 Task: Add a pair of black jeans, a denim jacket, and trail running shoes to your Amazon shopping cart.
Action: Mouse moved to (338, 228)
Screenshot: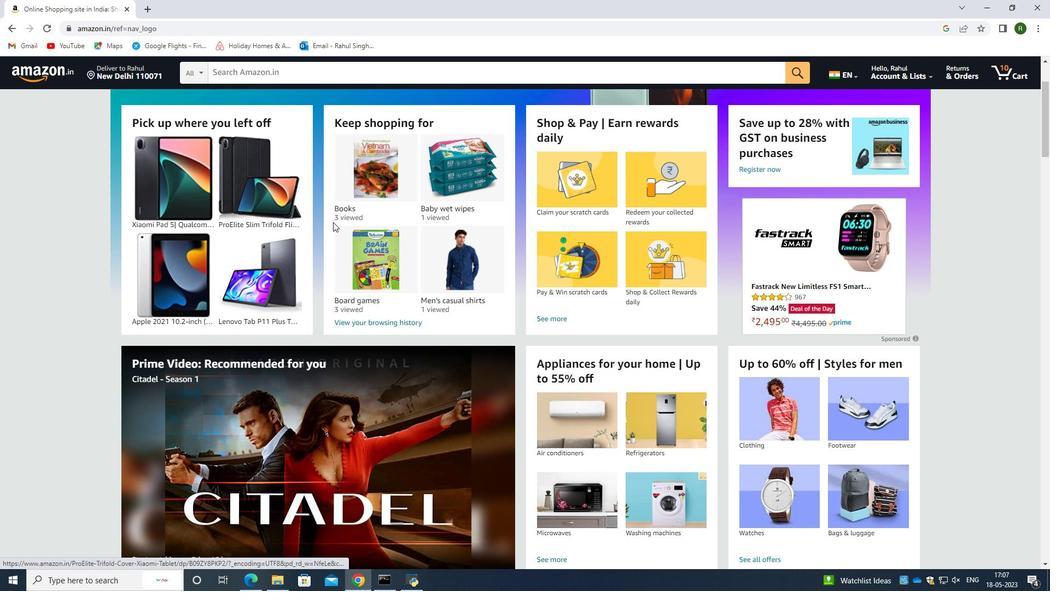 
Action: Mouse scrolled (338, 229) with delta (0, 0)
Screenshot: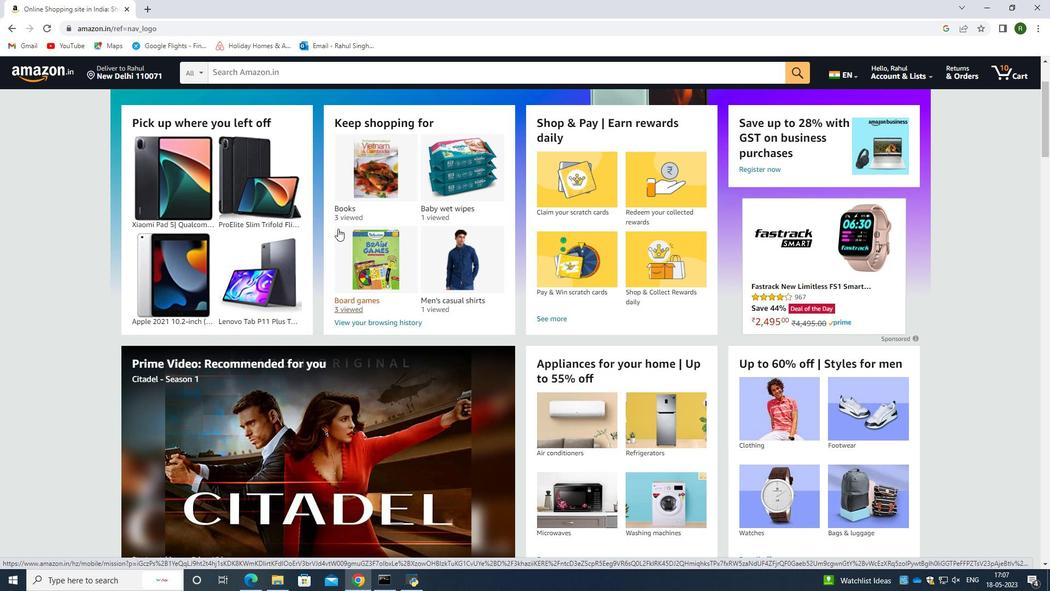 
Action: Mouse scrolled (338, 229) with delta (0, 0)
Screenshot: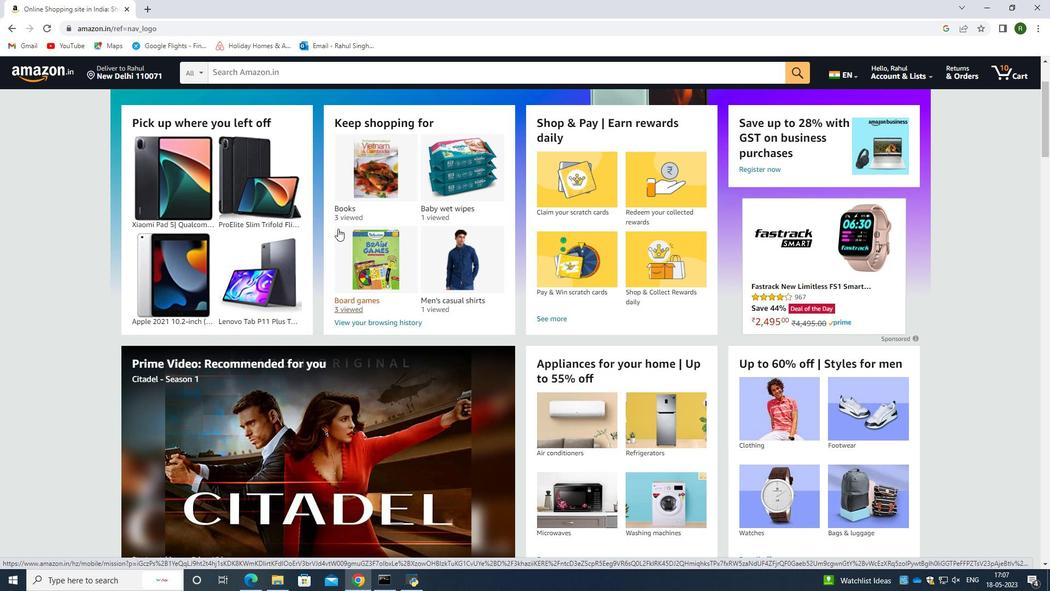 
Action: Mouse scrolled (338, 229) with delta (0, 0)
Screenshot: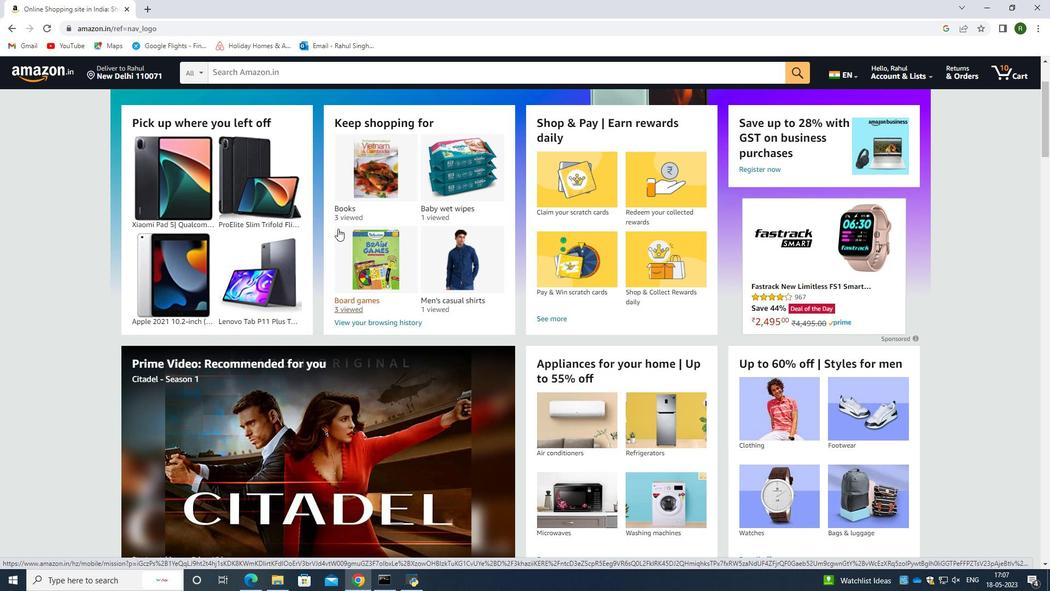 
Action: Mouse moved to (291, 67)
Screenshot: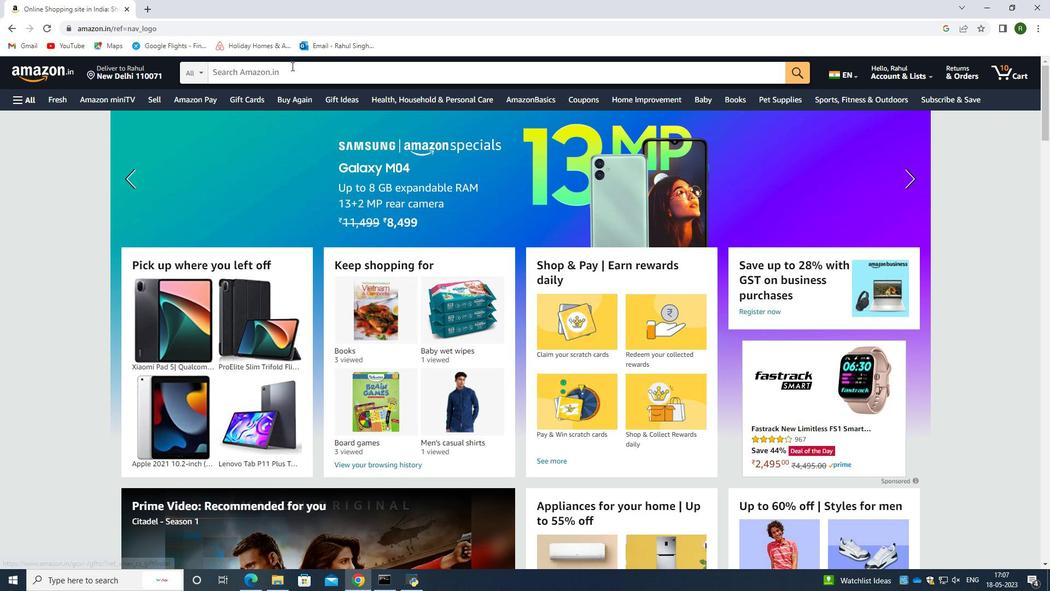 
Action: Mouse pressed left at (291, 67)
Screenshot: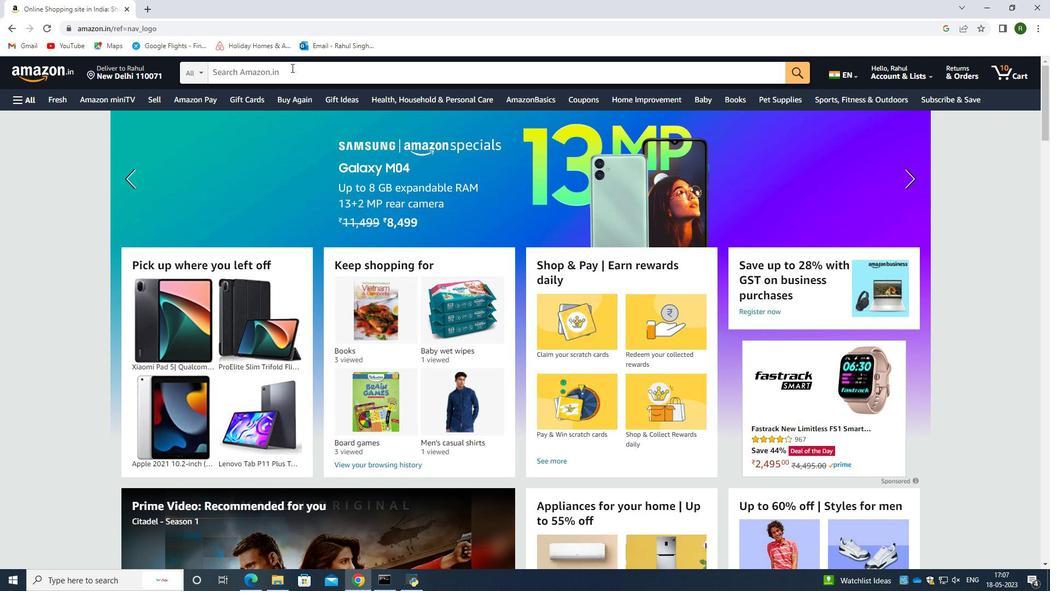 
Action: Key pressed fashion<Key.enter>
Screenshot: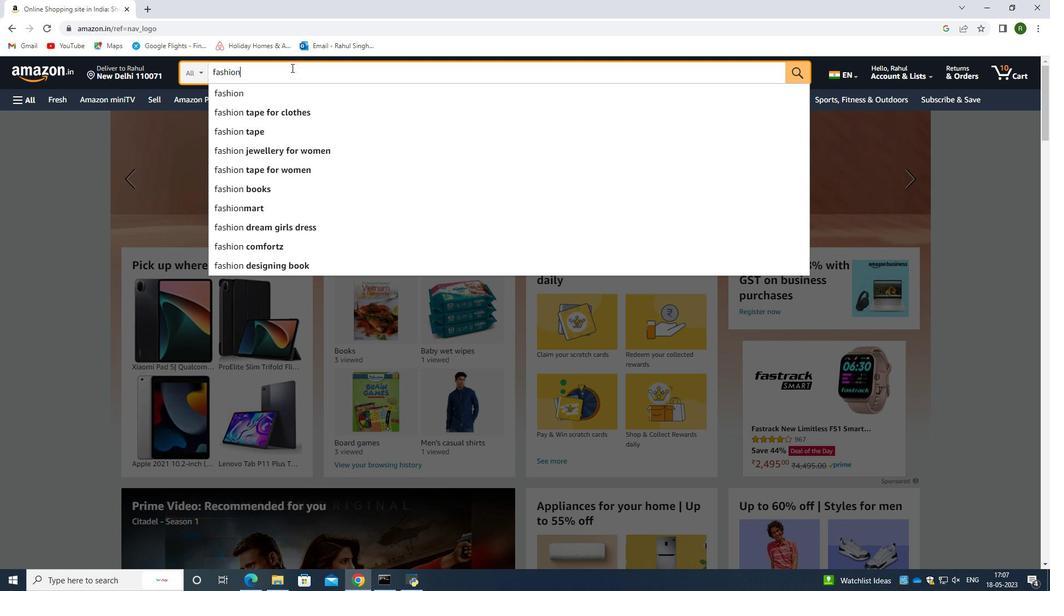 
Action: Mouse moved to (420, 324)
Screenshot: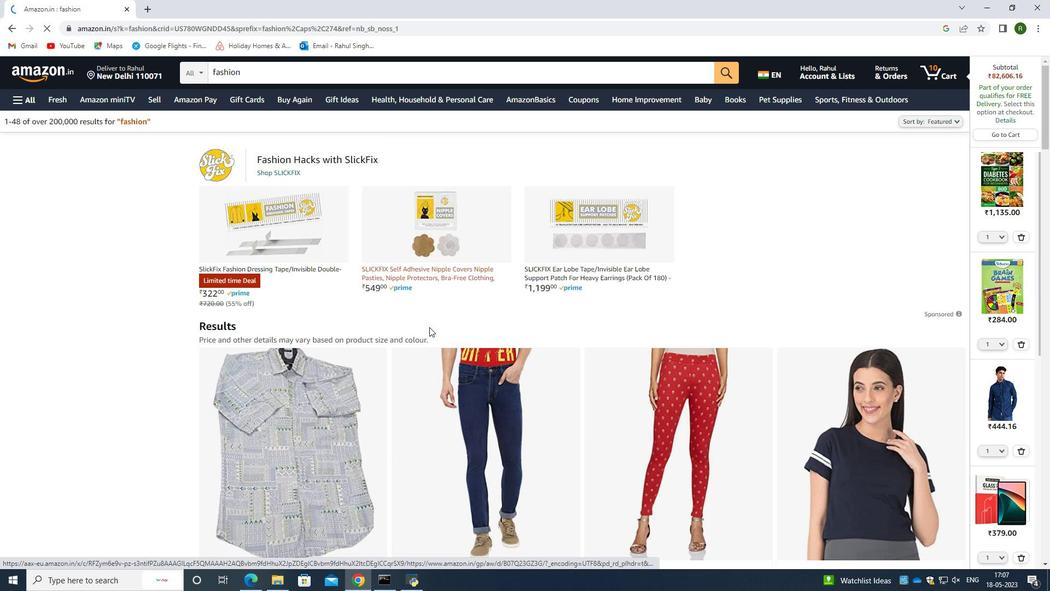 
Action: Mouse scrolled (420, 323) with delta (0, 0)
Screenshot: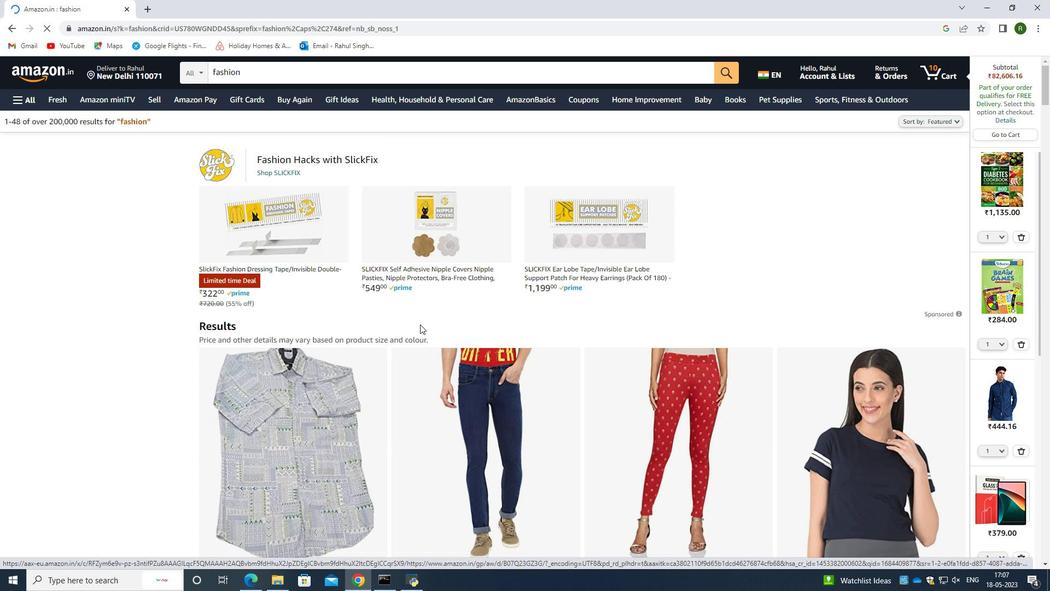 
Action: Mouse scrolled (420, 323) with delta (0, 0)
Screenshot: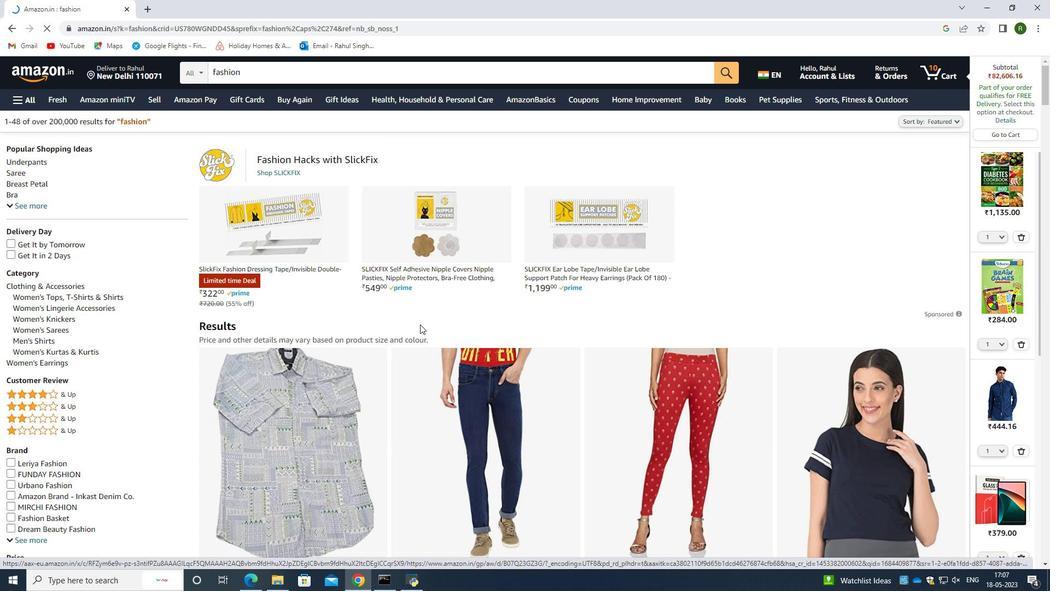 
Action: Mouse scrolled (420, 323) with delta (0, 0)
Screenshot: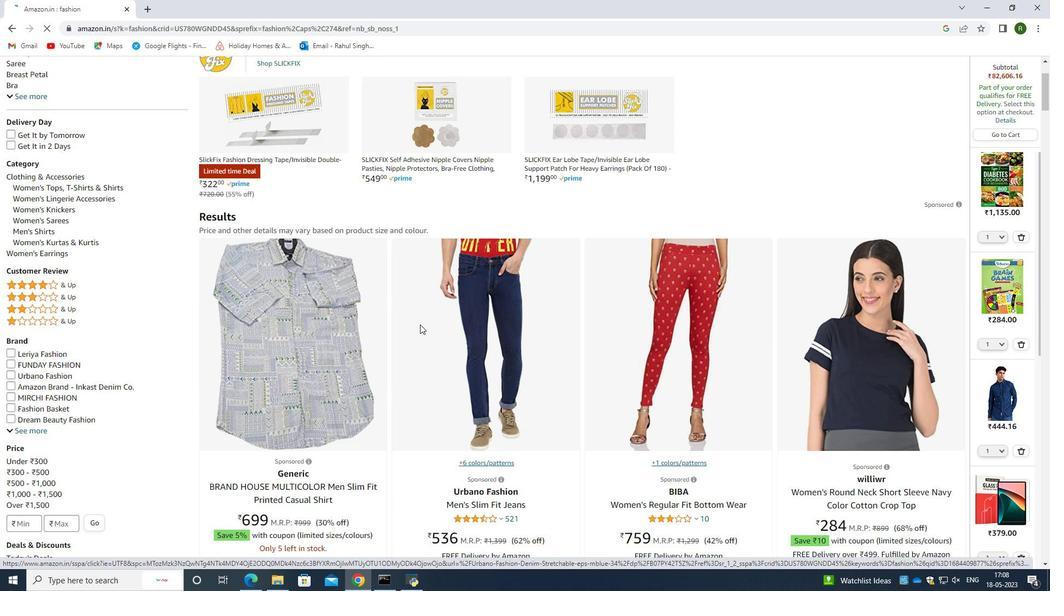 
Action: Mouse scrolled (420, 323) with delta (0, 0)
Screenshot: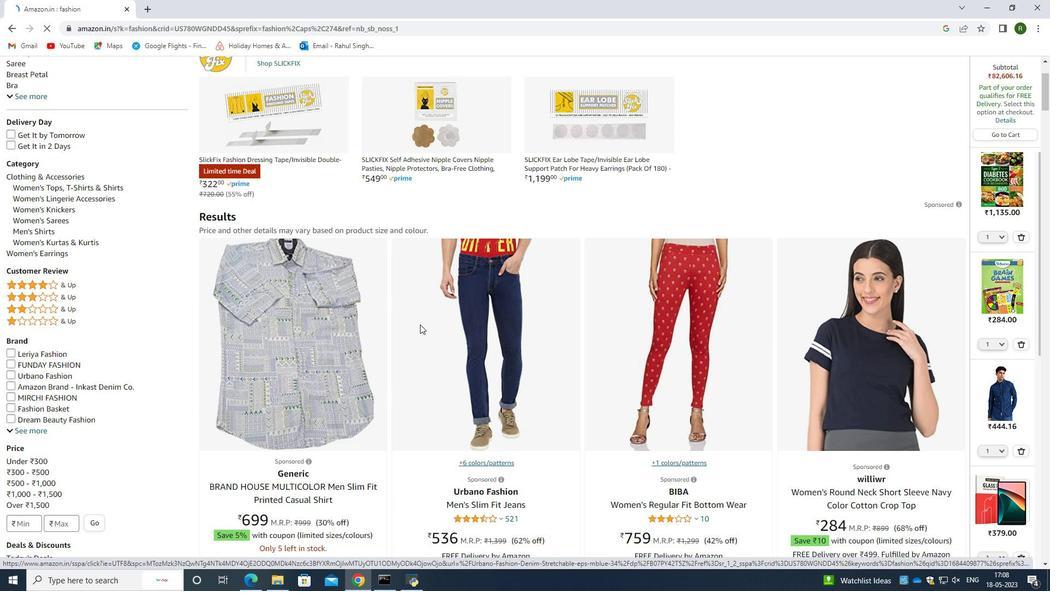 
Action: Mouse scrolled (420, 323) with delta (0, 0)
Screenshot: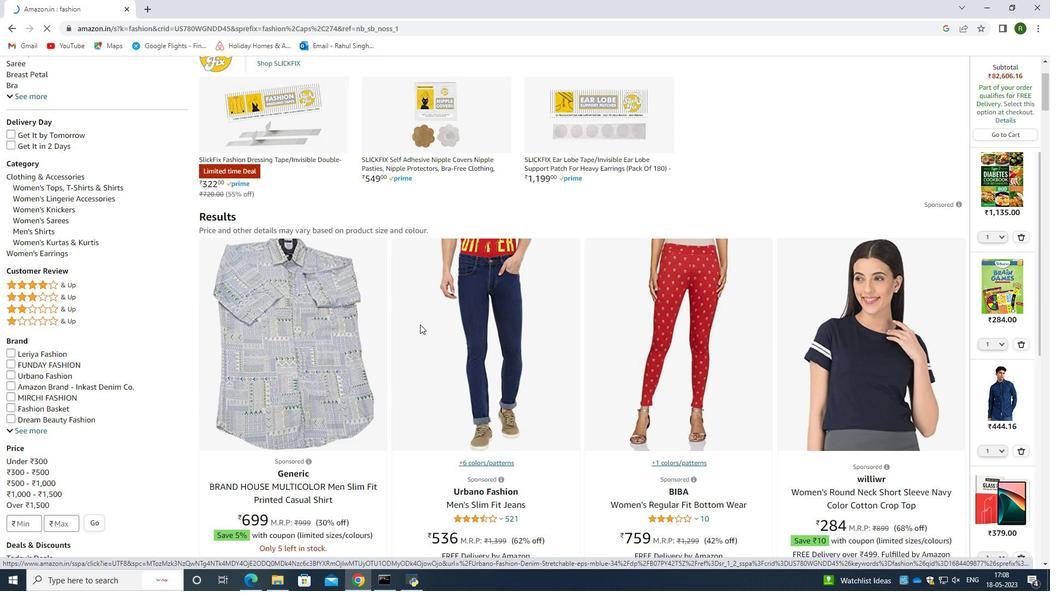 
Action: Mouse moved to (420, 324)
Screenshot: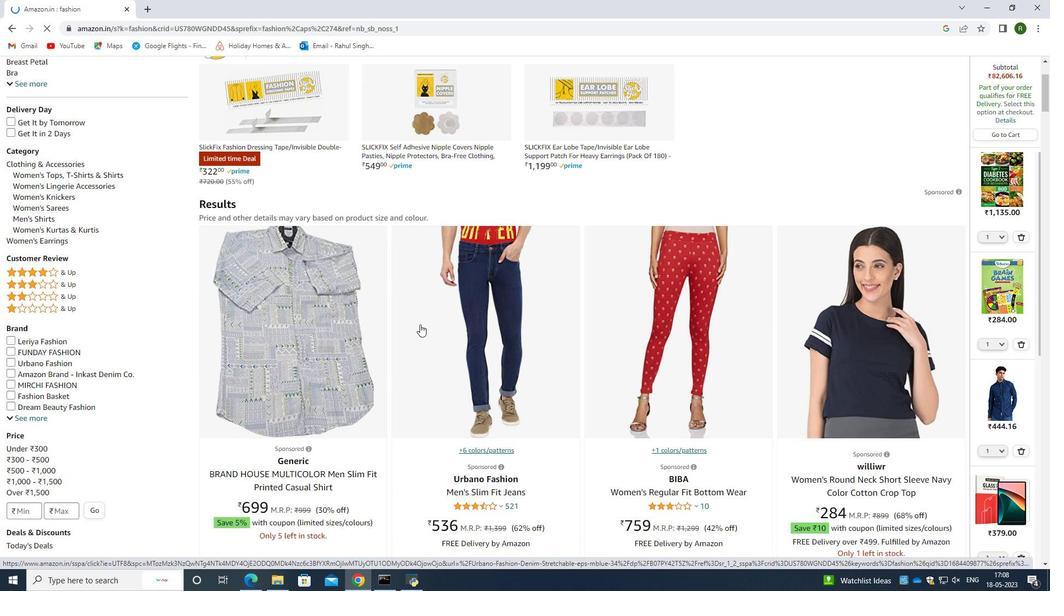 
Action: Mouse scrolled (420, 325) with delta (0, 0)
Screenshot: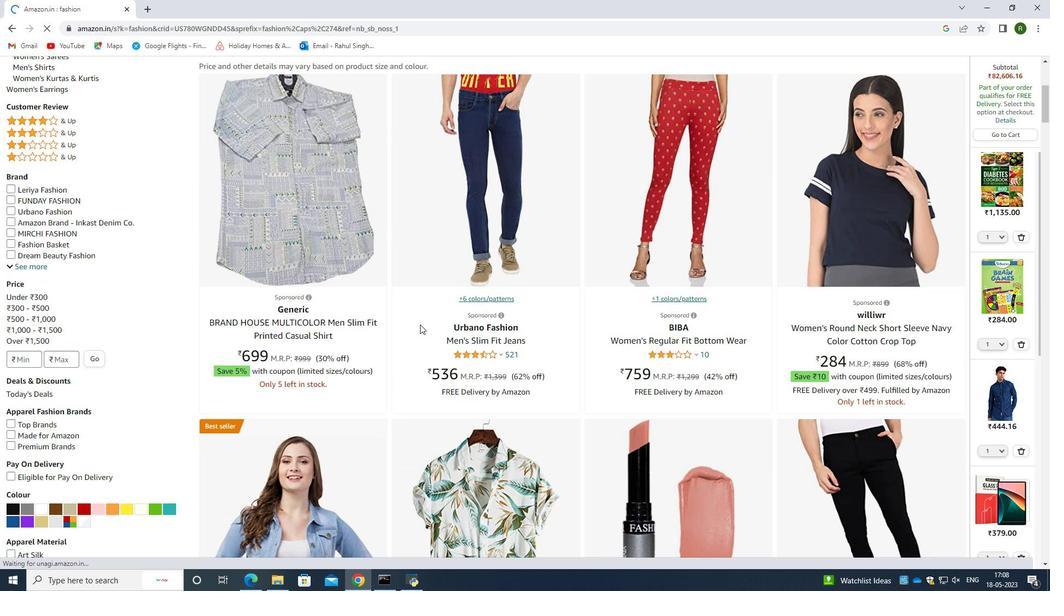 
Action: Mouse scrolled (420, 325) with delta (0, 0)
Screenshot: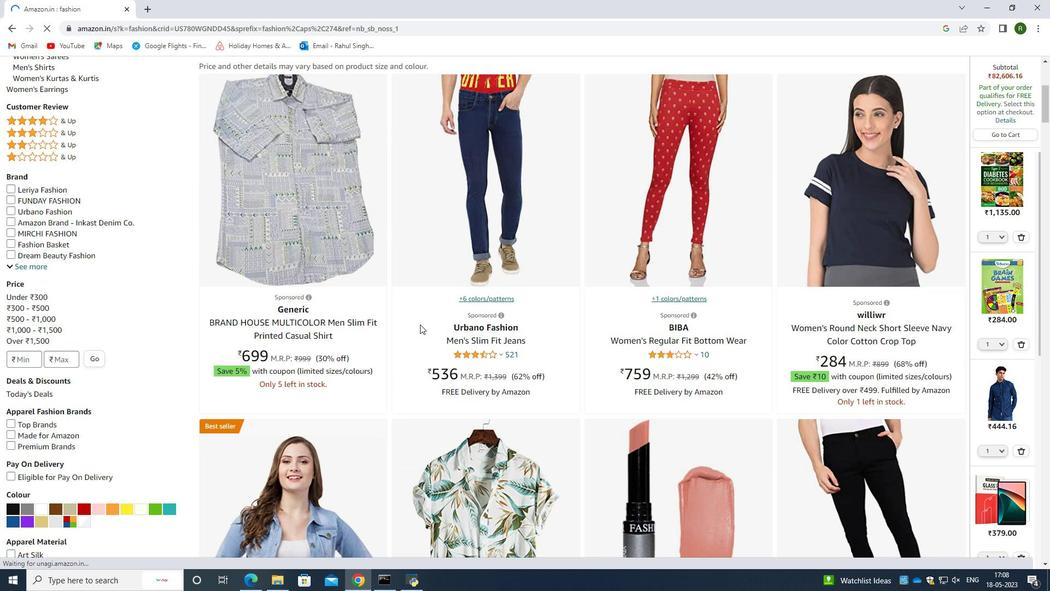 
Action: Mouse scrolled (420, 325) with delta (0, 0)
Screenshot: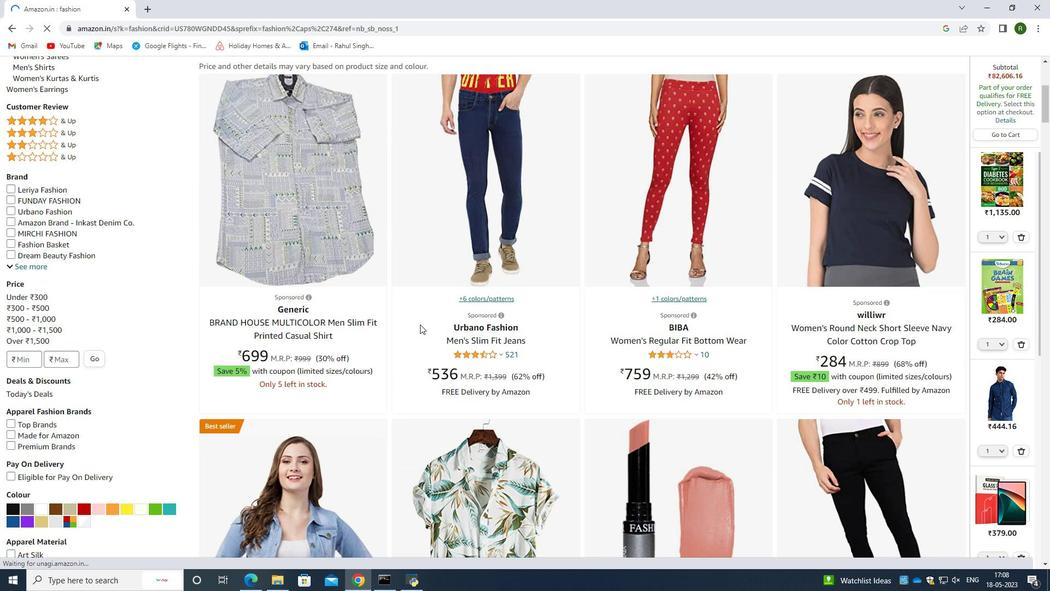 
Action: Mouse scrolled (420, 325) with delta (0, 0)
Screenshot: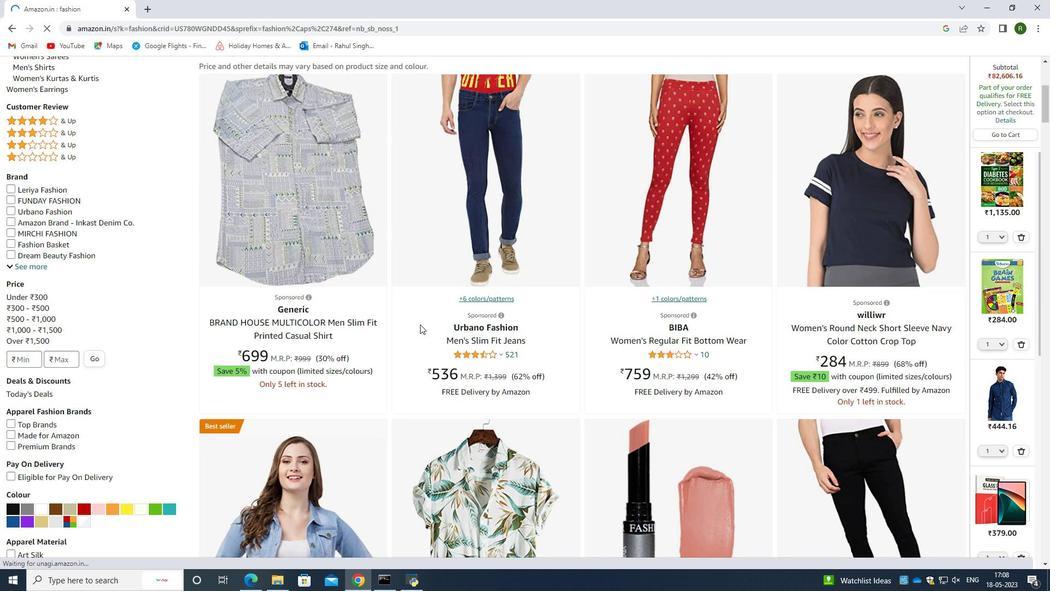 
Action: Mouse moved to (420, 323)
Screenshot: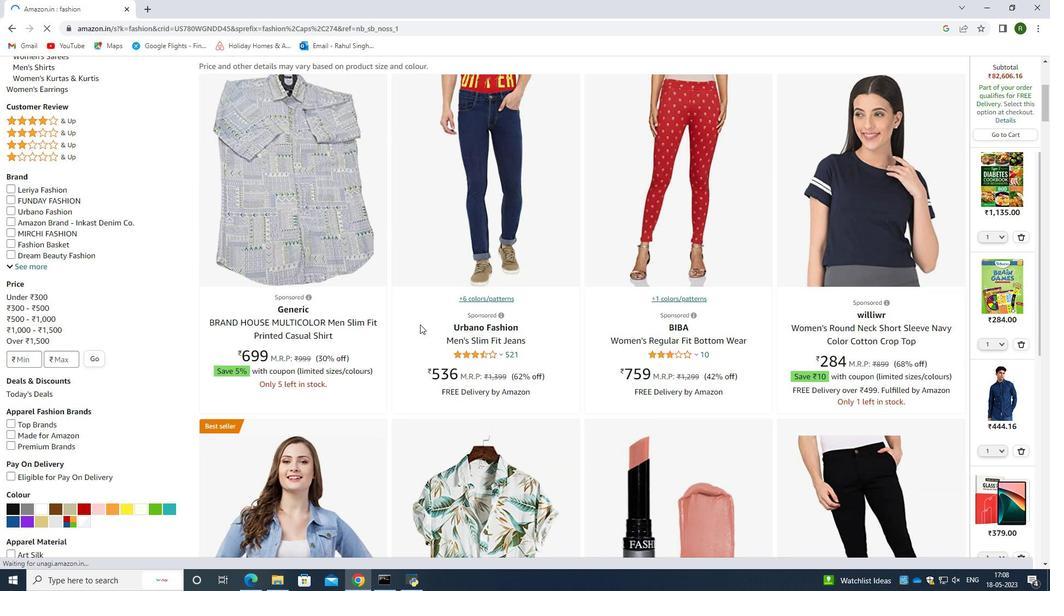 
Action: Mouse scrolled (420, 324) with delta (0, 0)
Screenshot: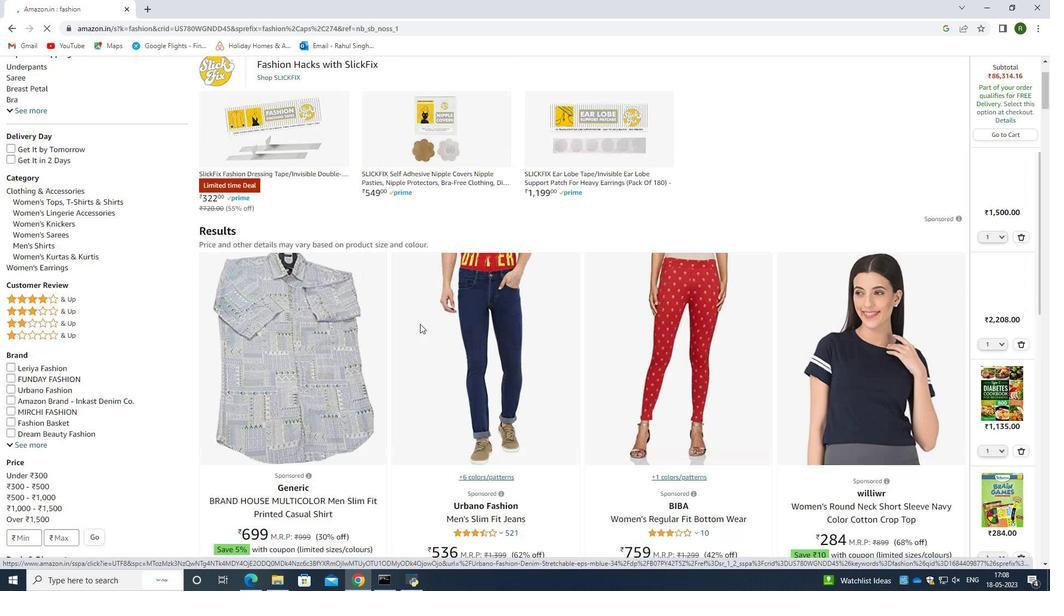 
Action: Mouse scrolled (420, 324) with delta (0, 0)
Screenshot: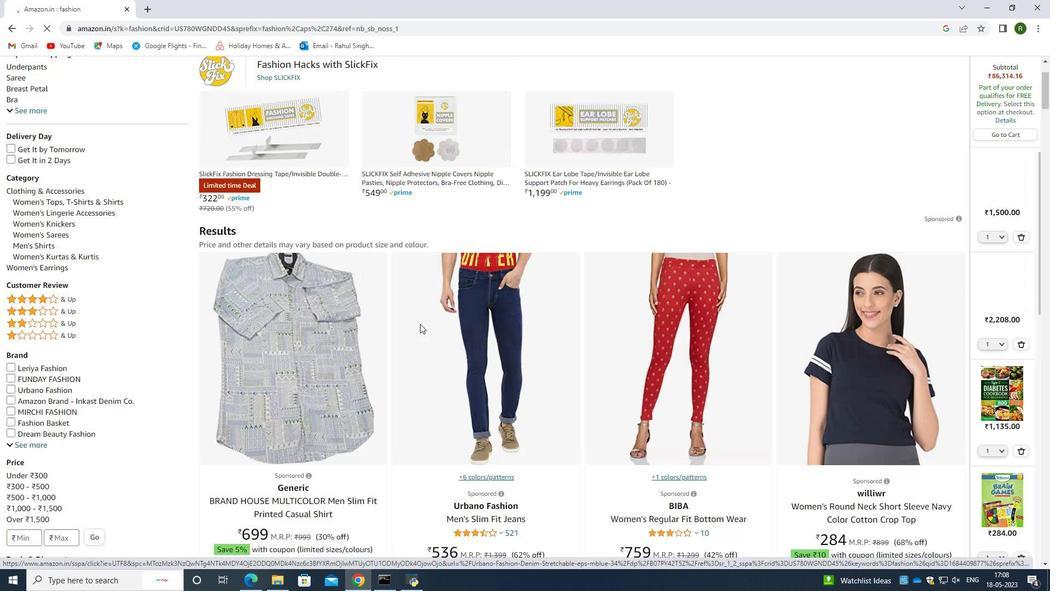 
Action: Mouse scrolled (420, 324) with delta (0, 0)
Screenshot: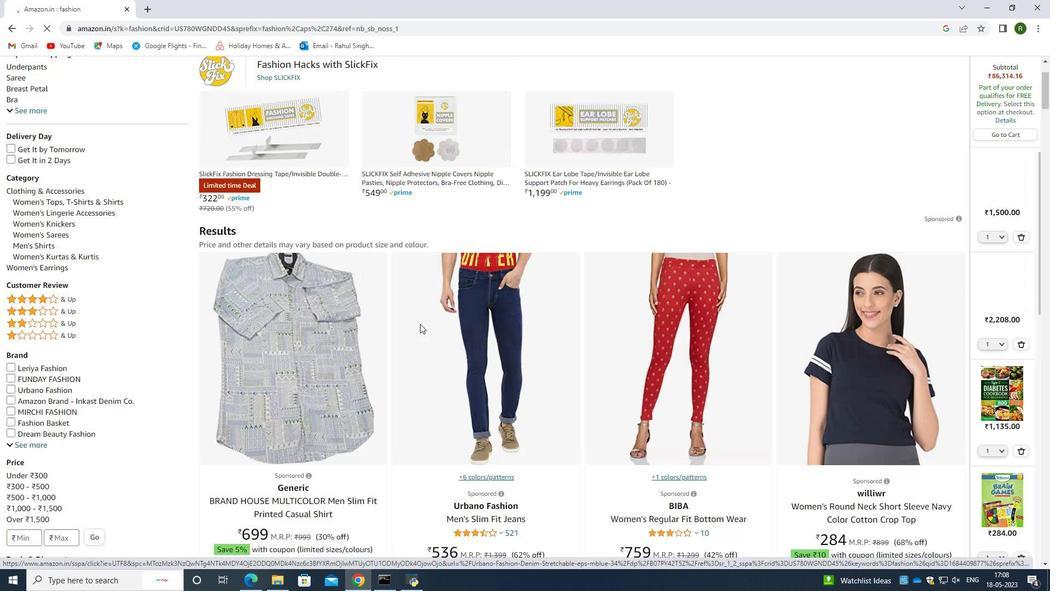 
Action: Mouse scrolled (420, 324) with delta (0, 0)
Screenshot: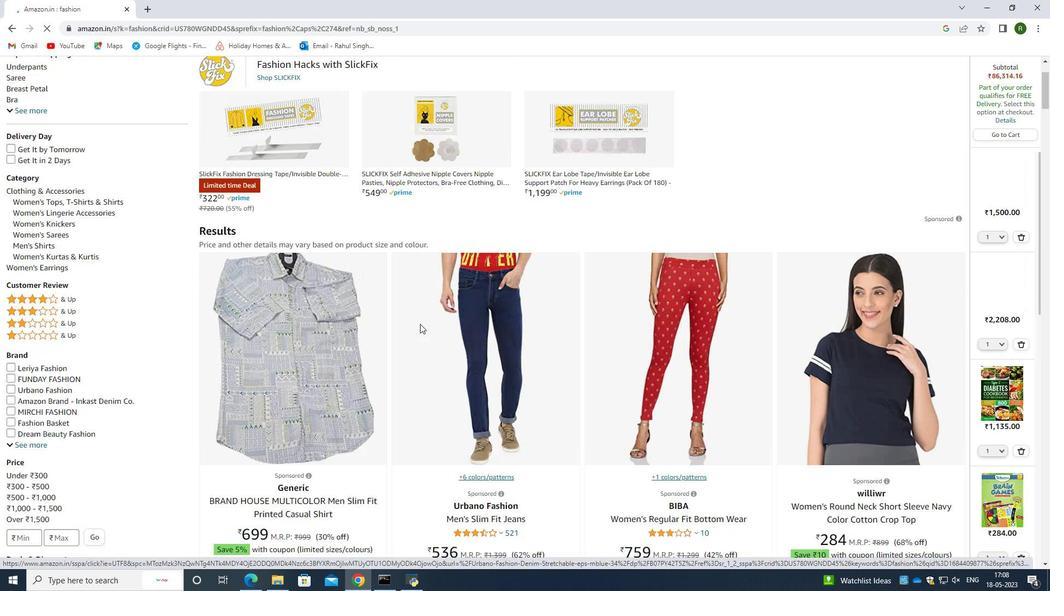 
Action: Mouse moved to (265, 74)
Screenshot: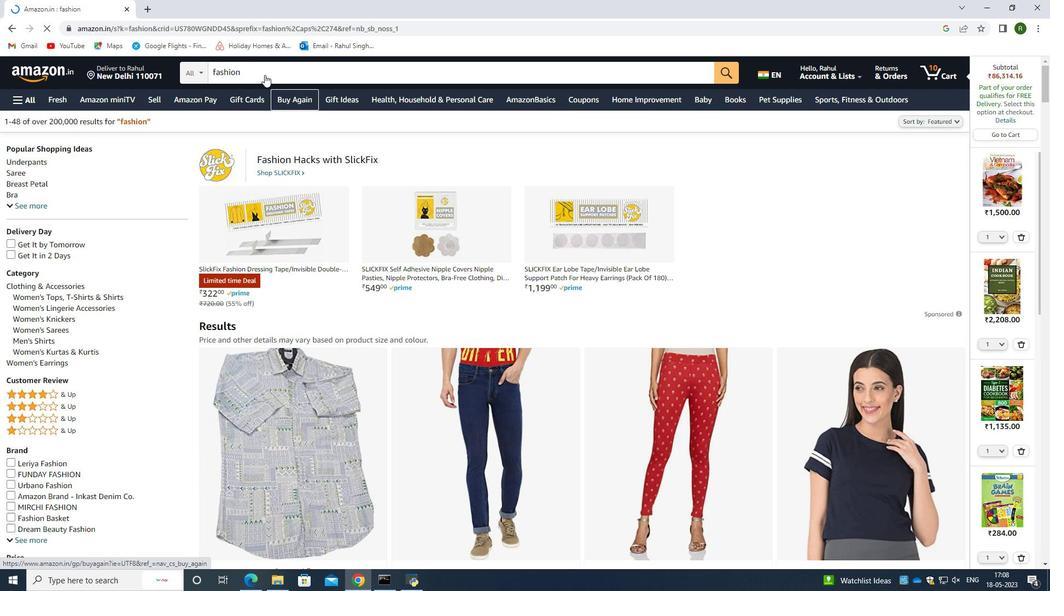 
Action: Mouse pressed left at (265, 74)
Screenshot: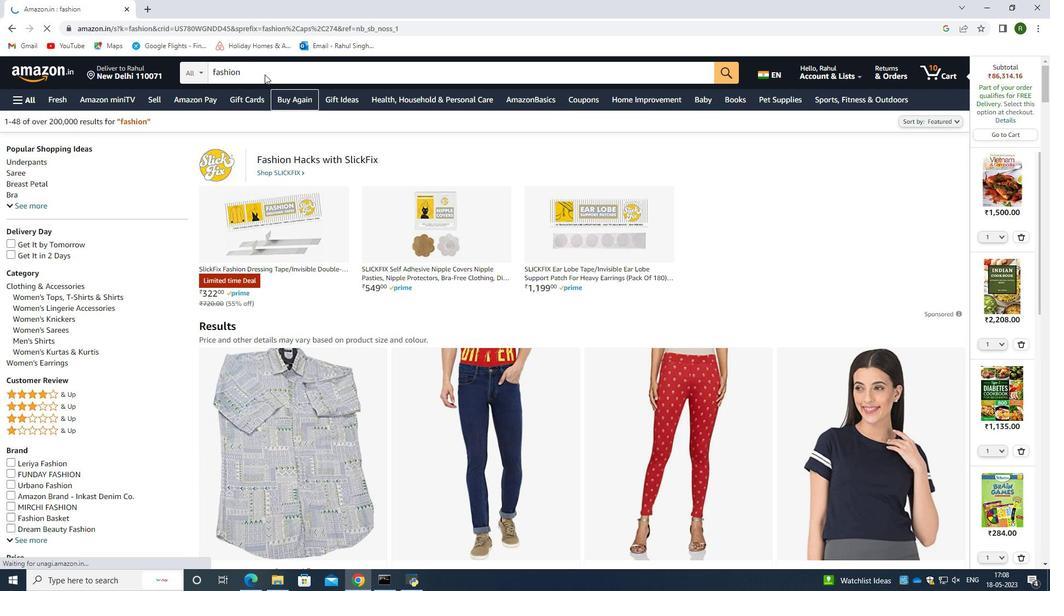 
Action: Mouse moved to (138, 152)
Screenshot: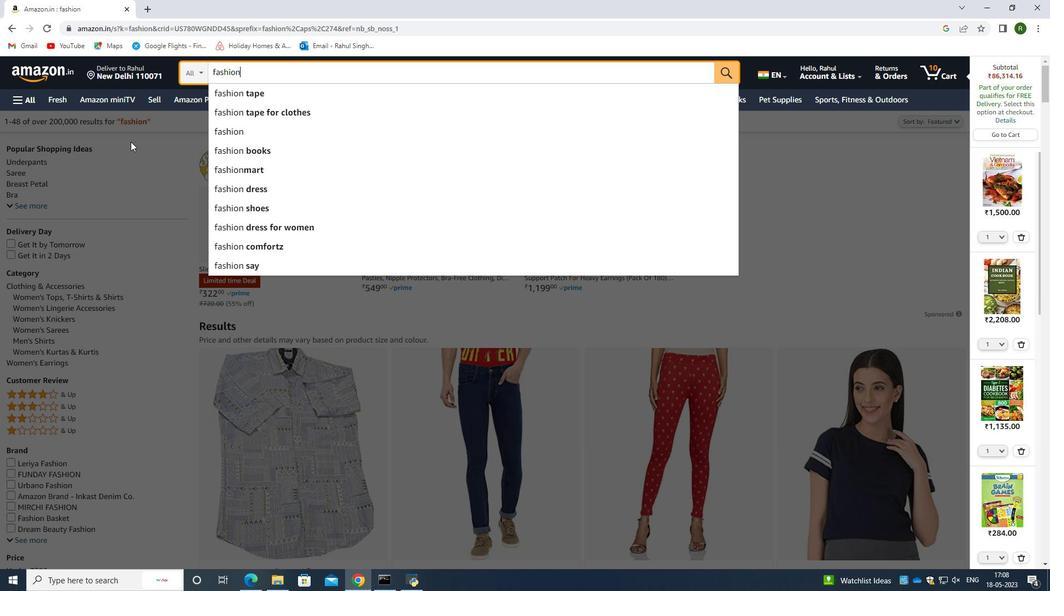 
Action: Mouse pressed left at (138, 152)
Screenshot: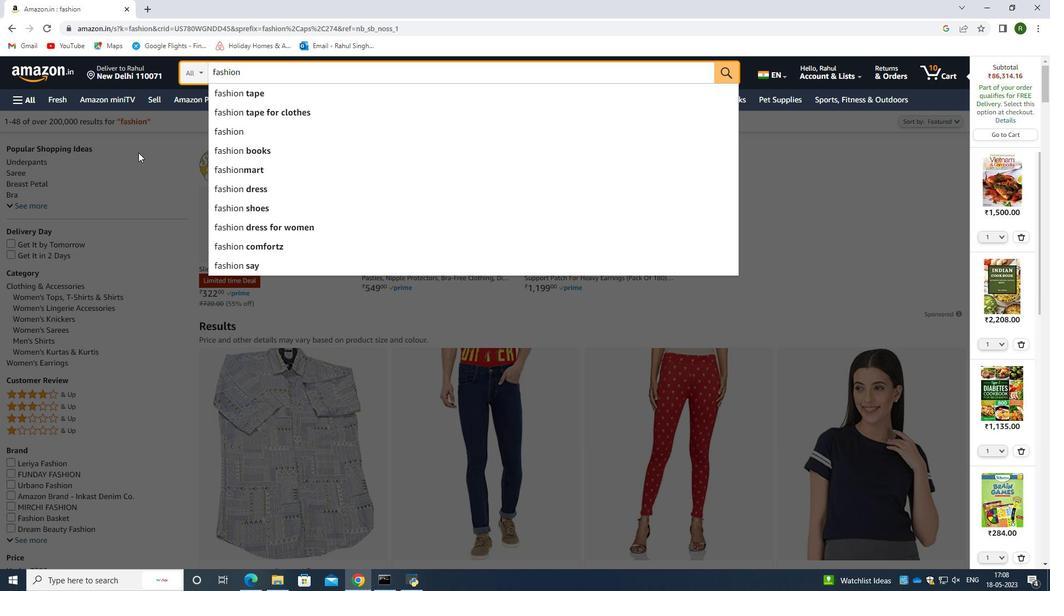 
Action: Mouse moved to (94, 203)
Screenshot: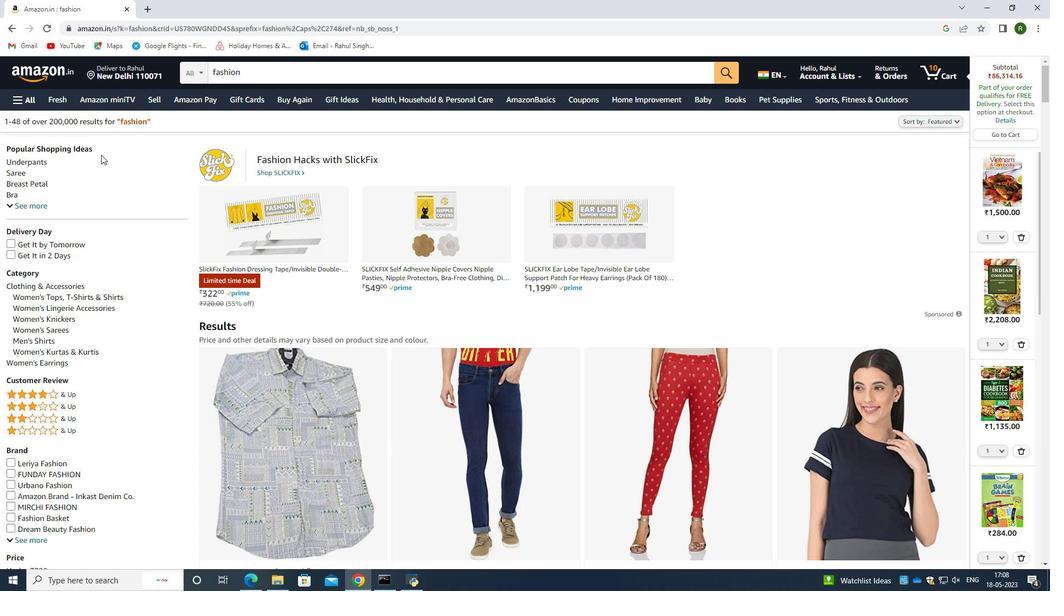 
Action: Mouse scrolled (94, 203) with delta (0, 0)
Screenshot: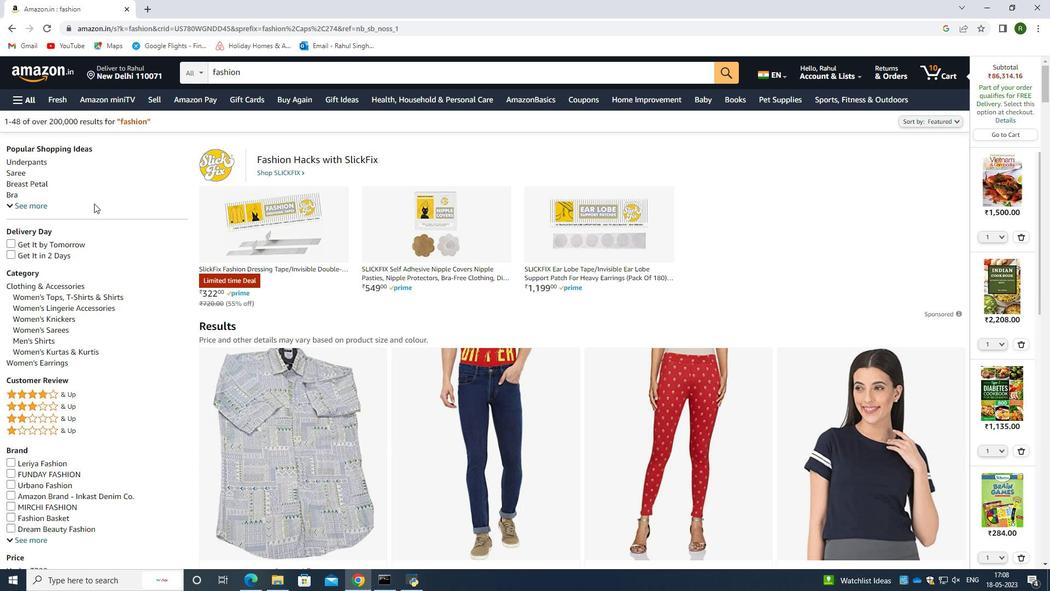 
Action: Mouse scrolled (94, 203) with delta (0, 0)
Screenshot: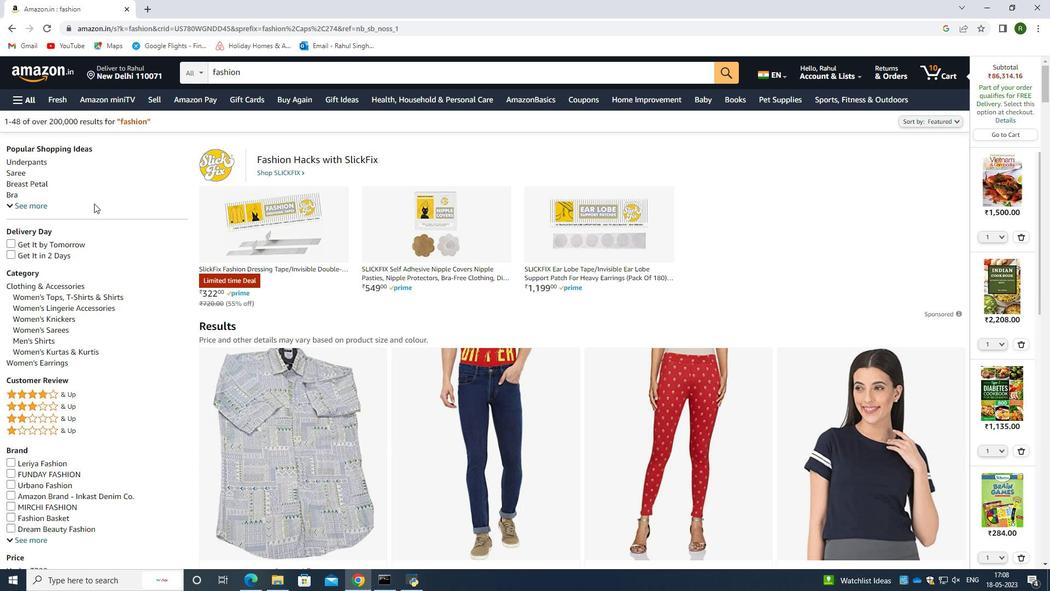 
Action: Mouse moved to (24, 165)
Screenshot: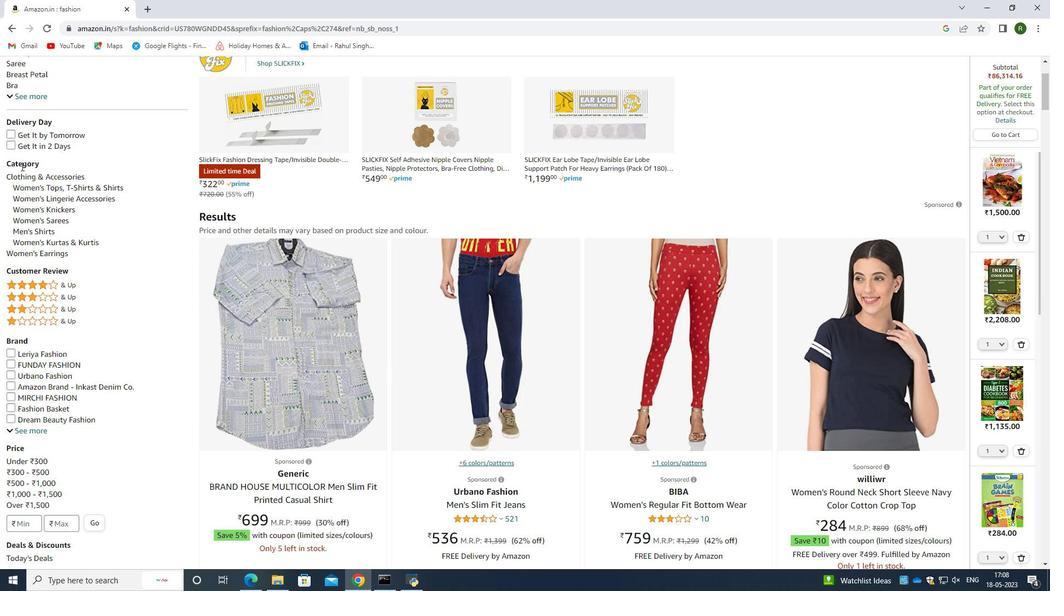 
Action: Mouse pressed left at (24, 165)
Screenshot: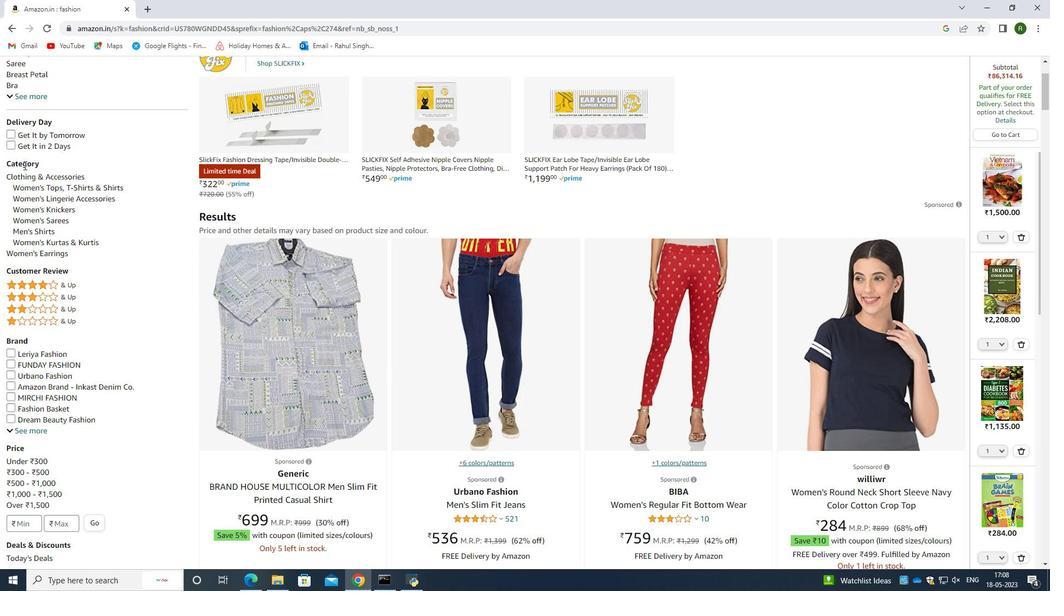 
Action: Mouse moved to (106, 236)
Screenshot: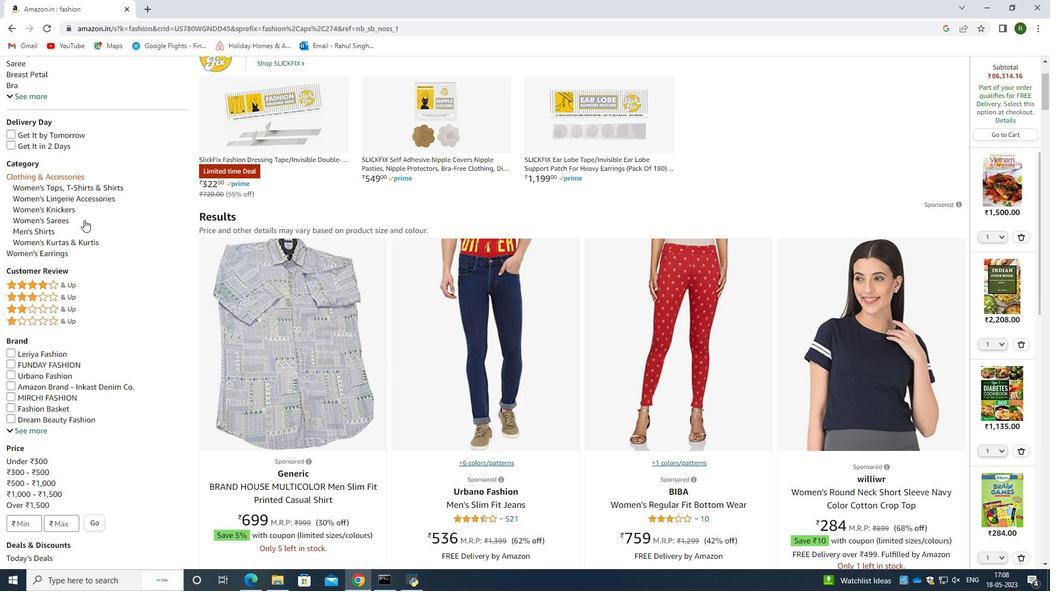 
Action: Mouse scrolled (106, 236) with delta (0, 0)
Screenshot: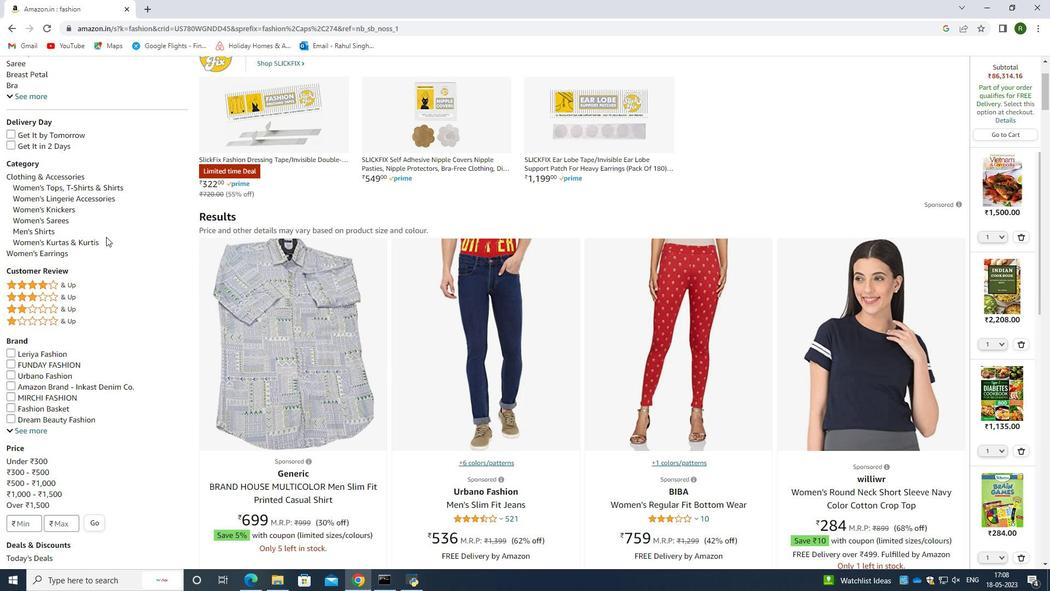 
Action: Mouse moved to (113, 305)
Screenshot: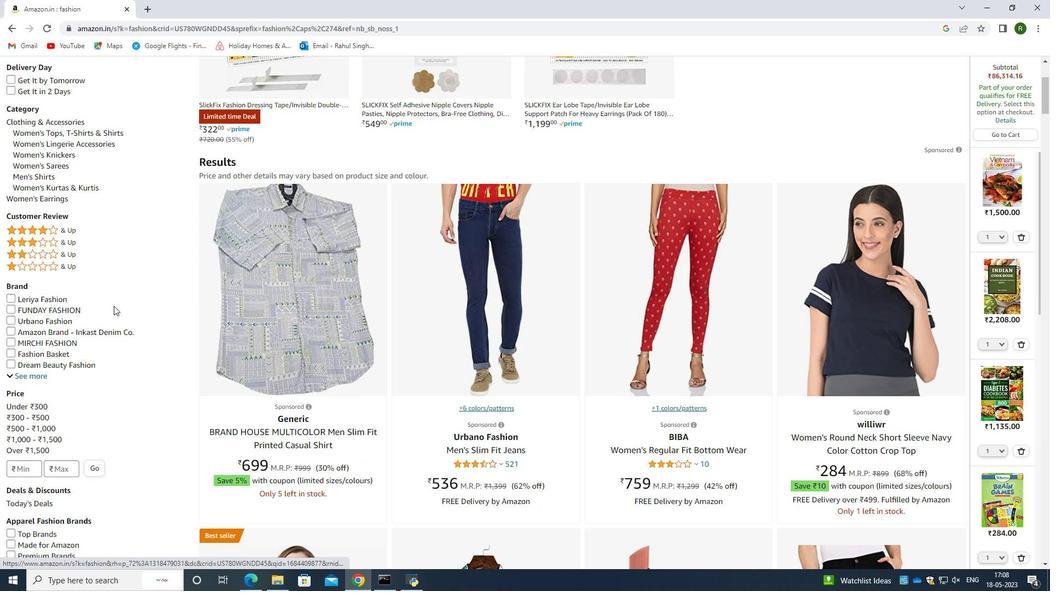 
Action: Mouse scrolled (113, 305) with delta (0, 0)
Screenshot: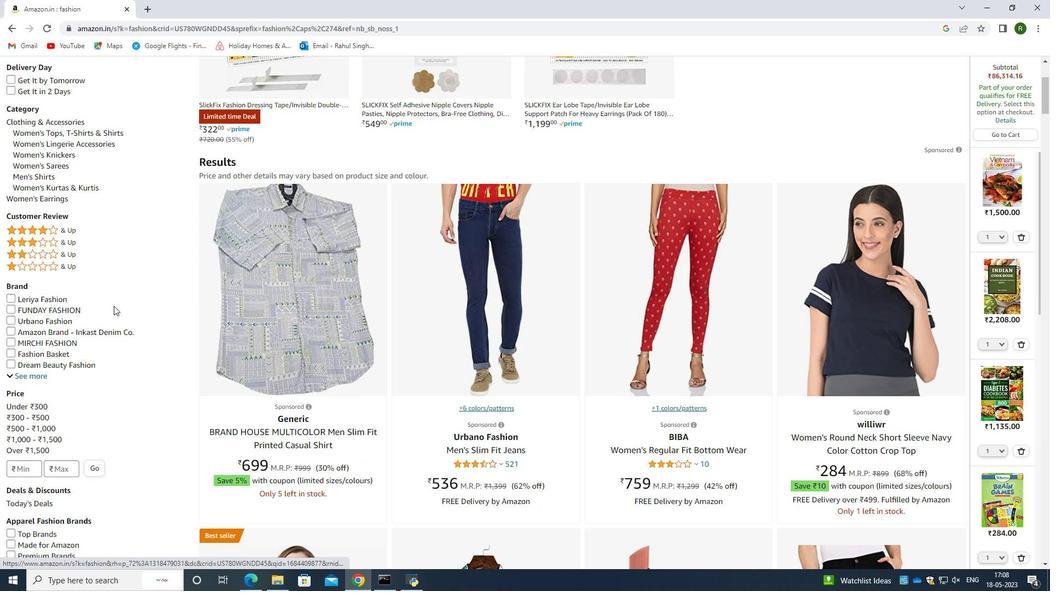 
Action: Mouse moved to (113, 305)
Screenshot: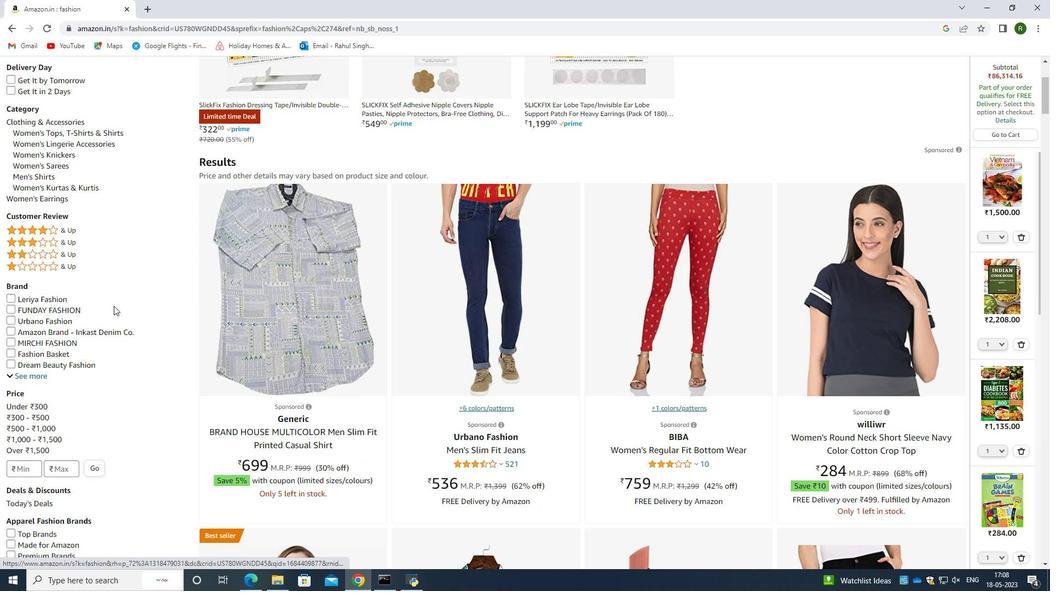 
Action: Mouse scrolled (113, 305) with delta (0, 0)
Screenshot: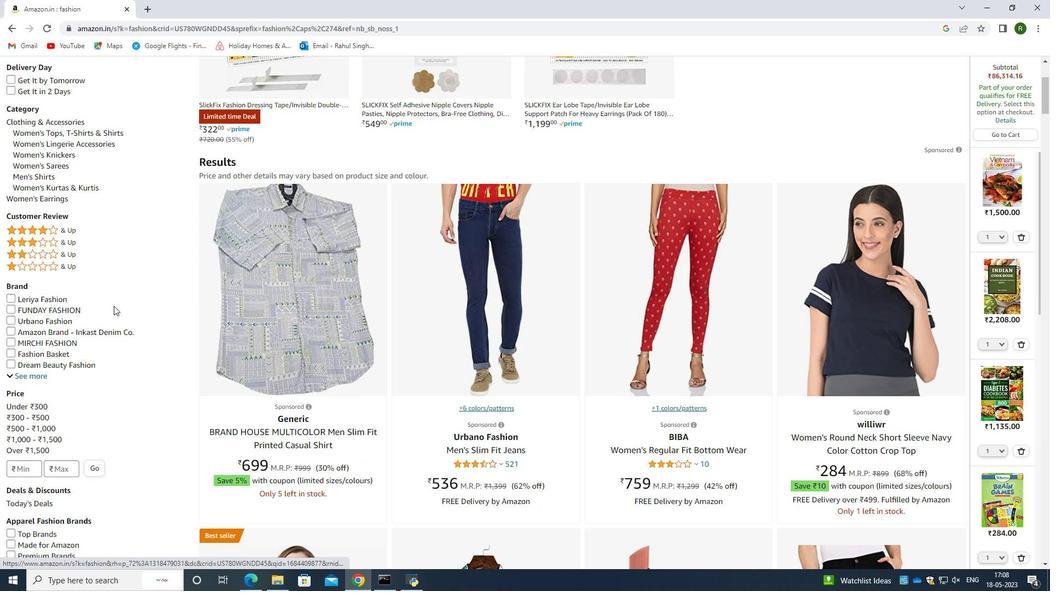 
Action: Mouse moved to (117, 303)
Screenshot: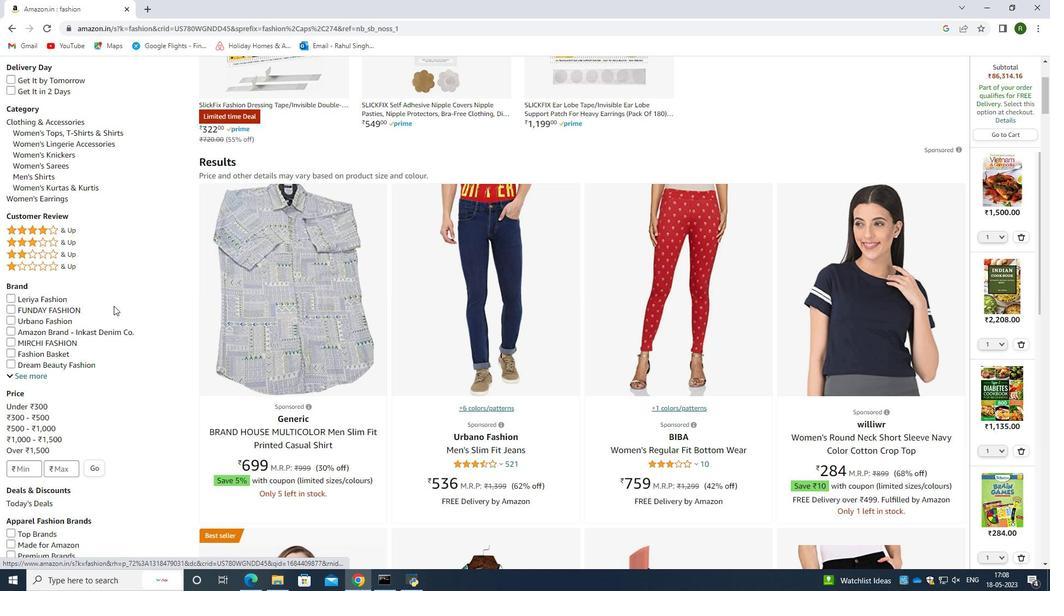 
Action: Mouse scrolled (117, 303) with delta (0, 0)
Screenshot: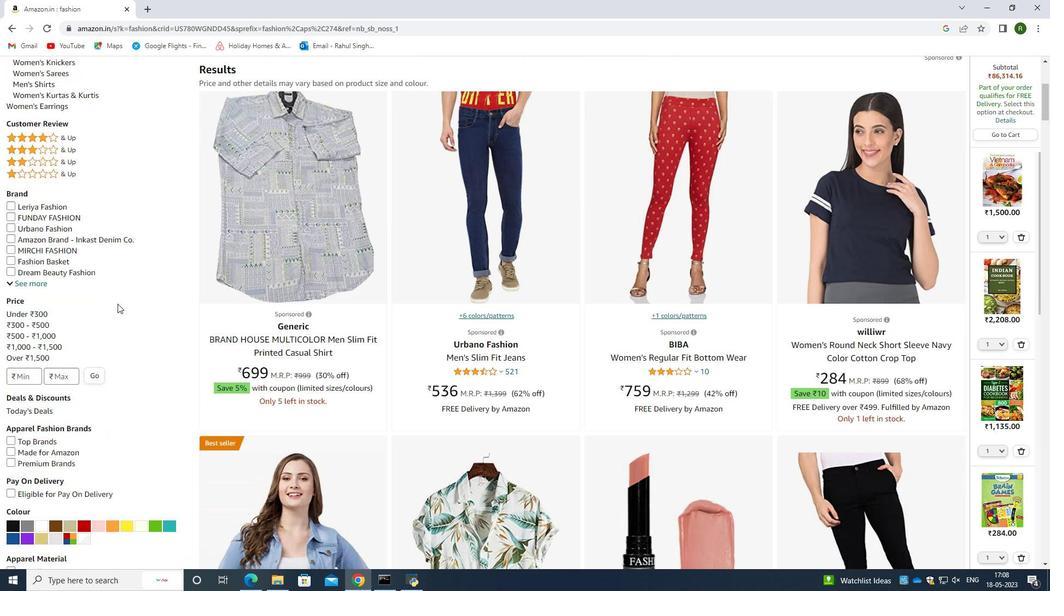 
Action: Mouse moved to (15, 367)
Screenshot: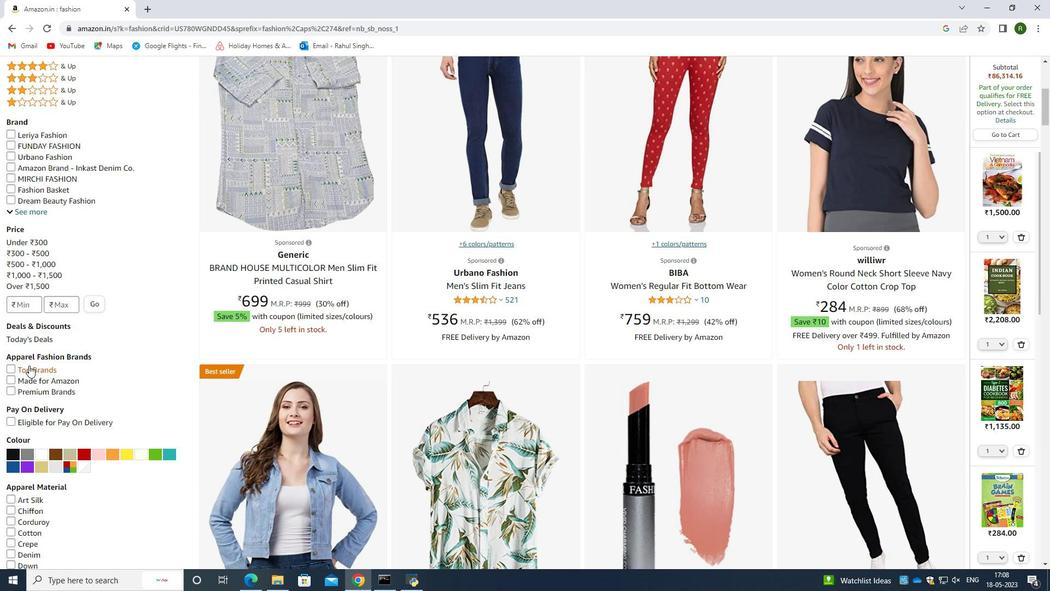 
Action: Mouse pressed left at (15, 367)
Screenshot: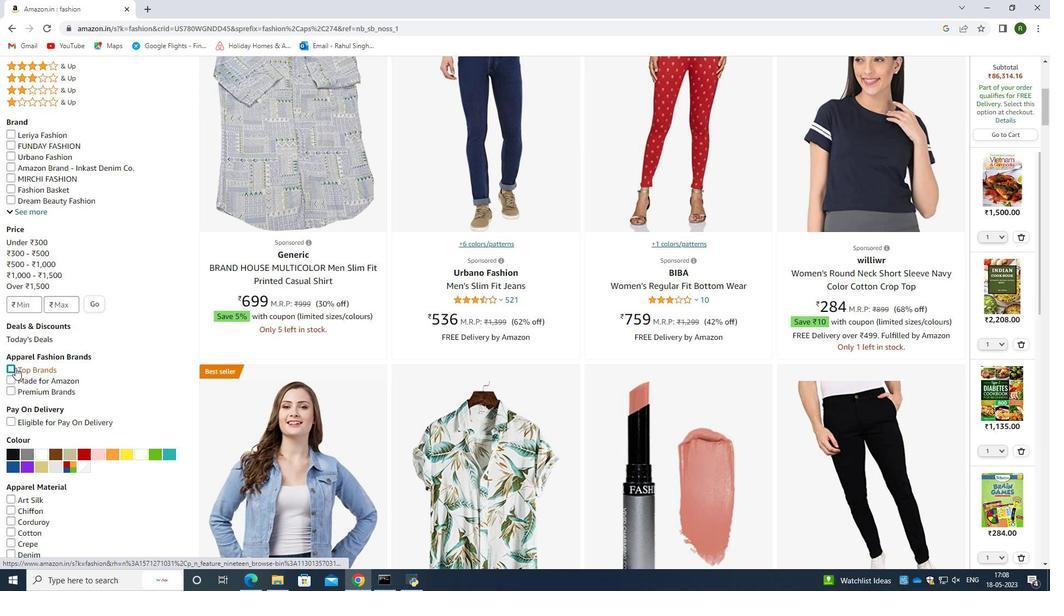 
Action: Mouse moved to (120, 239)
Screenshot: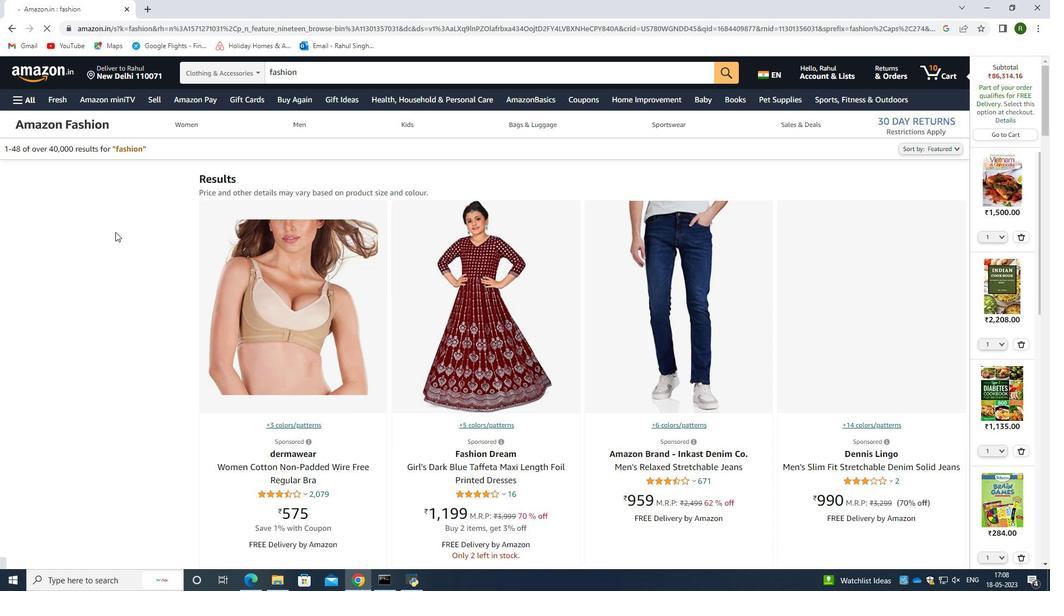 
Action: Mouse scrolled (120, 239) with delta (0, 0)
Screenshot: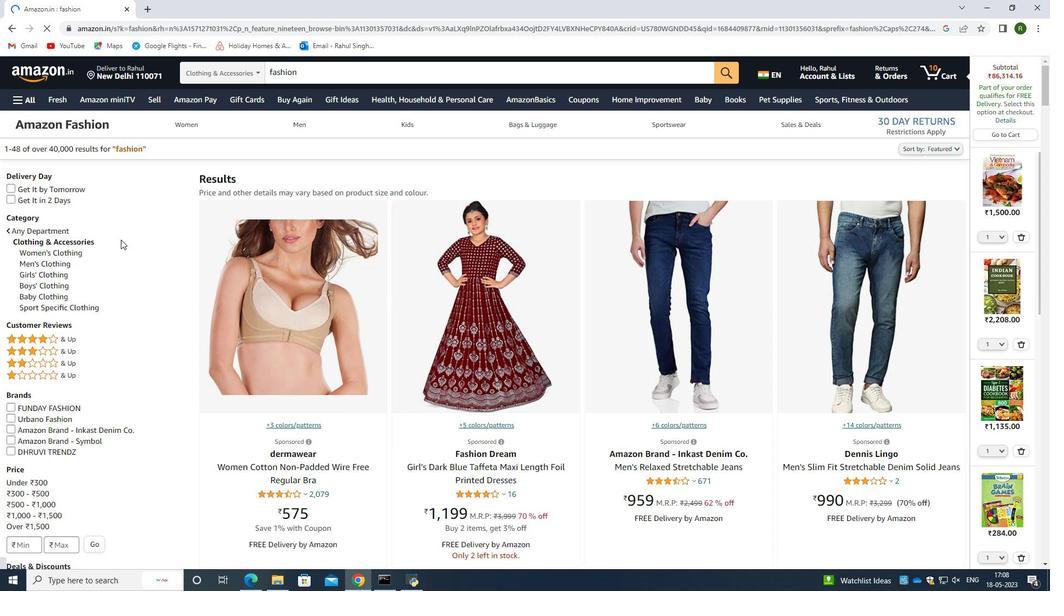 
Action: Mouse moved to (121, 239)
Screenshot: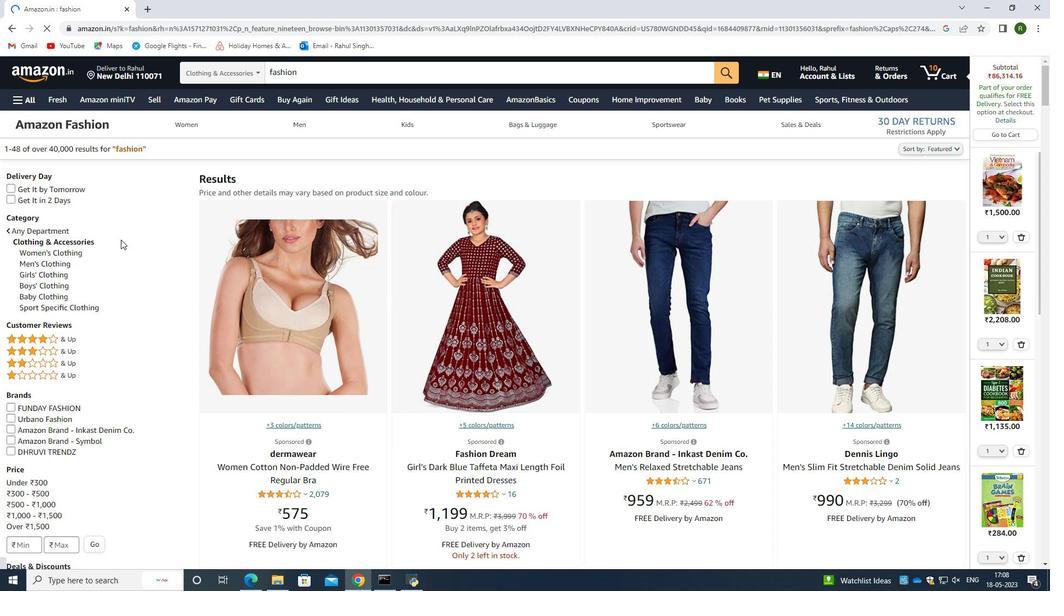 
Action: Mouse scrolled (121, 239) with delta (0, 0)
Screenshot: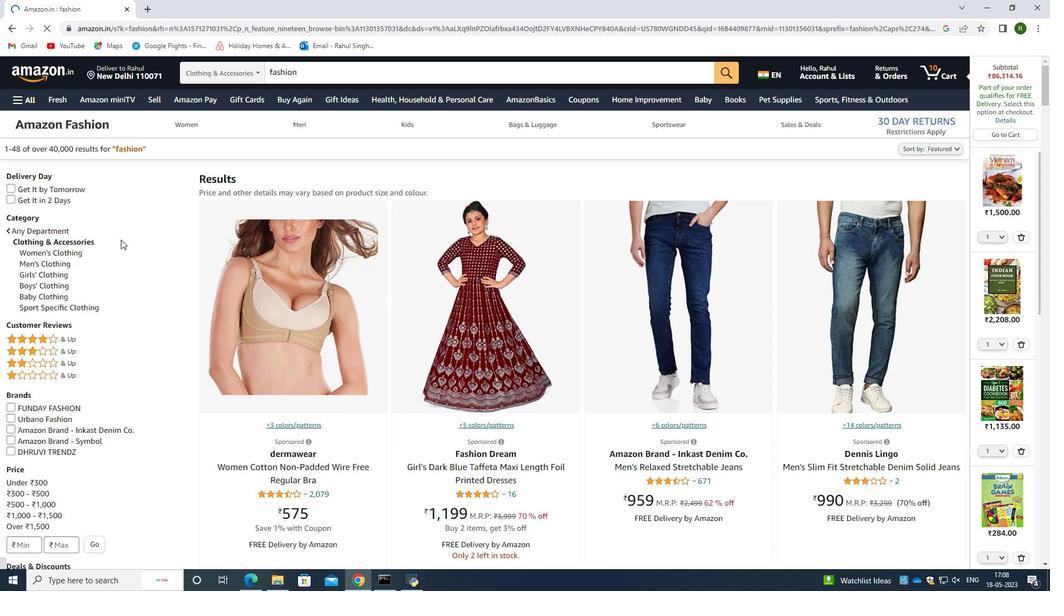 
Action: Mouse moved to (123, 239)
Screenshot: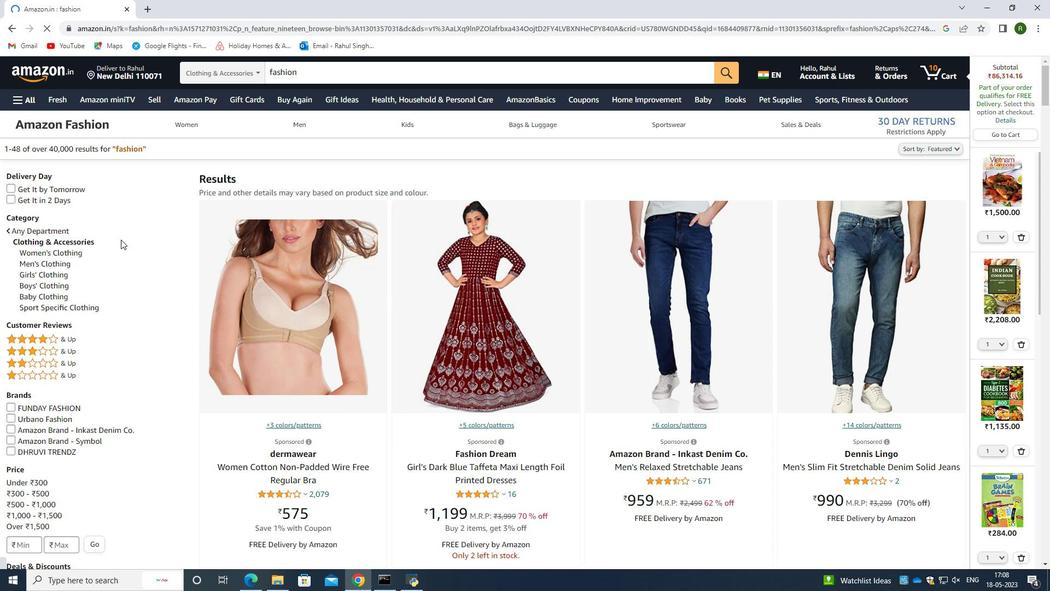 
Action: Mouse scrolled (123, 239) with delta (0, 0)
Screenshot: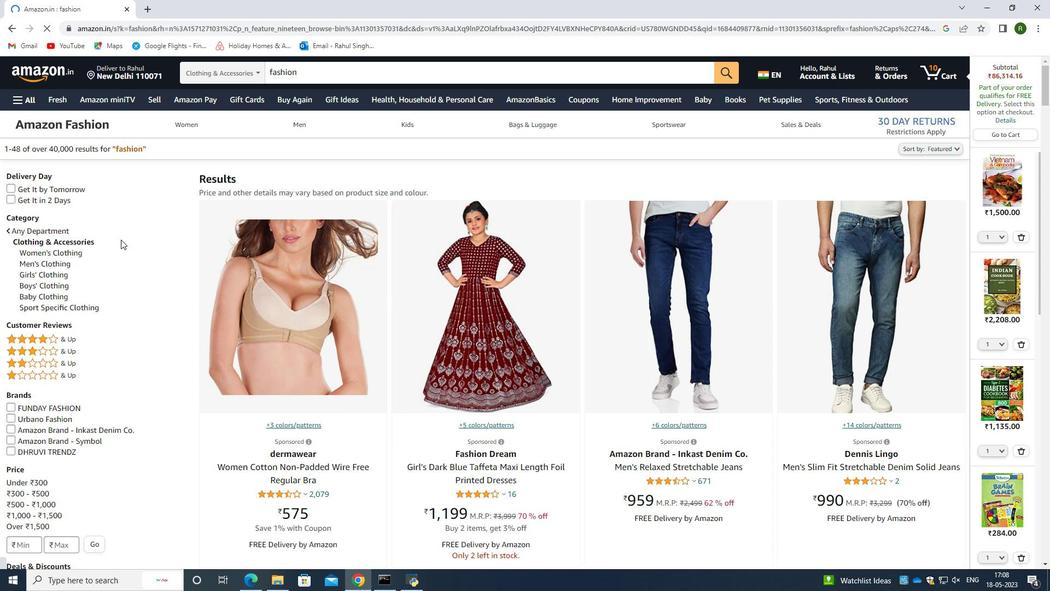 
Action: Mouse moved to (136, 239)
Screenshot: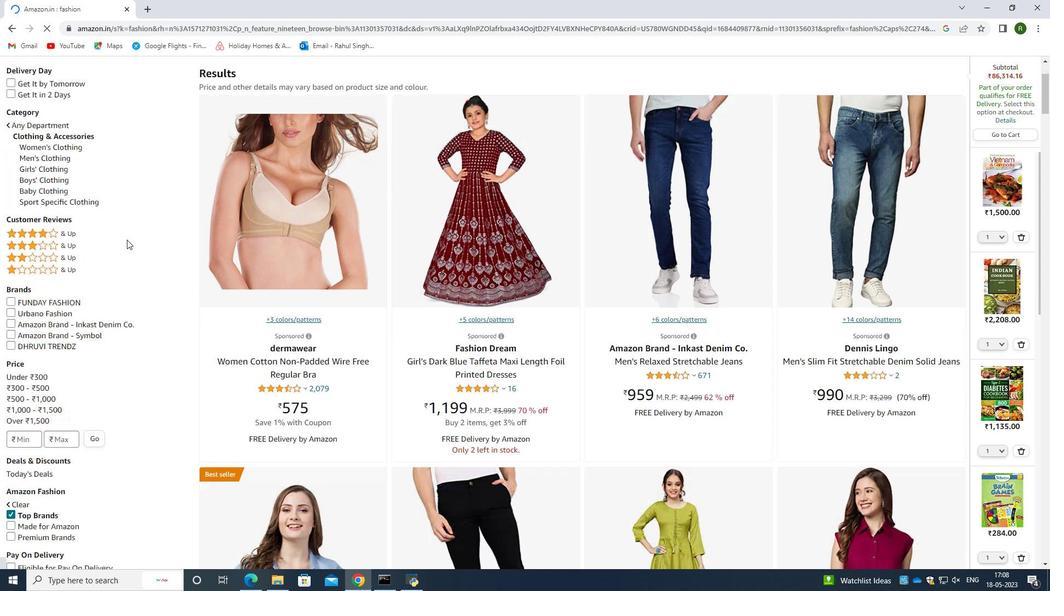 
Action: Mouse scrolled (136, 239) with delta (0, 0)
Screenshot: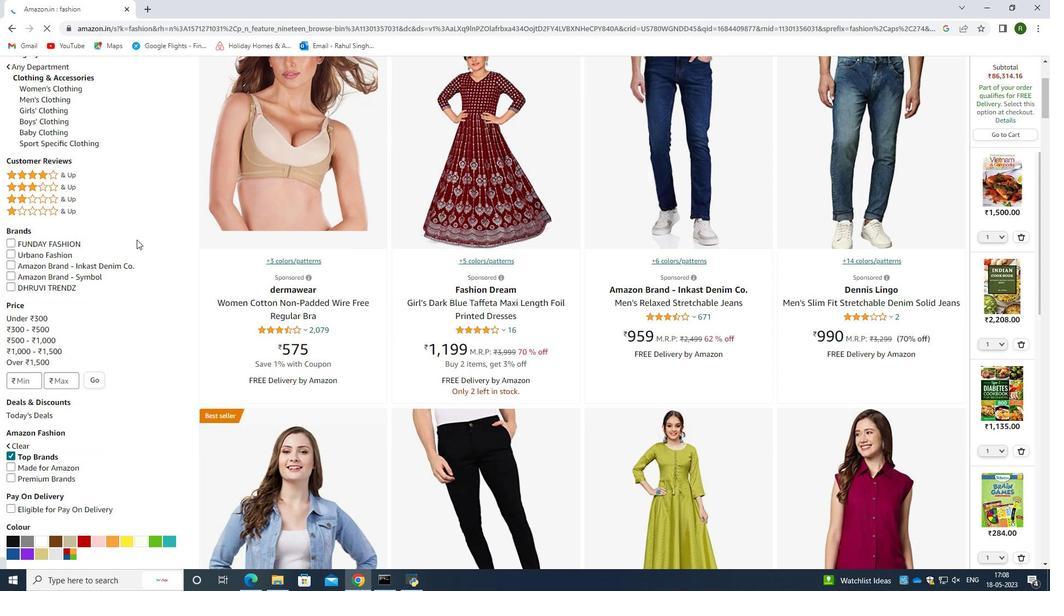
Action: Mouse scrolled (136, 239) with delta (0, 0)
Screenshot: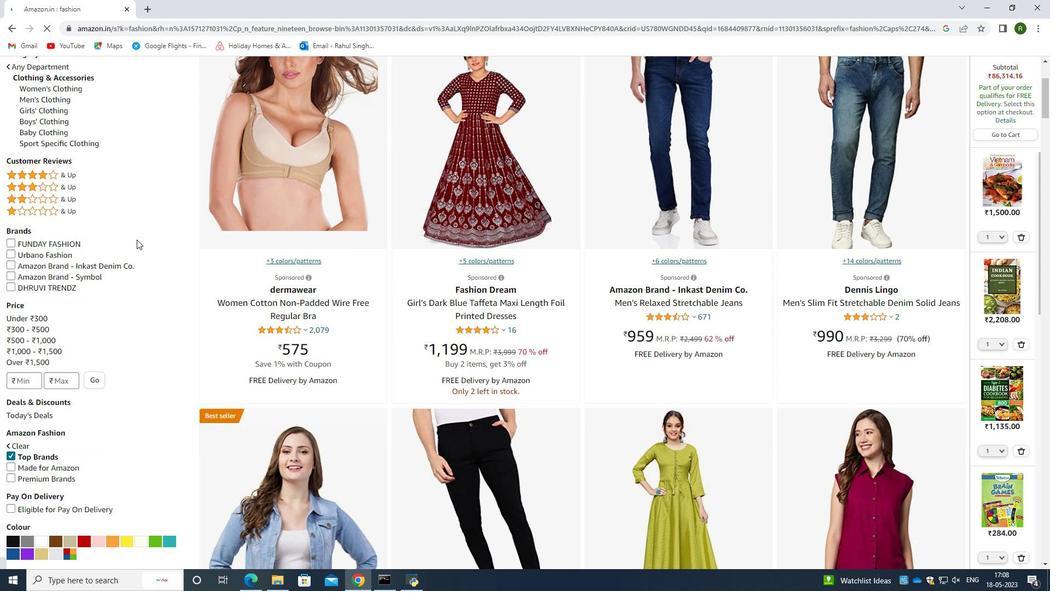 
Action: Mouse scrolled (136, 239) with delta (0, 0)
Screenshot: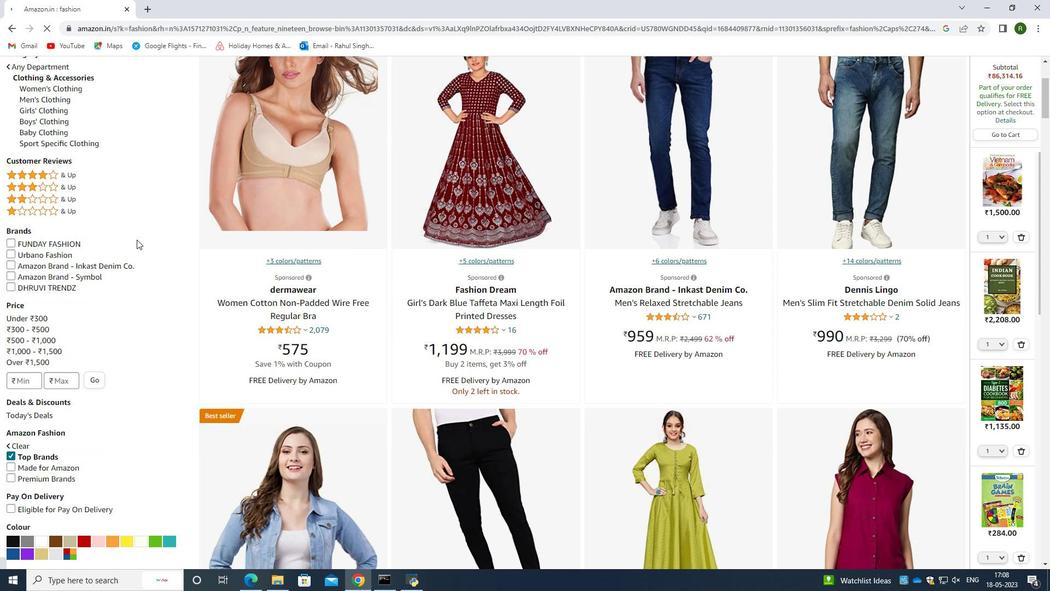 
Action: Mouse moved to (137, 239)
Screenshot: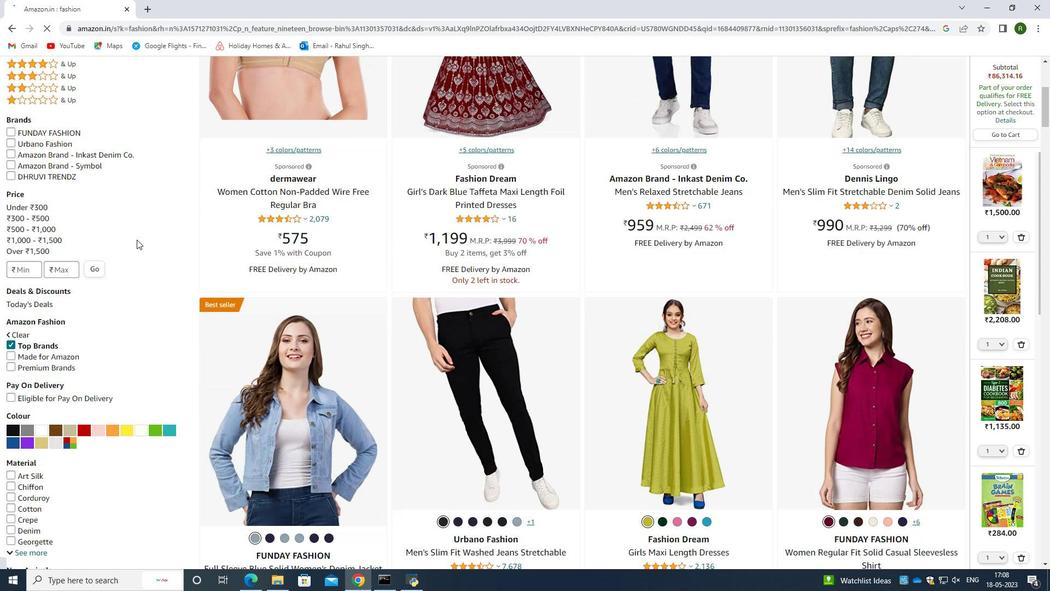 
Action: Mouse scrolled (137, 240) with delta (0, 0)
Screenshot: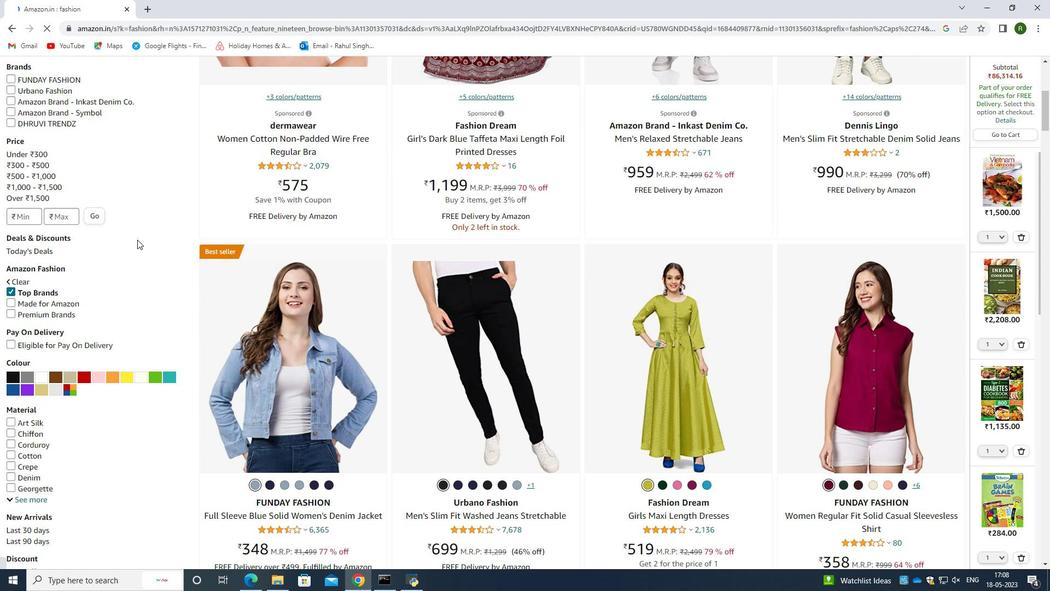 
Action: Mouse scrolled (137, 240) with delta (0, 0)
Screenshot: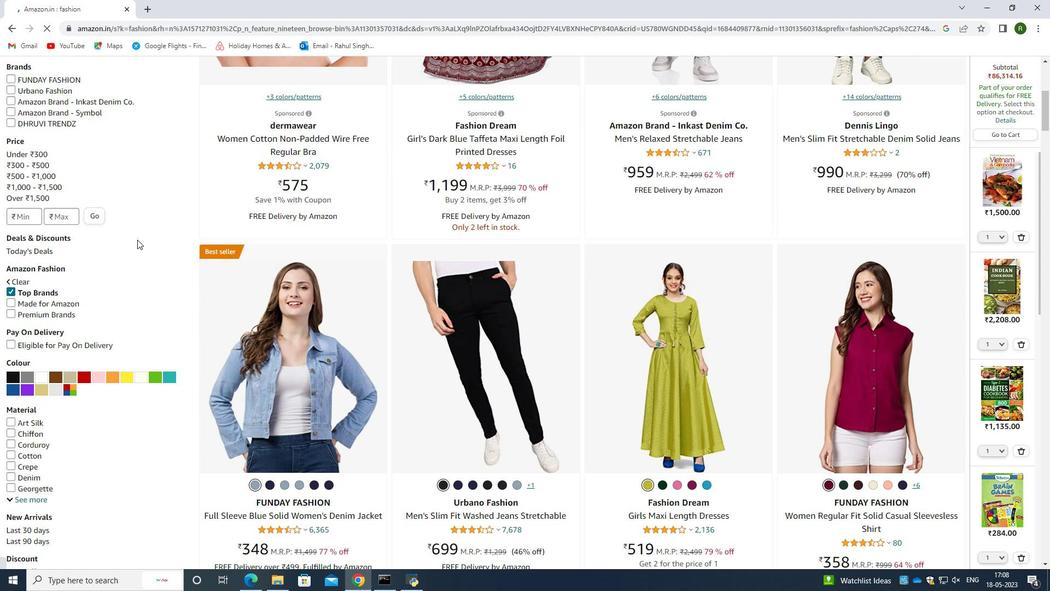 
Action: Mouse scrolled (137, 240) with delta (0, 0)
Screenshot: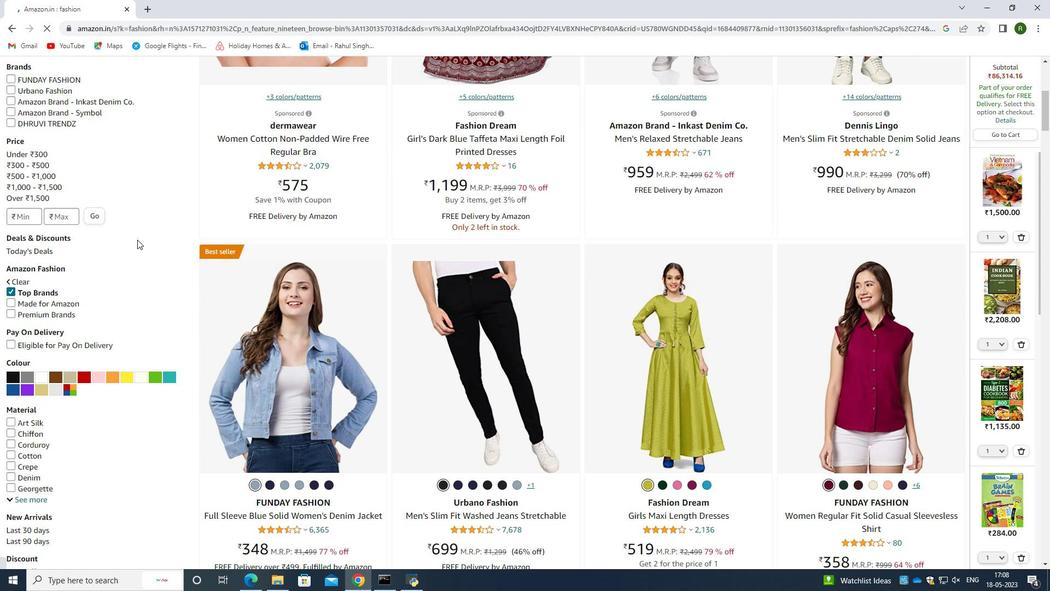 
Action: Mouse scrolled (137, 240) with delta (0, 0)
Screenshot: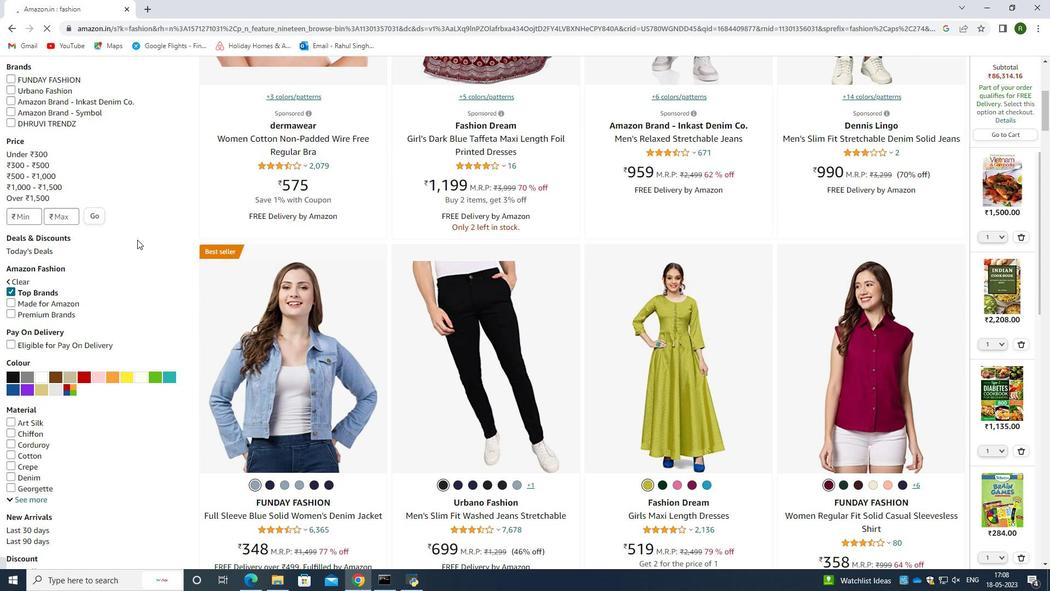 
Action: Mouse moved to (267, 107)
Screenshot: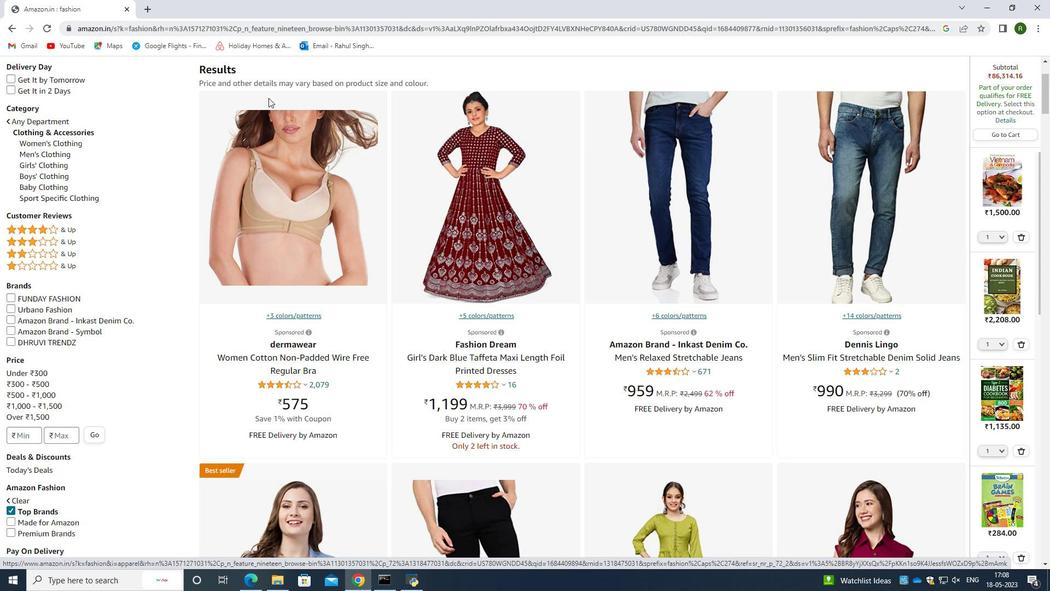 
Action: Mouse scrolled (267, 107) with delta (0, 0)
Screenshot: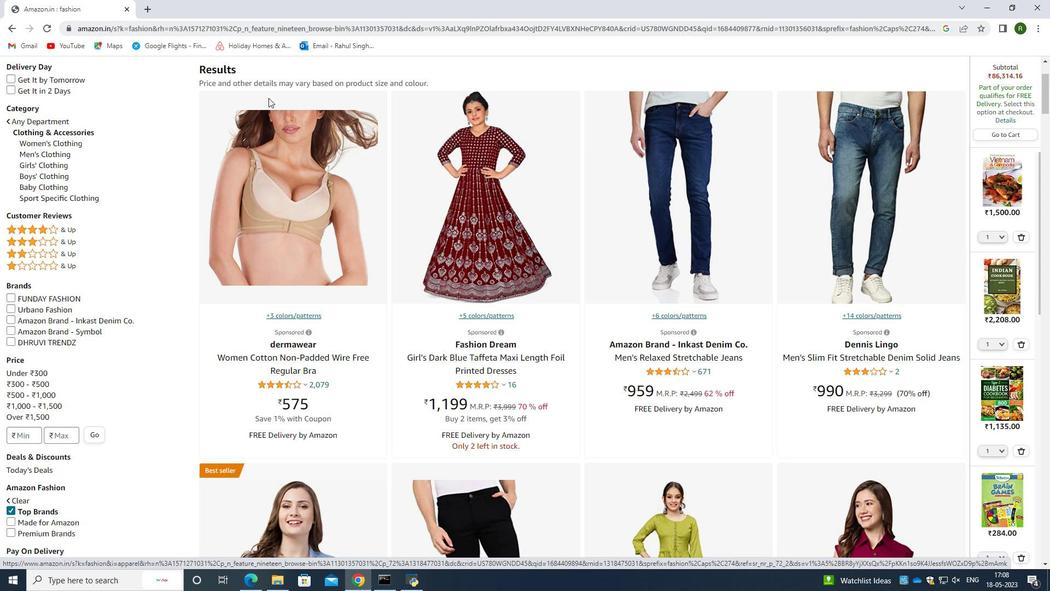 
Action: Mouse moved to (266, 107)
Screenshot: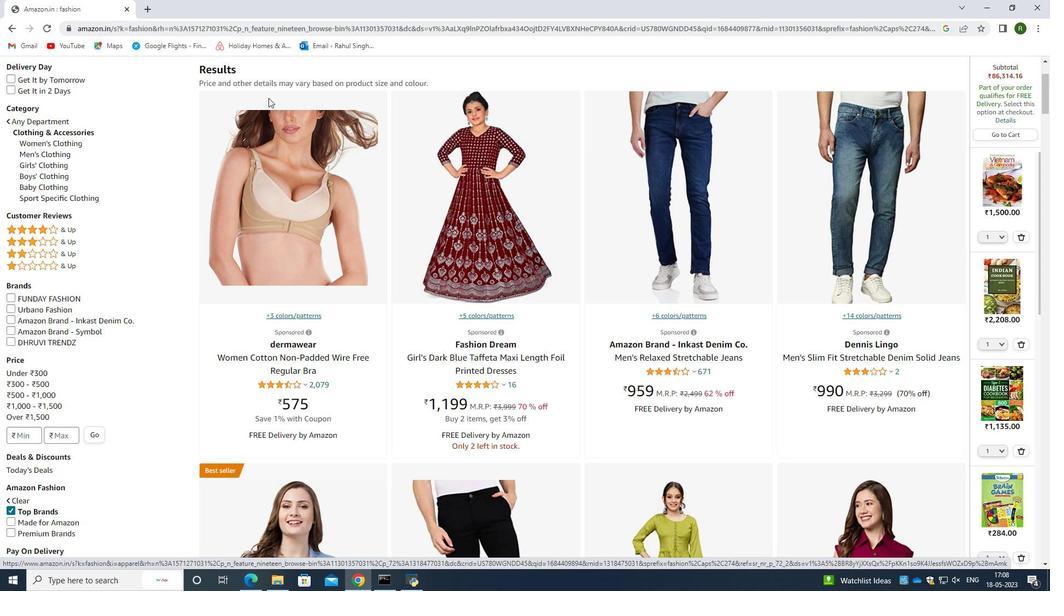 
Action: Mouse scrolled (266, 108) with delta (0, 0)
Screenshot: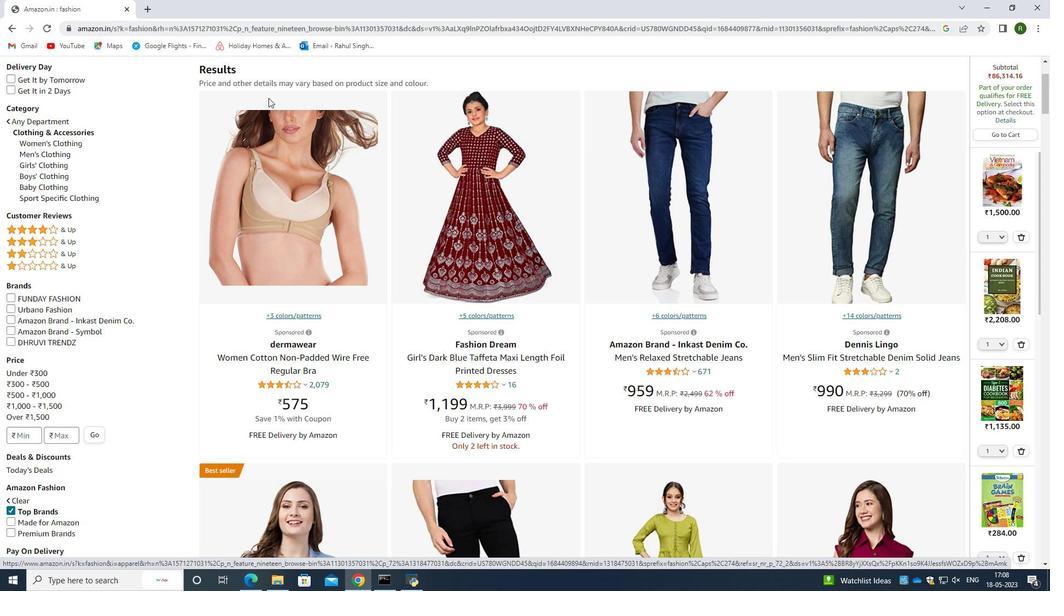 
Action: Mouse scrolled (266, 108) with delta (0, 0)
Screenshot: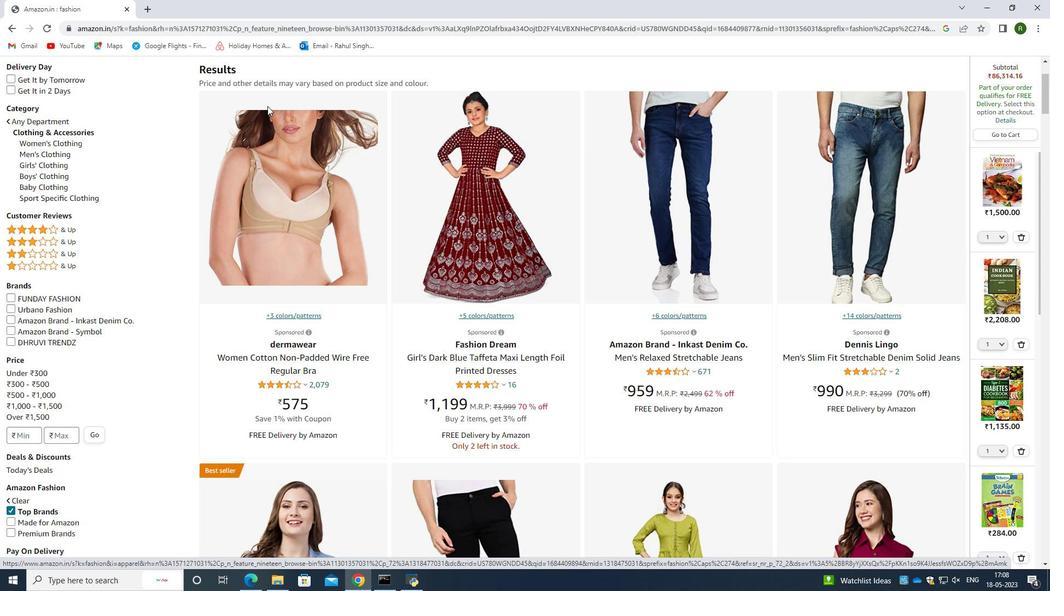 
Action: Mouse scrolled (266, 108) with delta (0, 0)
Screenshot: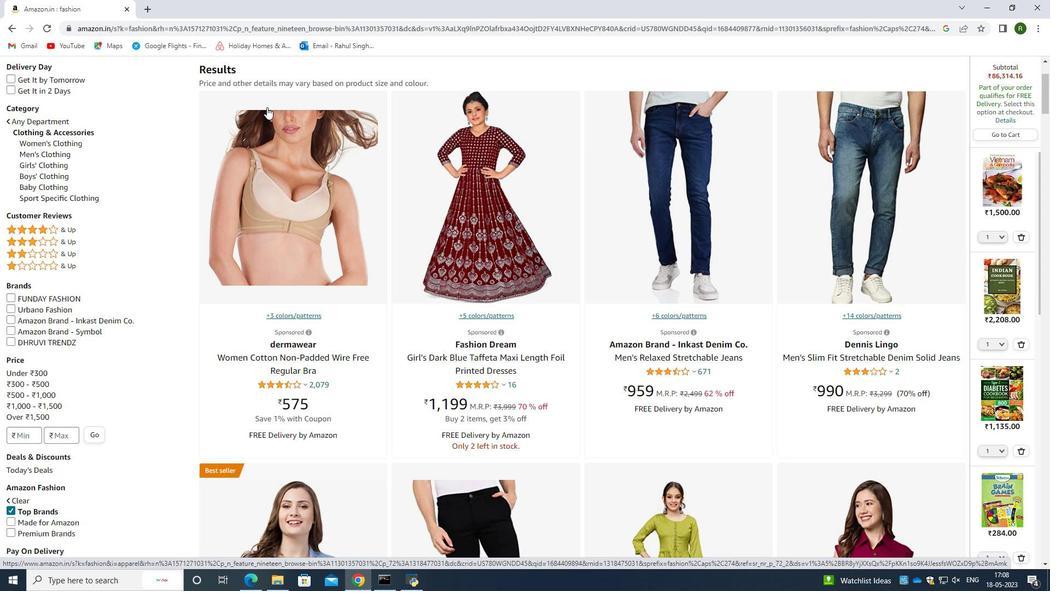 
Action: Mouse moved to (212, 72)
Screenshot: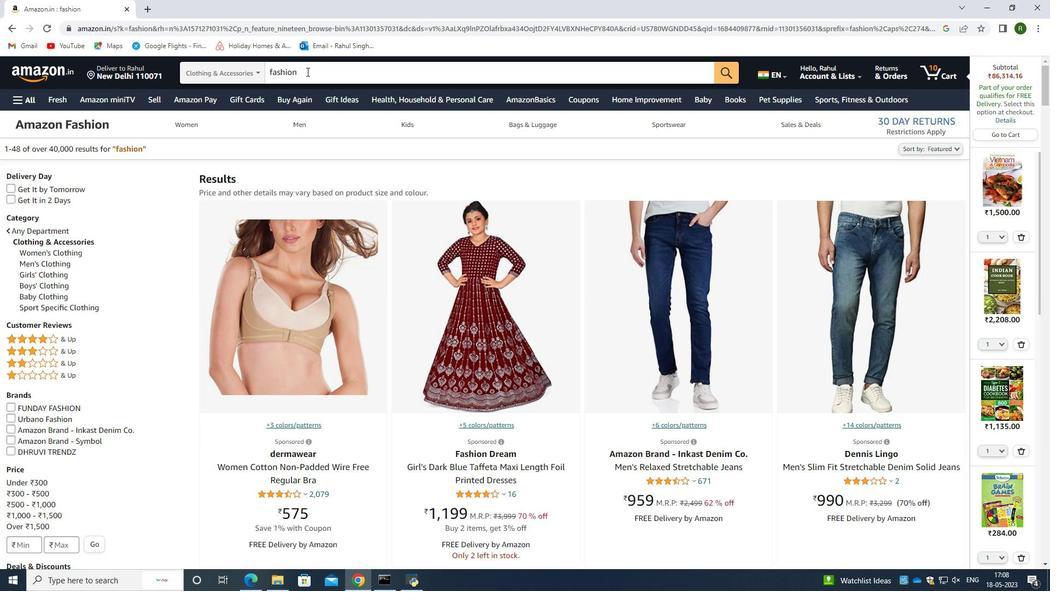 
Action: Mouse pressed left at (212, 72)
Screenshot: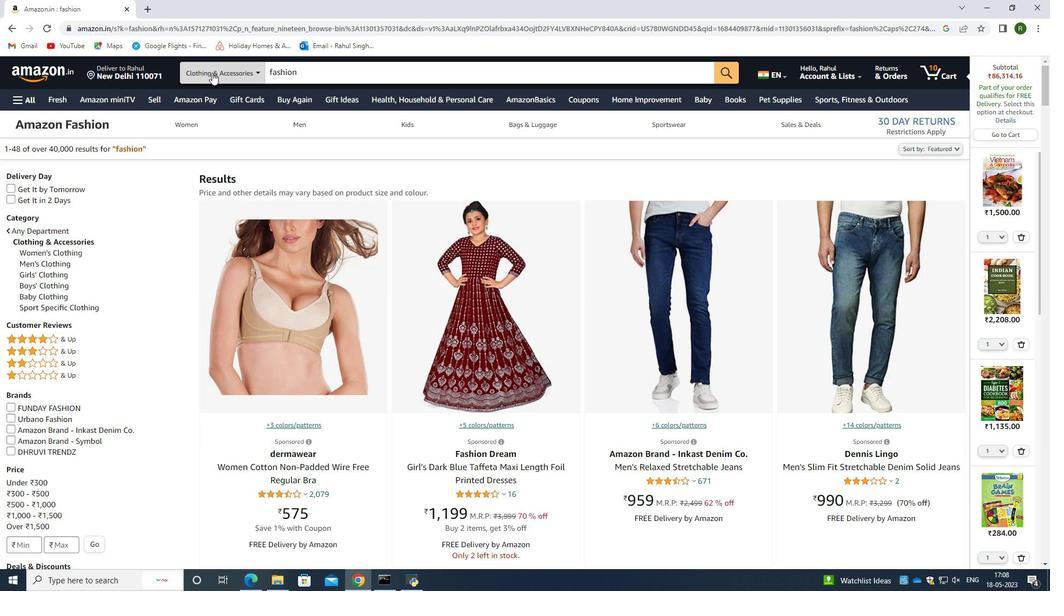 
Action: Mouse moved to (209, 215)
Screenshot: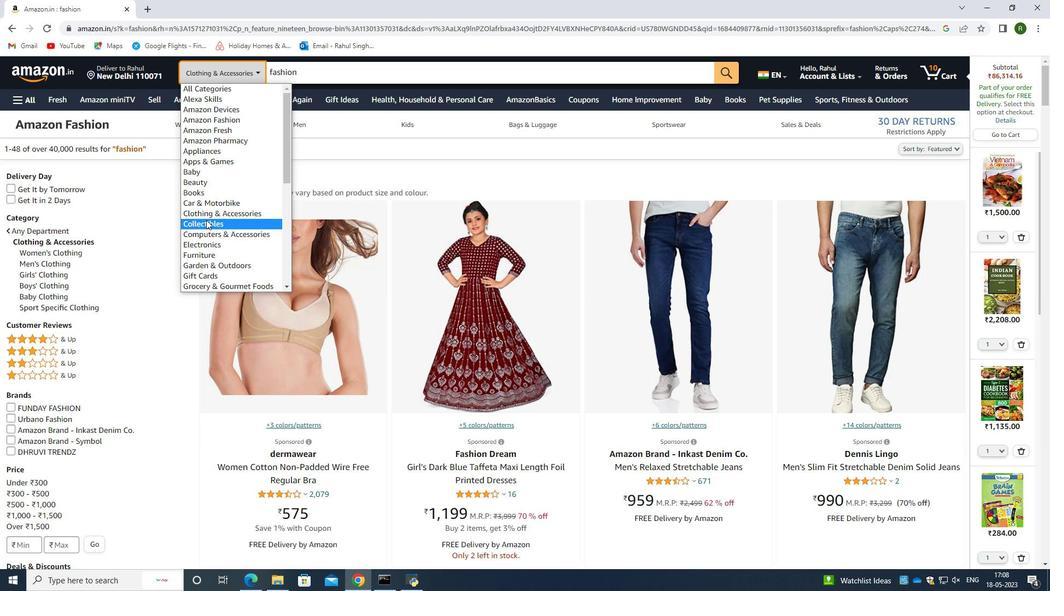 
Action: Mouse pressed left at (209, 215)
Screenshot: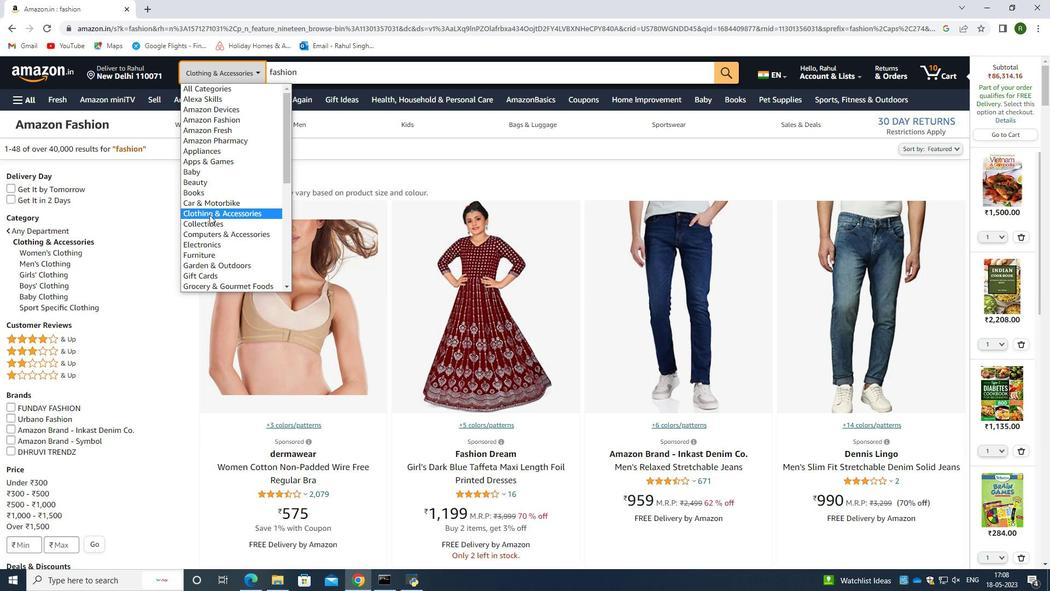 
Action: Mouse moved to (332, 72)
Screenshot: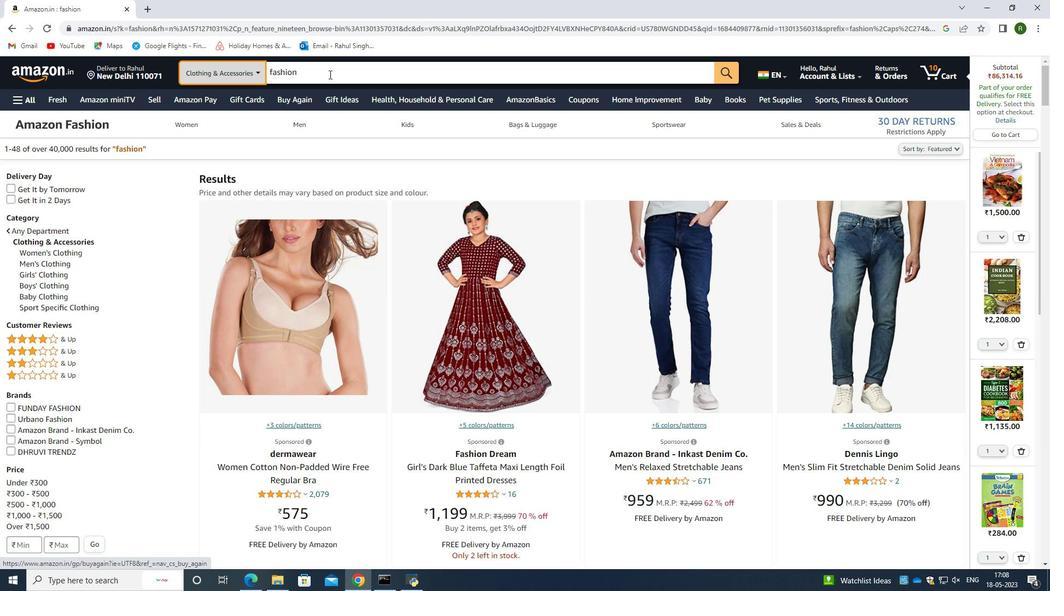 
Action: Mouse pressed left at (332, 72)
Screenshot: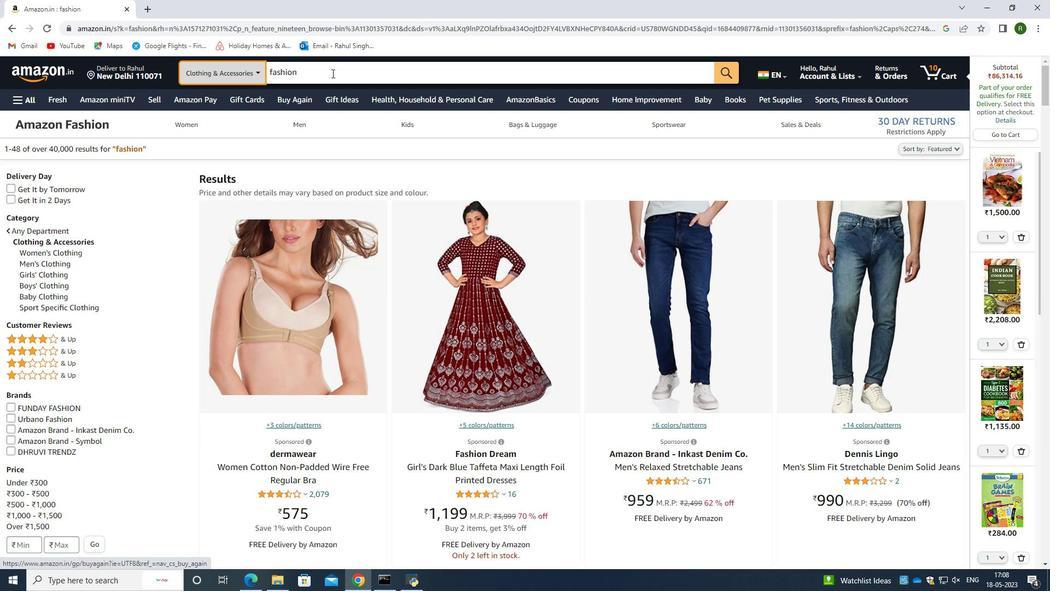 
Action: Key pressed <Key.space>men<Key.enter>
Screenshot: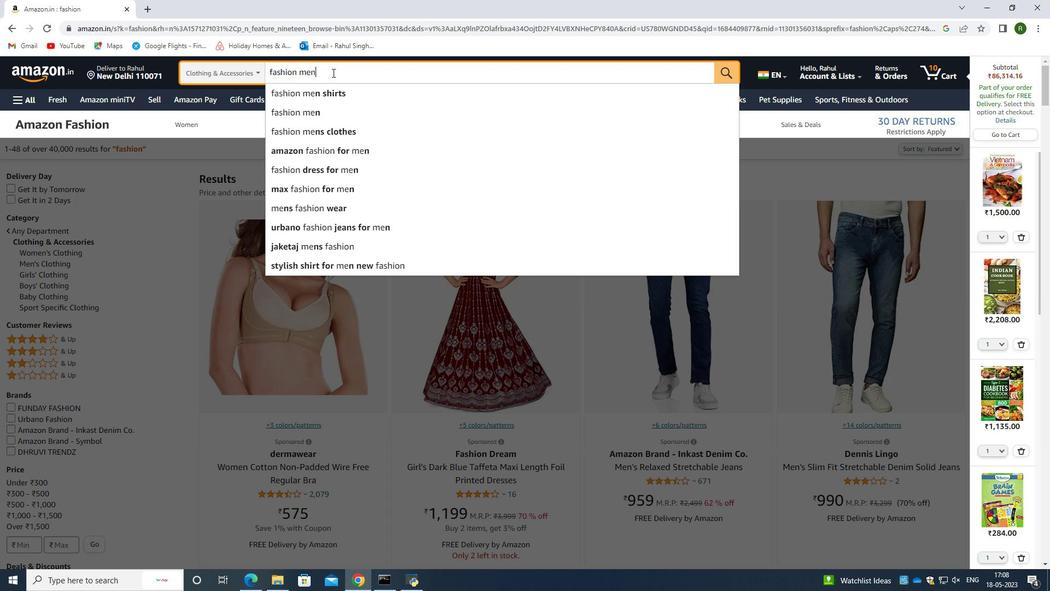 
Action: Mouse moved to (300, 188)
Screenshot: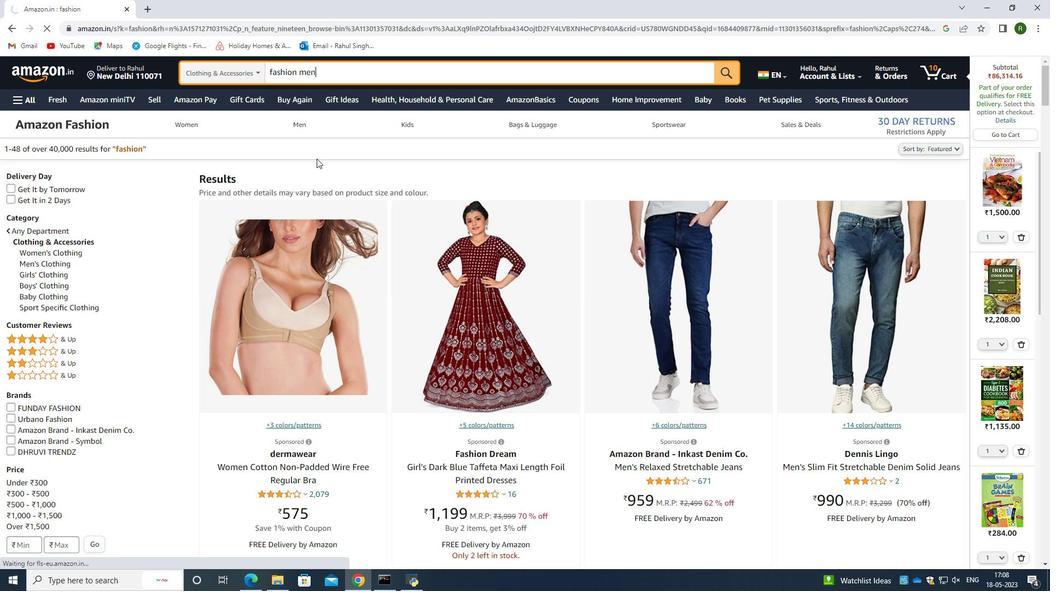 
Action: Mouse scrolled (300, 188) with delta (0, 0)
Screenshot: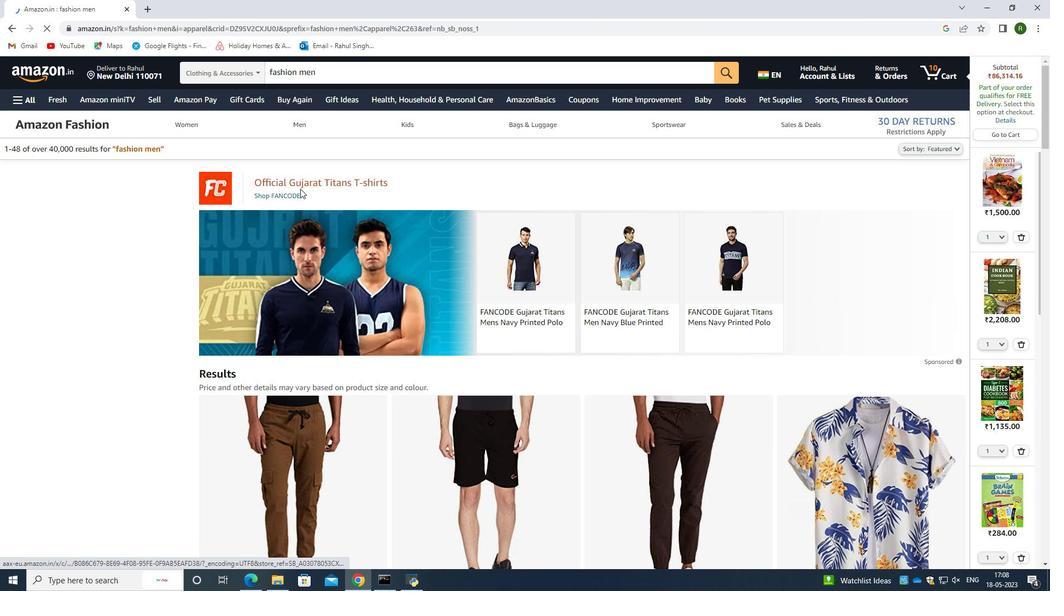 
Action: Mouse moved to (298, 190)
Screenshot: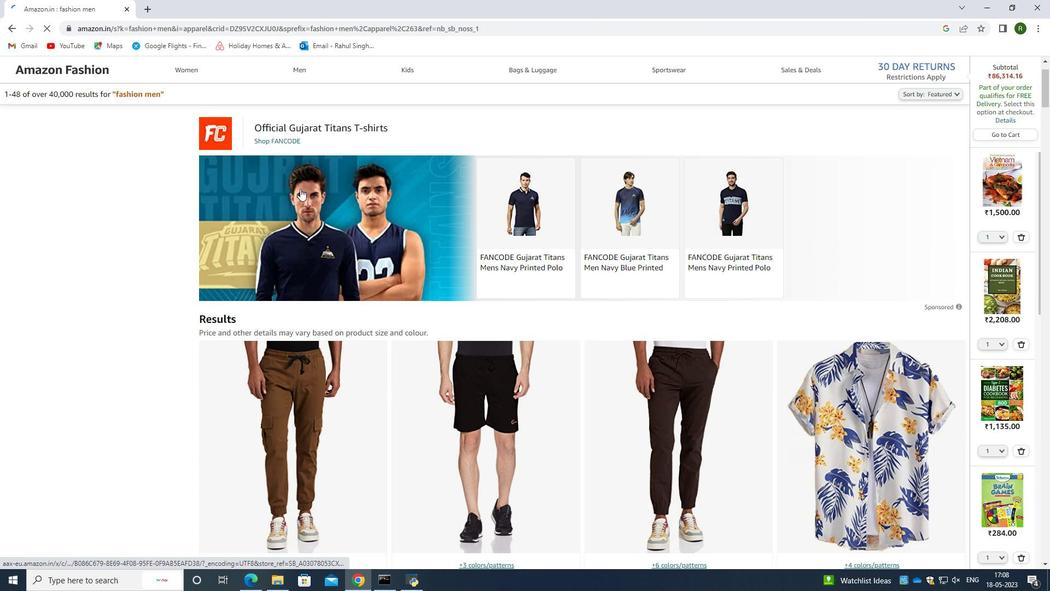 
Action: Mouse scrolled (298, 189) with delta (0, 0)
Screenshot: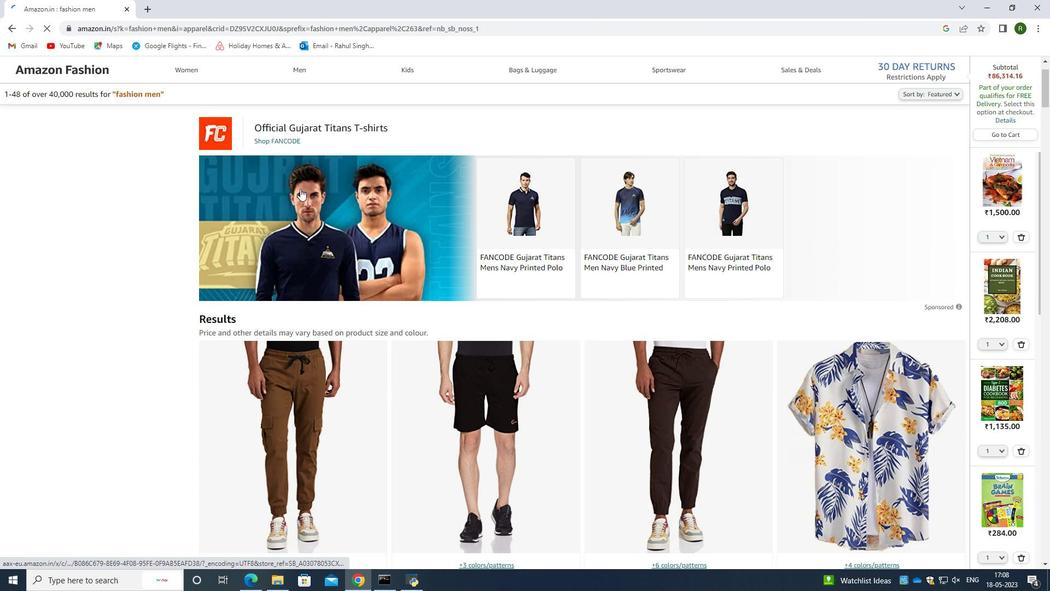
Action: Mouse moved to (319, 223)
Screenshot: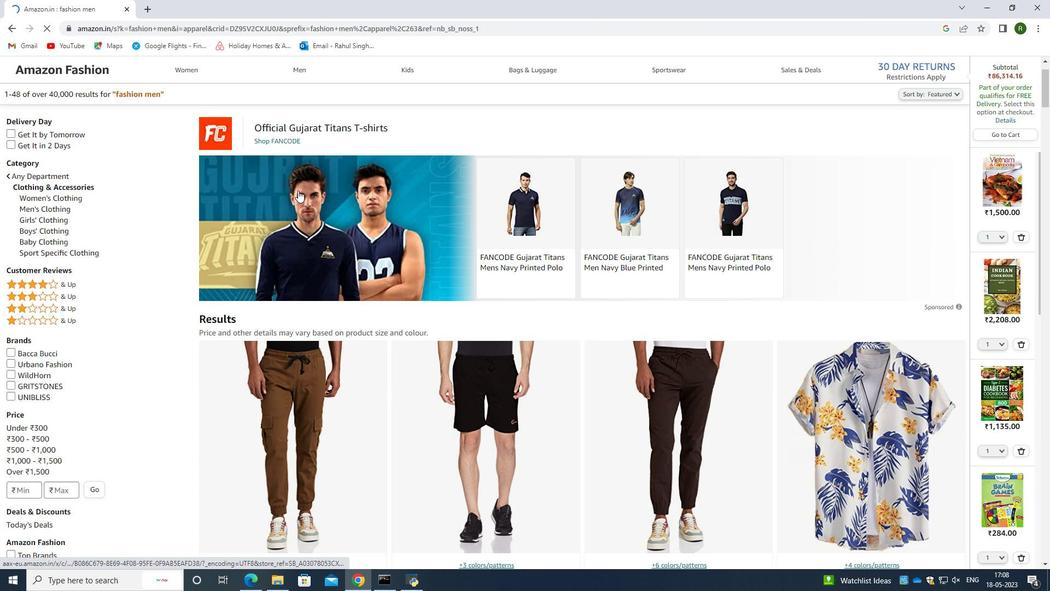 
Action: Mouse scrolled (308, 205) with delta (0, 0)
Screenshot: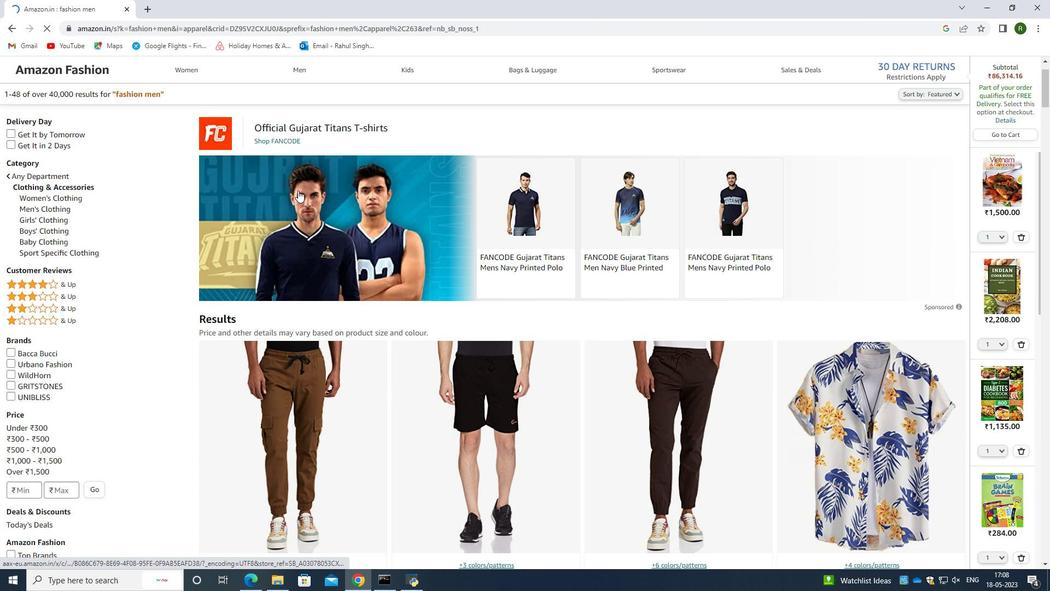 
Action: Mouse scrolled (319, 222) with delta (0, 0)
Screenshot: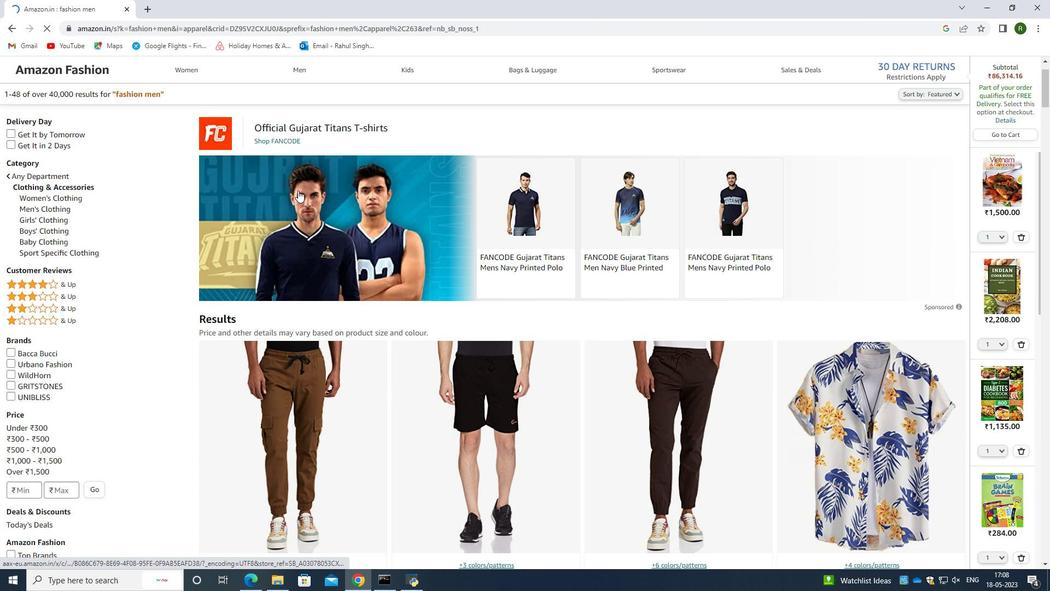 
Action: Mouse moved to (330, 223)
Screenshot: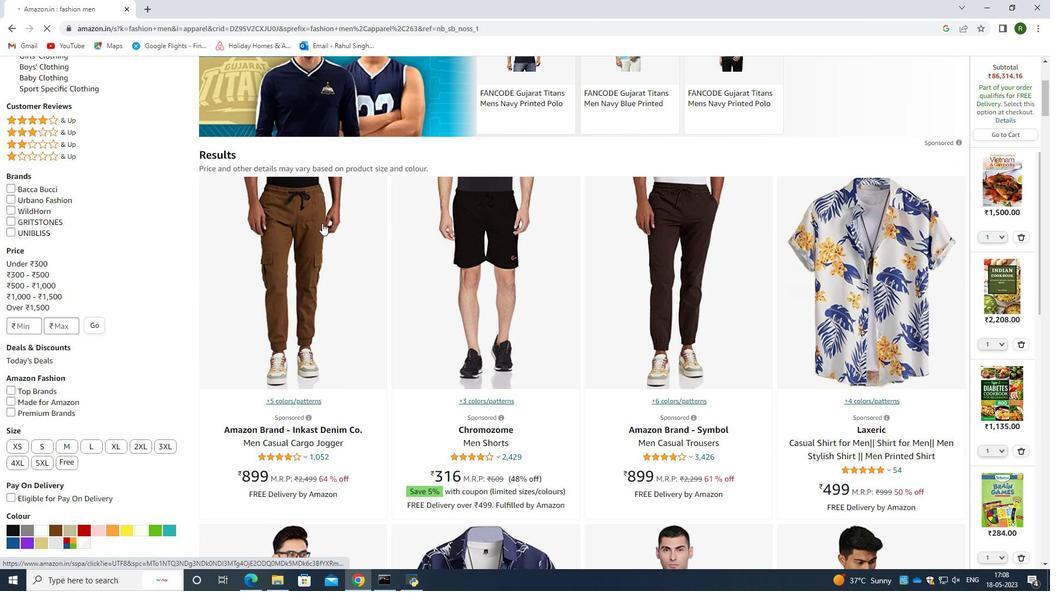 
Action: Mouse scrolled (330, 222) with delta (0, 0)
Screenshot: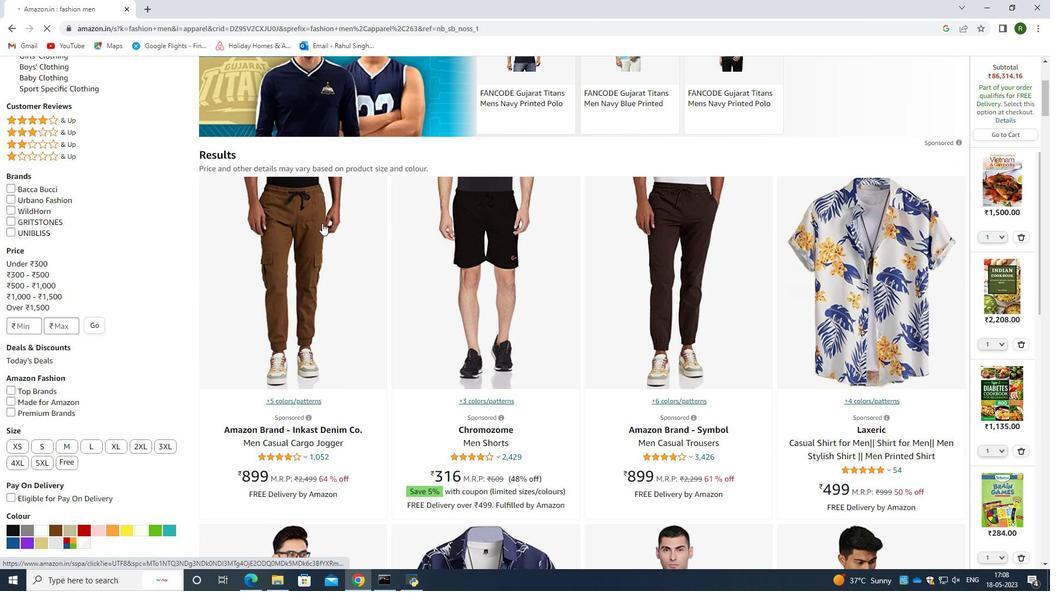 
Action: Mouse scrolled (330, 222) with delta (0, 0)
Screenshot: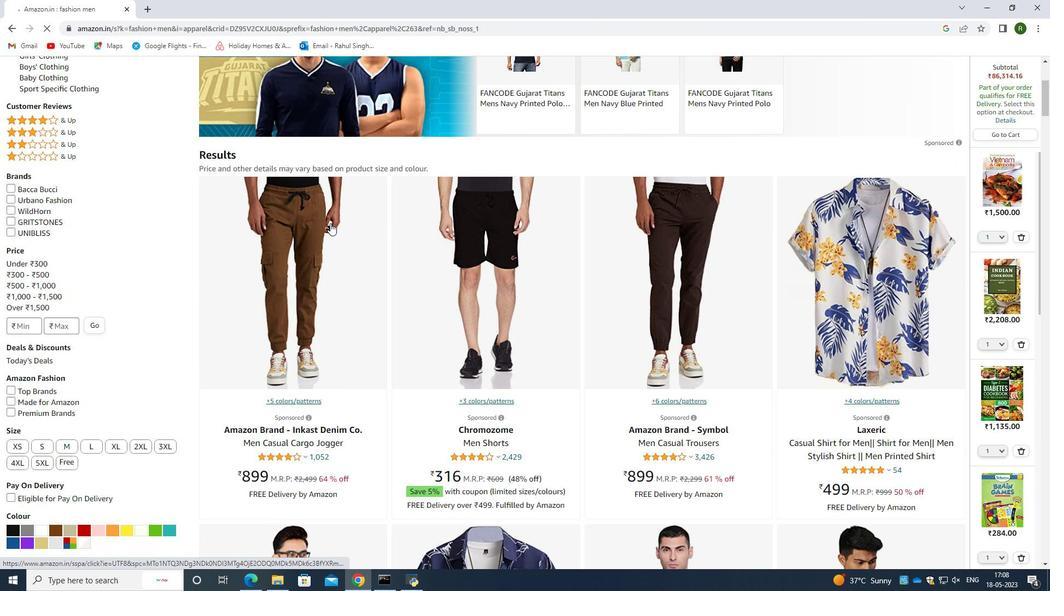 
Action: Mouse scrolled (330, 222) with delta (0, 0)
Screenshot: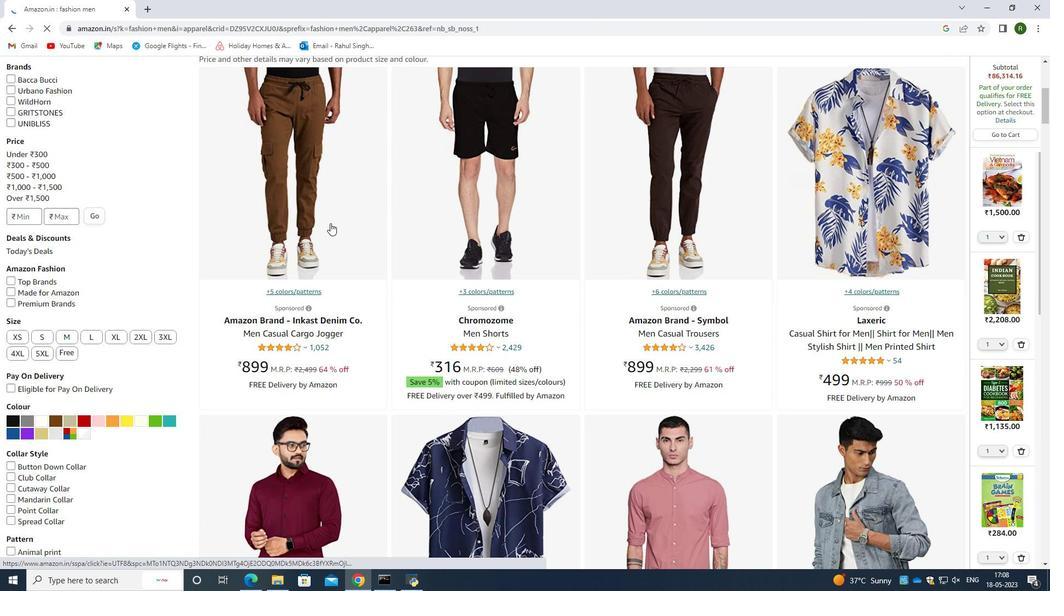 
Action: Mouse moved to (336, 220)
Screenshot: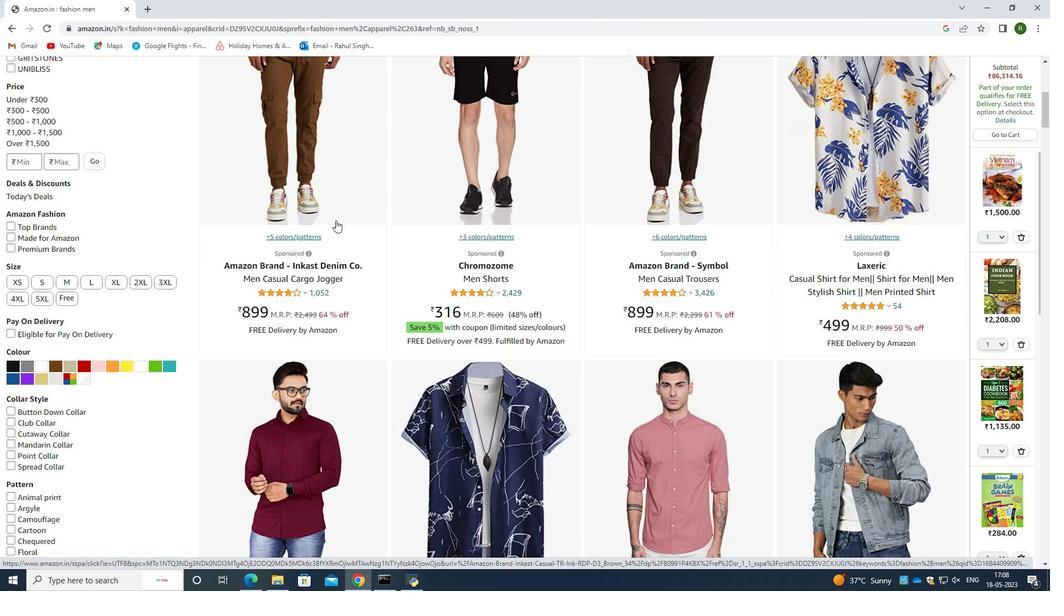 
Action: Mouse scrolled (336, 220) with delta (0, 0)
Screenshot: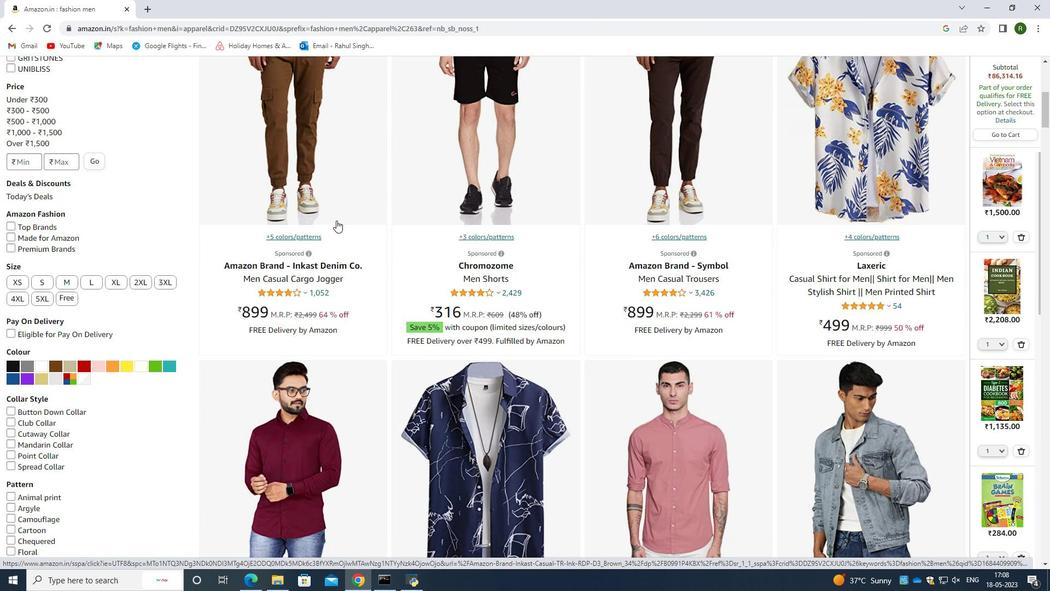 
Action: Mouse scrolled (336, 220) with delta (0, 0)
Screenshot: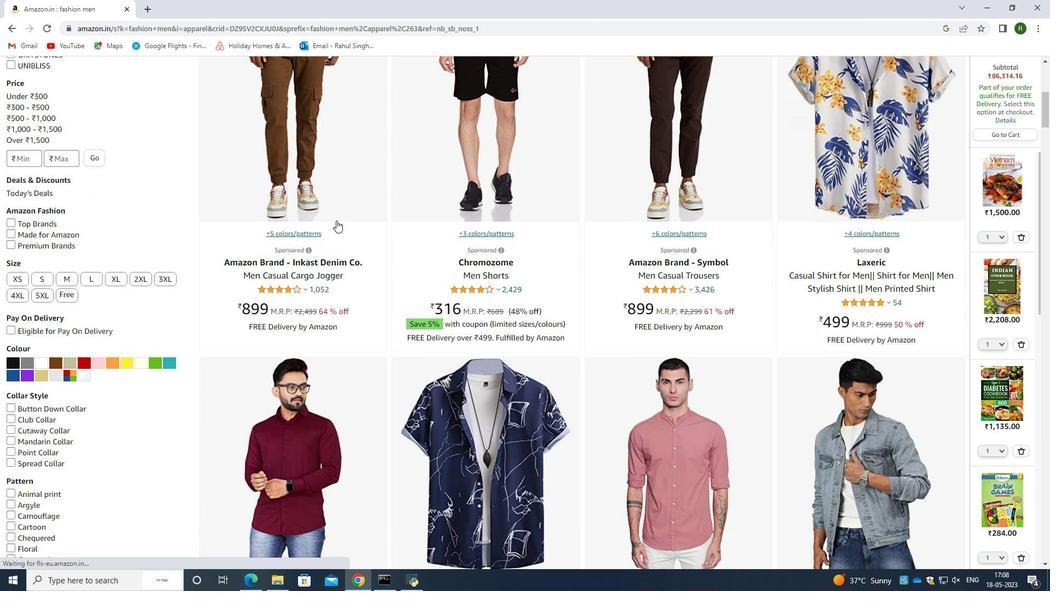 
Action: Mouse moved to (337, 220)
Screenshot: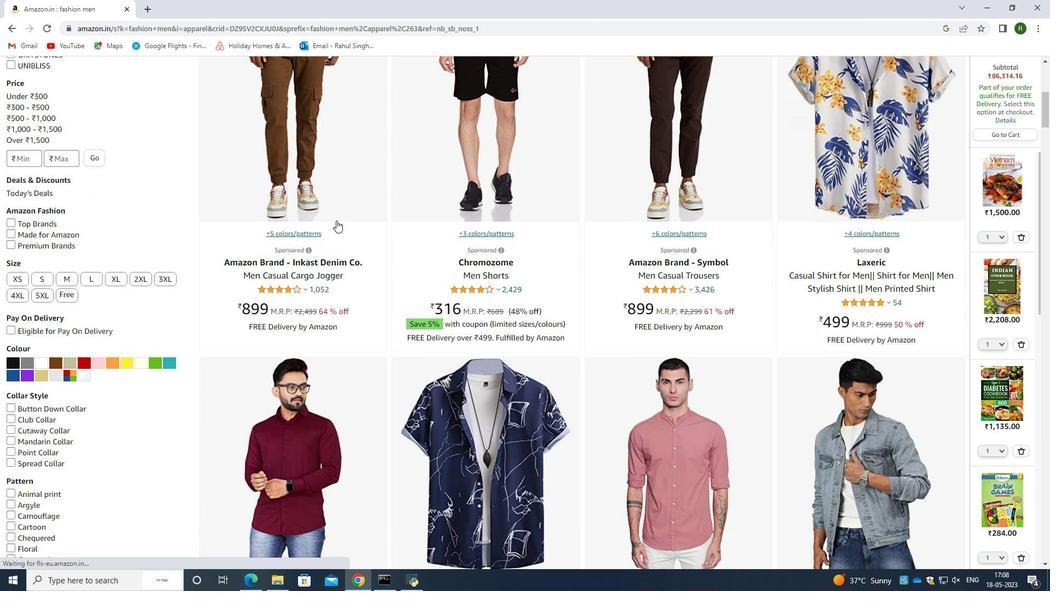 
Action: Mouse scrolled (337, 219) with delta (0, 0)
Screenshot: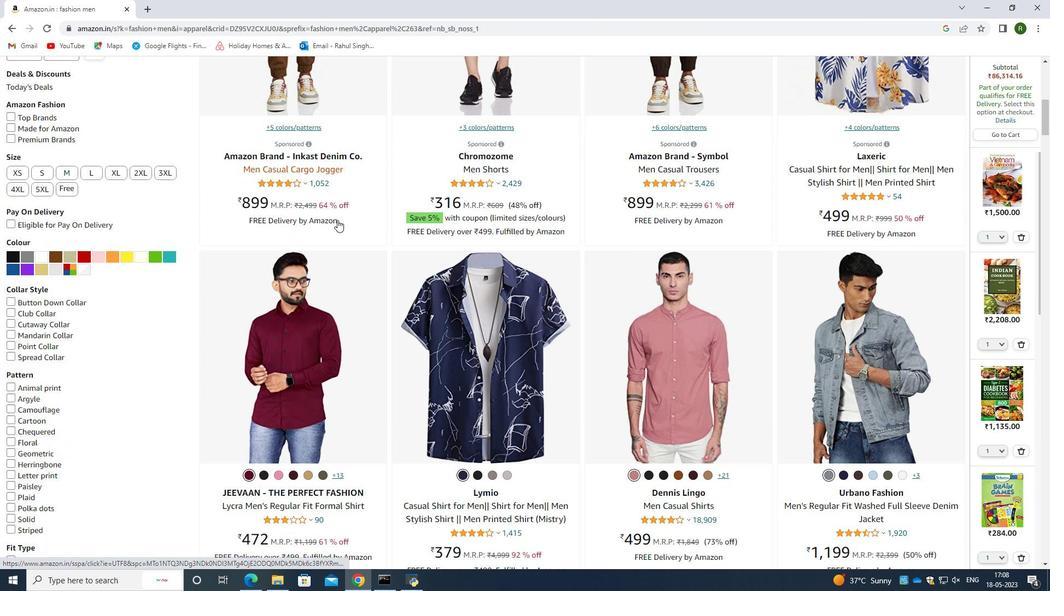 
Action: Mouse moved to (459, 245)
Screenshot: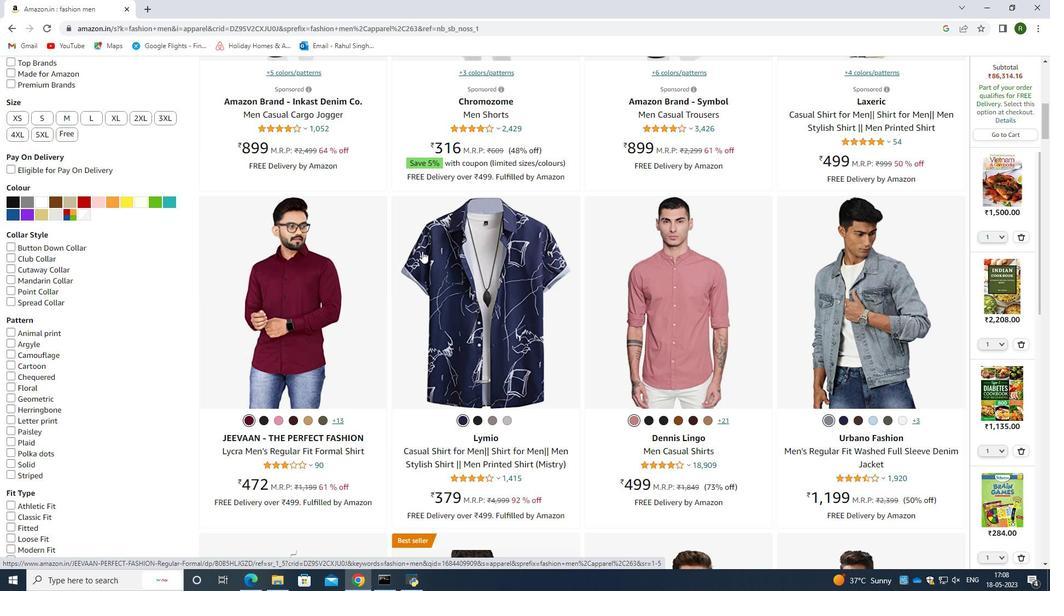 
Action: Mouse scrolled (459, 244) with delta (0, 0)
Screenshot: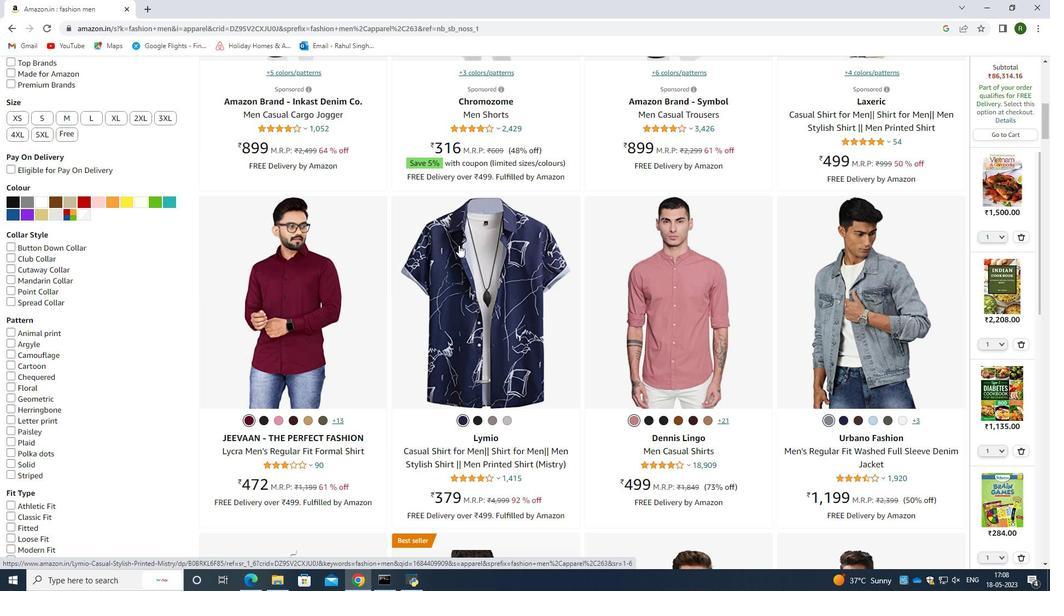 
Action: Mouse moved to (809, 236)
Screenshot: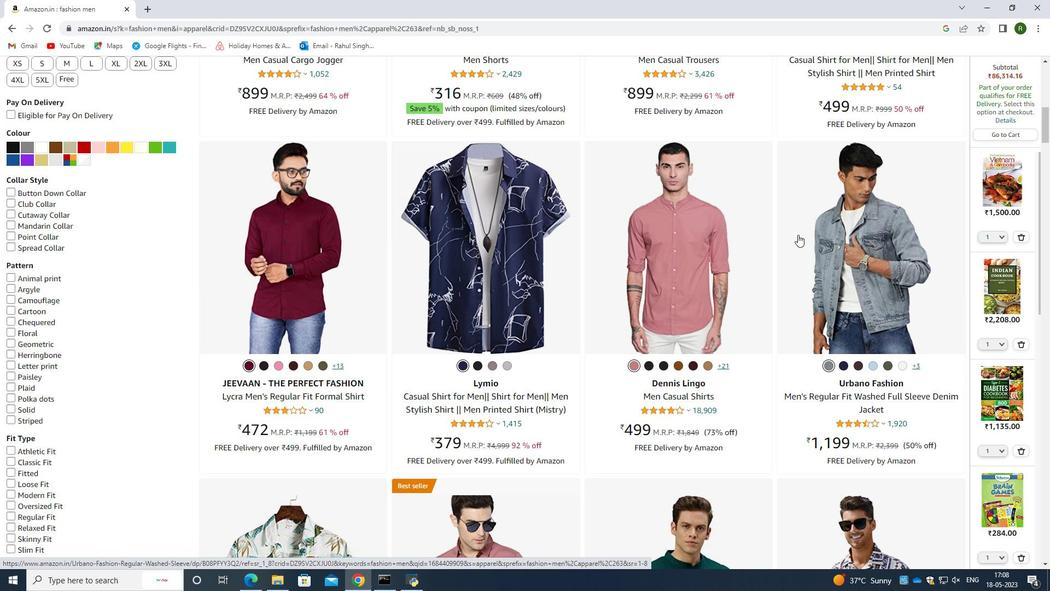 
Action: Mouse pressed left at (809, 236)
Screenshot: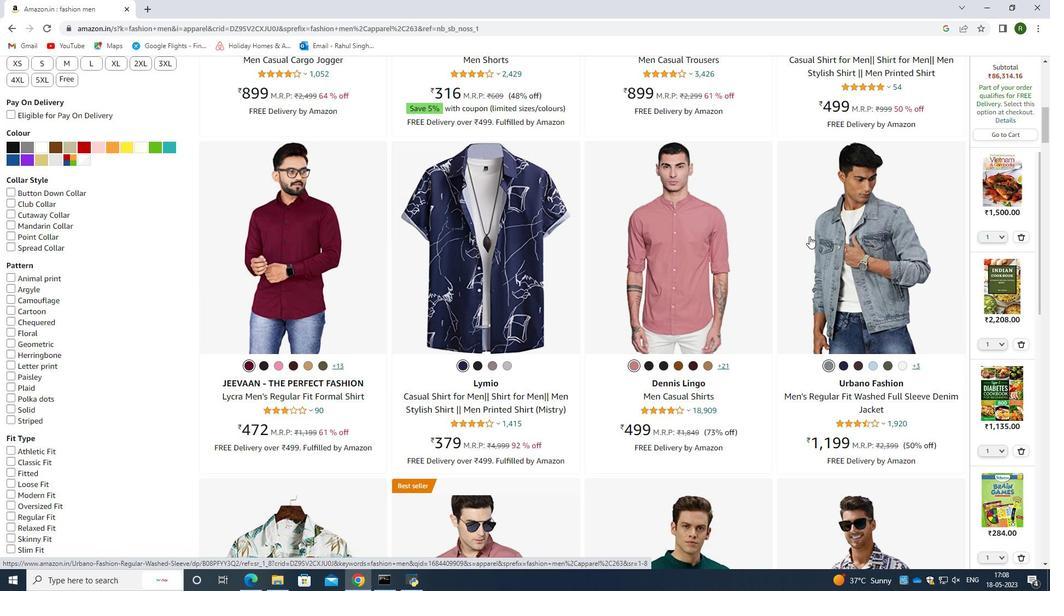 
Action: Mouse moved to (257, 362)
Screenshot: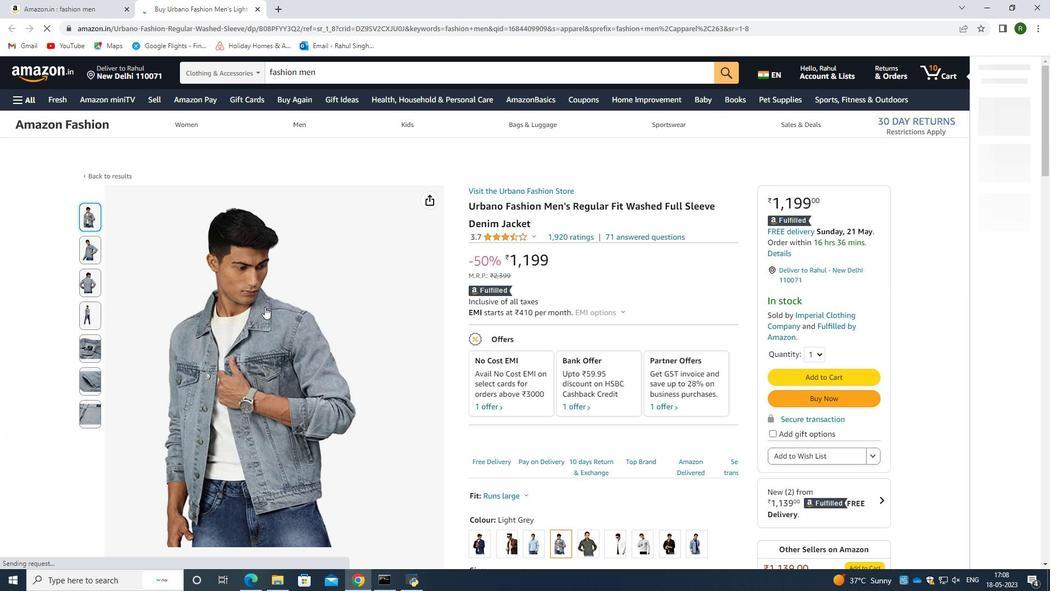 
Action: Mouse scrolled (257, 362) with delta (0, 0)
Screenshot: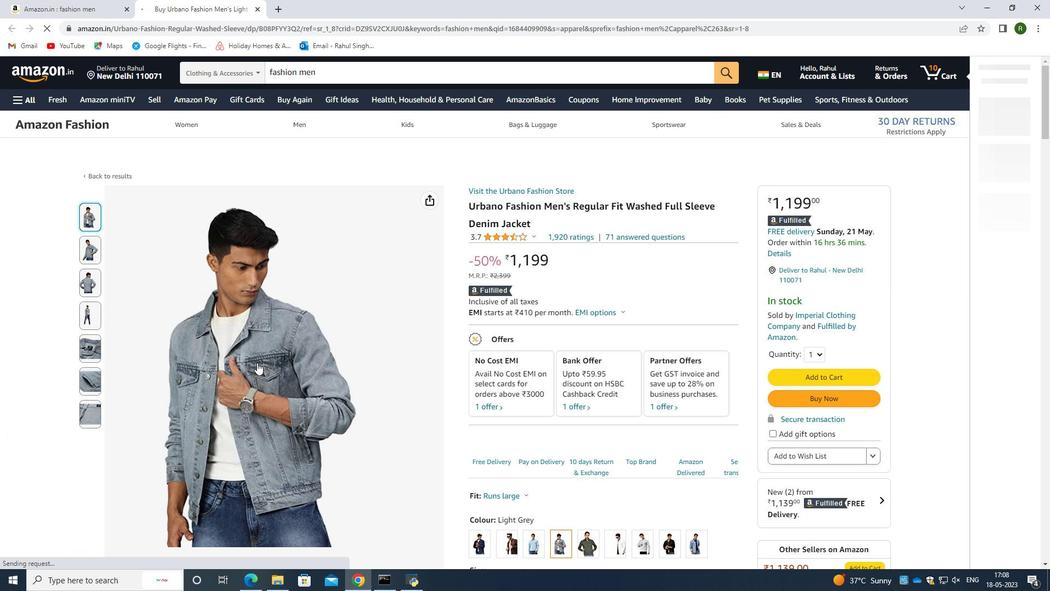 
Action: Mouse moved to (818, 321)
Screenshot: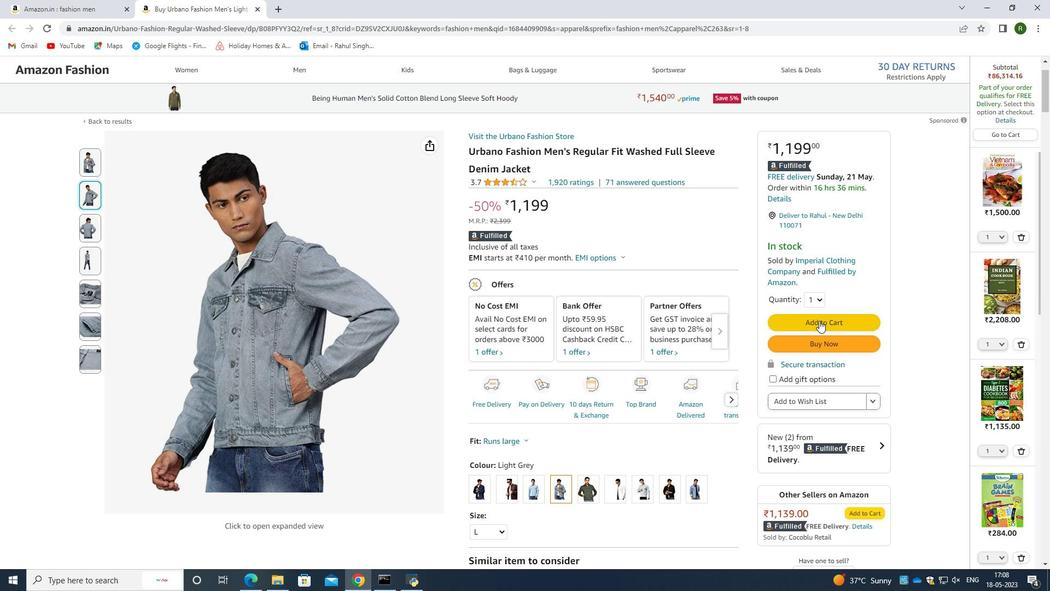 
Action: Mouse pressed left at (818, 321)
Screenshot: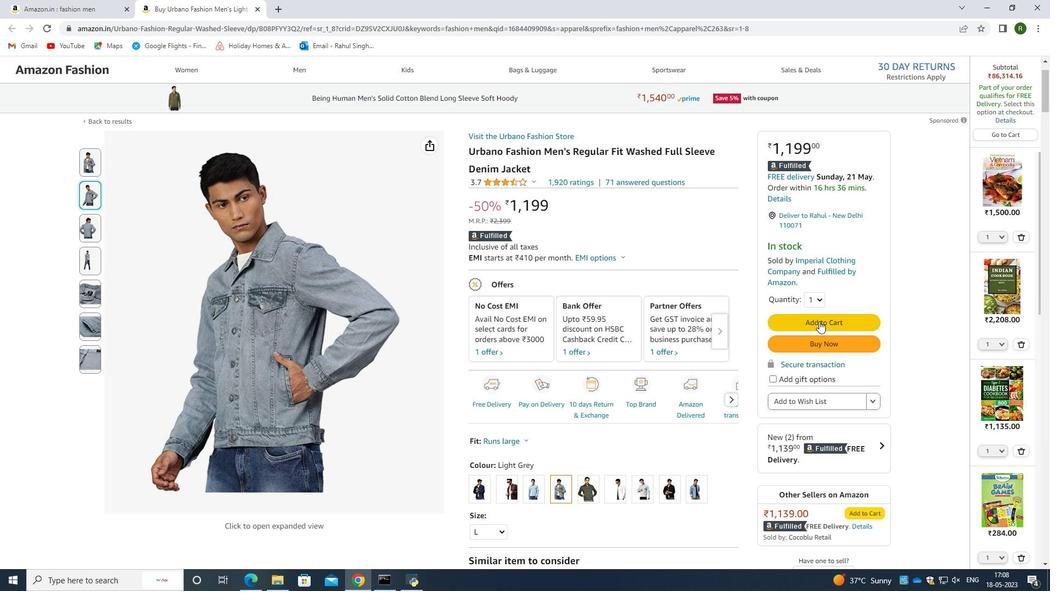 
Action: Mouse moved to (63, 4)
Screenshot: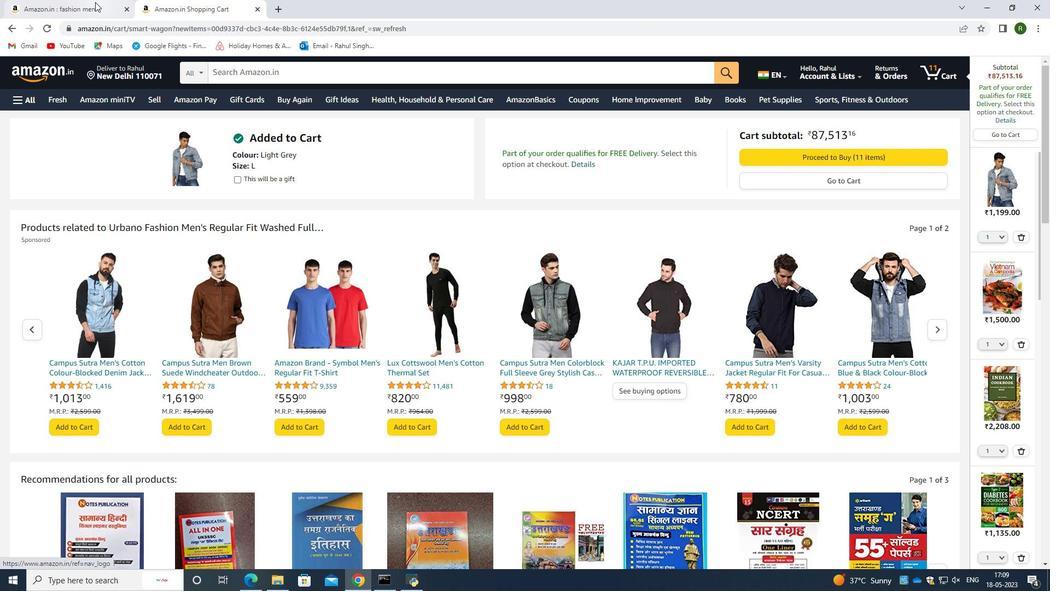 
Action: Mouse pressed left at (63, 4)
Screenshot: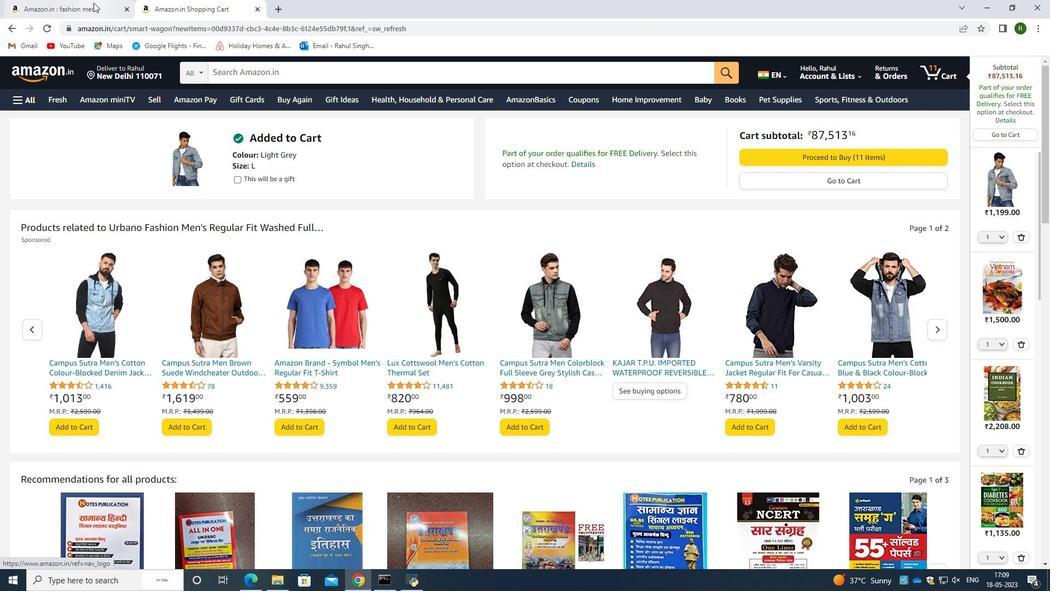 
Action: Mouse moved to (459, 337)
Screenshot: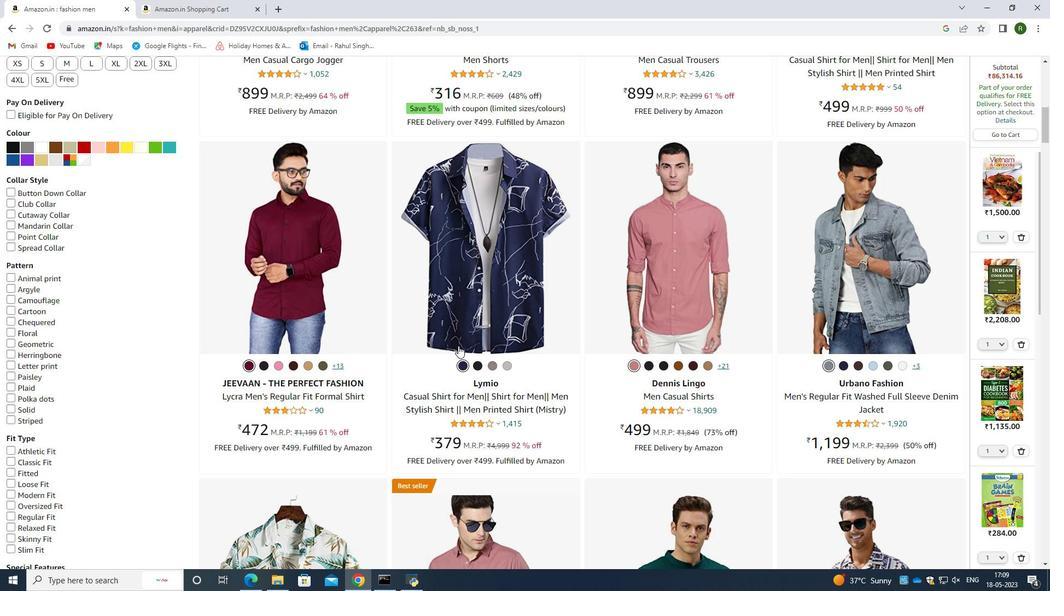 
Action: Mouse scrolled (459, 337) with delta (0, 0)
Screenshot: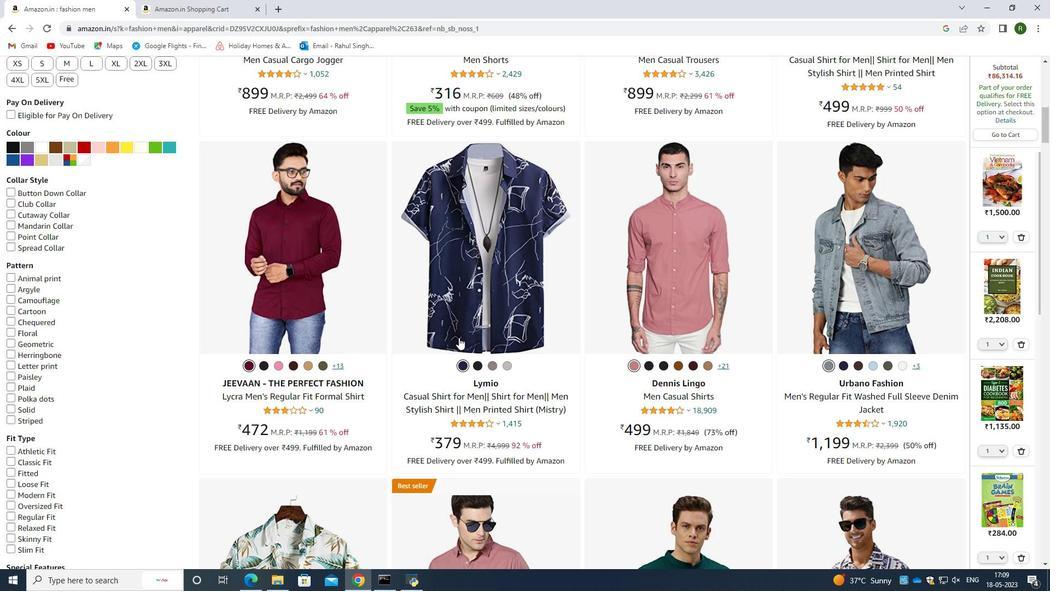 
Action: Mouse scrolled (459, 337) with delta (0, 0)
Screenshot: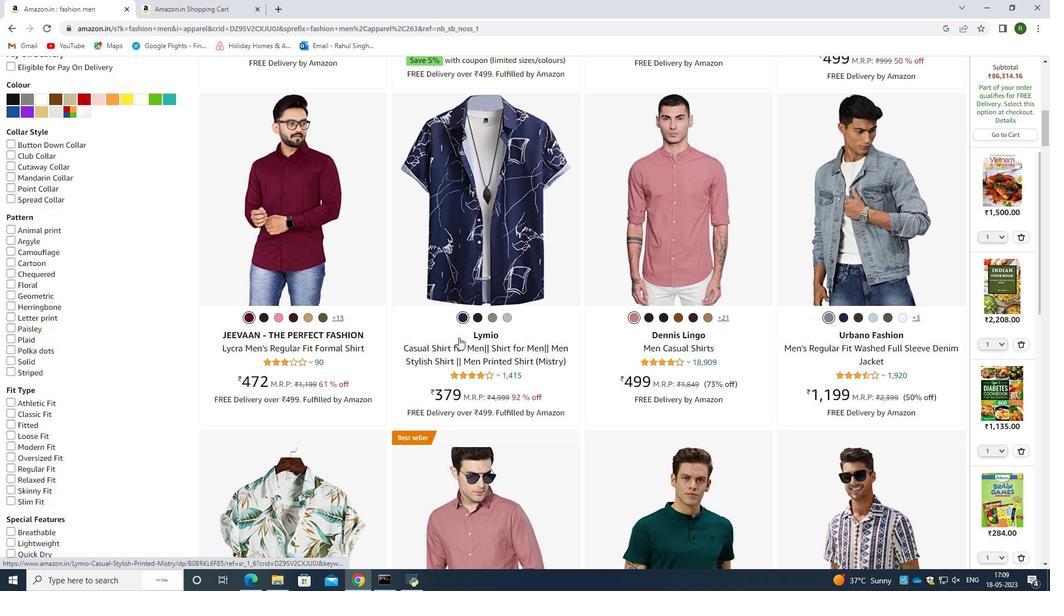 
Action: Mouse scrolled (459, 337) with delta (0, 0)
Screenshot: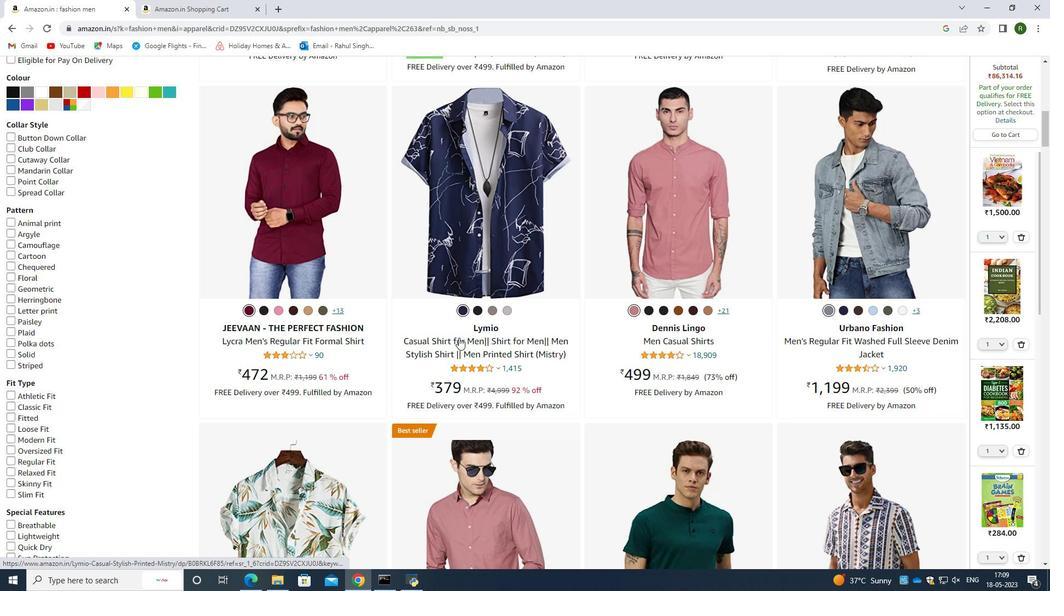 
Action: Mouse scrolled (459, 337) with delta (0, 0)
Screenshot: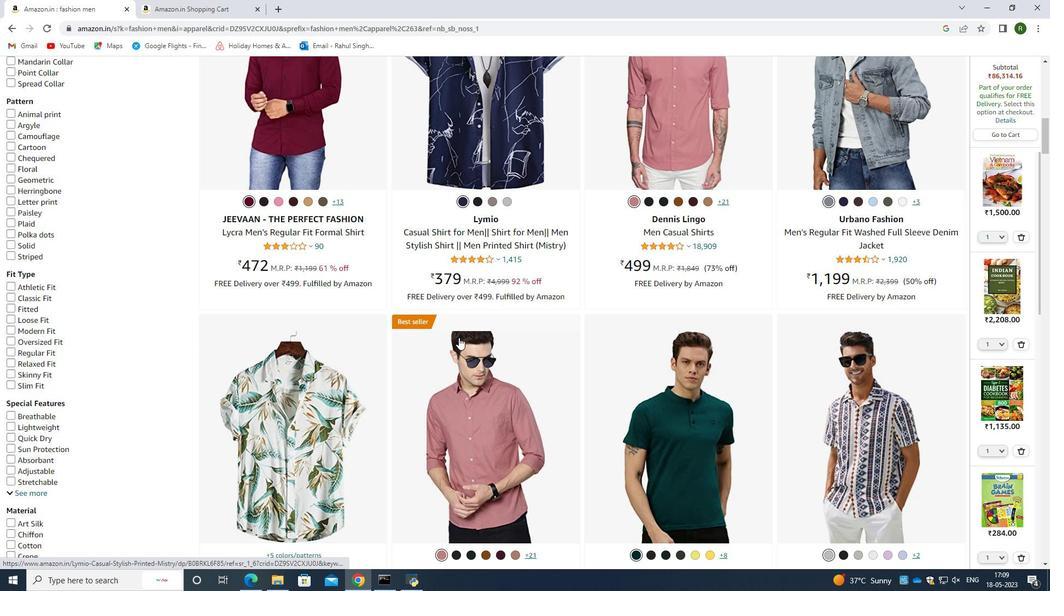 
Action: Mouse scrolled (459, 337) with delta (0, 0)
Screenshot: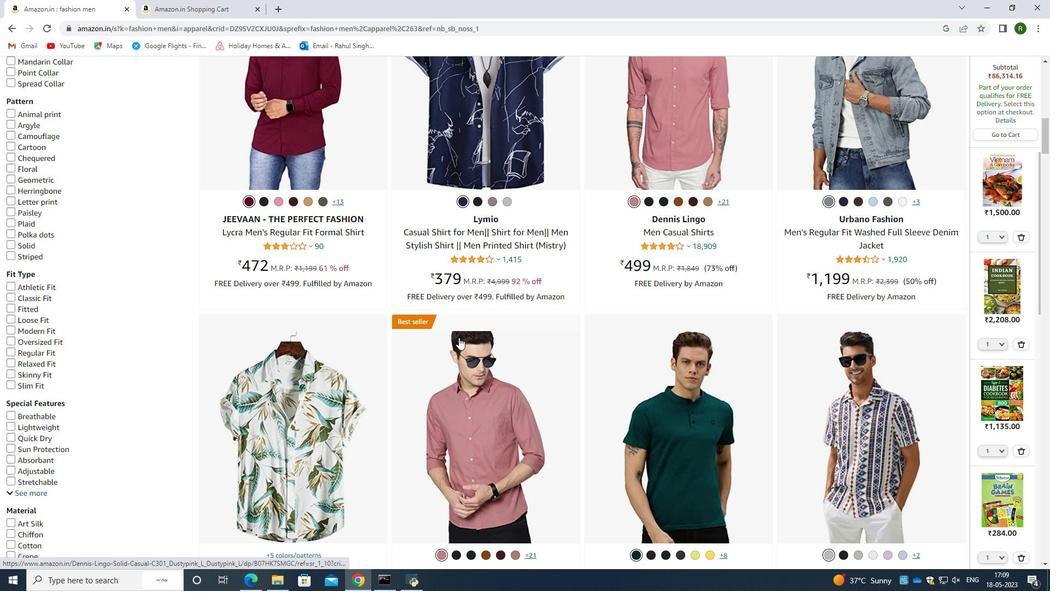 
Action: Mouse scrolled (459, 337) with delta (0, 0)
Screenshot: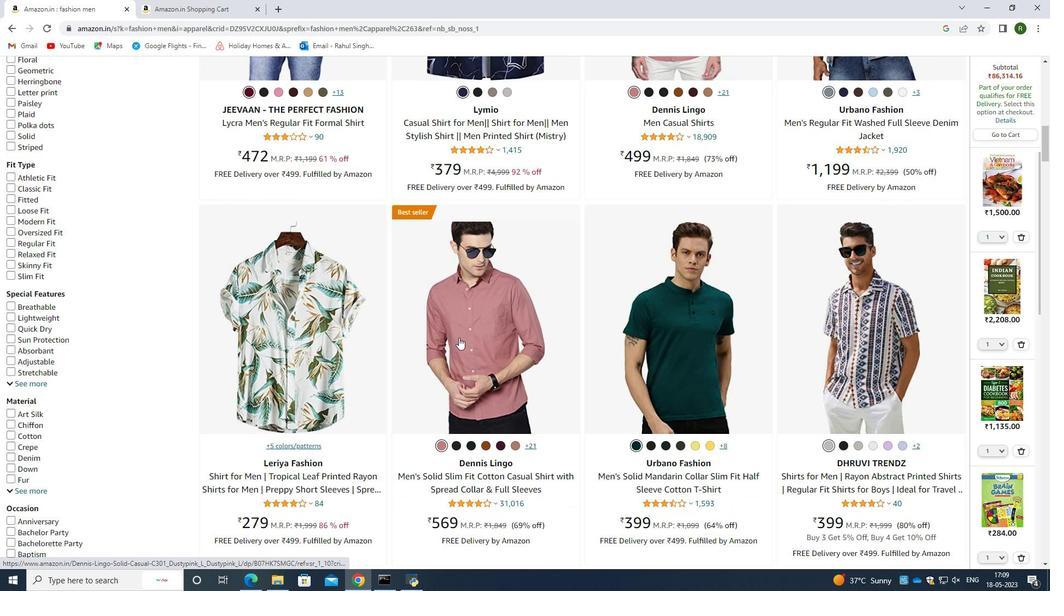 
Action: Mouse scrolled (459, 337) with delta (0, 0)
Screenshot: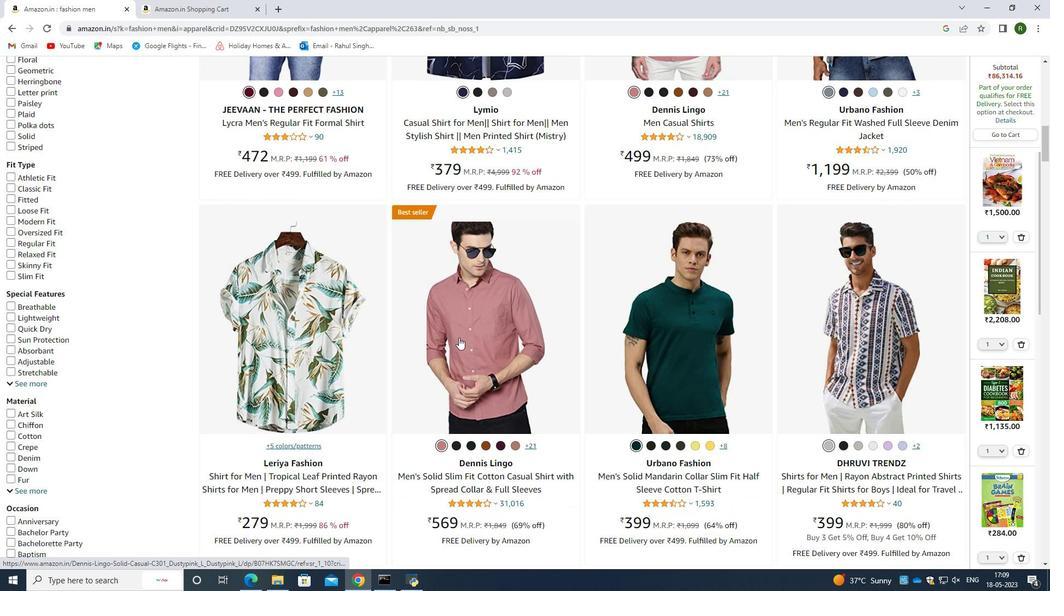 
Action: Mouse scrolled (459, 337) with delta (0, 0)
Screenshot: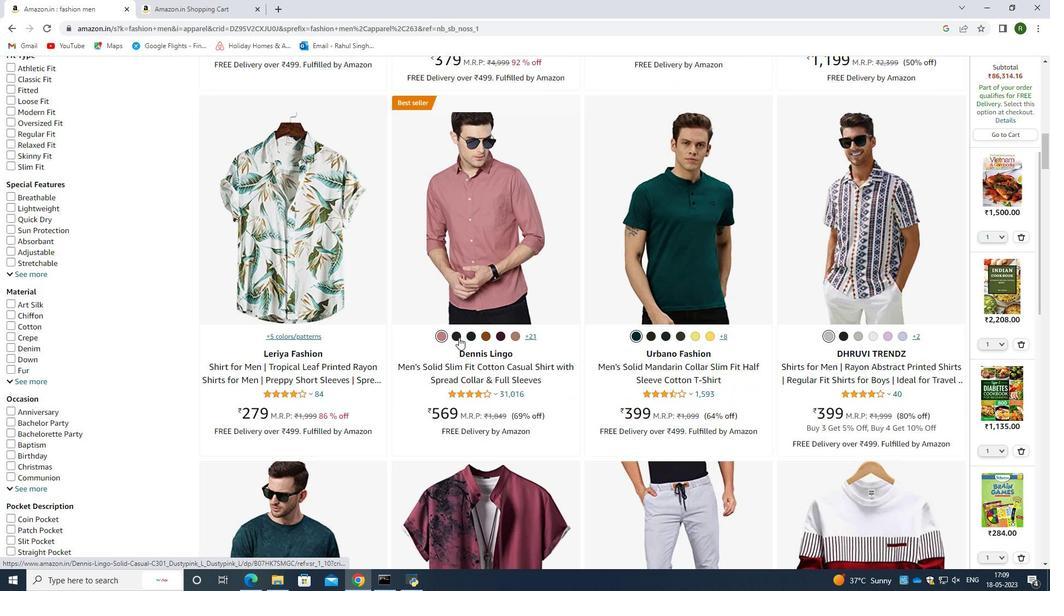 
Action: Mouse scrolled (459, 337) with delta (0, 0)
Screenshot: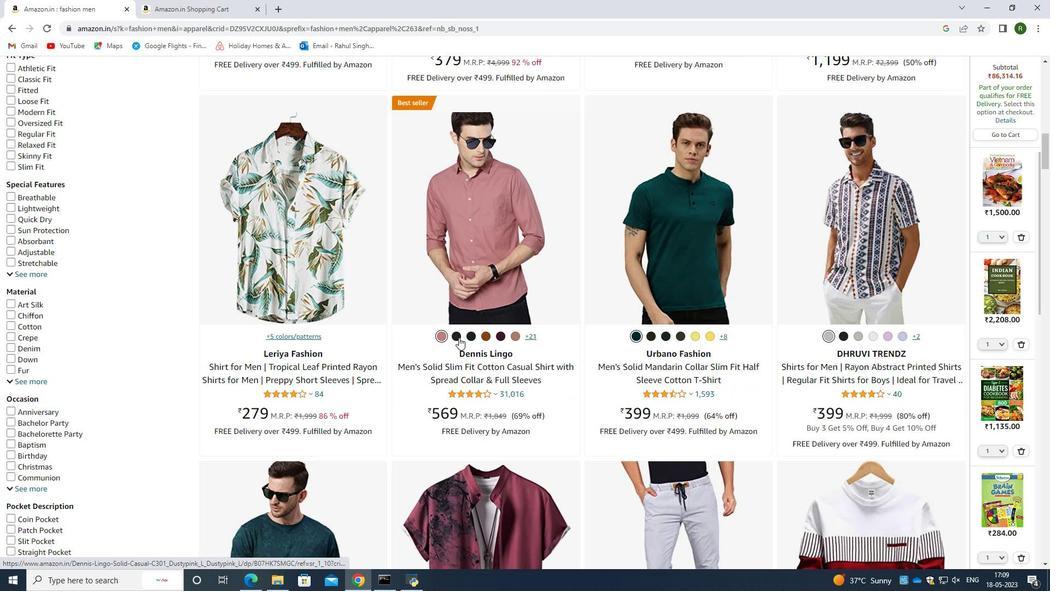 
Action: Mouse scrolled (459, 337) with delta (0, 0)
Screenshot: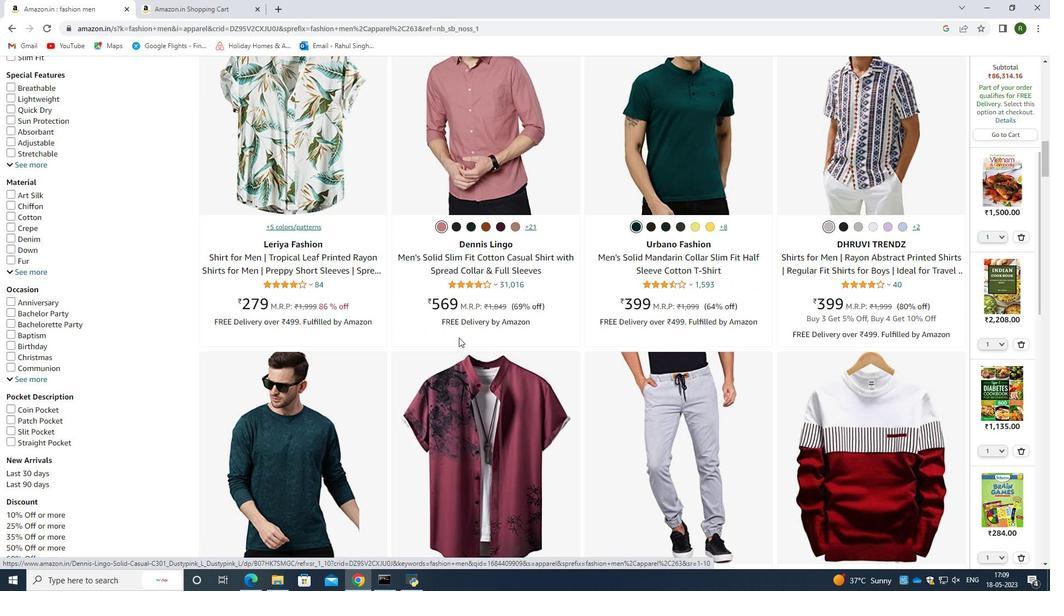 
Action: Mouse scrolled (459, 337) with delta (0, 0)
Screenshot: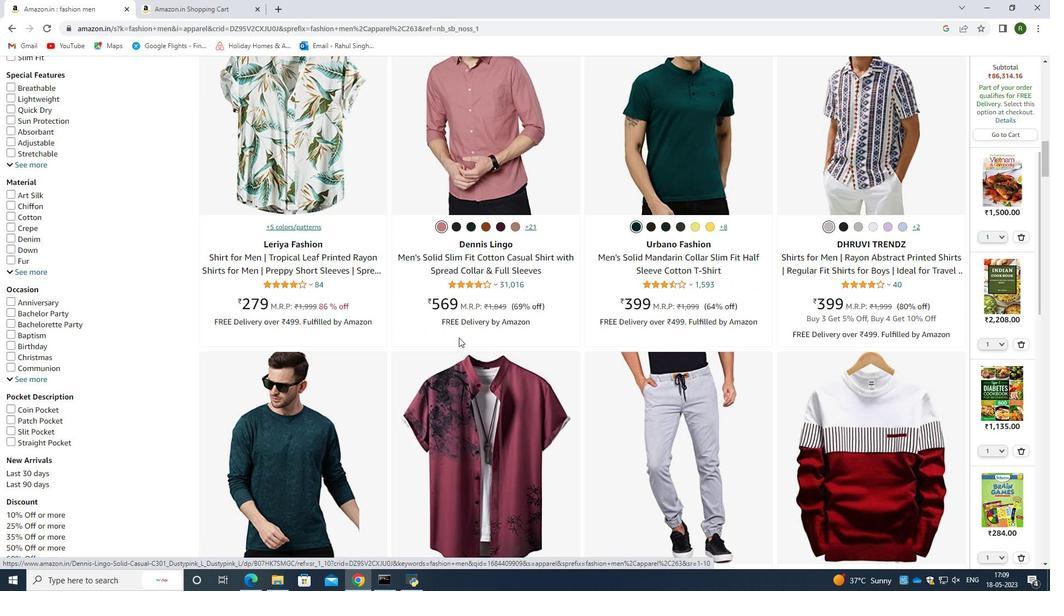 
Action: Mouse scrolled (459, 337) with delta (0, 0)
Screenshot: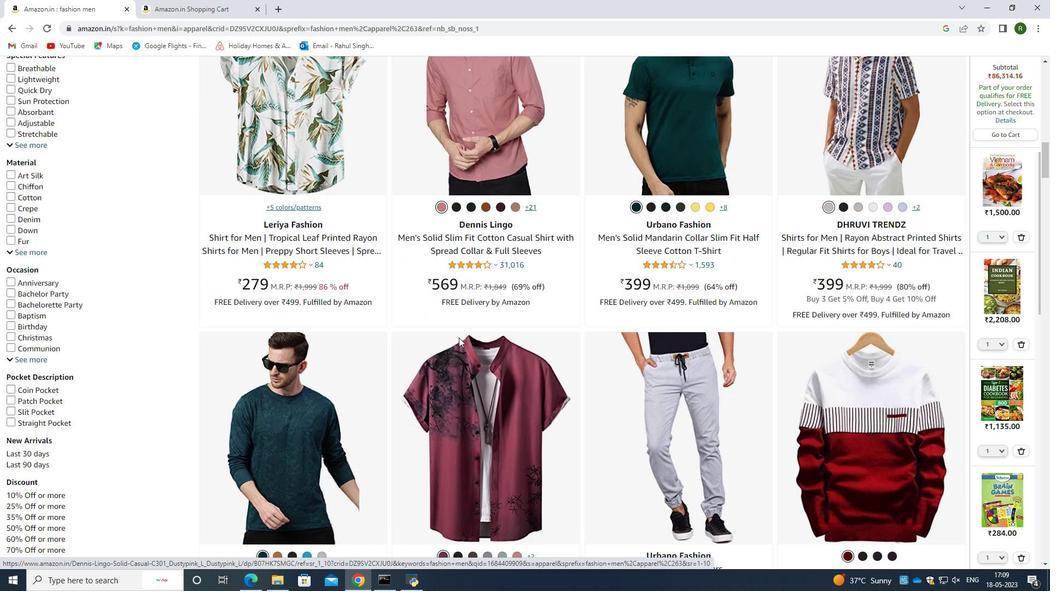 
Action: Mouse scrolled (459, 337) with delta (0, 0)
Screenshot: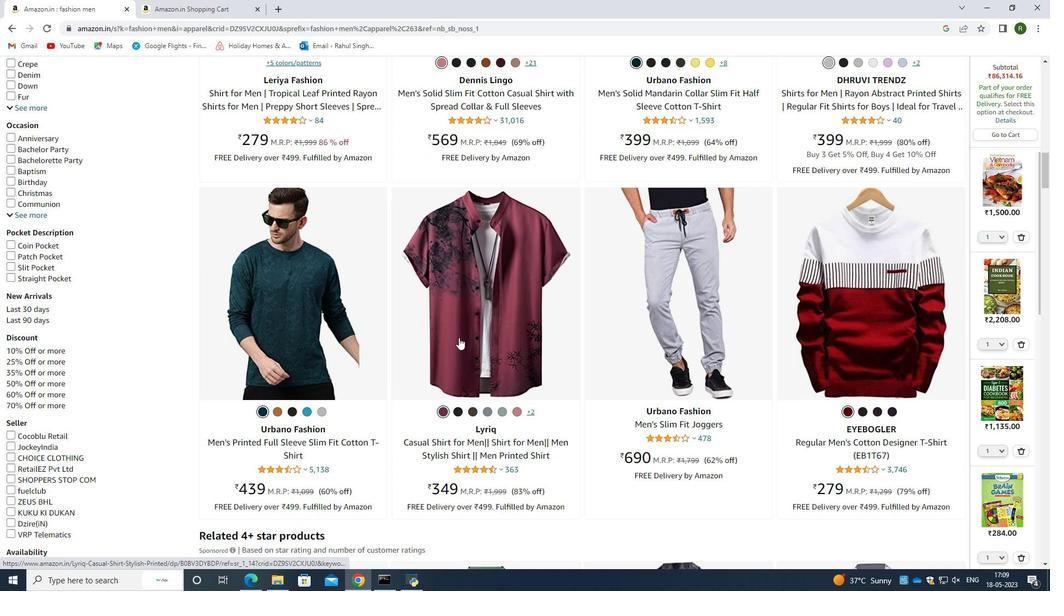 
Action: Mouse scrolled (459, 337) with delta (0, 0)
Screenshot: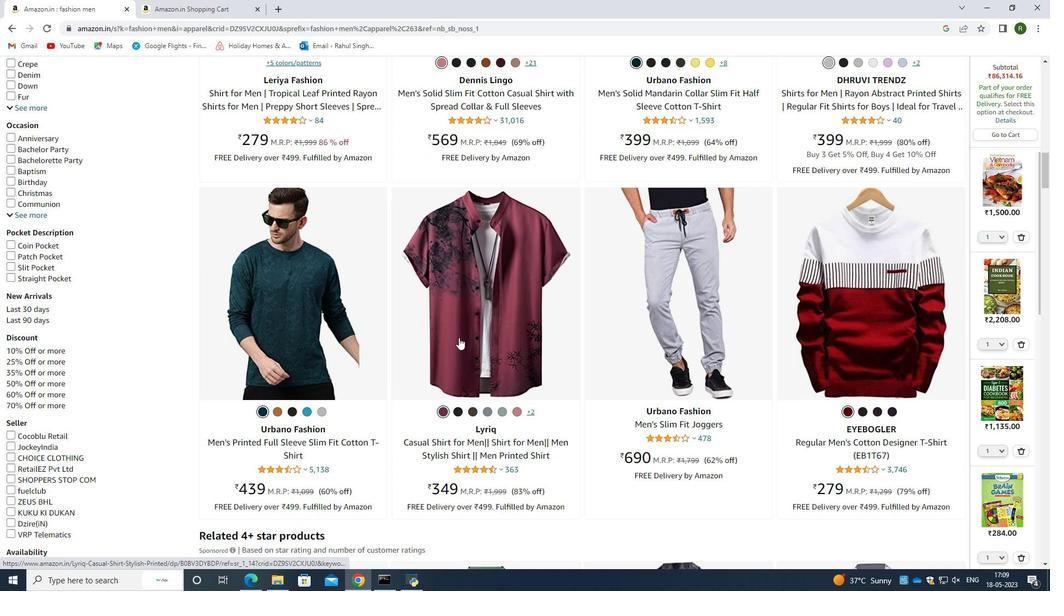 
Action: Mouse scrolled (459, 337) with delta (0, 0)
Screenshot: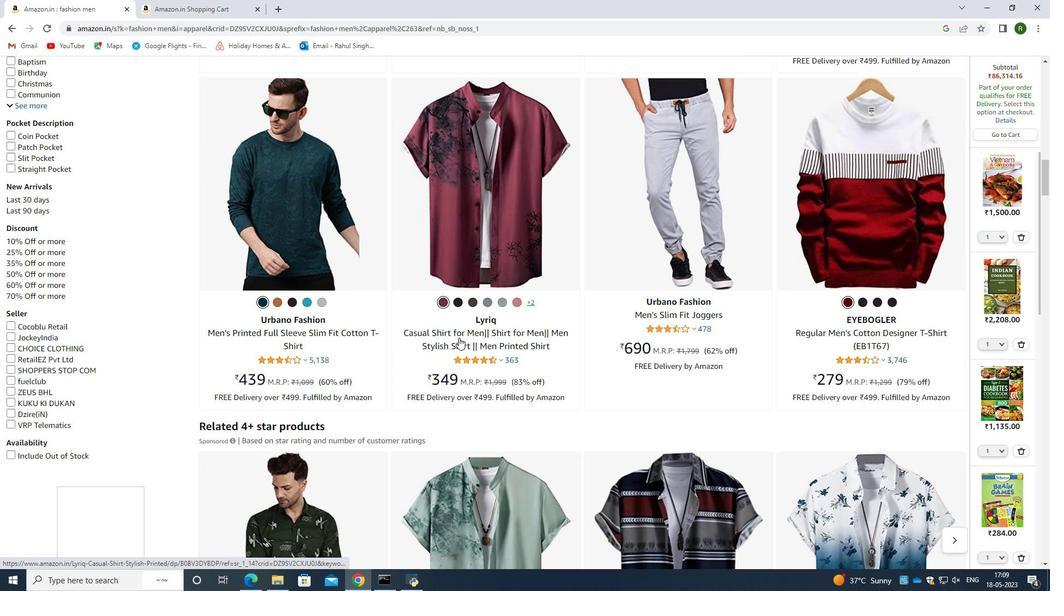 
Action: Mouse scrolled (459, 337) with delta (0, 0)
Screenshot: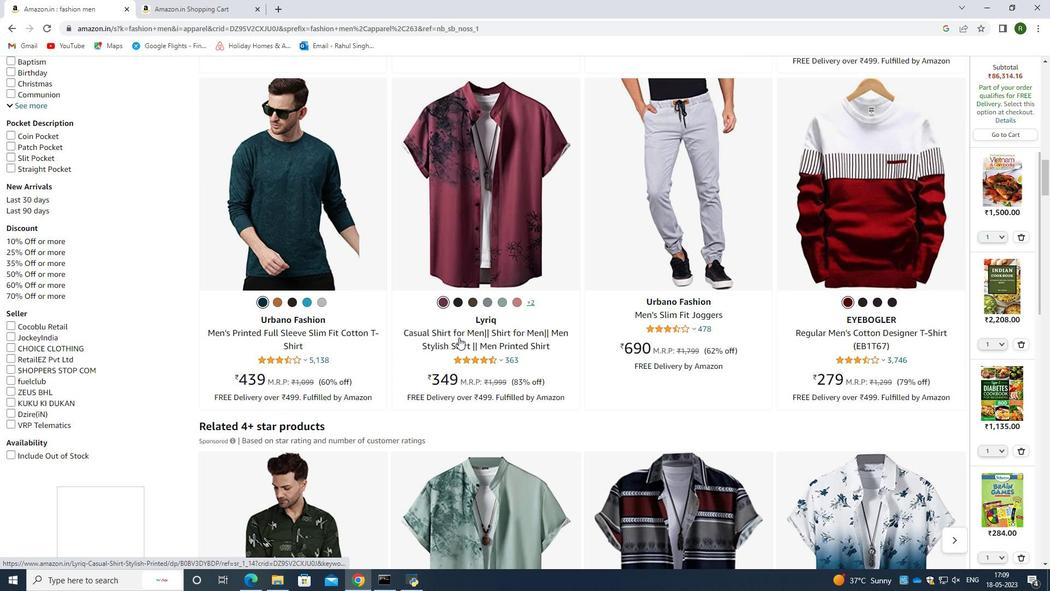 
Action: Mouse scrolled (459, 337) with delta (0, 0)
Screenshot: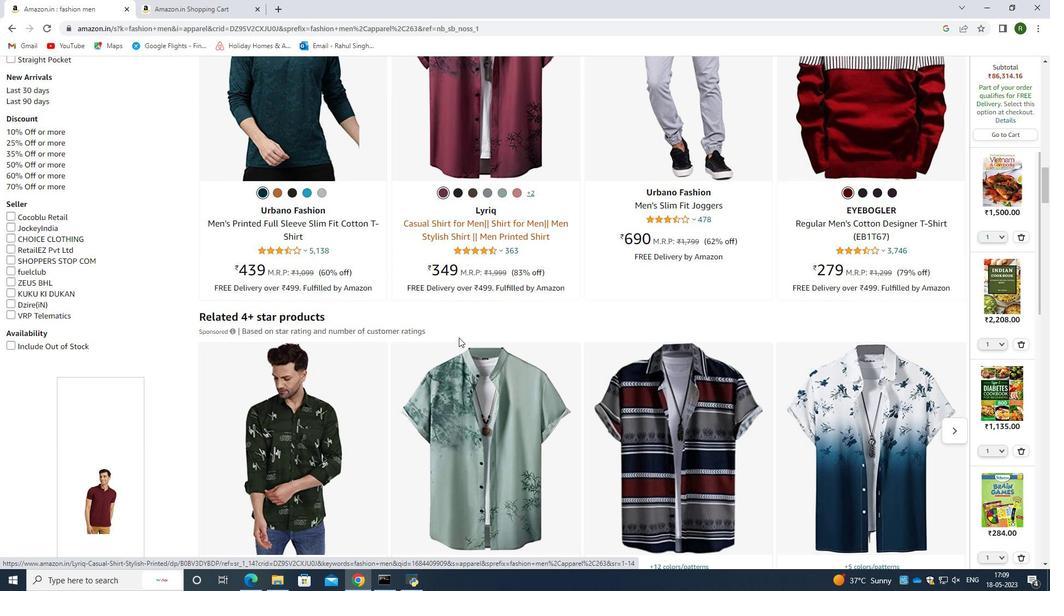 
Action: Mouse moved to (588, 360)
Screenshot: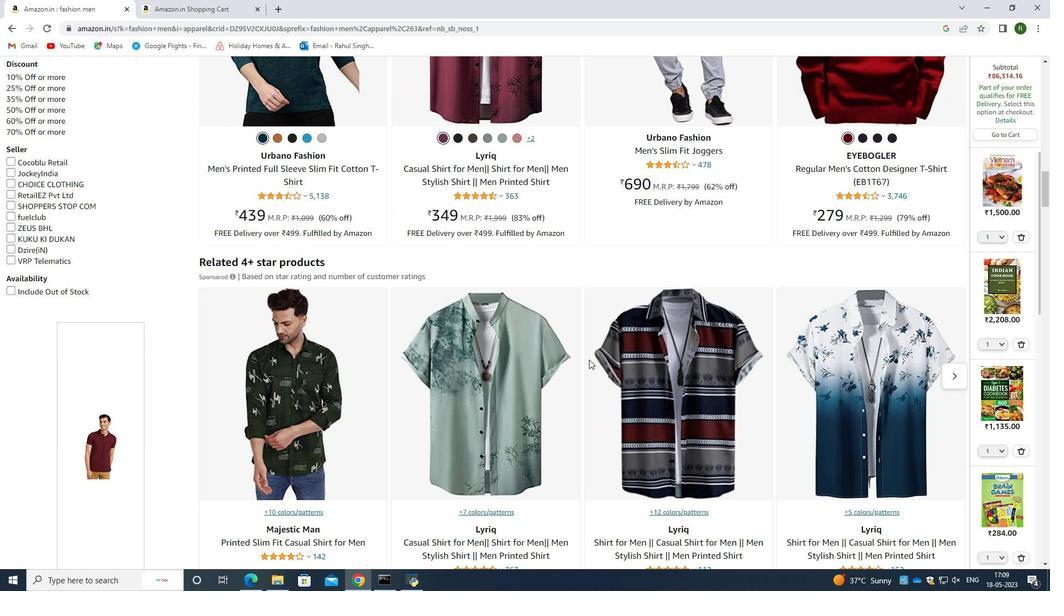 
Action: Mouse scrolled (588, 359) with delta (0, 0)
Screenshot: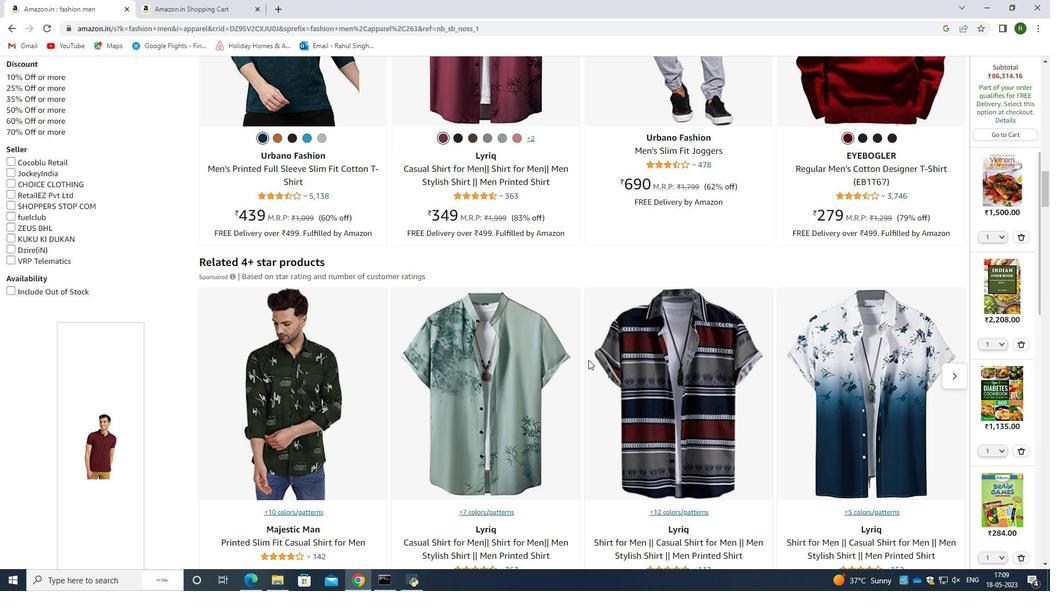 
Action: Mouse moved to (588, 360)
Screenshot: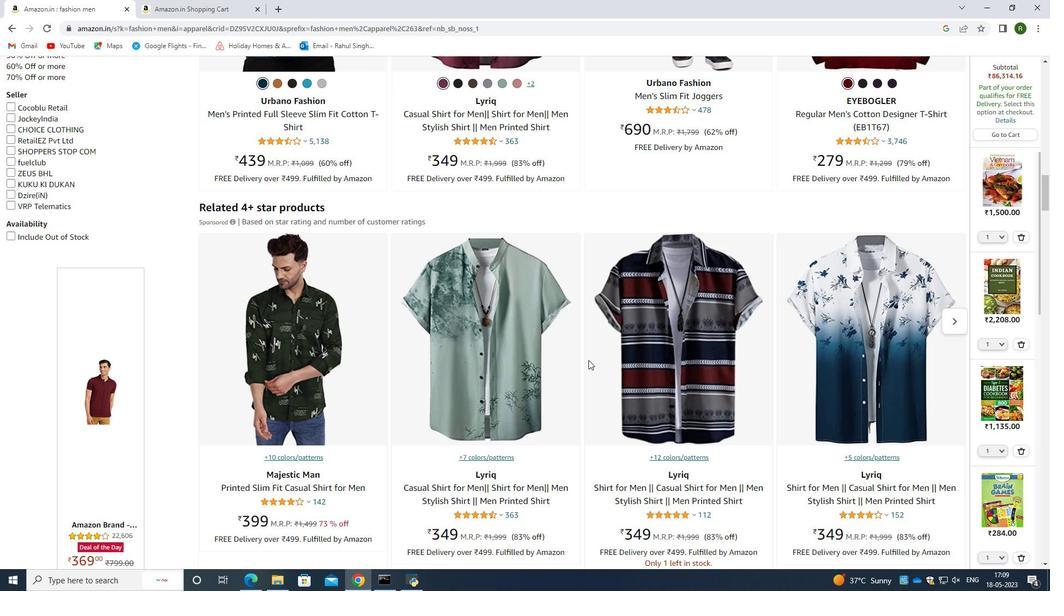 
Action: Mouse scrolled (588, 359) with delta (0, 0)
Screenshot: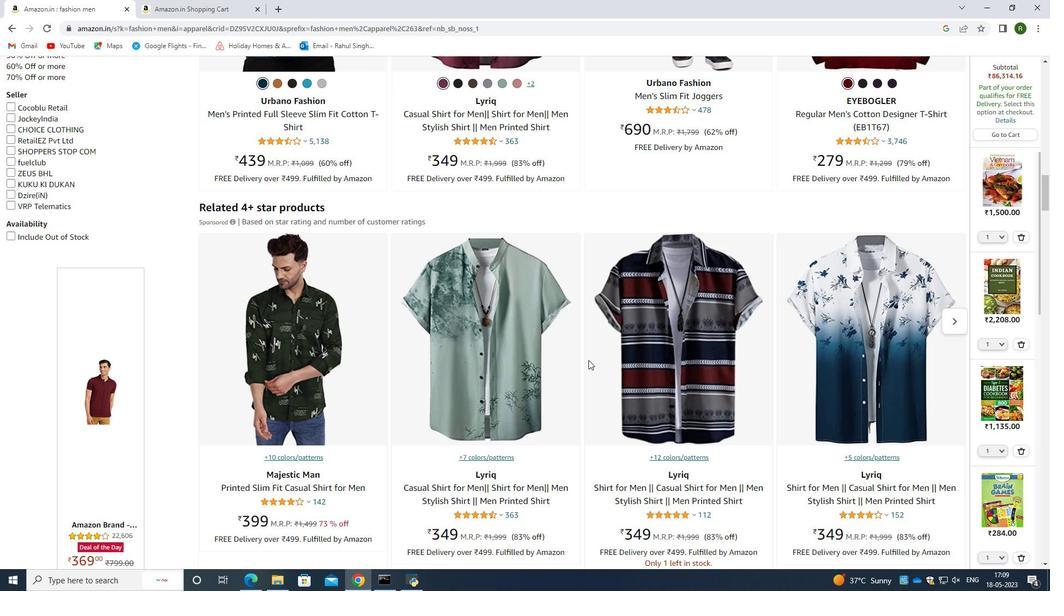 
Action: Mouse scrolled (588, 359) with delta (0, 0)
Screenshot: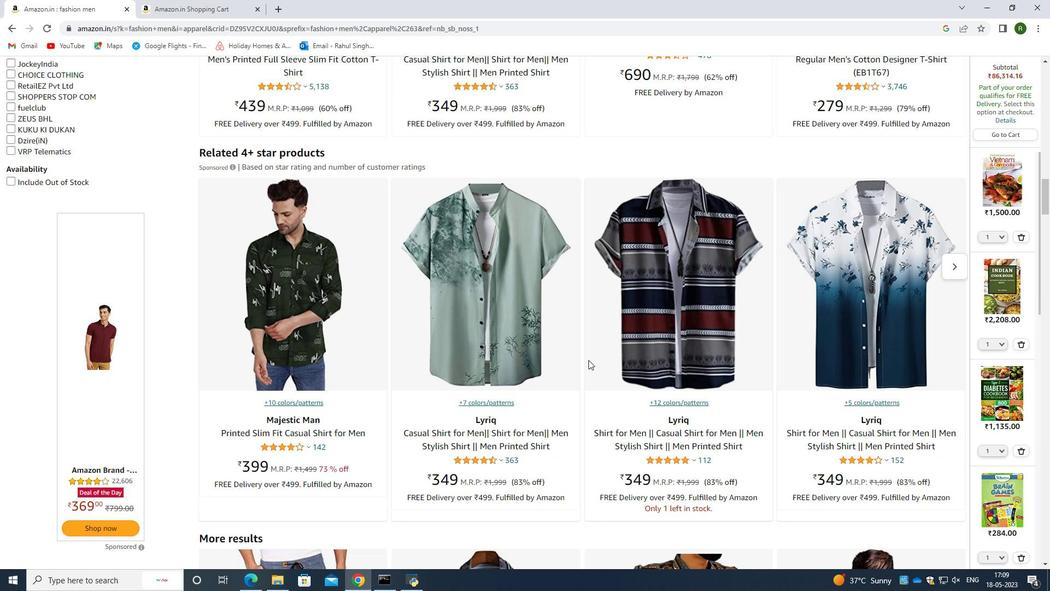 
Action: Mouse scrolled (588, 359) with delta (0, 0)
Screenshot: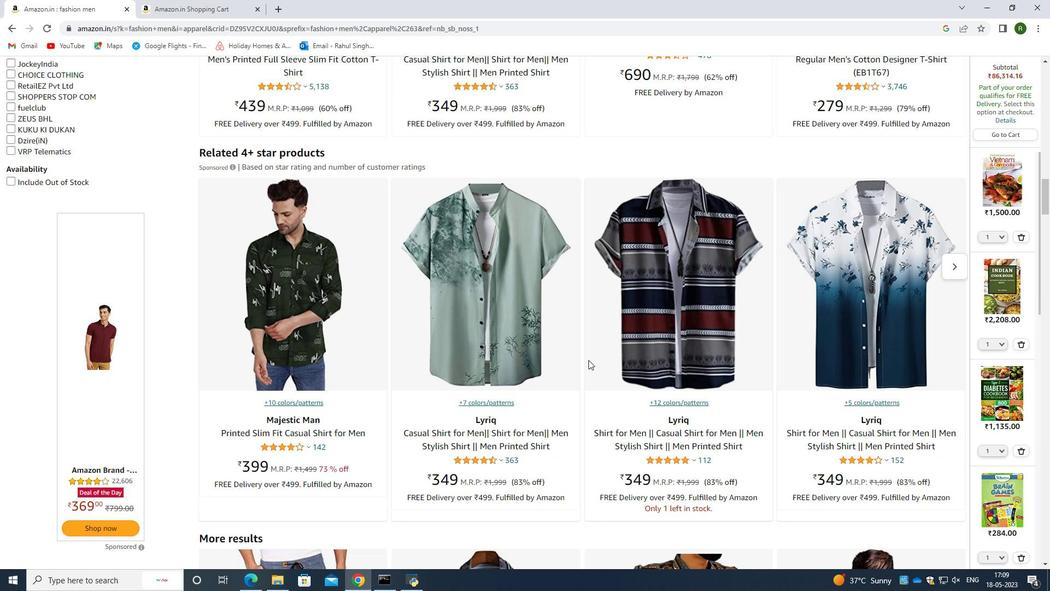 
Action: Mouse scrolled (588, 359) with delta (0, 0)
Screenshot: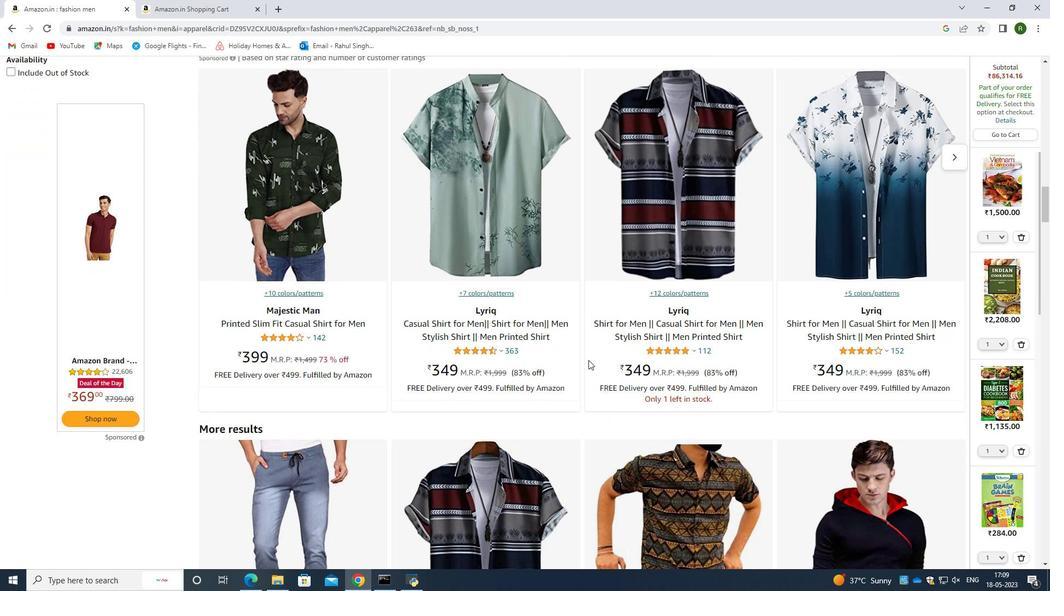 
Action: Mouse scrolled (588, 359) with delta (0, 0)
Screenshot: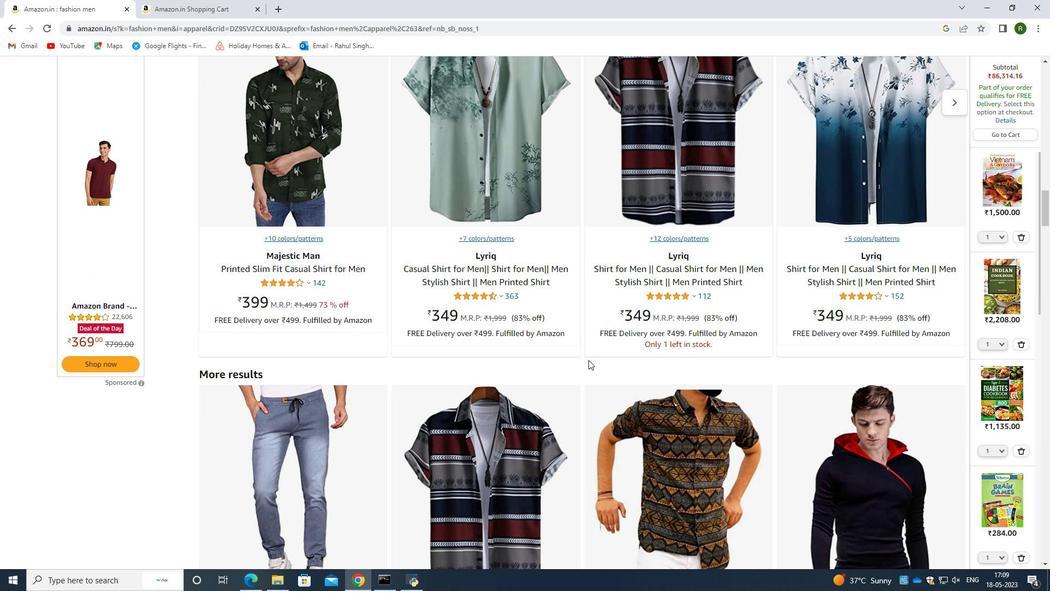 
Action: Mouse scrolled (588, 359) with delta (0, 0)
Screenshot: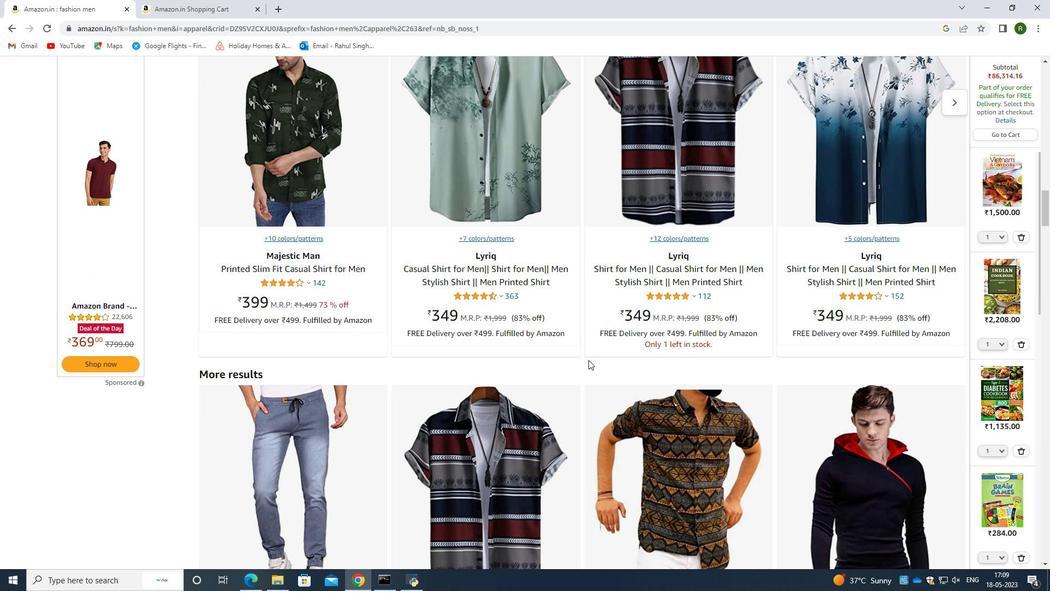 
Action: Mouse scrolled (588, 359) with delta (0, 0)
Screenshot: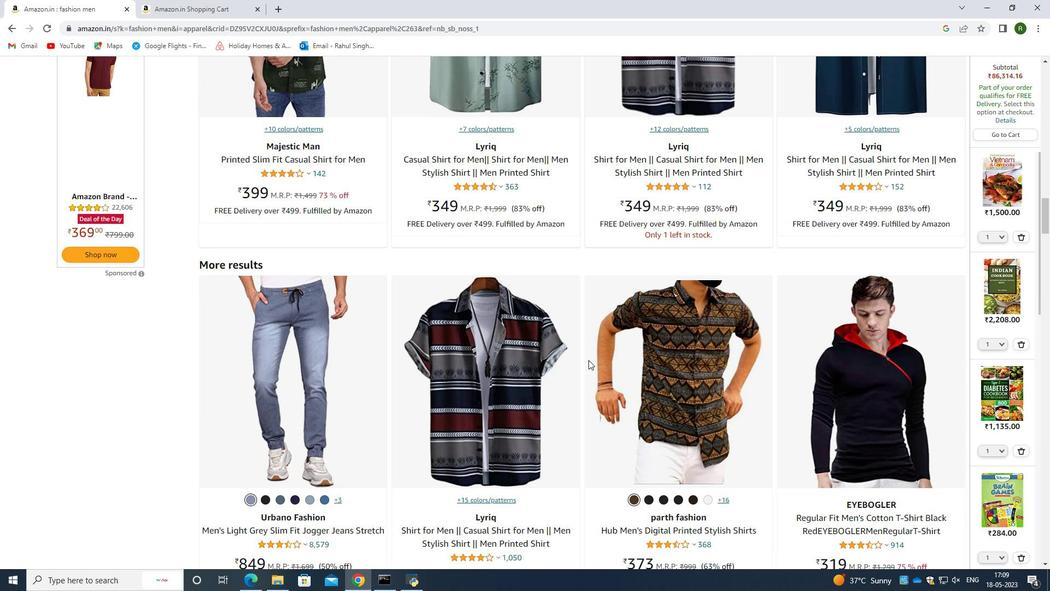 
Action: Mouse scrolled (588, 359) with delta (0, 0)
Screenshot: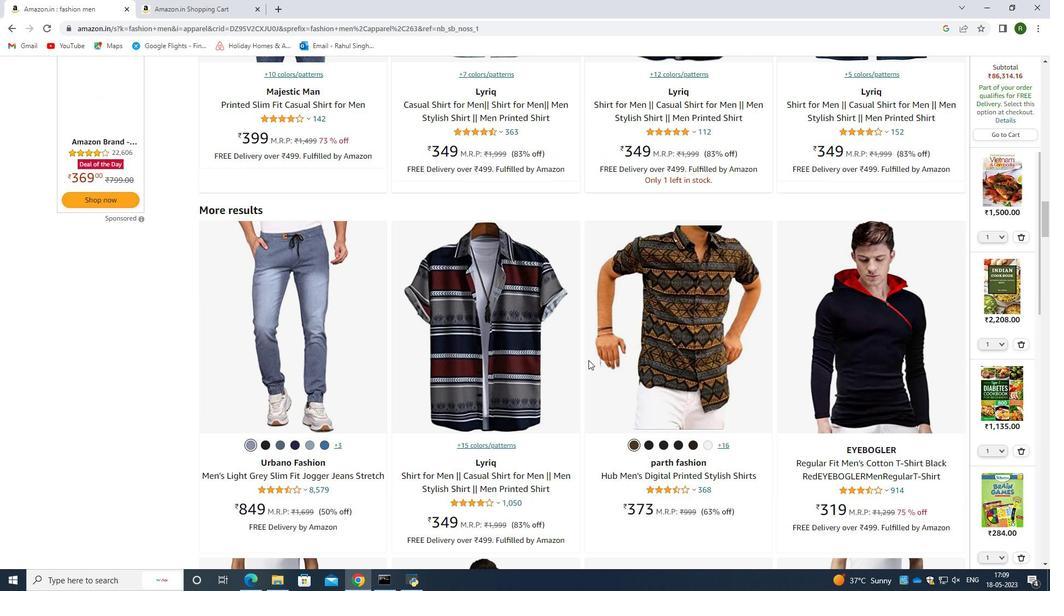 
Action: Mouse moved to (604, 359)
Screenshot: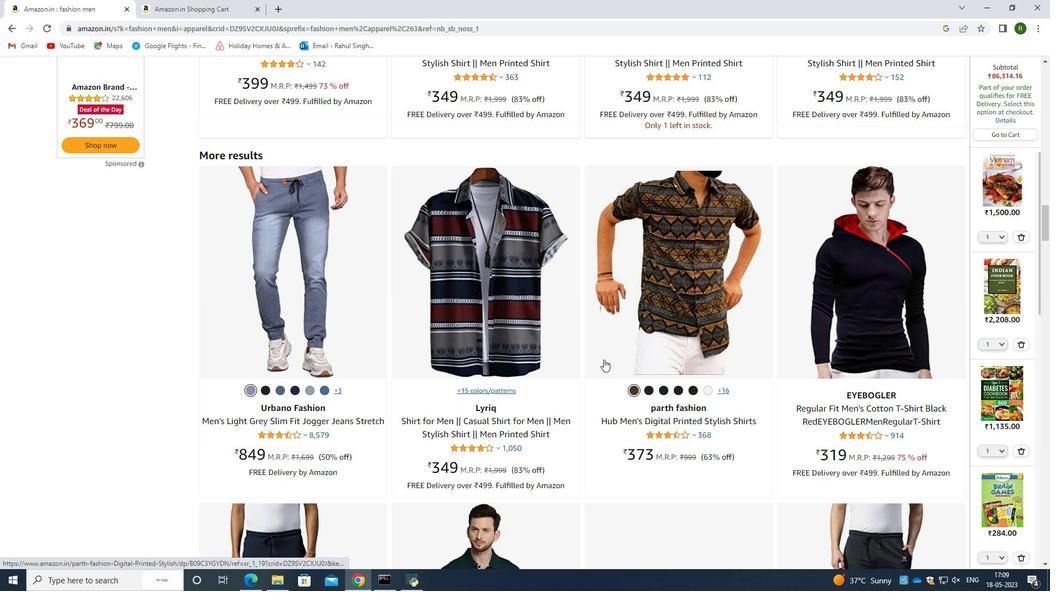 
Action: Mouse scrolled (604, 358) with delta (0, 0)
Screenshot: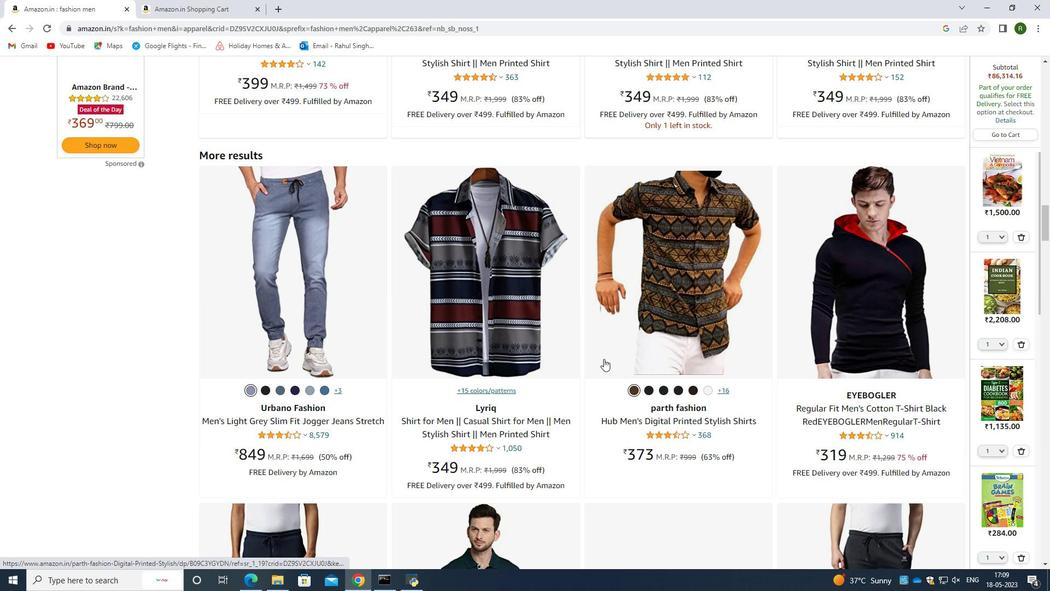 
Action: Mouse scrolled (604, 358) with delta (0, 0)
Screenshot: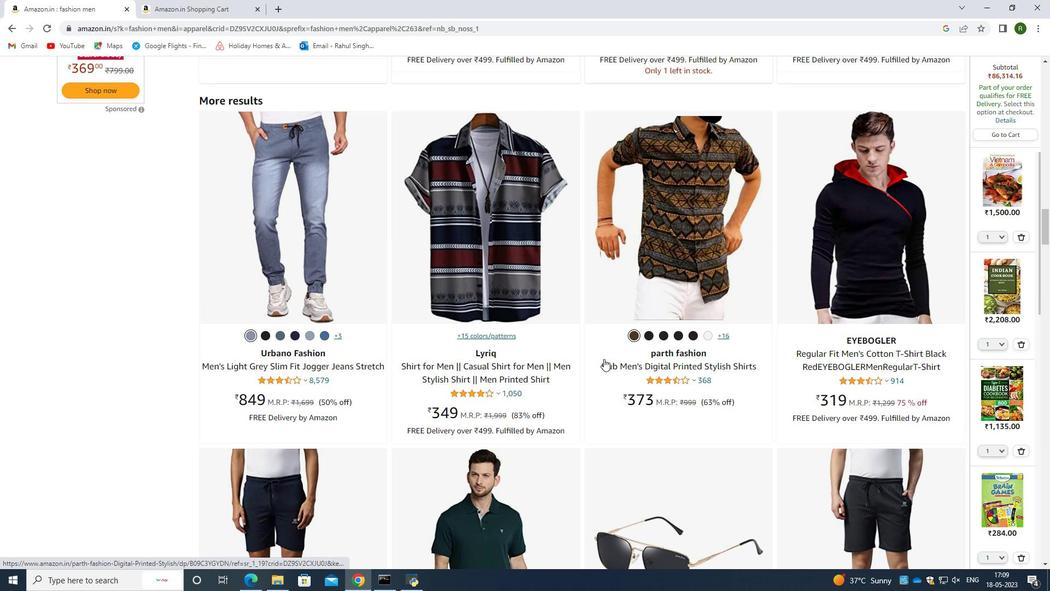 
Action: Mouse scrolled (604, 358) with delta (0, 0)
Screenshot: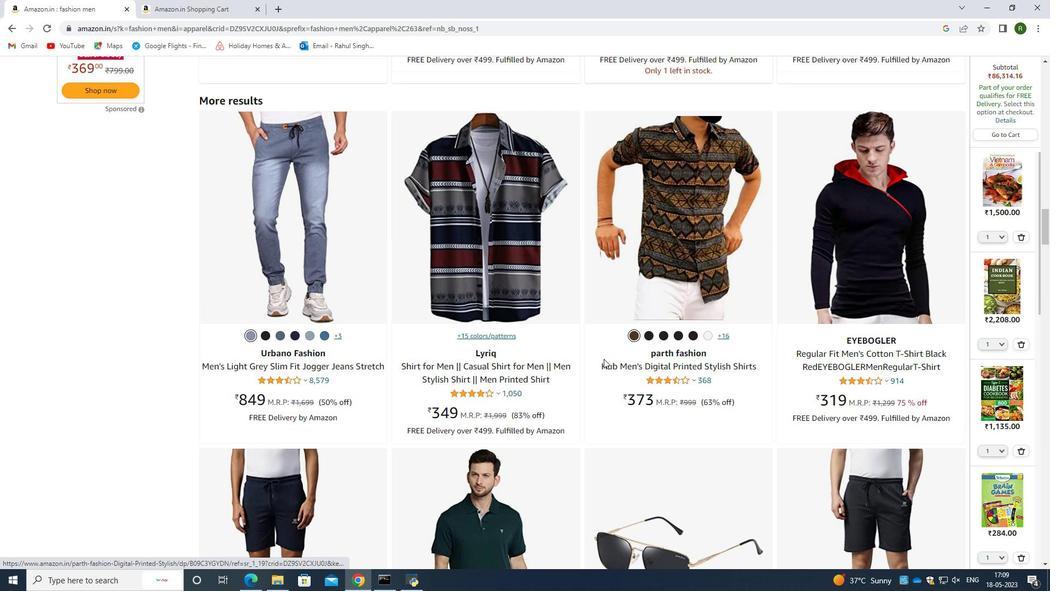 
Action: Mouse scrolled (604, 358) with delta (0, 0)
Screenshot: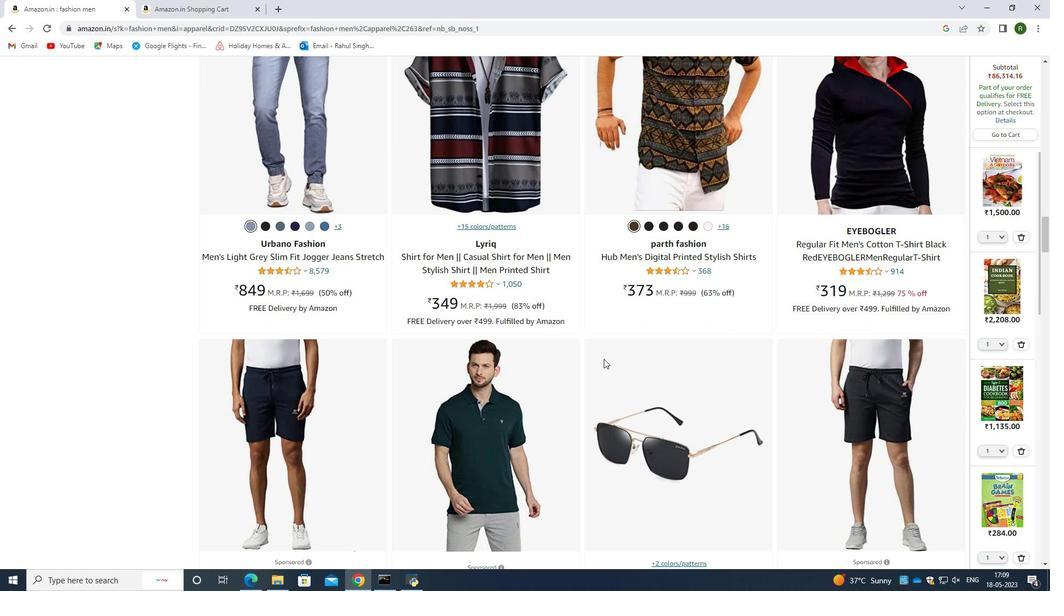 
Action: Mouse moved to (592, 360)
Screenshot: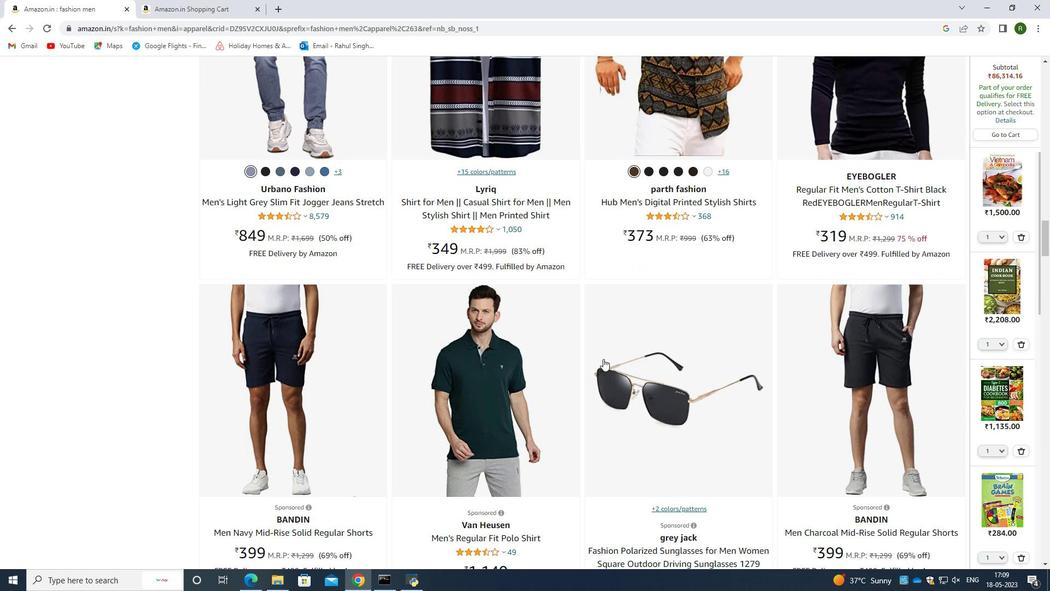 
Action: Mouse scrolled (592, 359) with delta (0, 0)
Screenshot: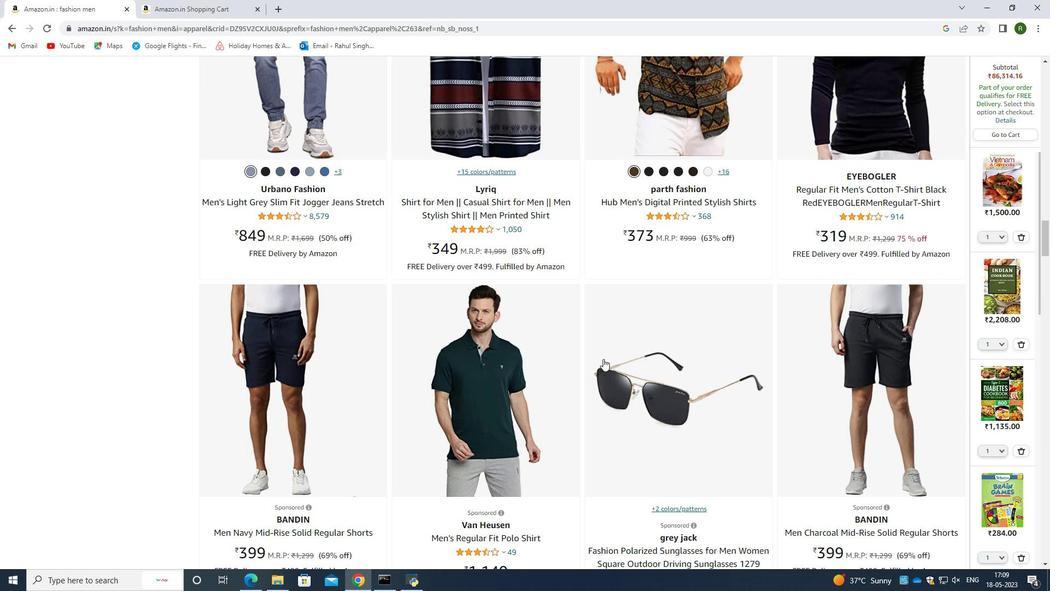 
Action: Mouse moved to (569, 326)
Screenshot: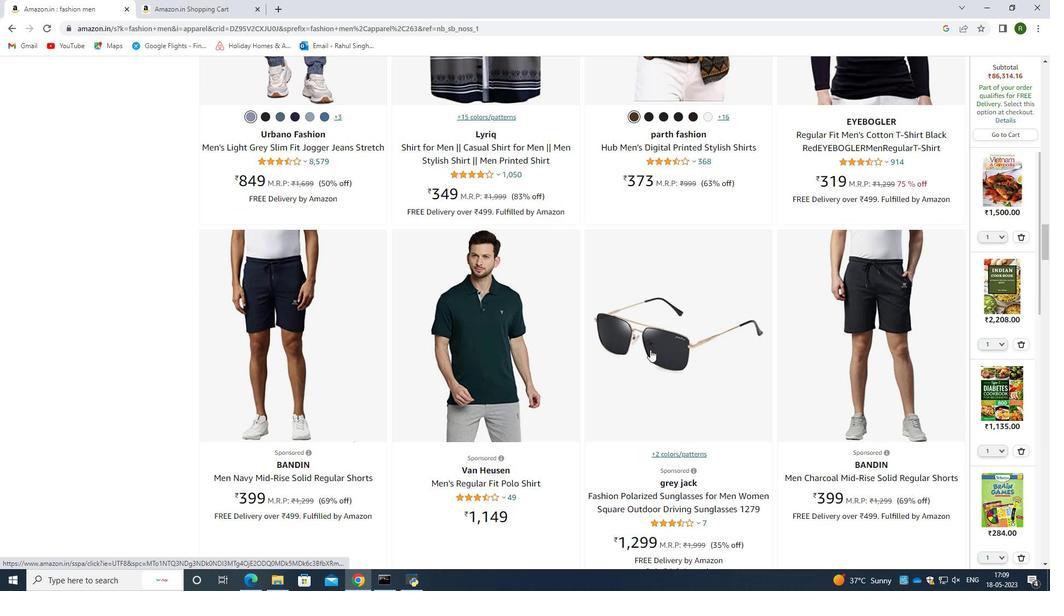 
Action: Mouse scrolled (569, 327) with delta (0, 0)
Screenshot: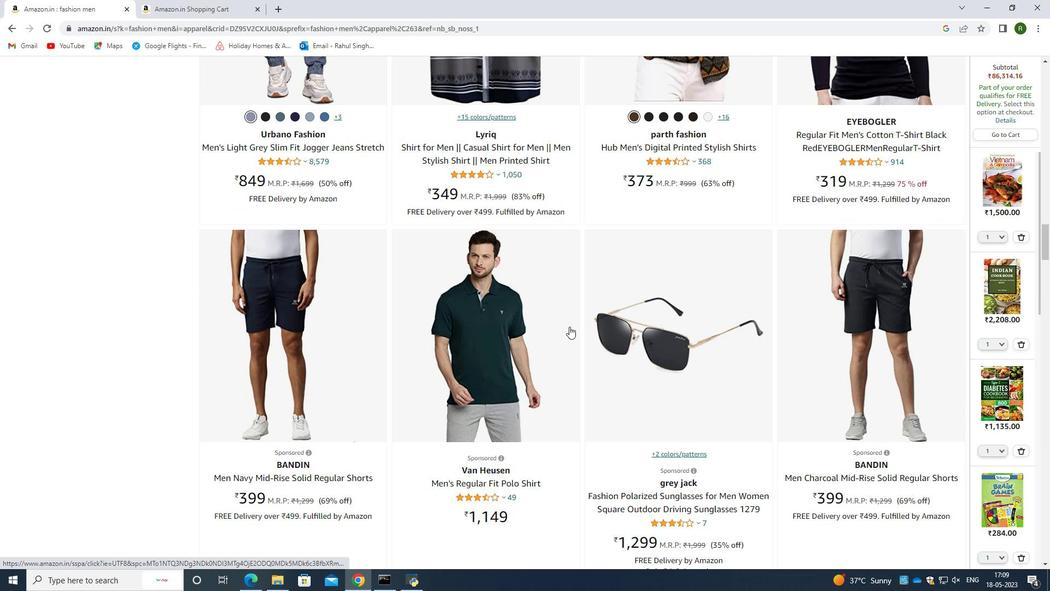 
Action: Mouse scrolled (569, 327) with delta (0, 0)
Screenshot: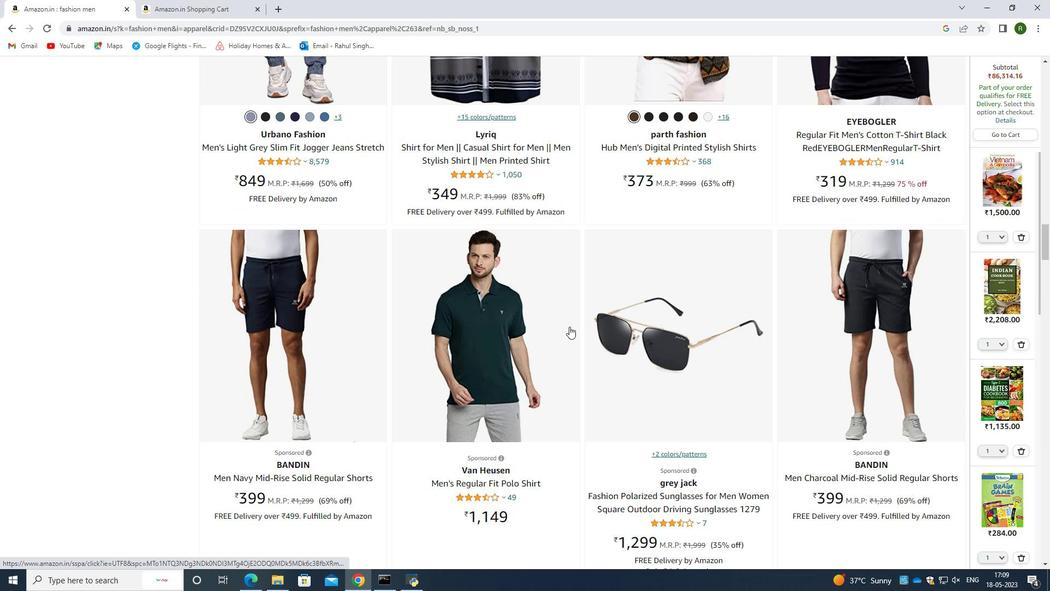 
Action: Mouse scrolled (569, 326) with delta (0, 0)
Screenshot: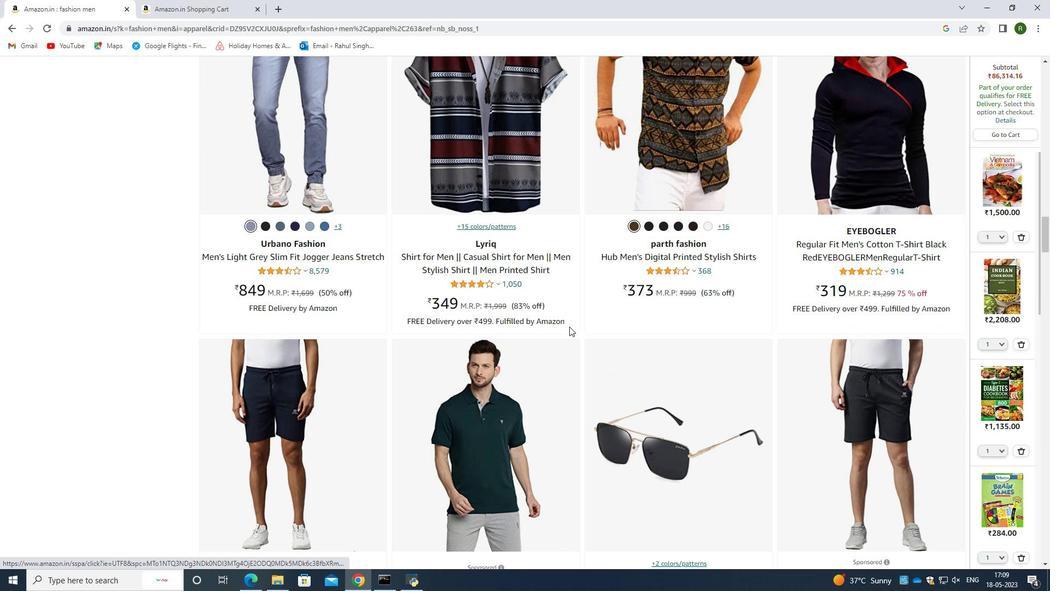 
Action: Mouse scrolled (569, 326) with delta (0, 0)
Screenshot: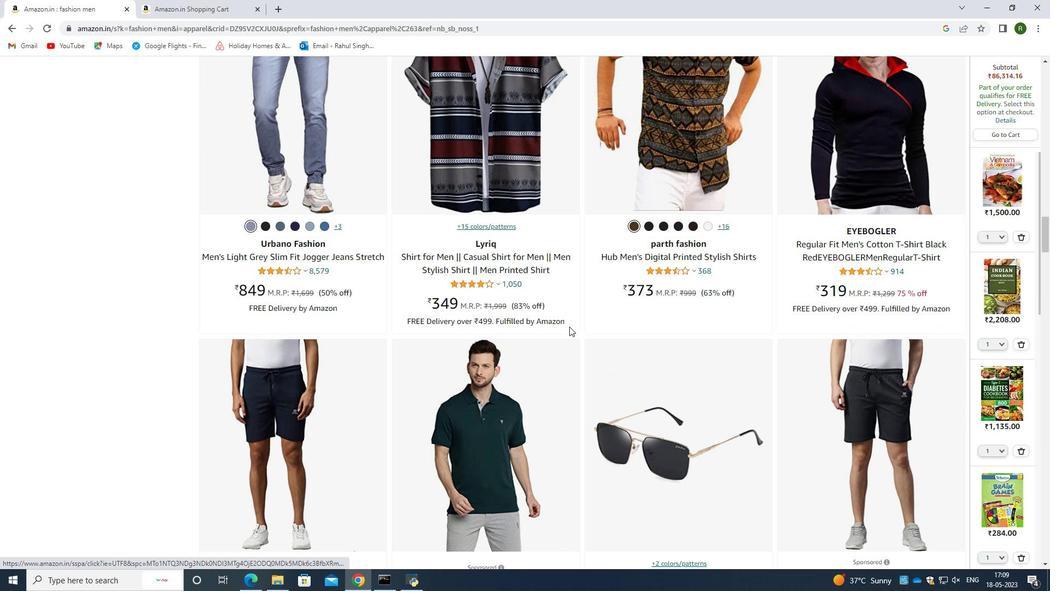 
Action: Mouse scrolled (569, 326) with delta (0, 0)
Screenshot: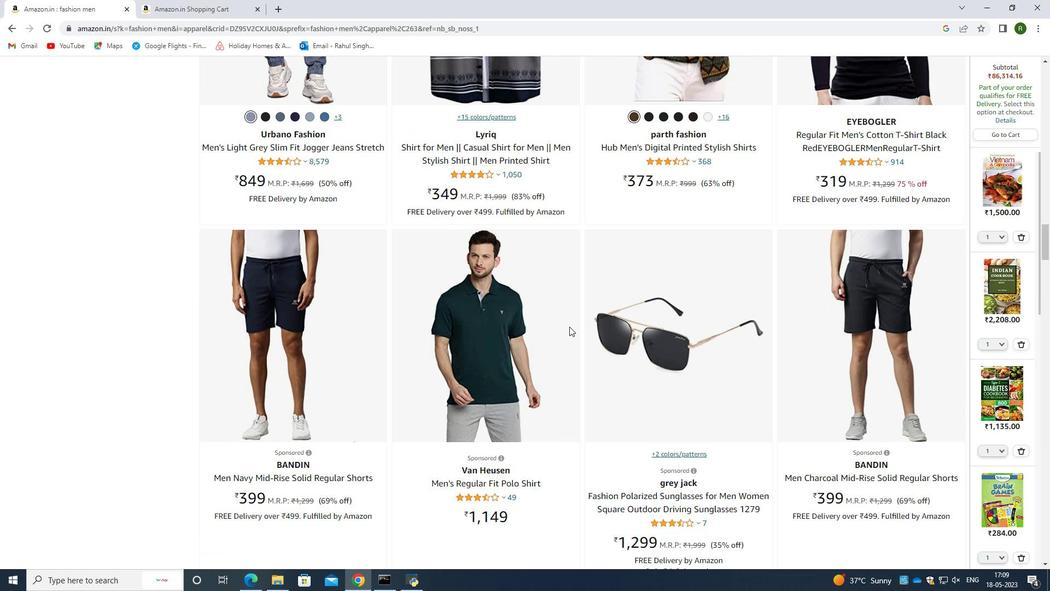 
Action: Mouse scrolled (569, 326) with delta (0, 0)
Screenshot: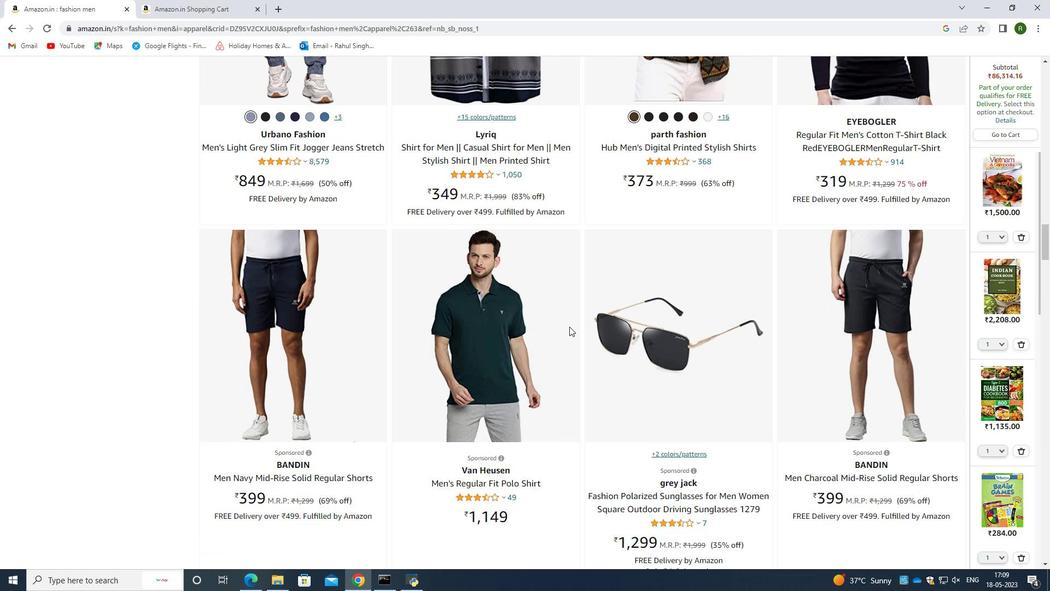 
Action: Mouse moved to (569, 326)
Screenshot: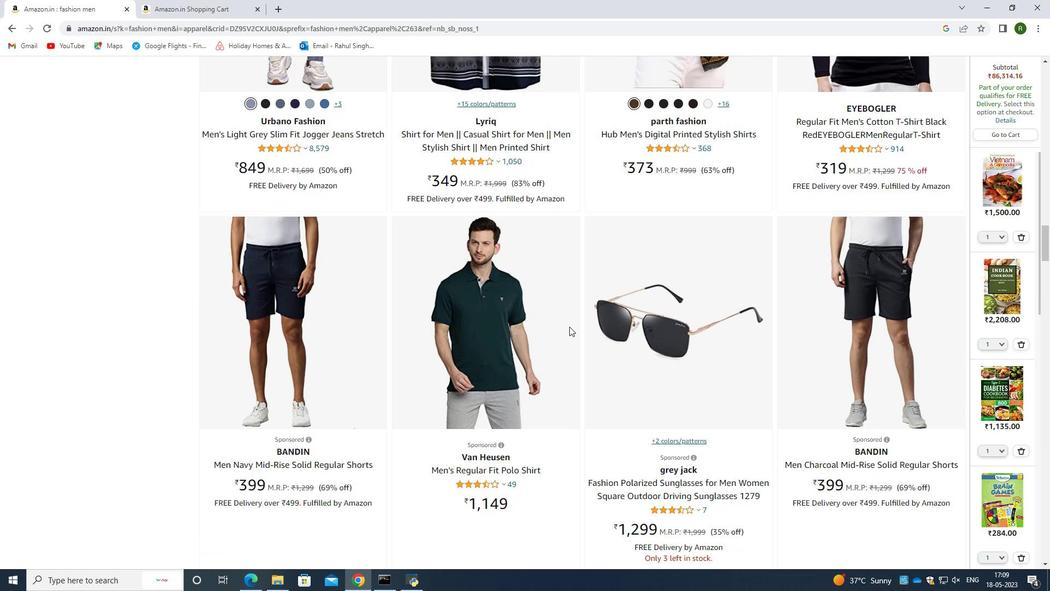 
Action: Mouse scrolled (569, 326) with delta (0, 0)
Screenshot: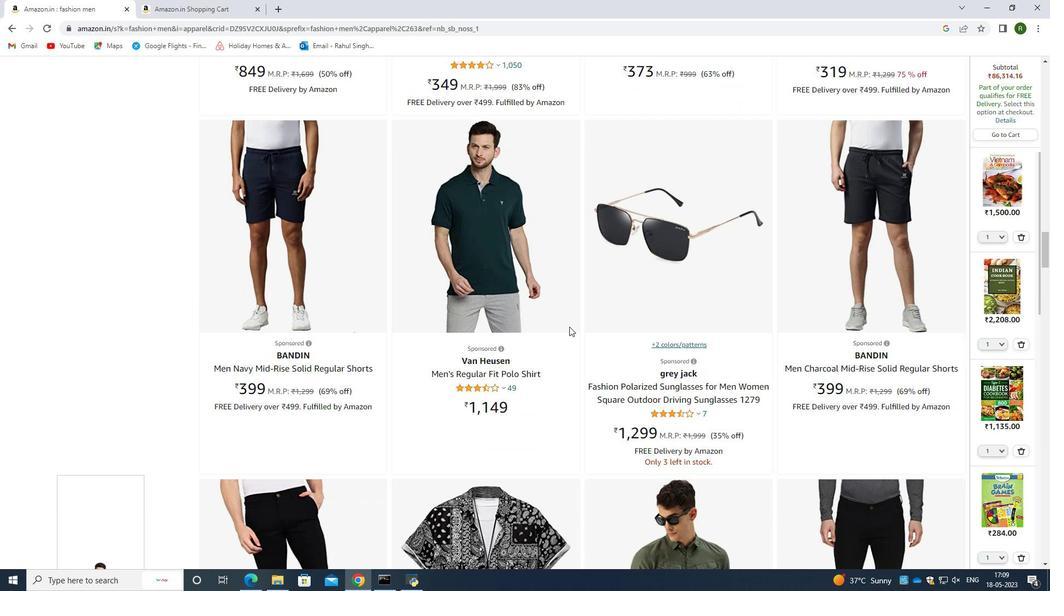 
Action: Mouse scrolled (569, 326) with delta (0, 0)
Screenshot: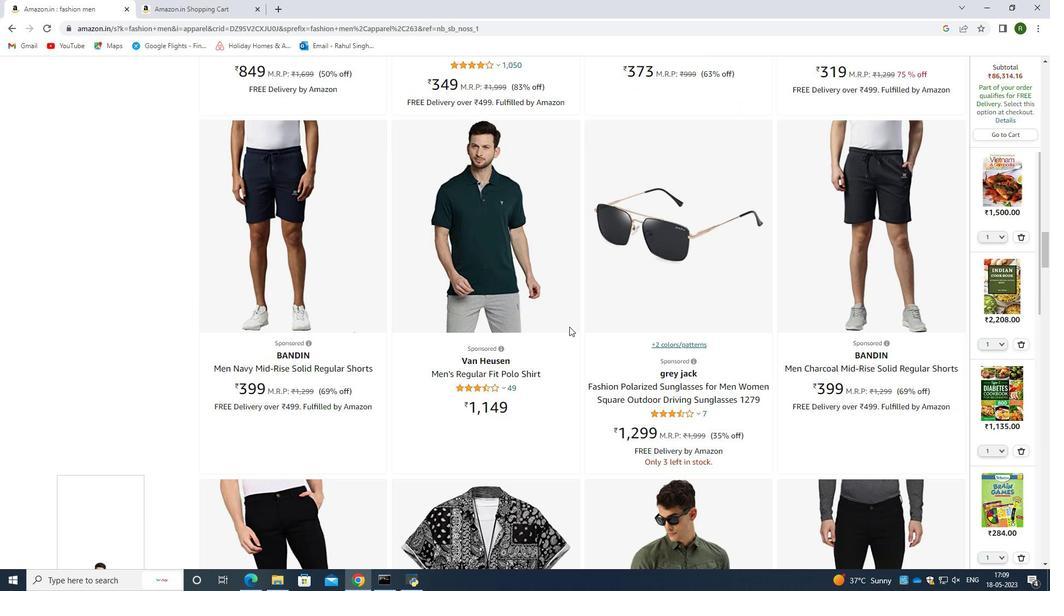 
Action: Mouse scrolled (569, 326) with delta (0, 0)
Screenshot: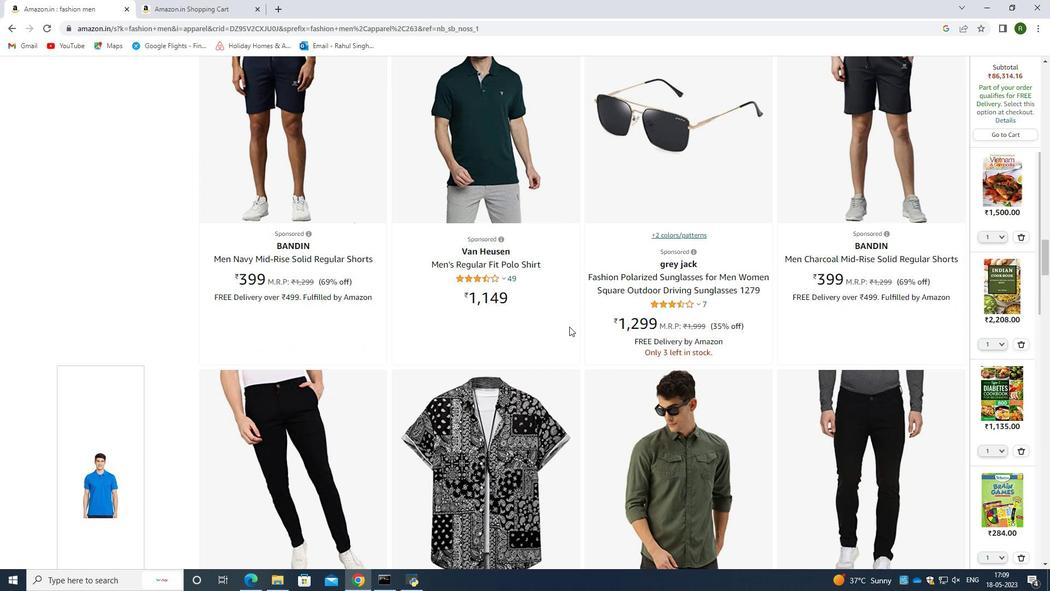 
Action: Mouse scrolled (569, 326) with delta (0, 0)
Screenshot: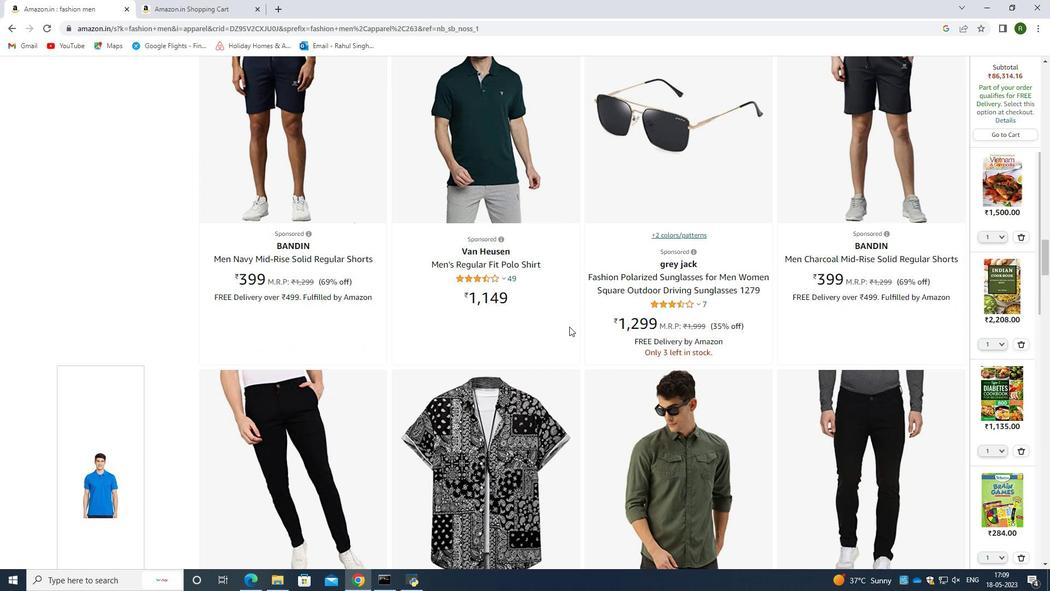 
Action: Mouse moved to (292, 353)
Screenshot: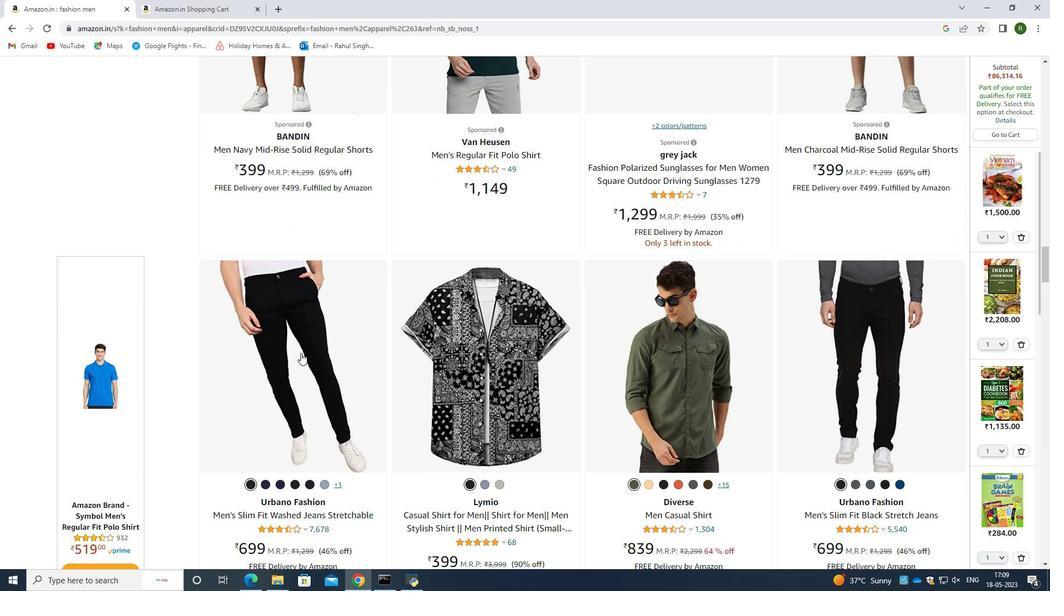 
Action: Mouse pressed left at (292, 353)
Screenshot: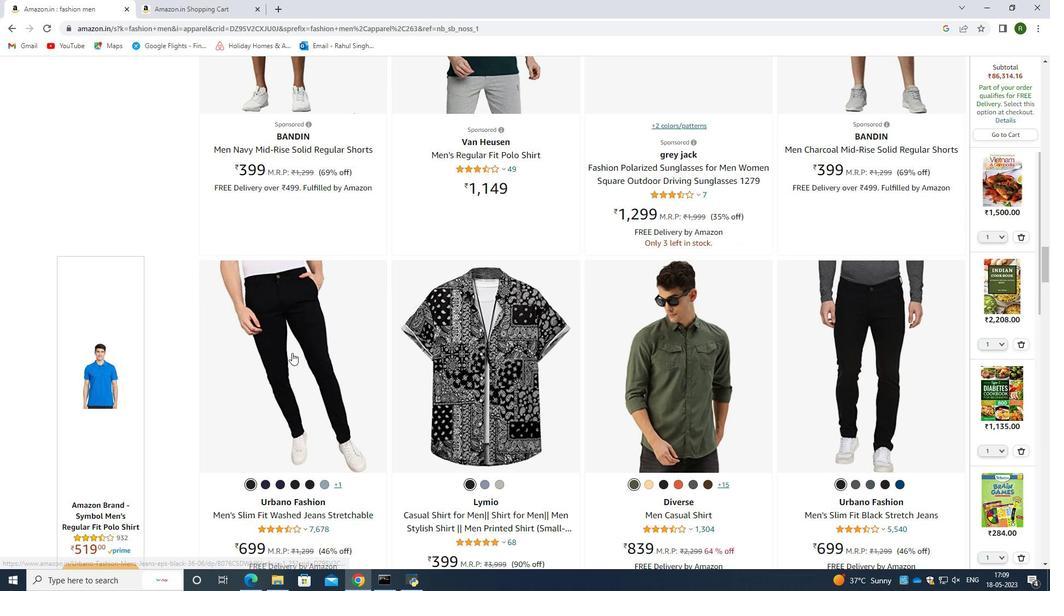
Action: Mouse moved to (88, 409)
Screenshot: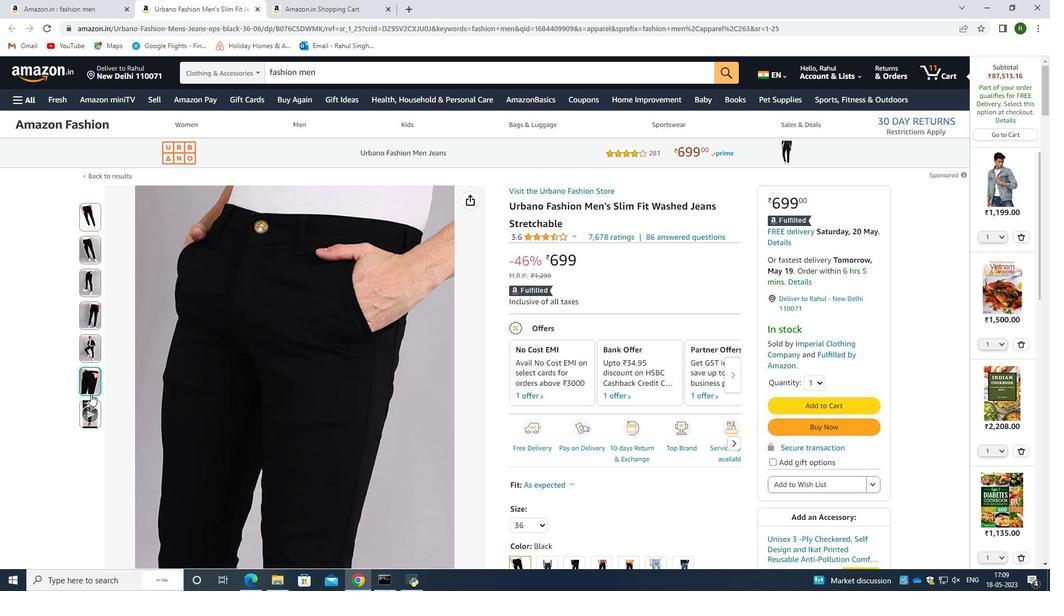
Action: Mouse pressed left at (88, 409)
Screenshot: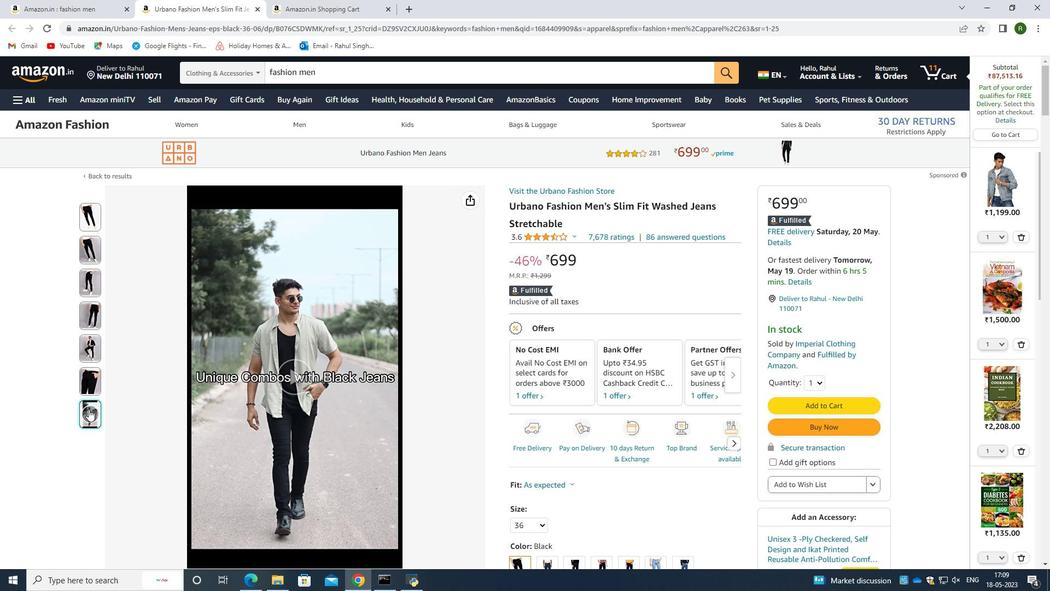 
Action: Mouse moved to (303, 374)
Screenshot: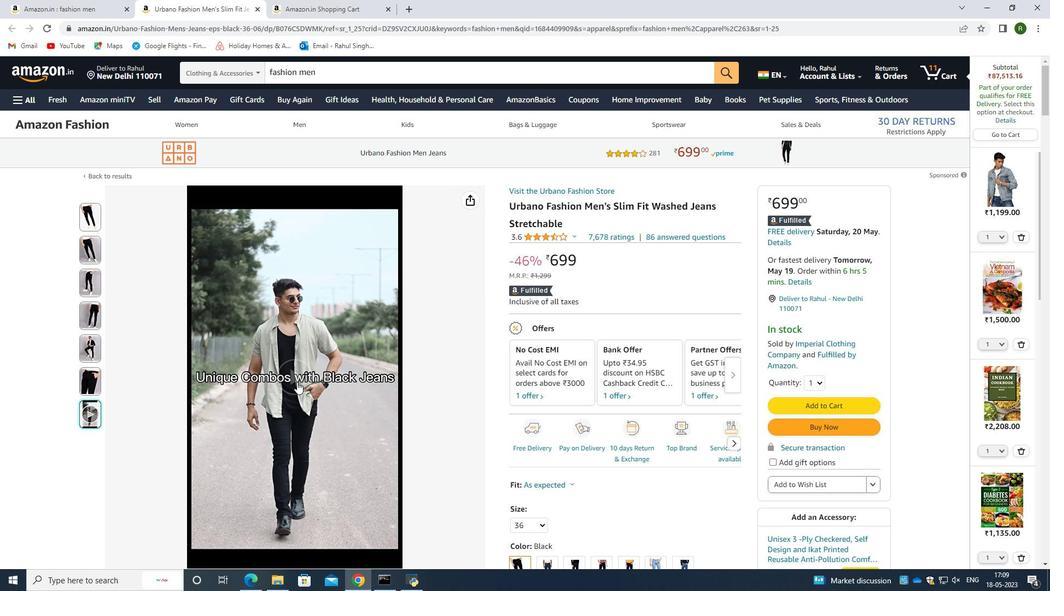 
Action: Mouse pressed left at (303, 374)
Screenshot: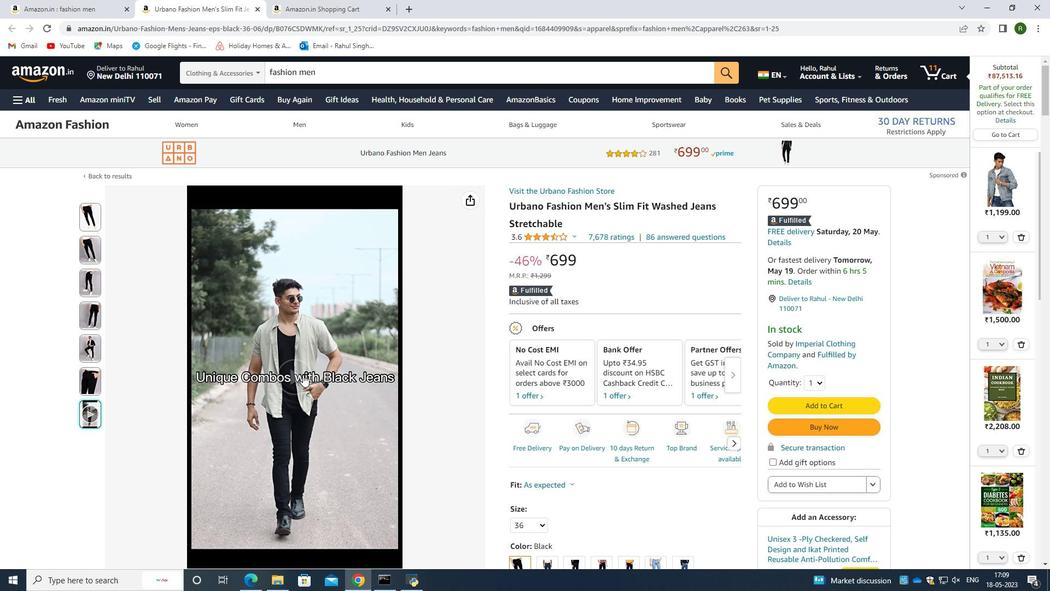 
Action: Mouse moved to (390, 357)
Screenshot: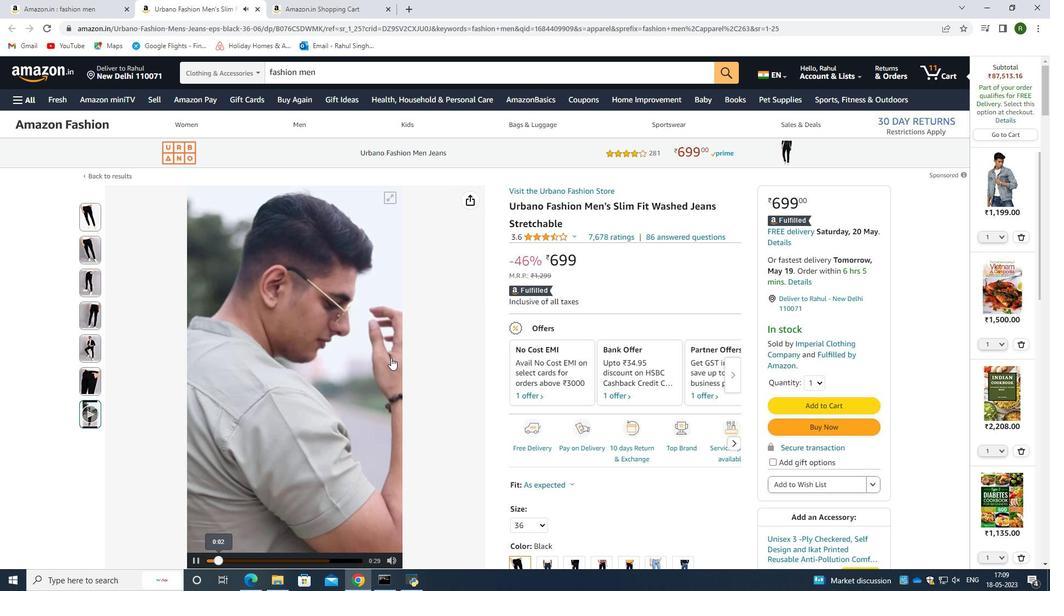 
Action: Mouse scrolled (390, 357) with delta (0, 0)
Screenshot: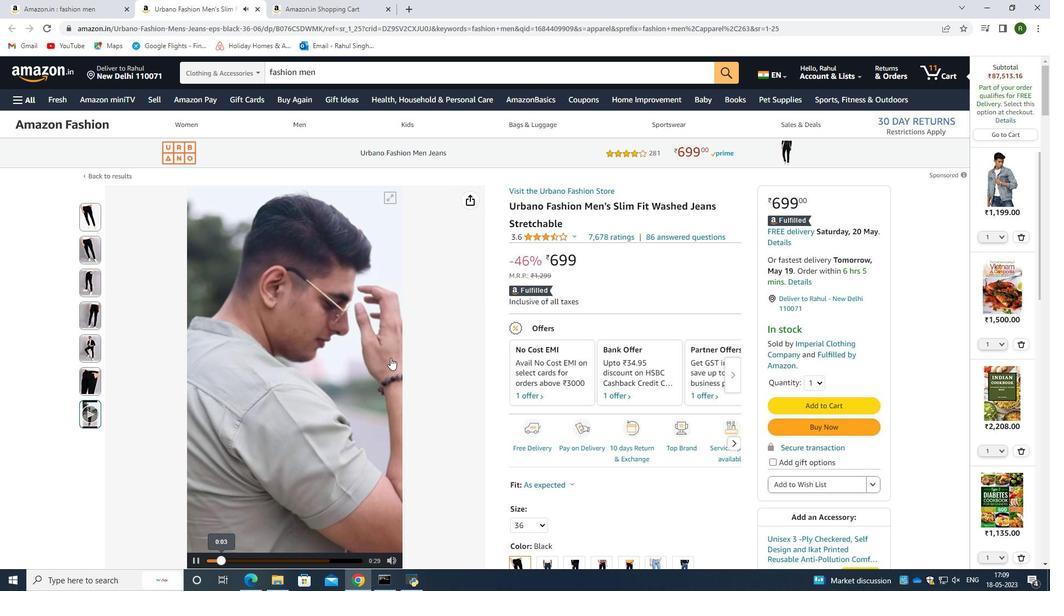 
Action: Mouse scrolled (390, 358) with delta (0, 0)
Screenshot: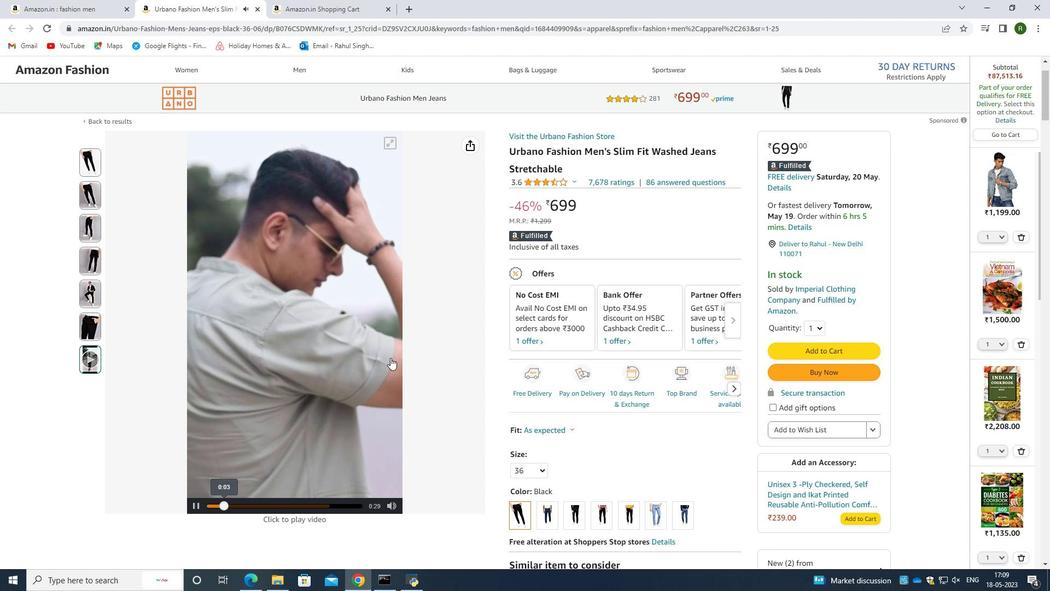
Action: Mouse moved to (390, 357)
Screenshot: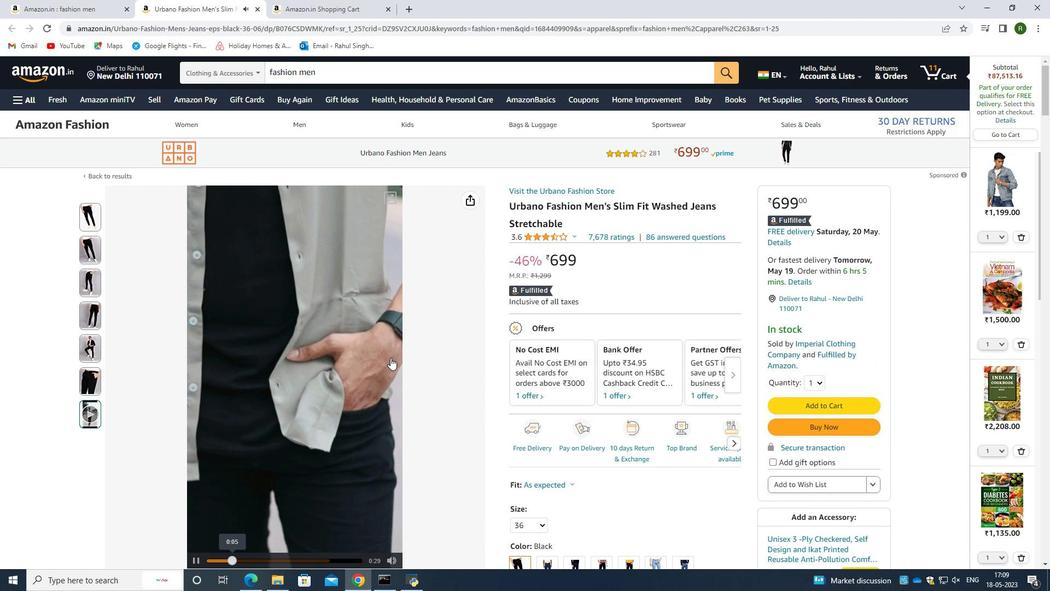 
Action: Mouse scrolled (390, 357) with delta (0, 0)
Screenshot: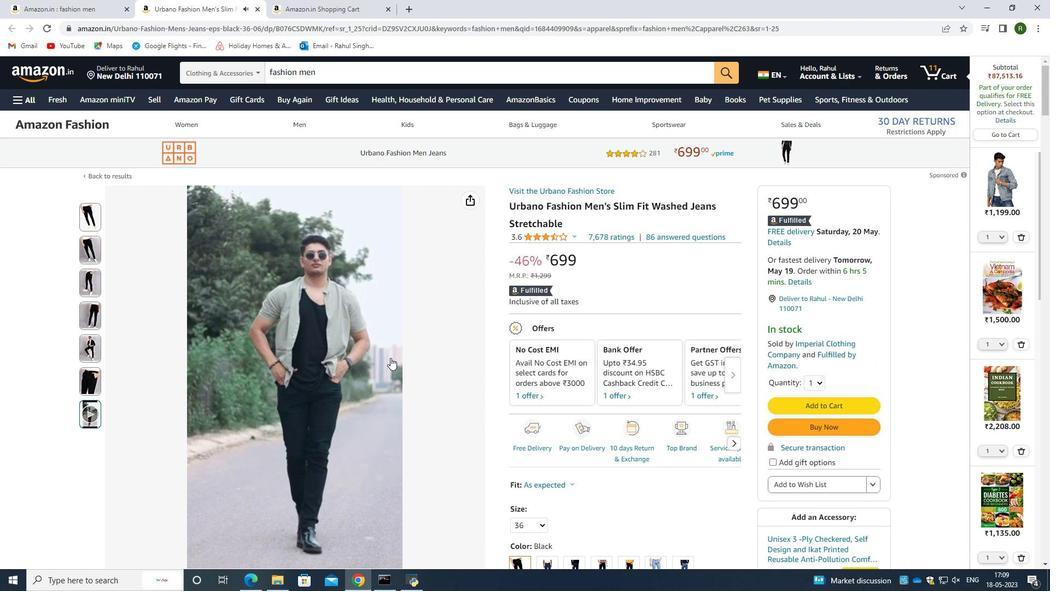 
Action: Mouse scrolled (390, 357) with delta (0, 0)
Screenshot: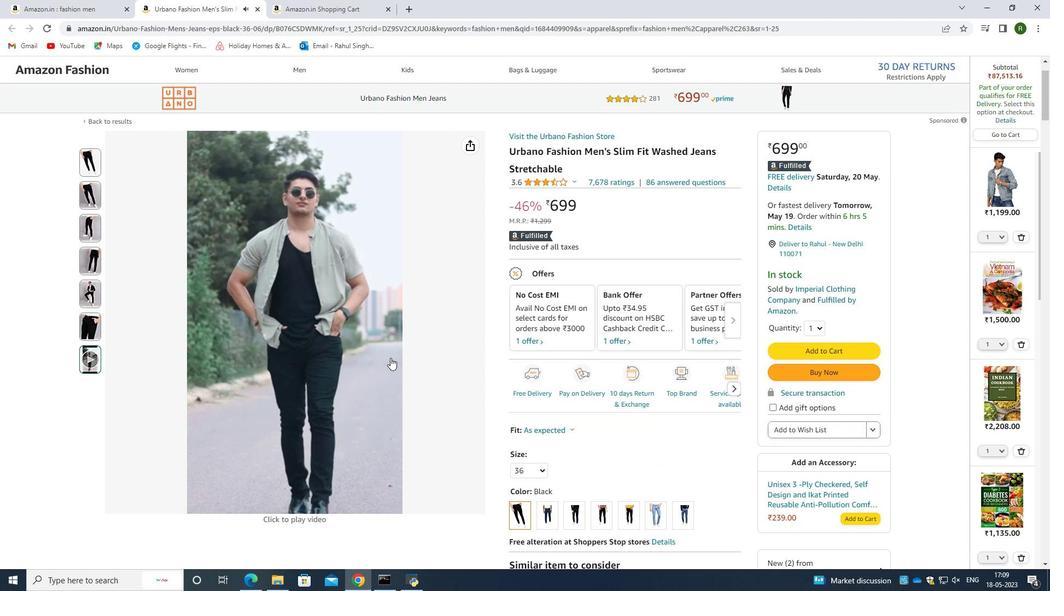 
Action: Mouse scrolled (390, 358) with delta (0, 0)
Screenshot: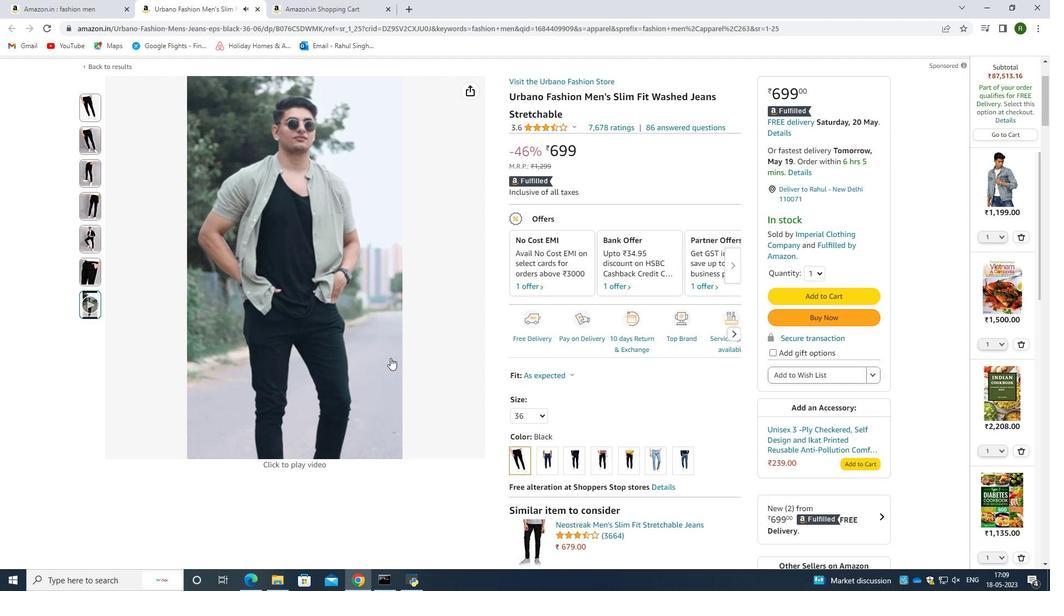 
Action: Mouse scrolled (390, 358) with delta (0, 0)
Screenshot: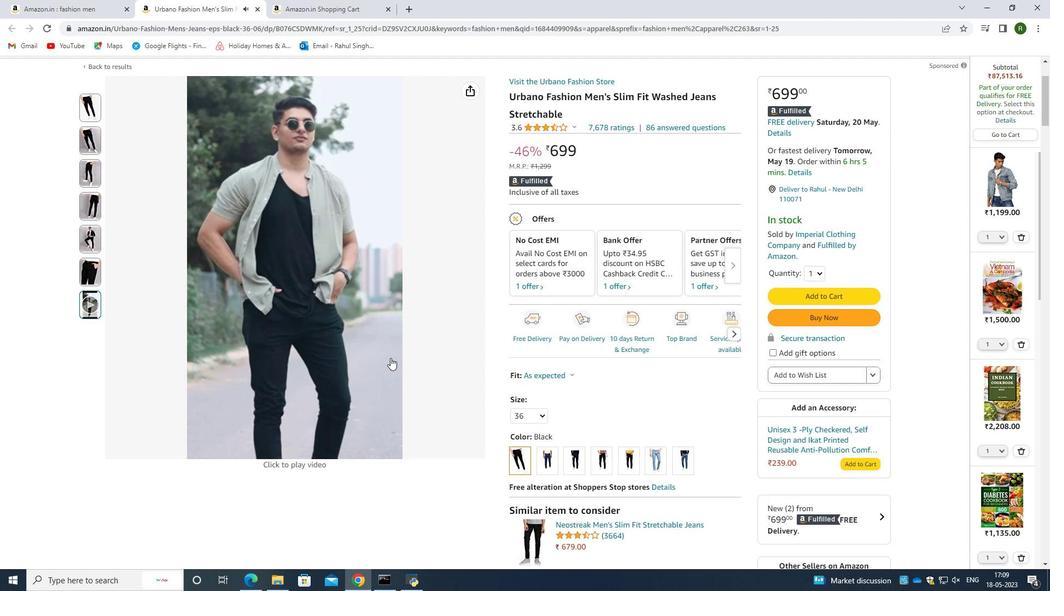 
Action: Mouse moved to (408, 350)
Screenshot: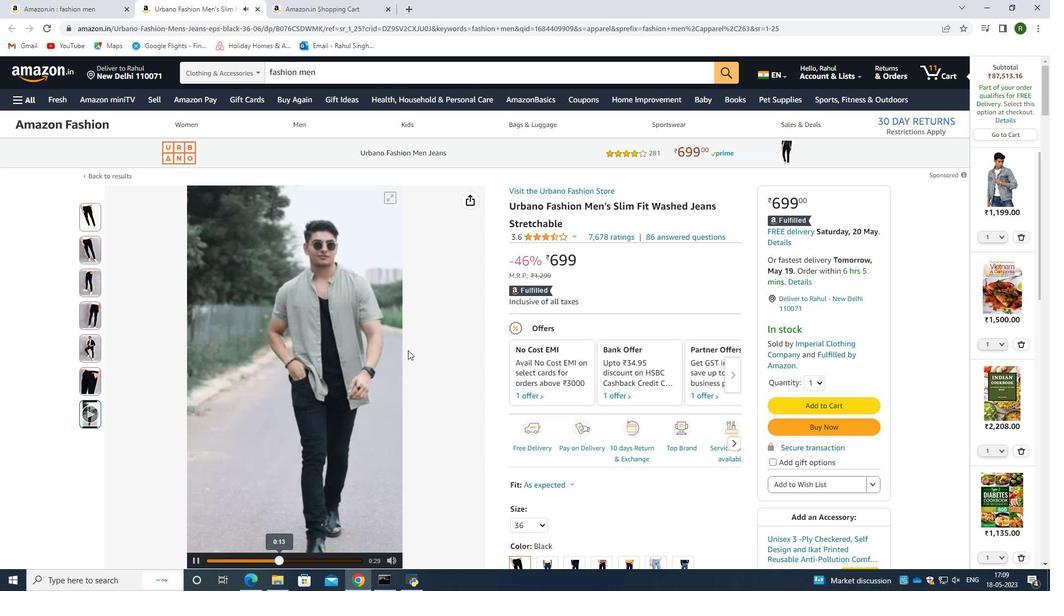 
Action: Mouse scrolled (408, 349) with delta (0, 0)
Screenshot: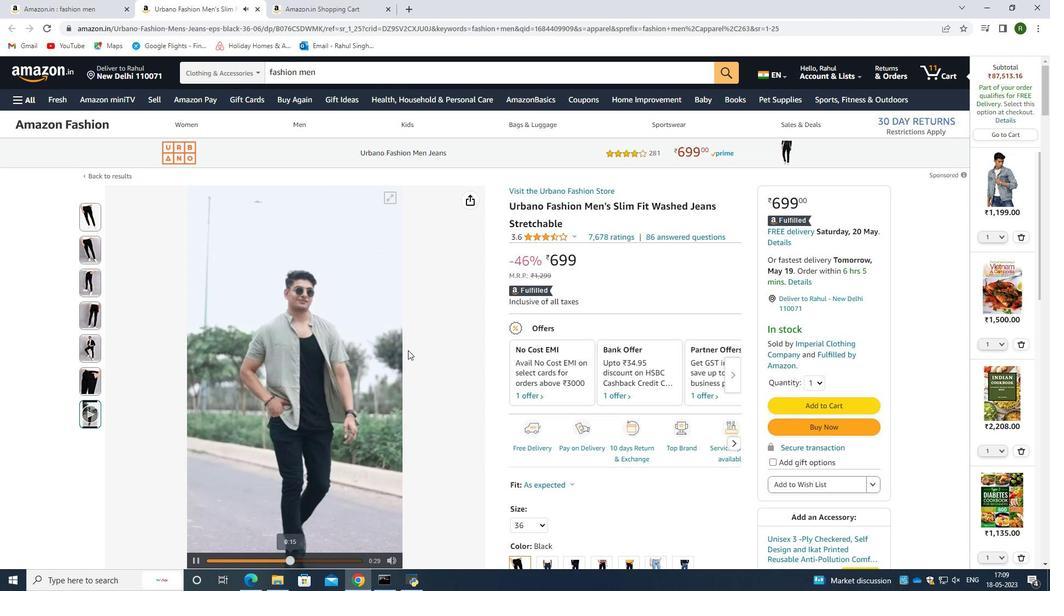 
Action: Mouse scrolled (408, 350) with delta (0, 0)
Screenshot: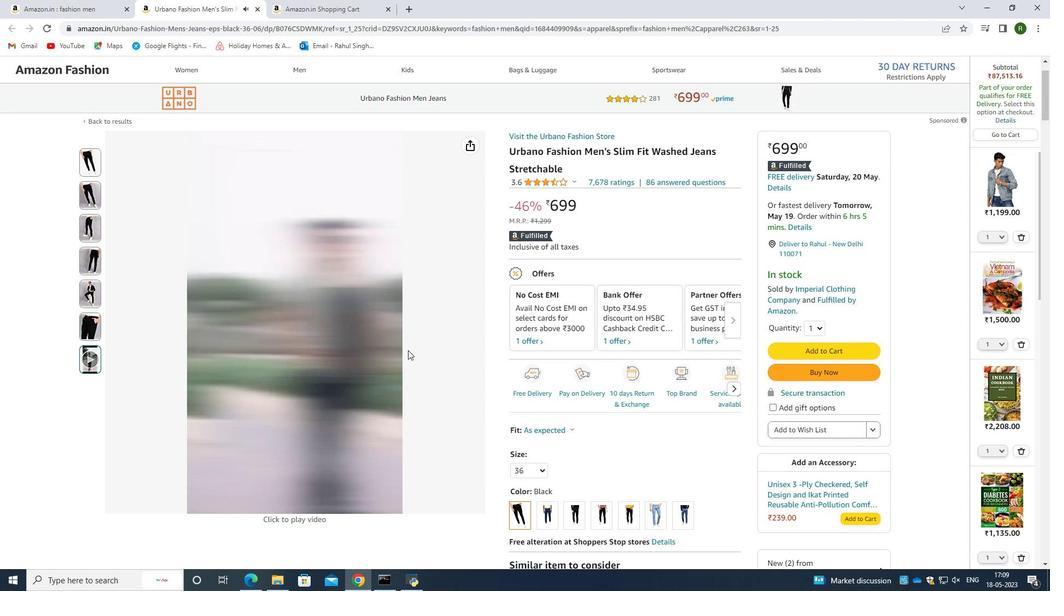 
Action: Mouse scrolled (408, 349) with delta (0, 0)
Screenshot: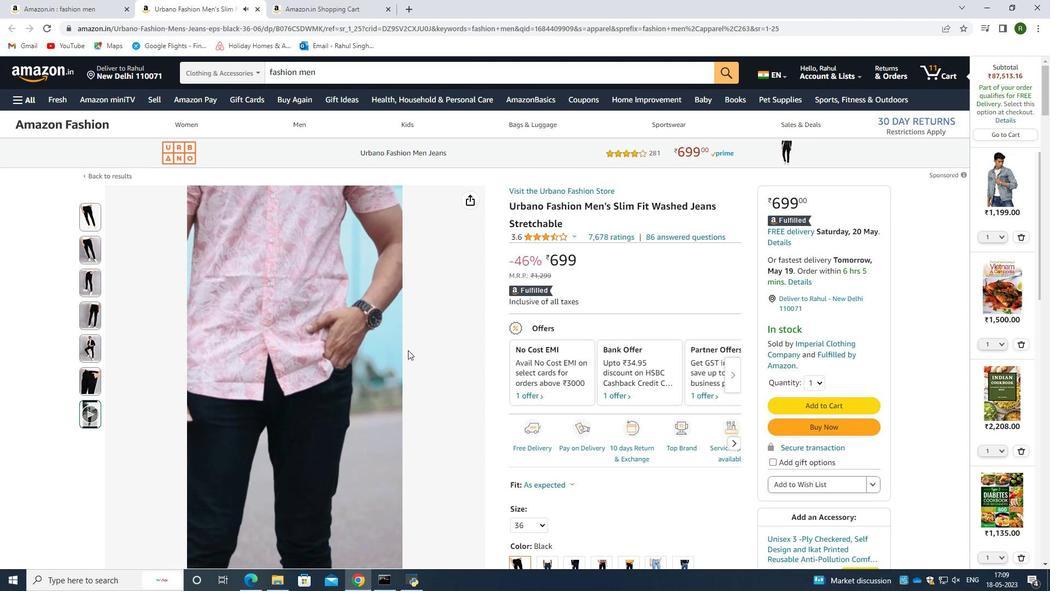 
Action: Mouse scrolled (408, 349) with delta (0, 0)
Screenshot: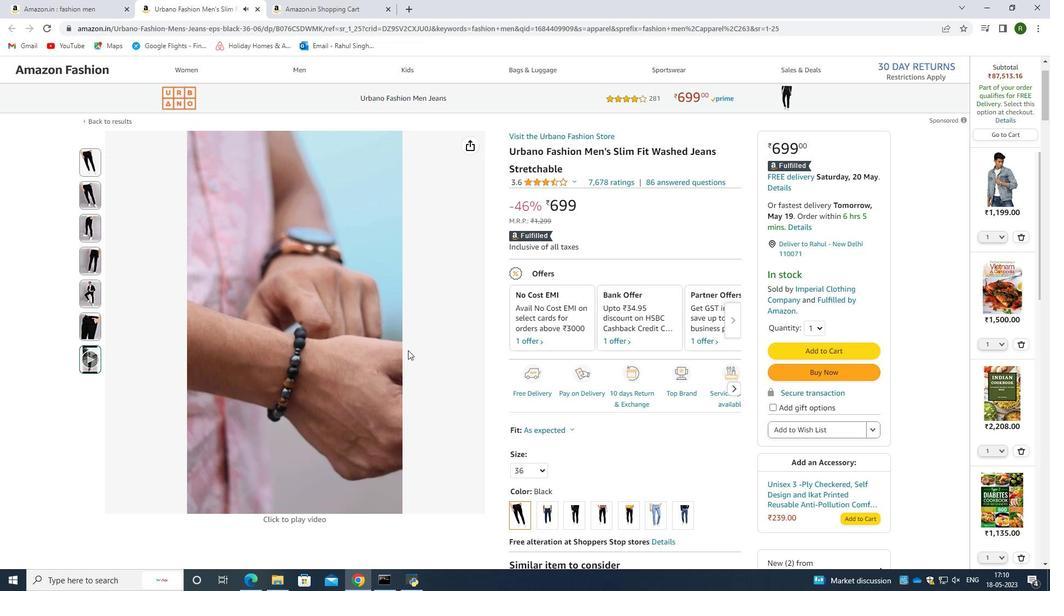 
Action: Mouse scrolled (408, 349) with delta (0, 0)
Screenshot: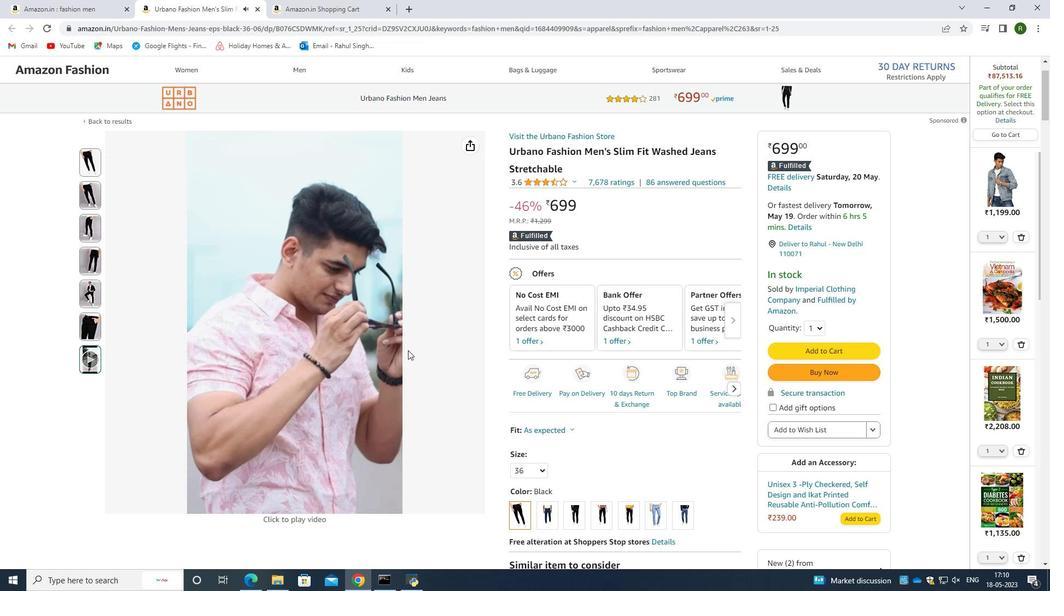 
Action: Mouse scrolled (408, 350) with delta (0, 0)
Screenshot: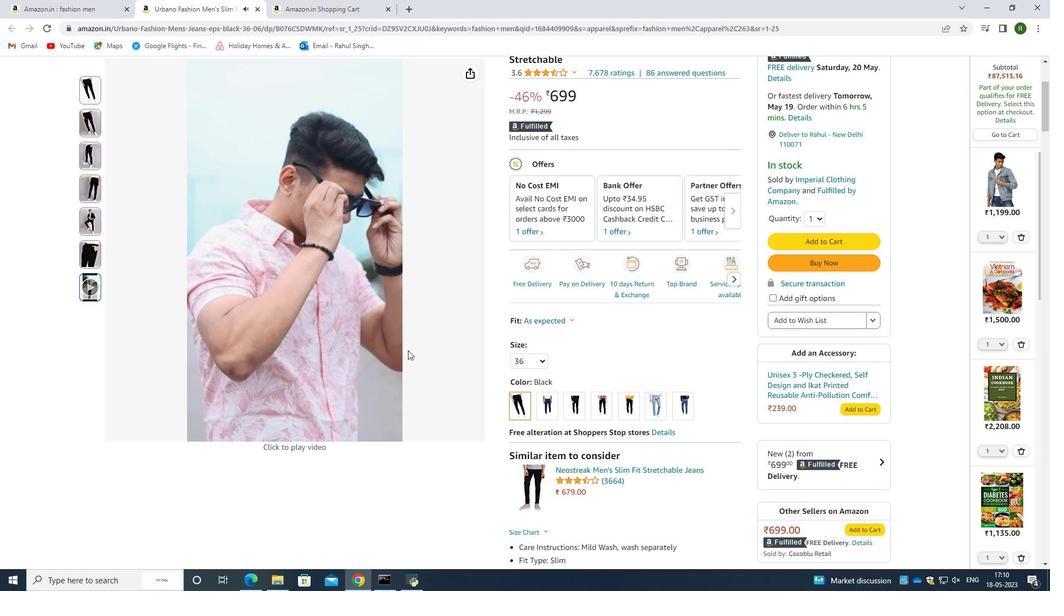 
Action: Mouse moved to (411, 349)
Screenshot: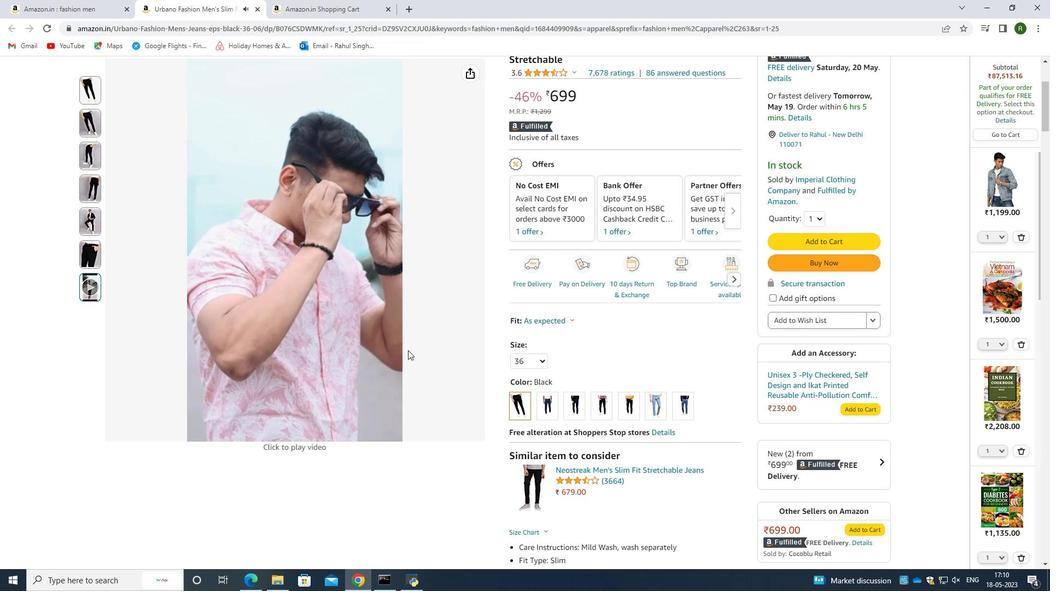 
Action: Mouse scrolled (408, 350) with delta (0, 0)
Screenshot: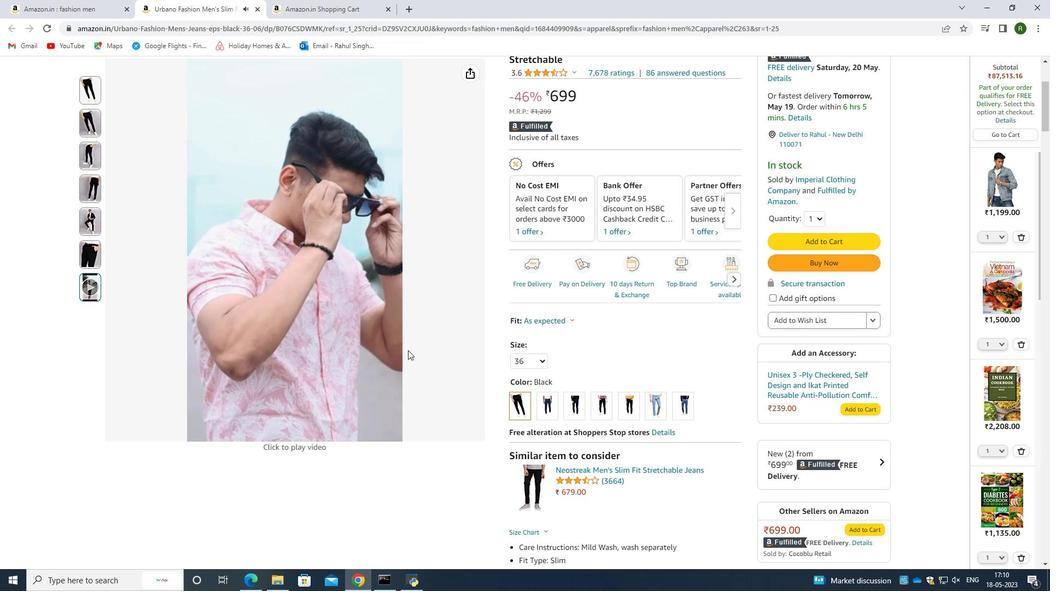 
Action: Mouse moved to (431, 338)
Screenshot: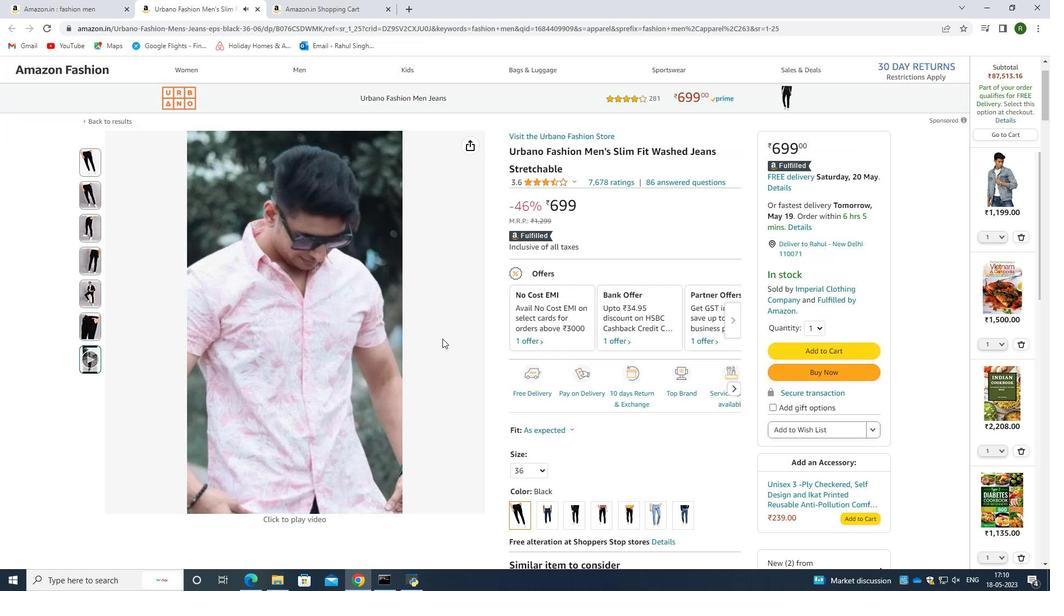 
Action: Mouse scrolled (431, 338) with delta (0, 0)
Screenshot: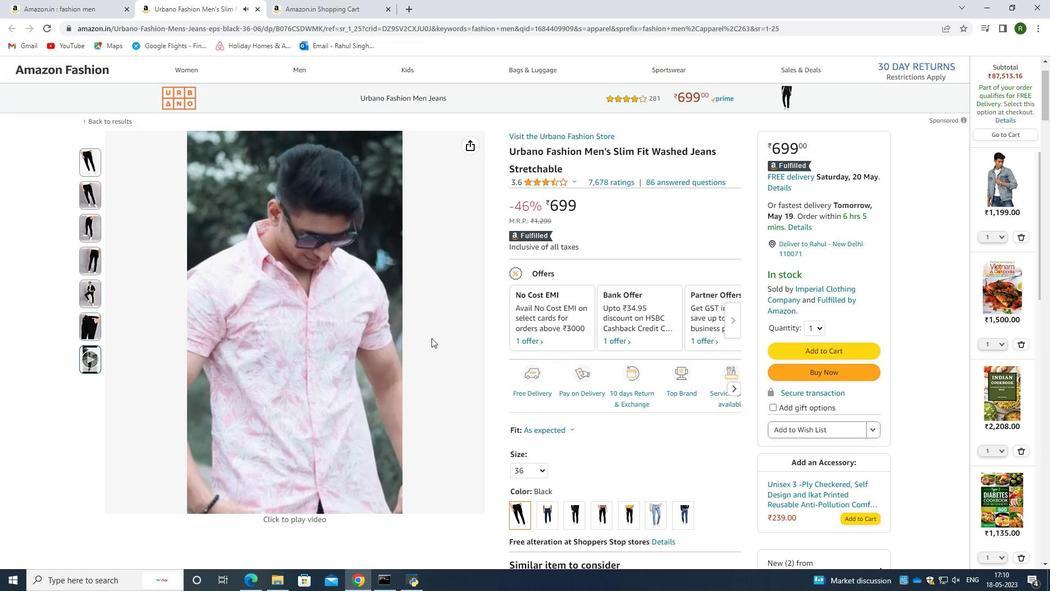
Action: Mouse scrolled (431, 338) with delta (0, 0)
Screenshot: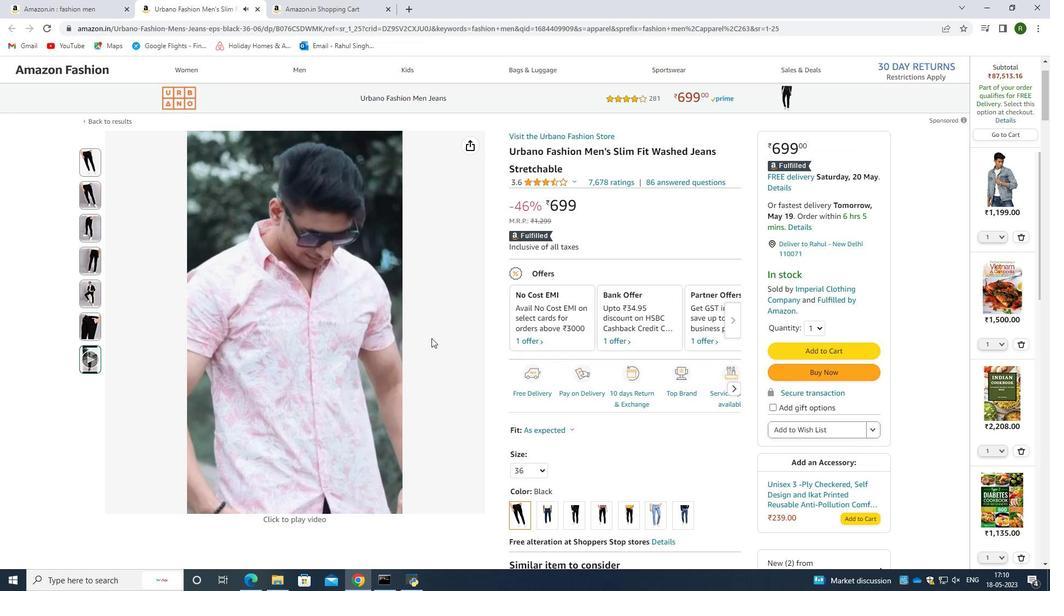 
Action: Mouse scrolled (431, 337) with delta (0, 0)
Screenshot: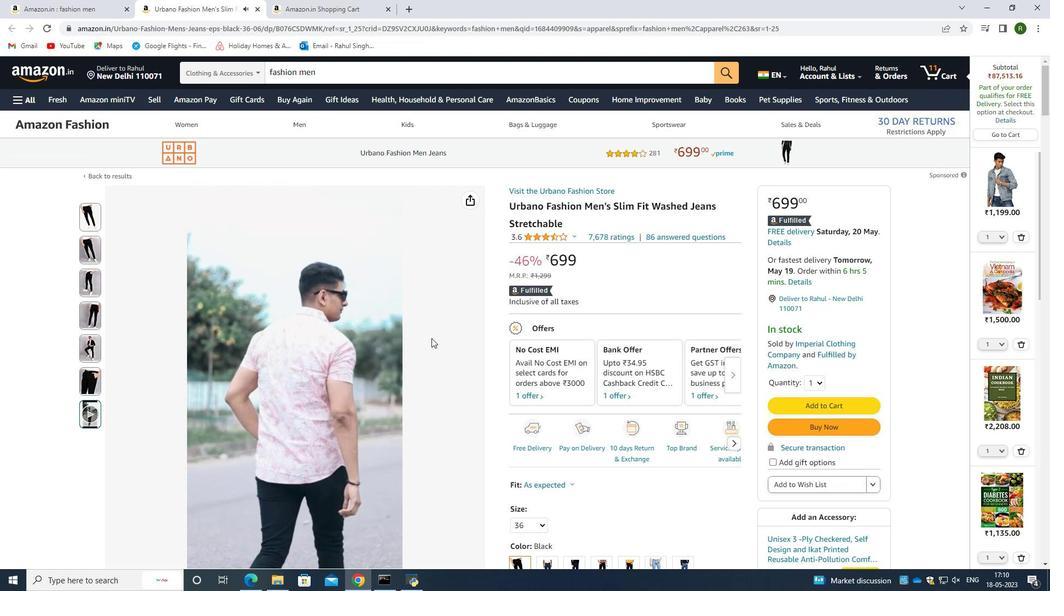 
Action: Mouse scrolled (431, 337) with delta (0, 0)
Screenshot: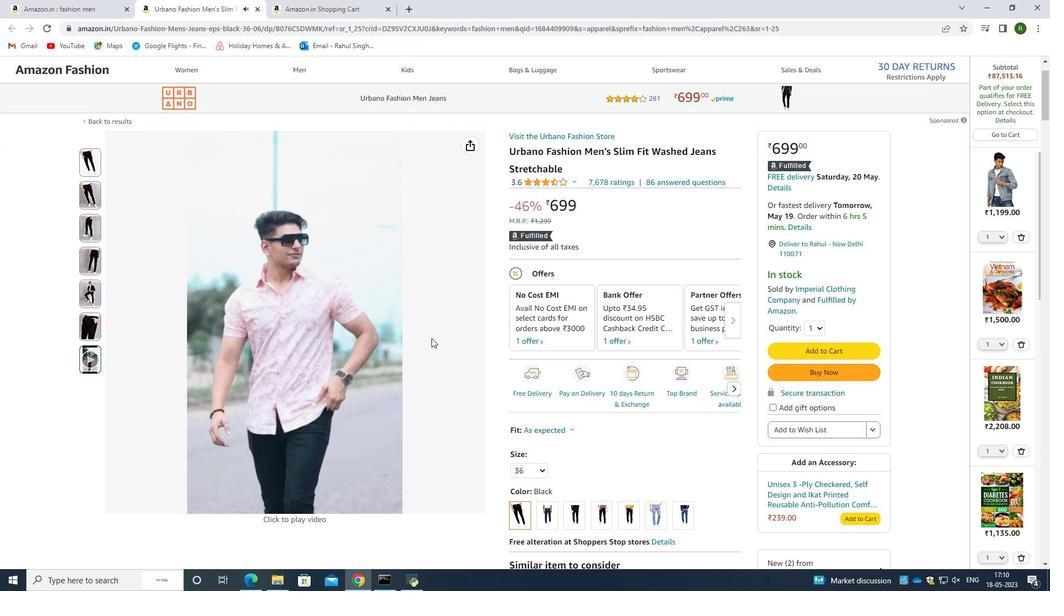 
Action: Mouse scrolled (431, 337) with delta (0, 0)
Screenshot: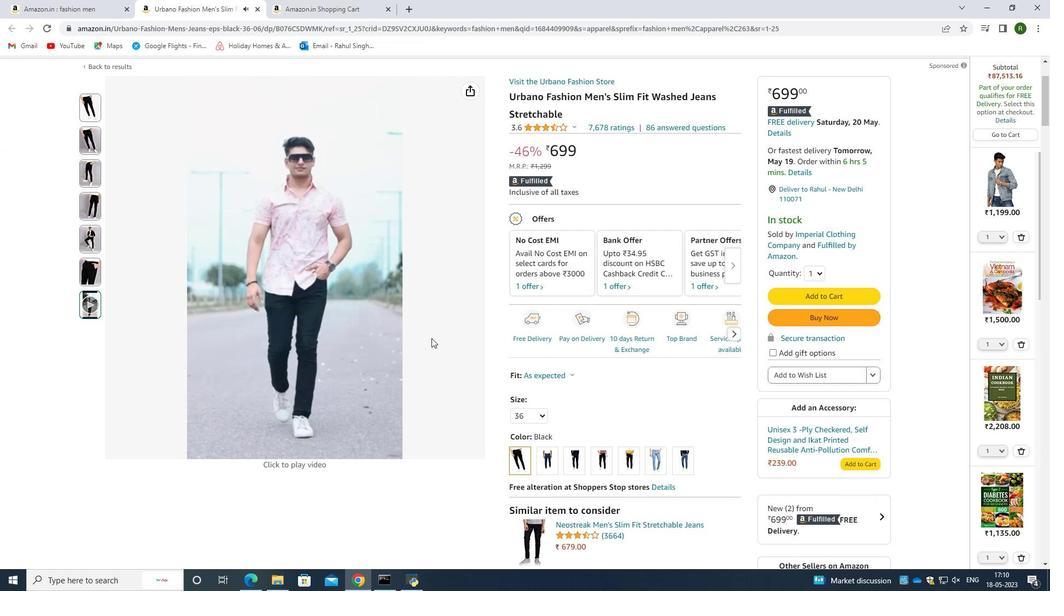 
Action: Mouse scrolled (431, 337) with delta (0, 0)
Screenshot: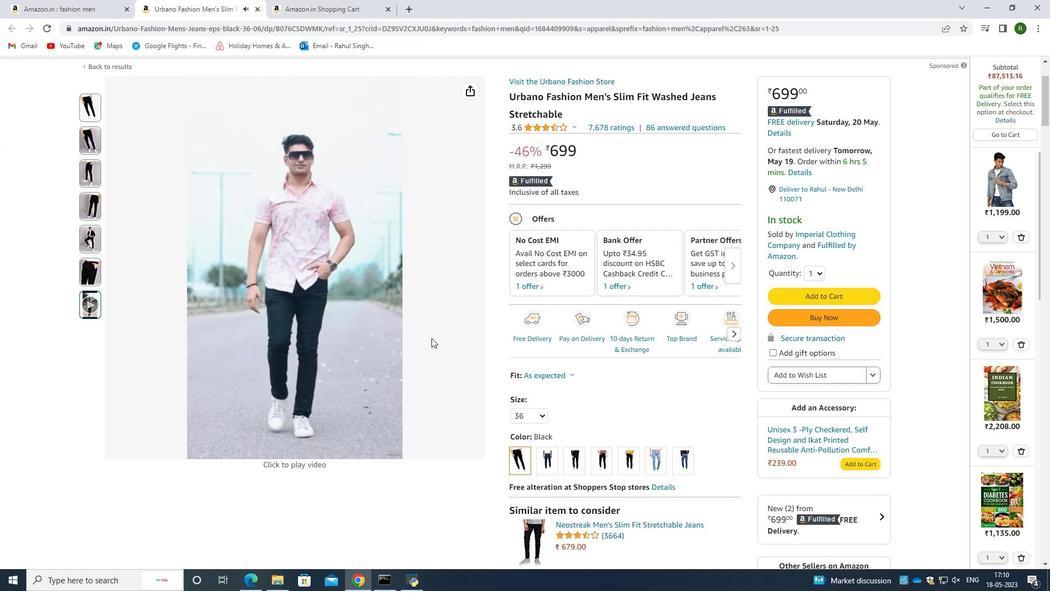 
Action: Mouse moved to (505, 320)
Screenshot: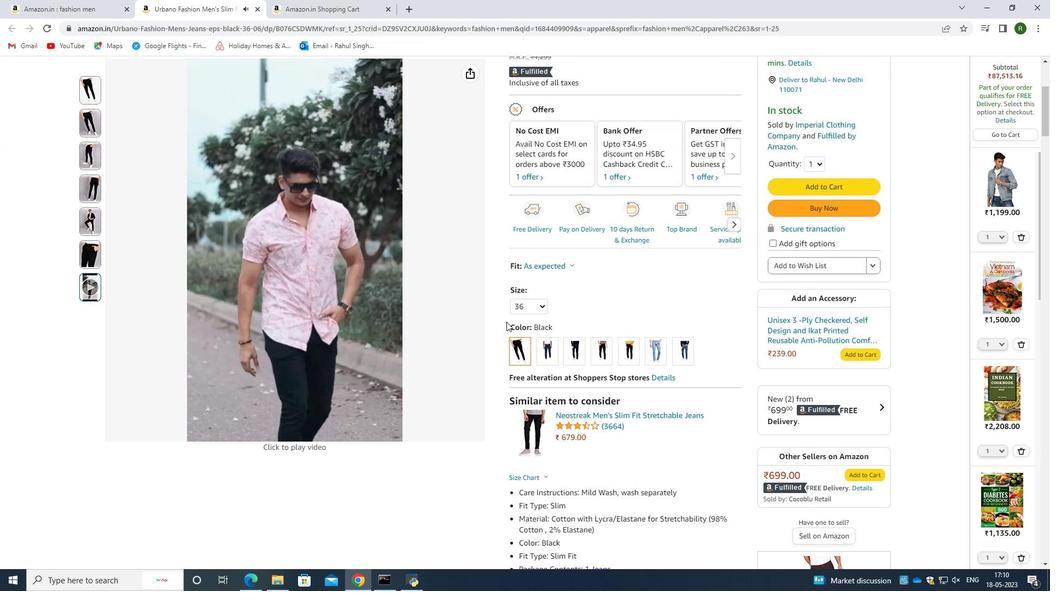
Action: Mouse scrolled (505, 320) with delta (0, 0)
Screenshot: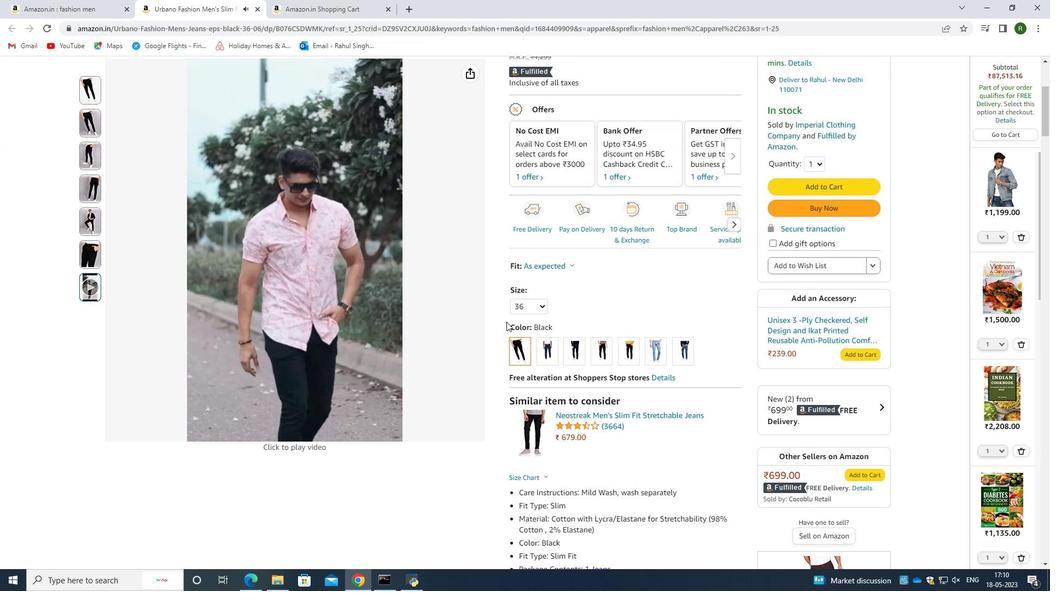 
Action: Mouse moved to (488, 322)
Screenshot: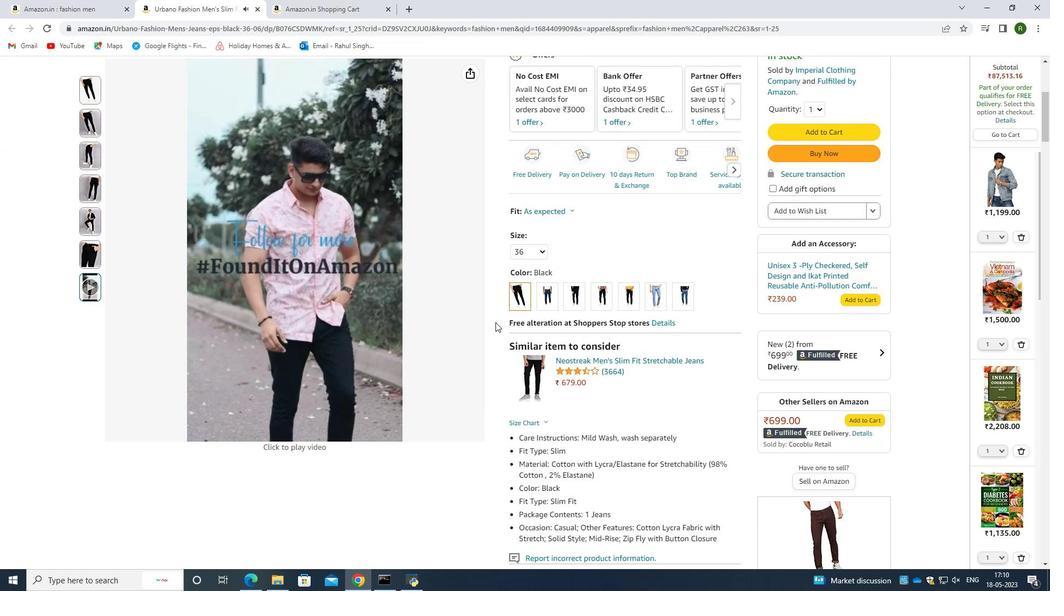 
Action: Mouse scrolled (488, 322) with delta (0, 0)
Screenshot: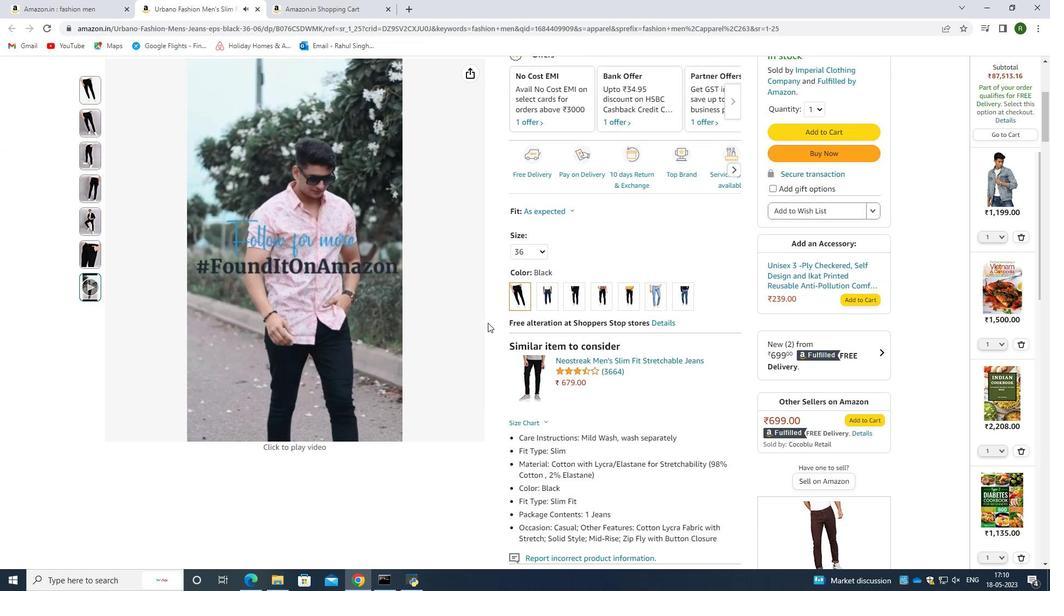 
Action: Mouse moved to (547, 245)
Screenshot: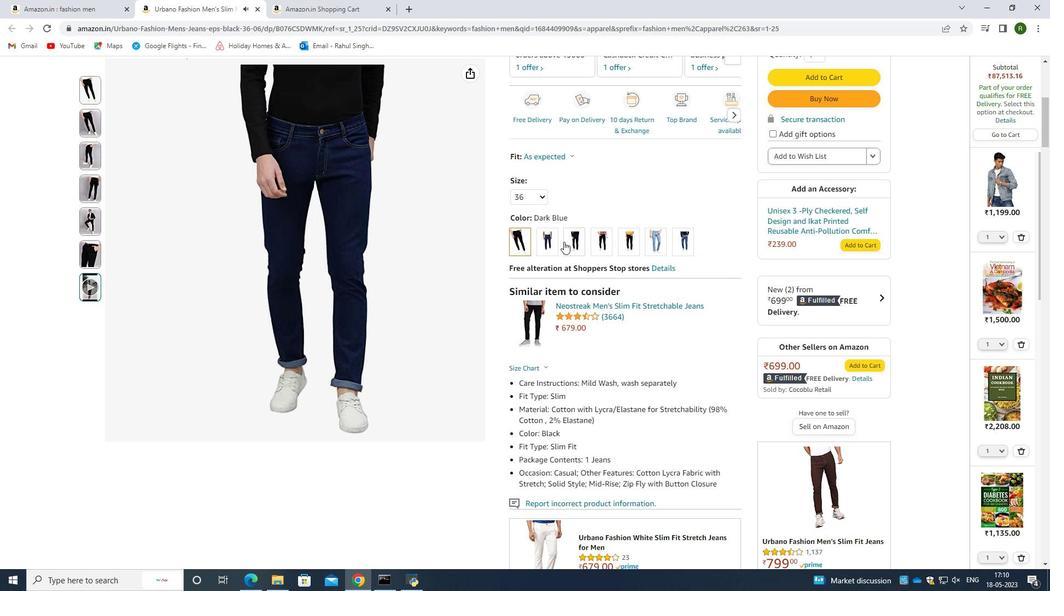 
Action: Mouse pressed left at (547, 245)
Screenshot: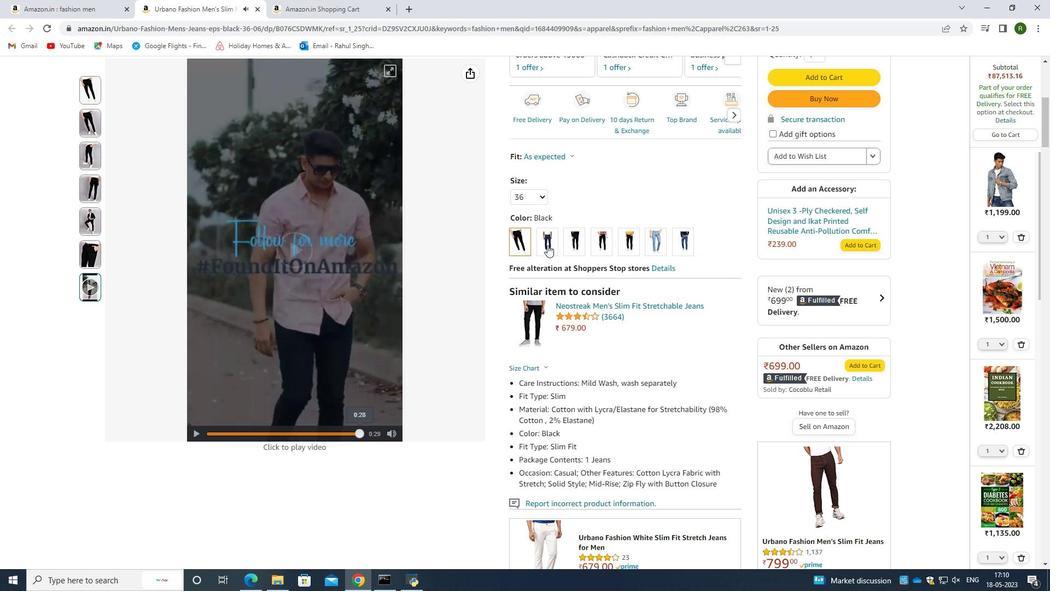 
Action: Mouse moved to (575, 249)
Screenshot: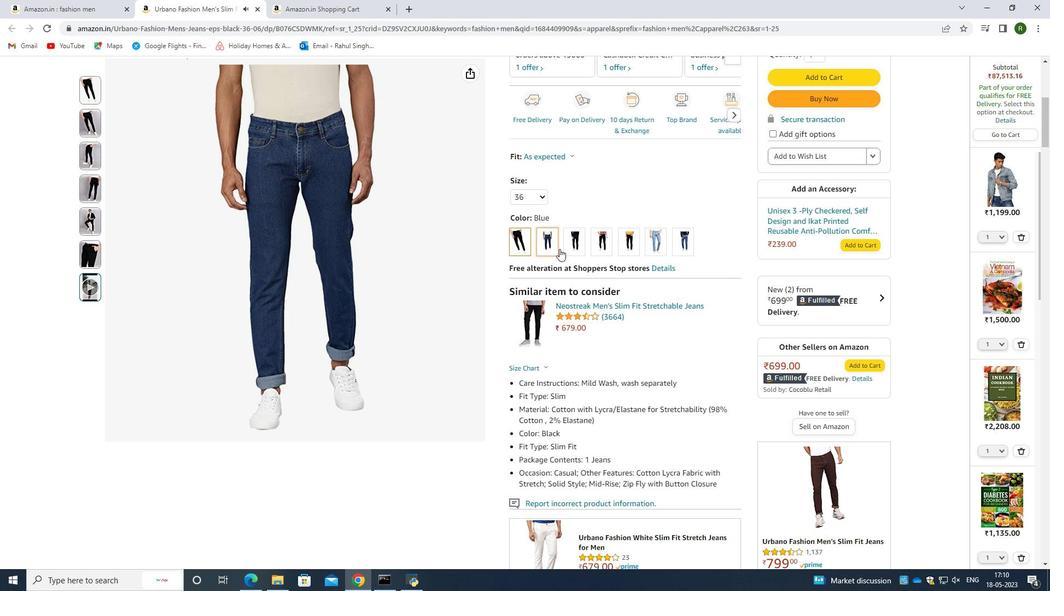 
Action: Mouse pressed left at (575, 249)
Screenshot: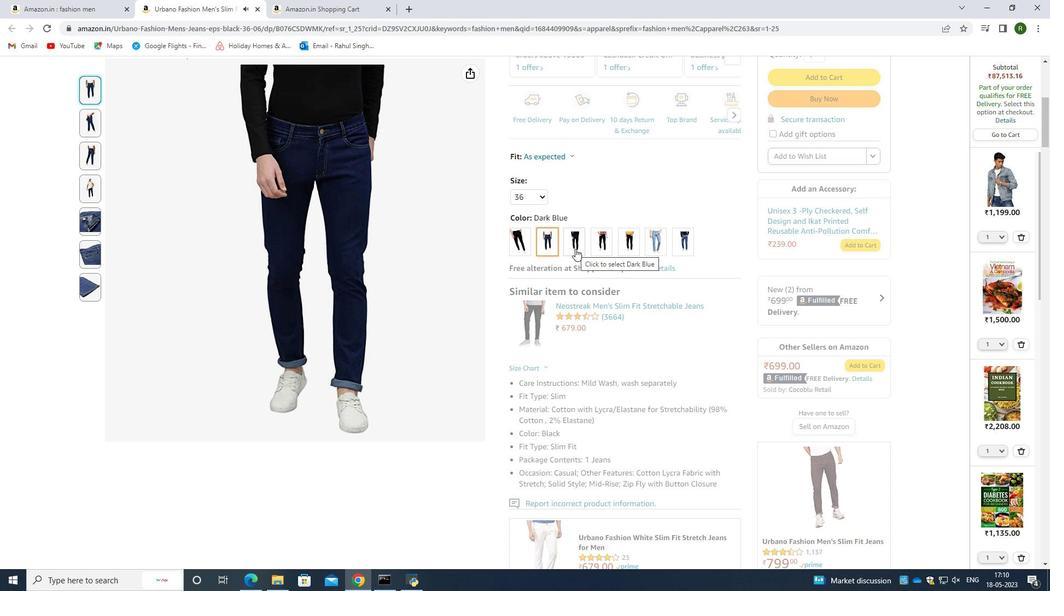 
Action: Mouse moved to (602, 245)
Screenshot: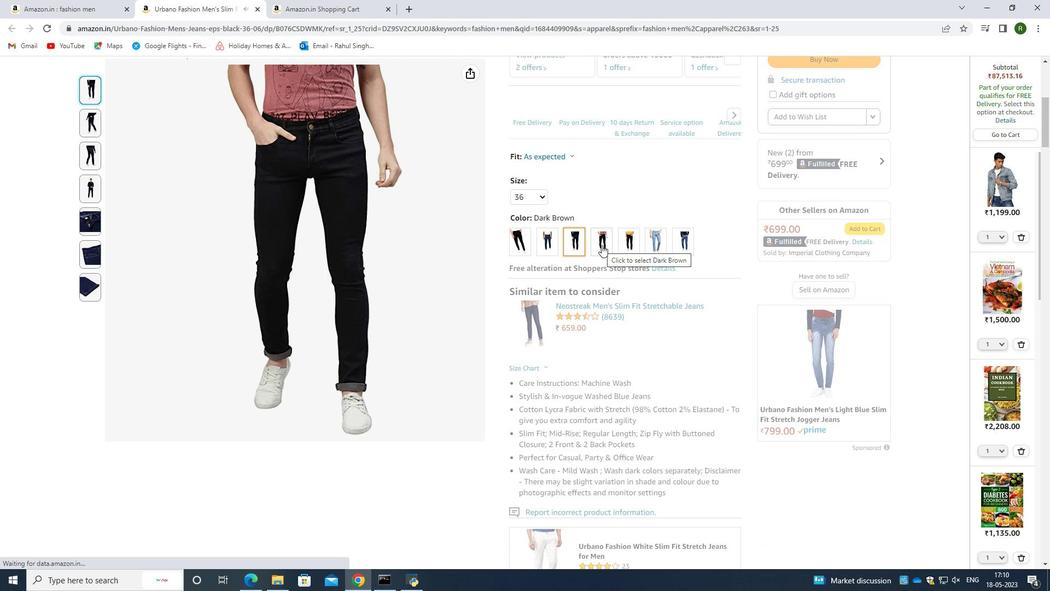 
Action: Mouse pressed left at (602, 245)
Screenshot: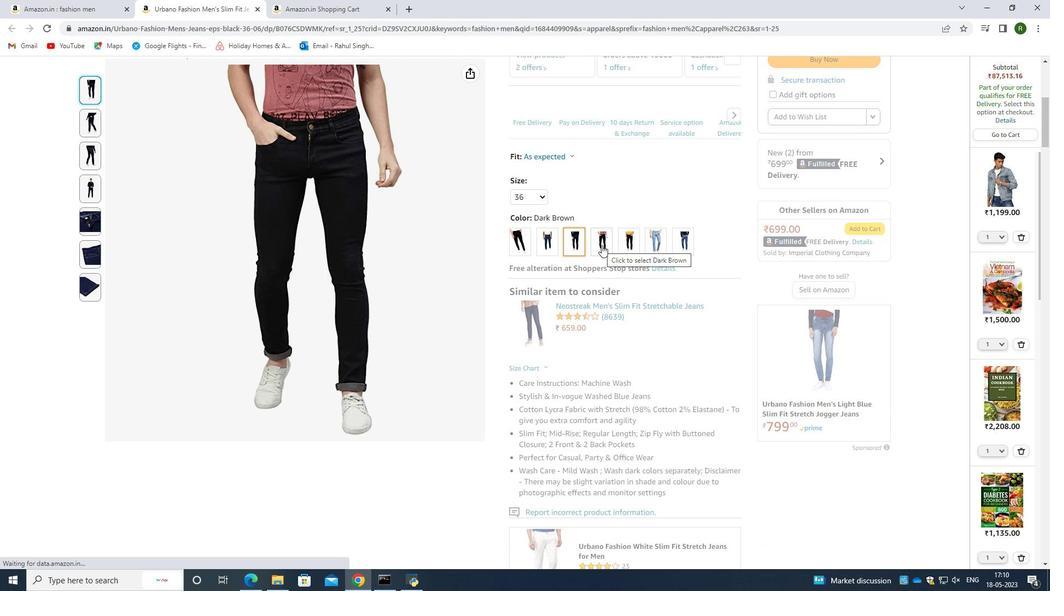 
Action: Mouse moved to (633, 244)
Screenshot: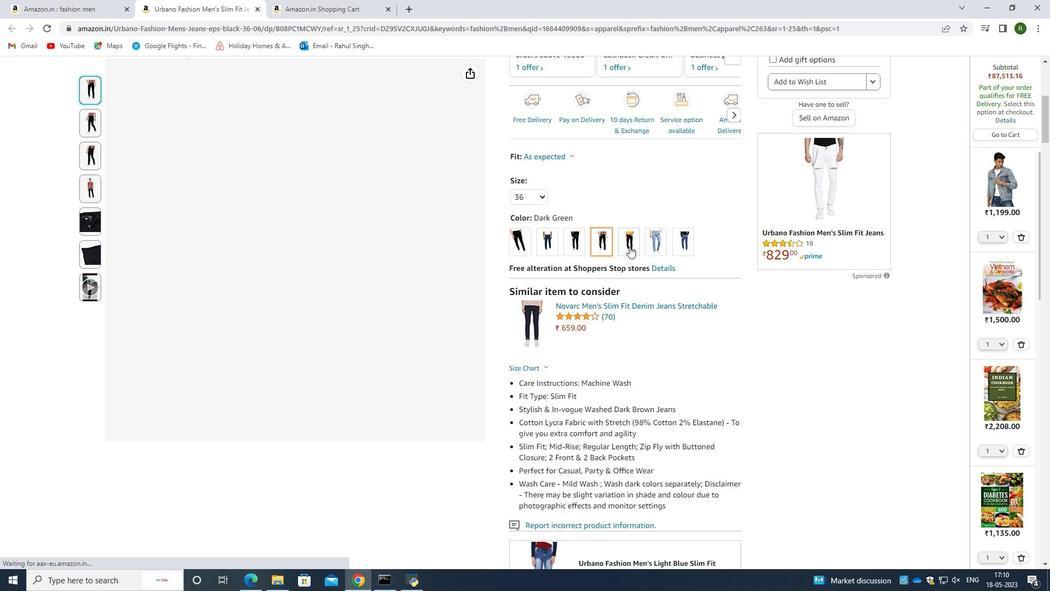 
Action: Mouse pressed left at (633, 244)
Screenshot: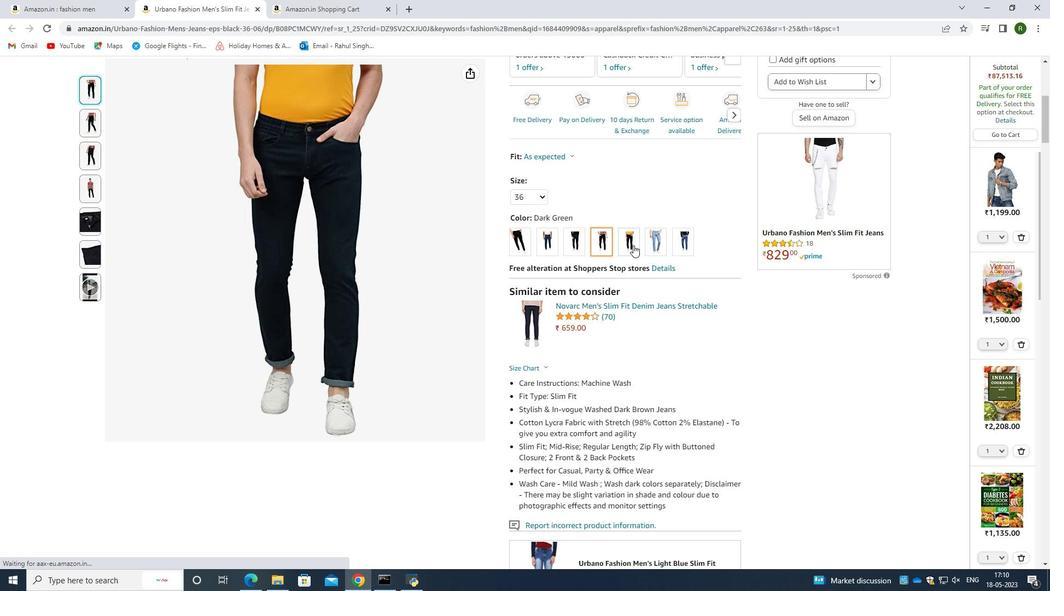 
Action: Mouse moved to (665, 249)
Screenshot: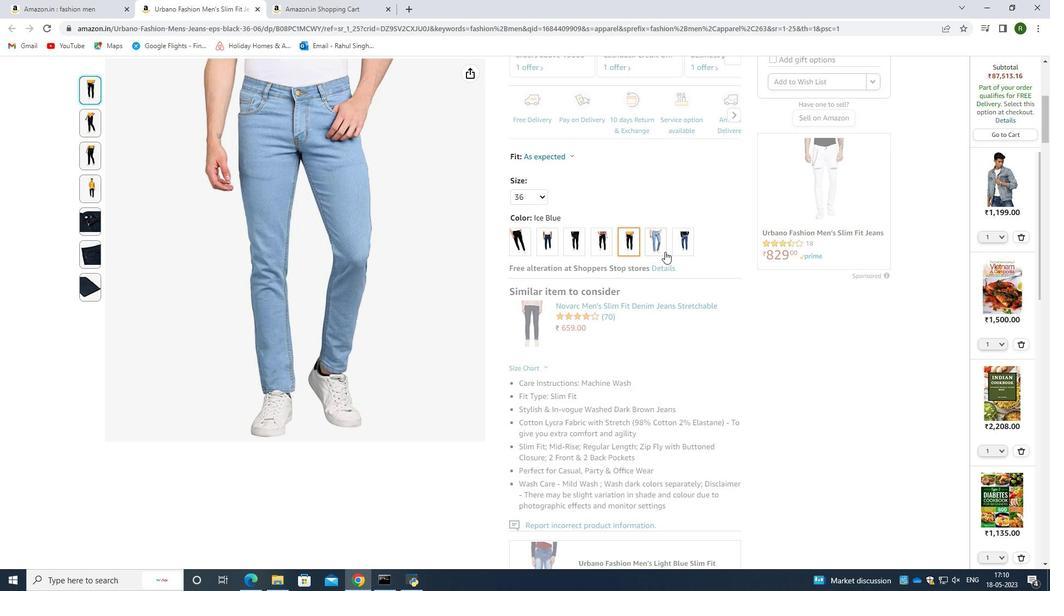 
Action: Mouse scrolled (665, 249) with delta (0, 0)
Screenshot: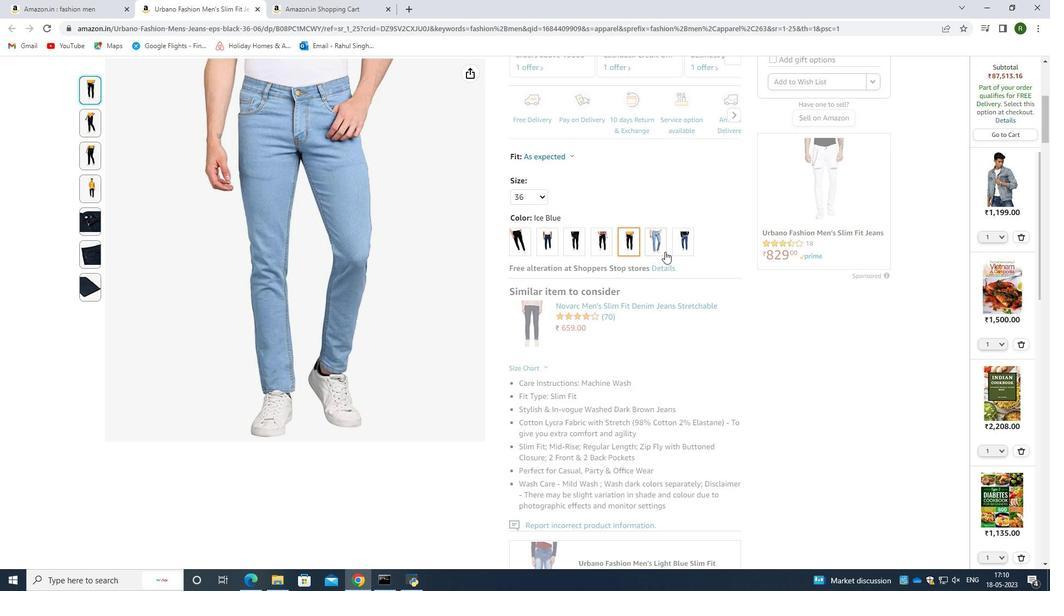 
Action: Mouse scrolled (665, 249) with delta (0, 0)
Screenshot: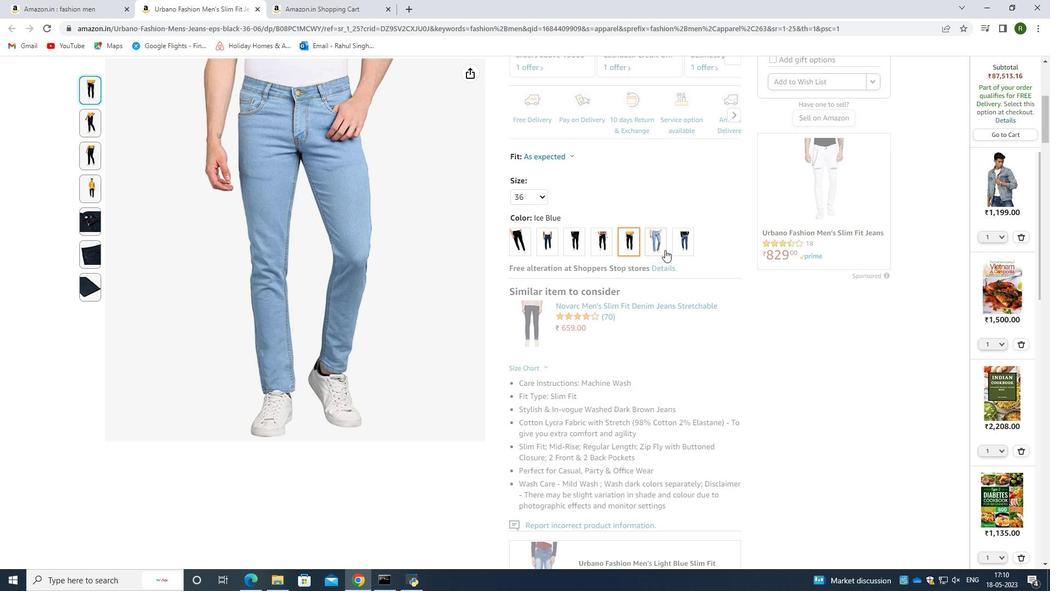 
Action: Mouse moved to (517, 348)
Screenshot: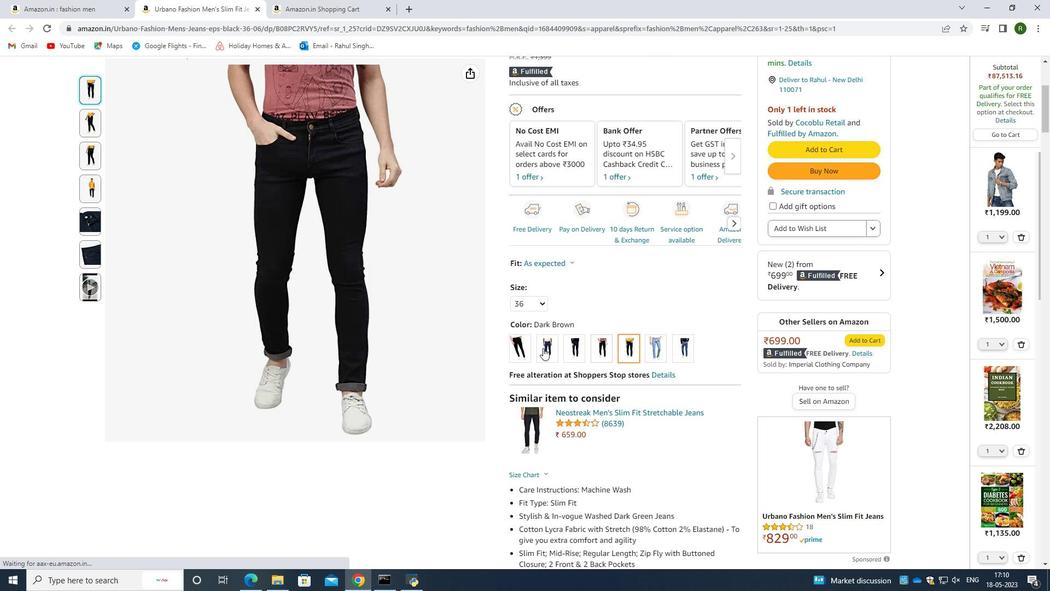 
Action: Mouse pressed left at (517, 348)
Screenshot: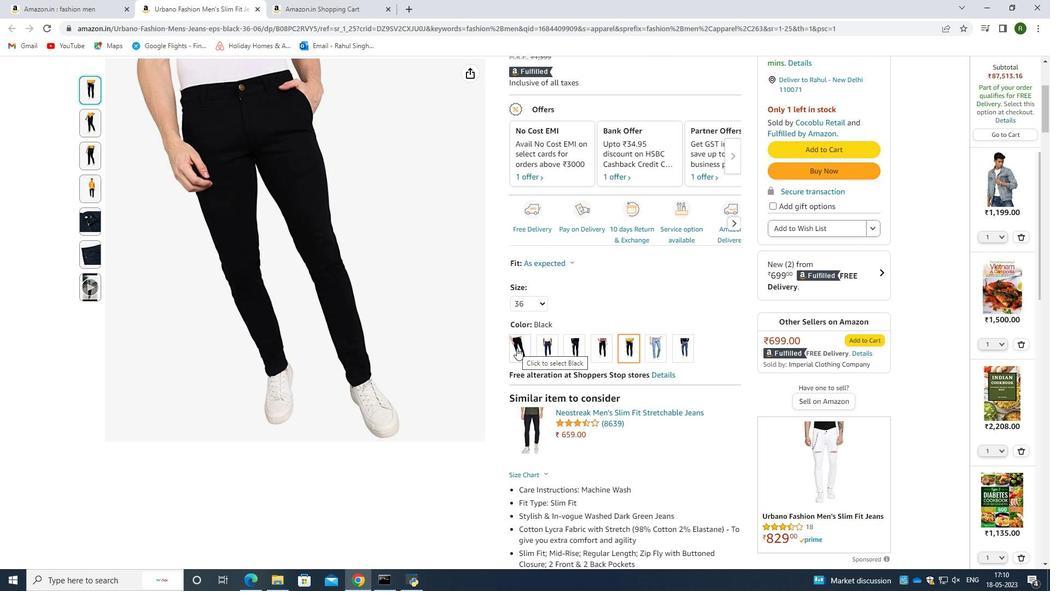 
Action: Mouse moved to (663, 252)
Screenshot: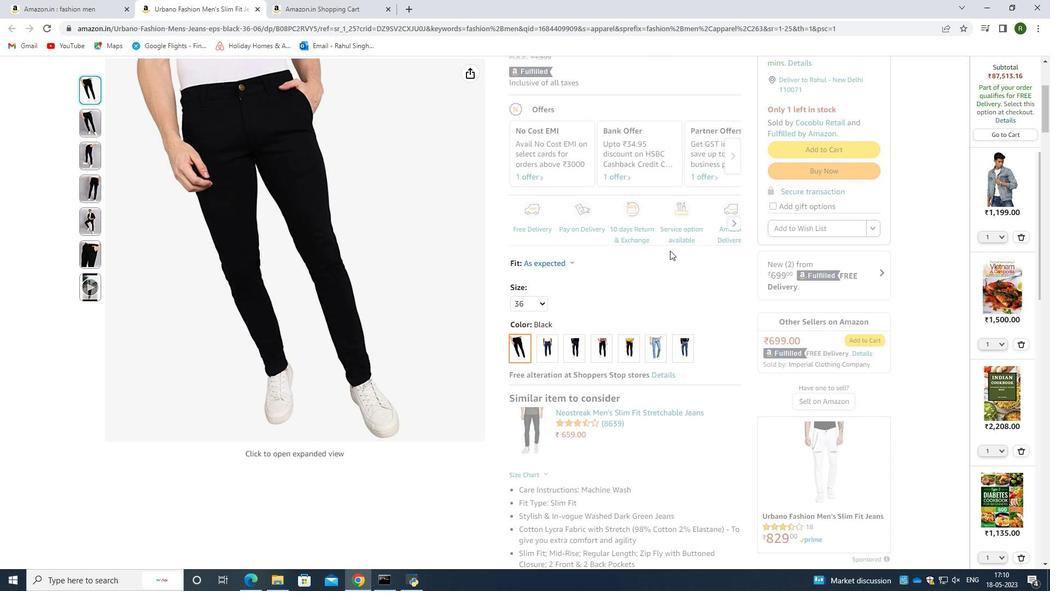 
Action: Mouse scrolled (663, 252) with delta (0, 0)
Screenshot: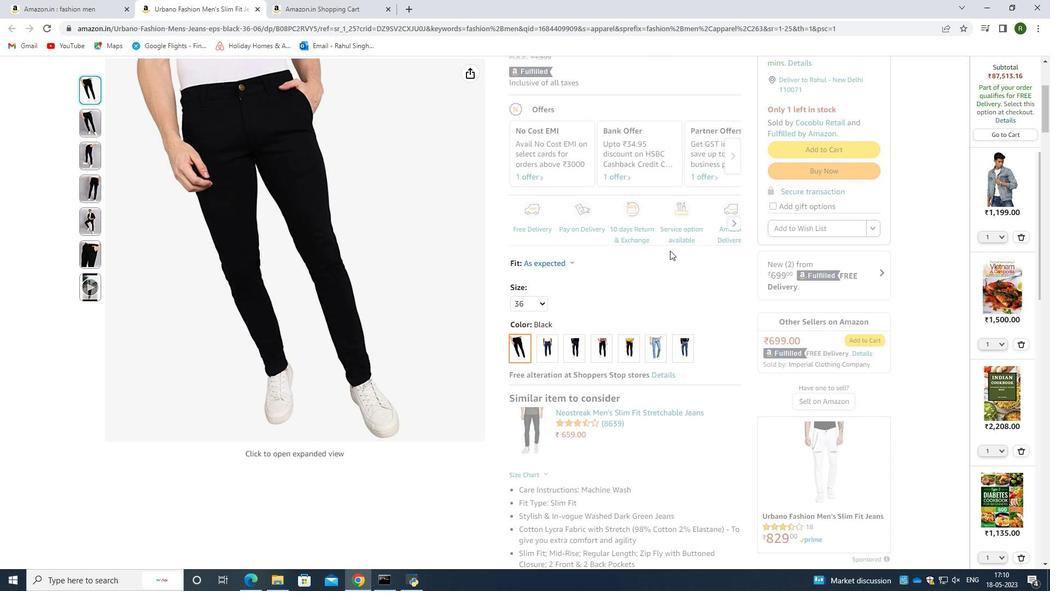 
Action: Mouse moved to (663, 252)
Screenshot: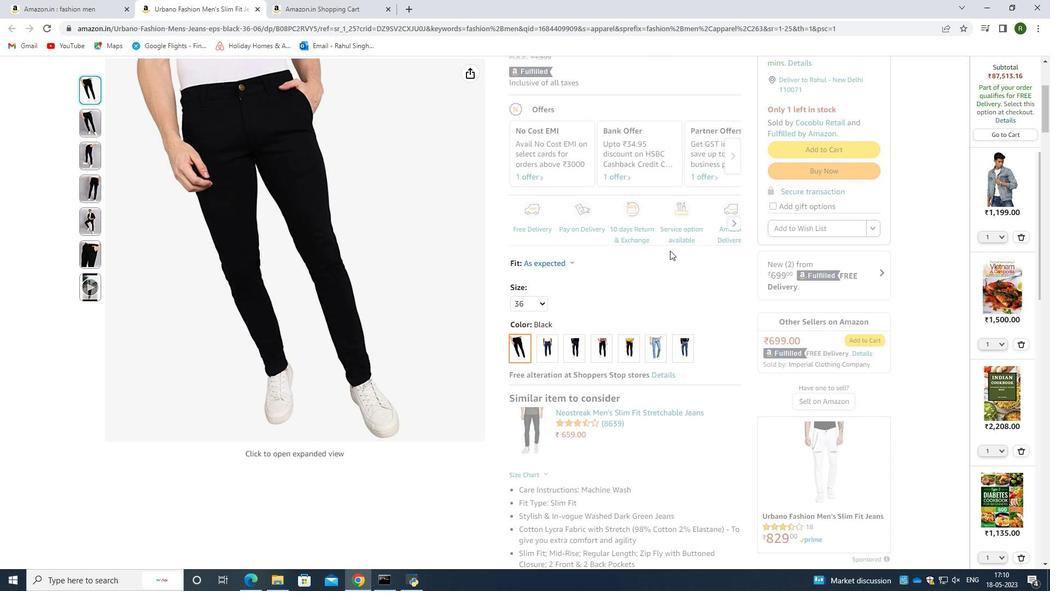 
Action: Mouse scrolled (663, 252) with delta (0, 0)
Screenshot: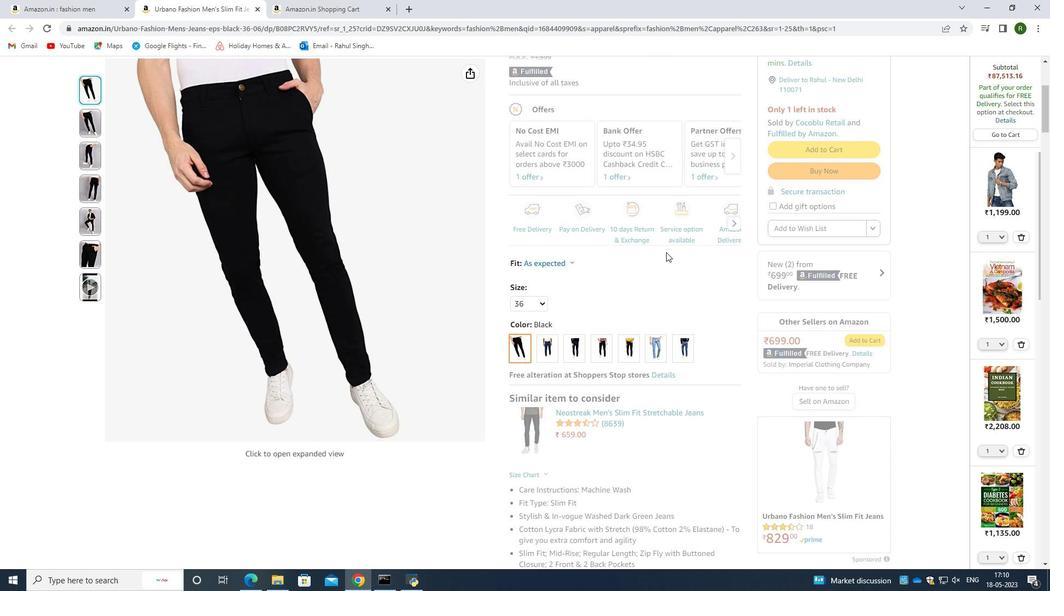 
Action: Mouse moved to (813, 296)
Screenshot: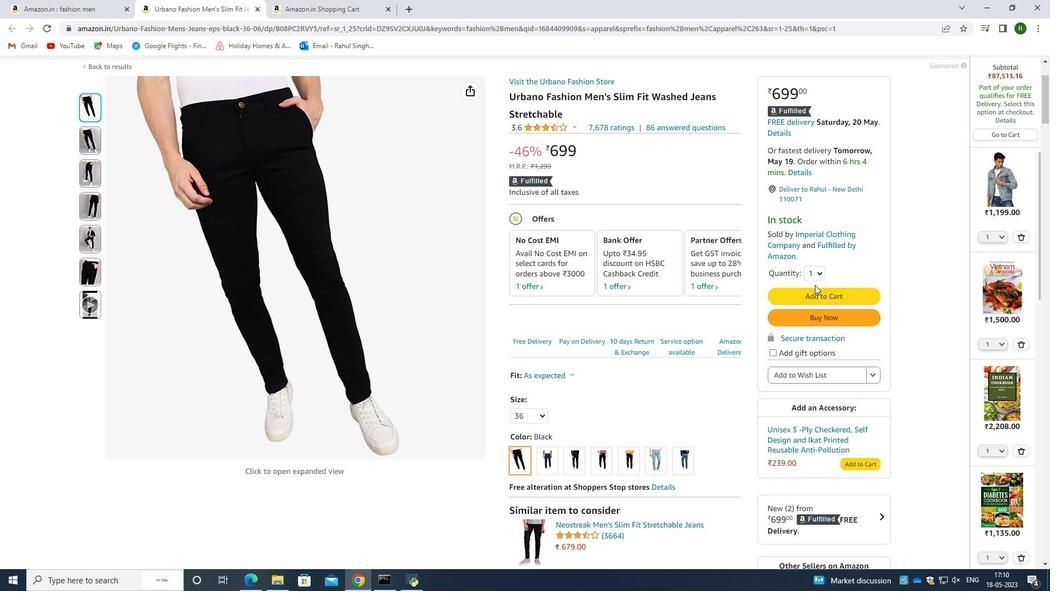 
Action: Mouse pressed left at (813, 296)
Screenshot: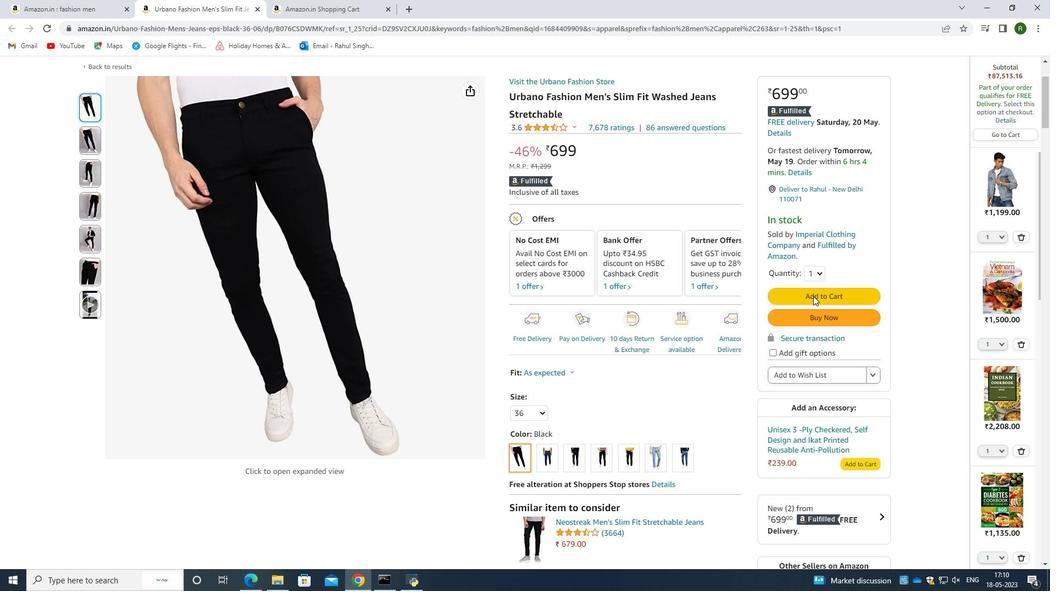 
Action: Mouse moved to (383, 390)
Screenshot: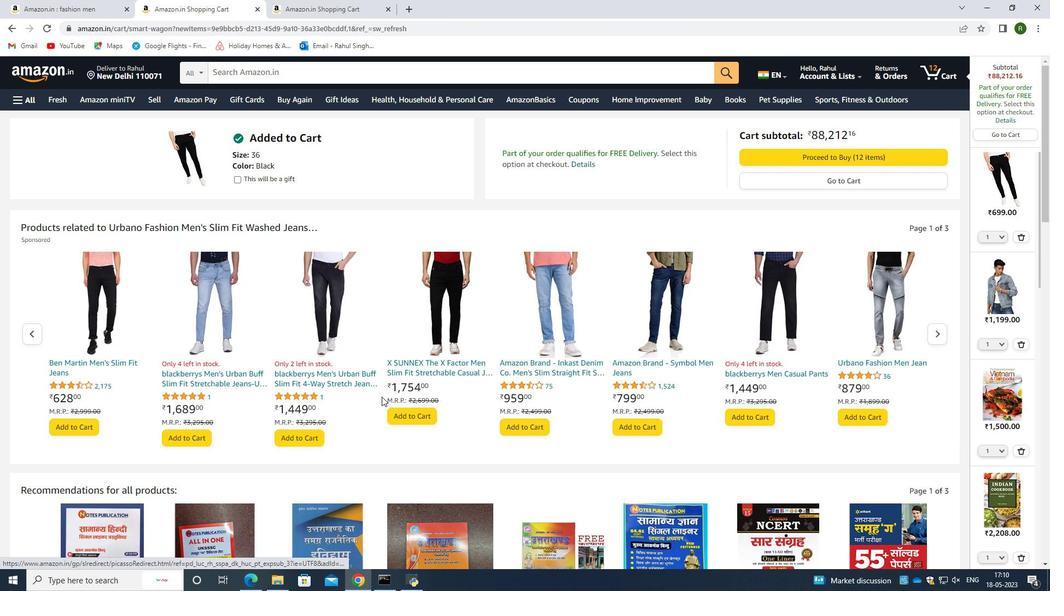 
Action: Mouse scrolled (383, 390) with delta (0, 0)
Screenshot: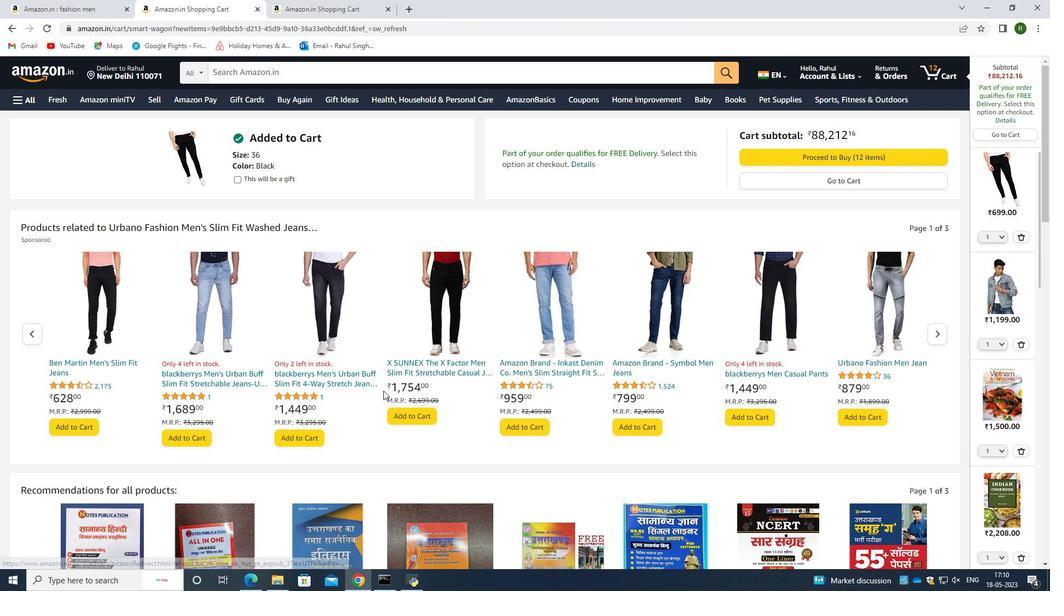 
Action: Mouse moved to (407, 366)
Screenshot: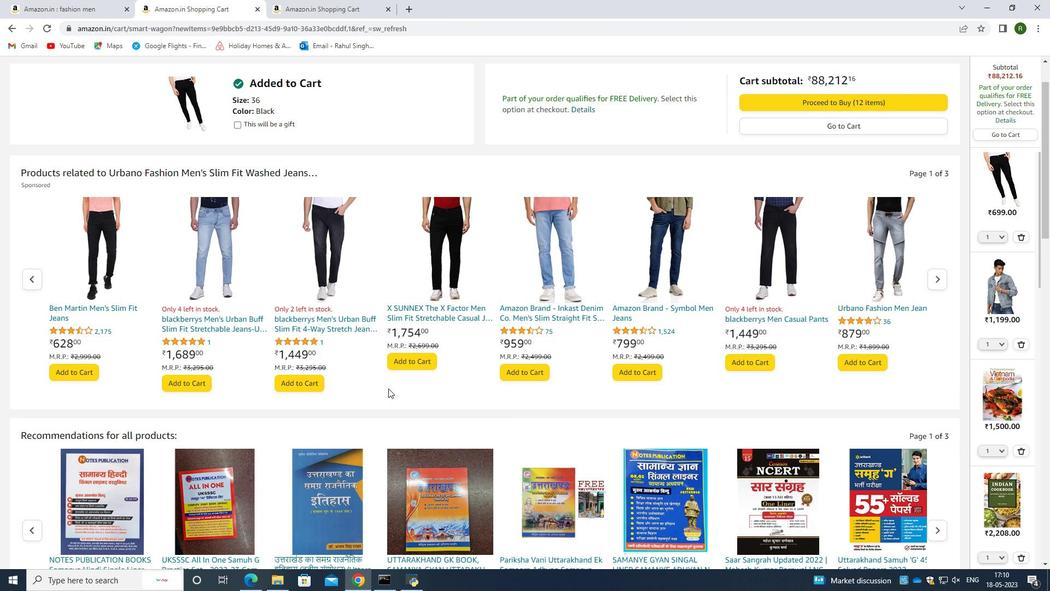 
Action: Mouse scrolled (407, 367) with delta (0, 0)
Screenshot: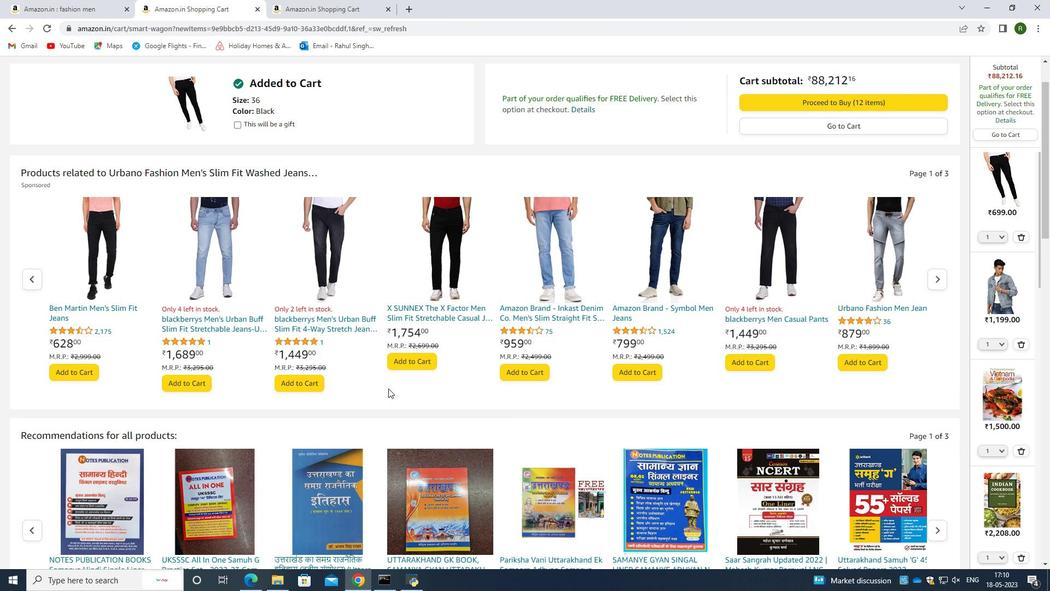 
Action: Mouse scrolled (407, 367) with delta (0, 0)
Screenshot: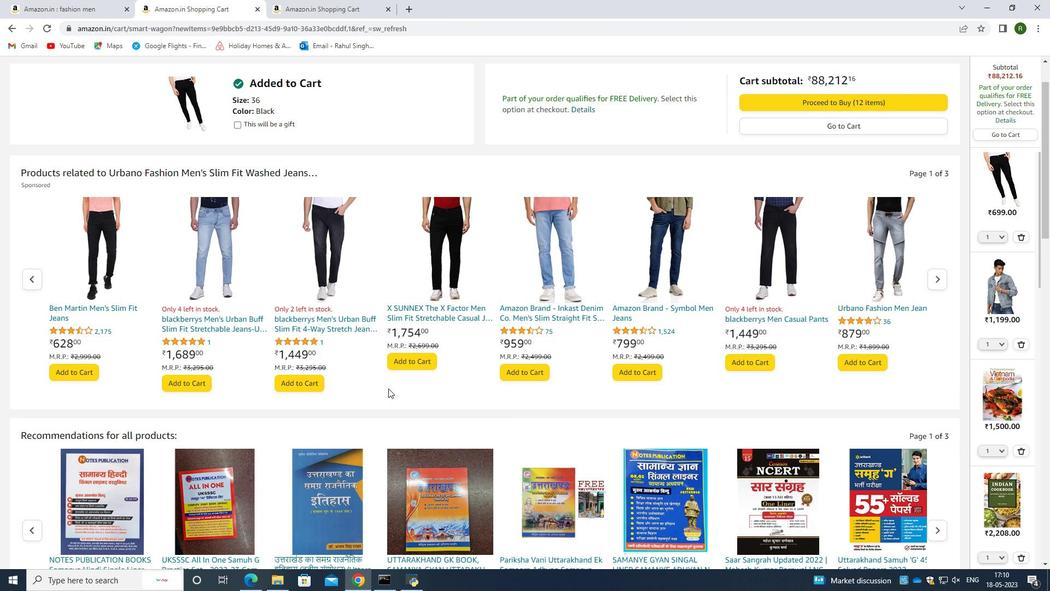 
Action: Mouse scrolled (407, 367) with delta (0, 0)
Screenshot: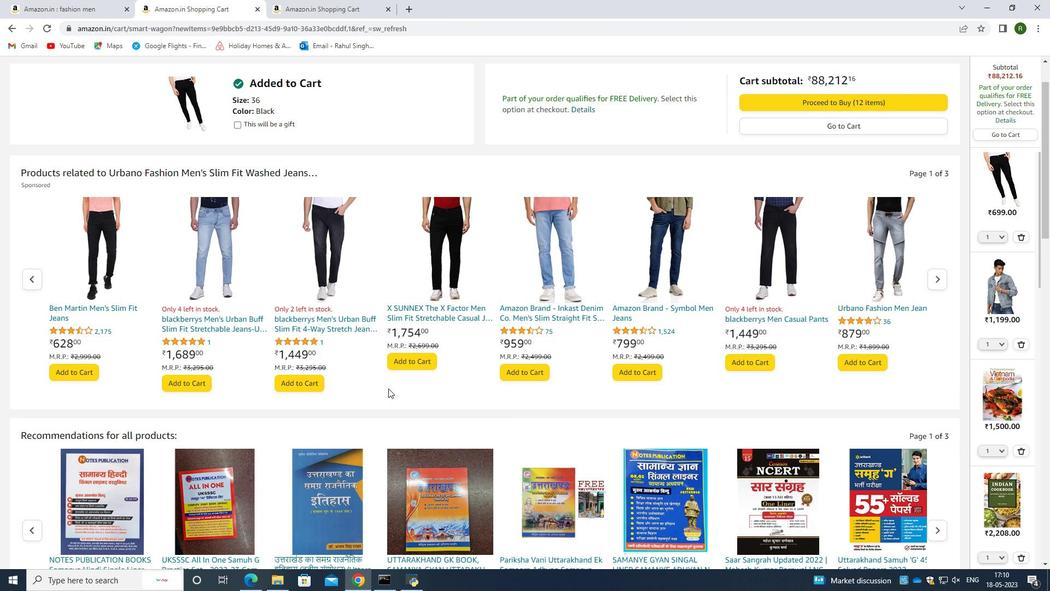 
Action: Mouse moved to (407, 366)
Screenshot: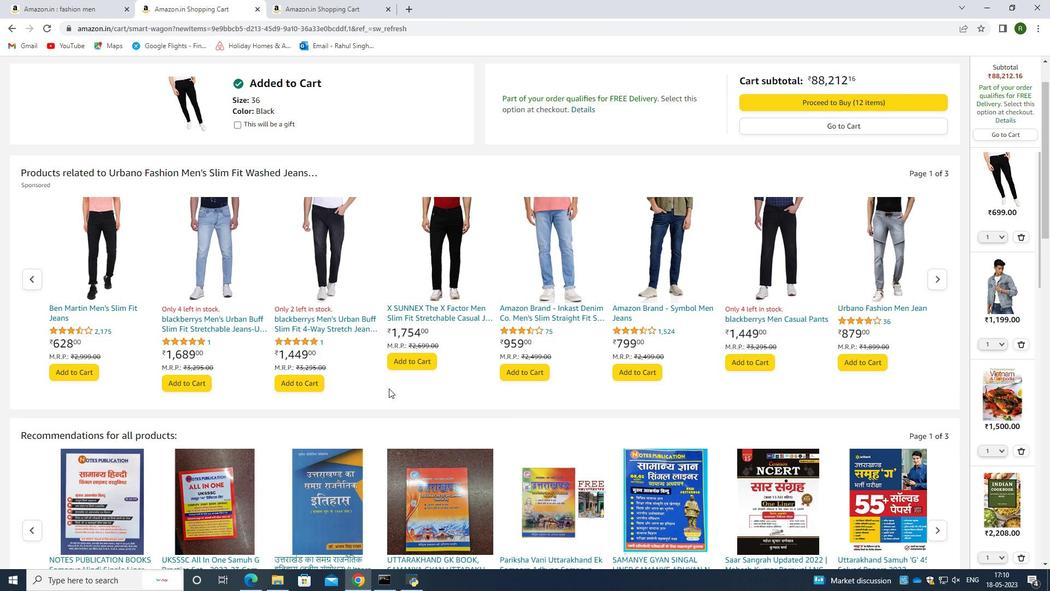 
Action: Mouse scrolled (407, 366) with delta (0, 0)
Screenshot: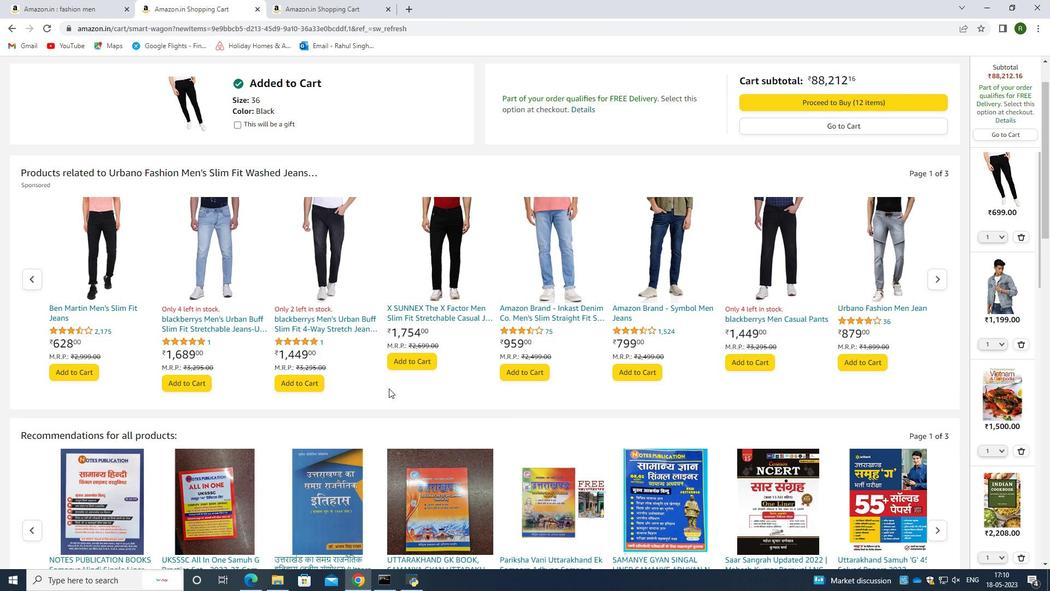 
Action: Mouse moved to (445, 251)
Screenshot: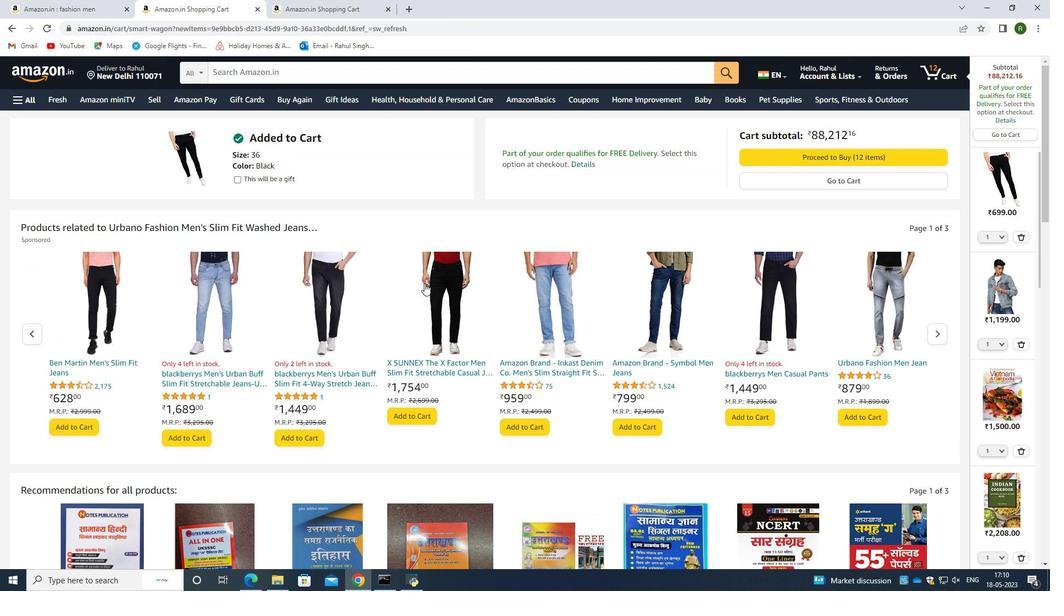 
Action: Mouse scrolled (445, 251) with delta (0, 0)
Screenshot: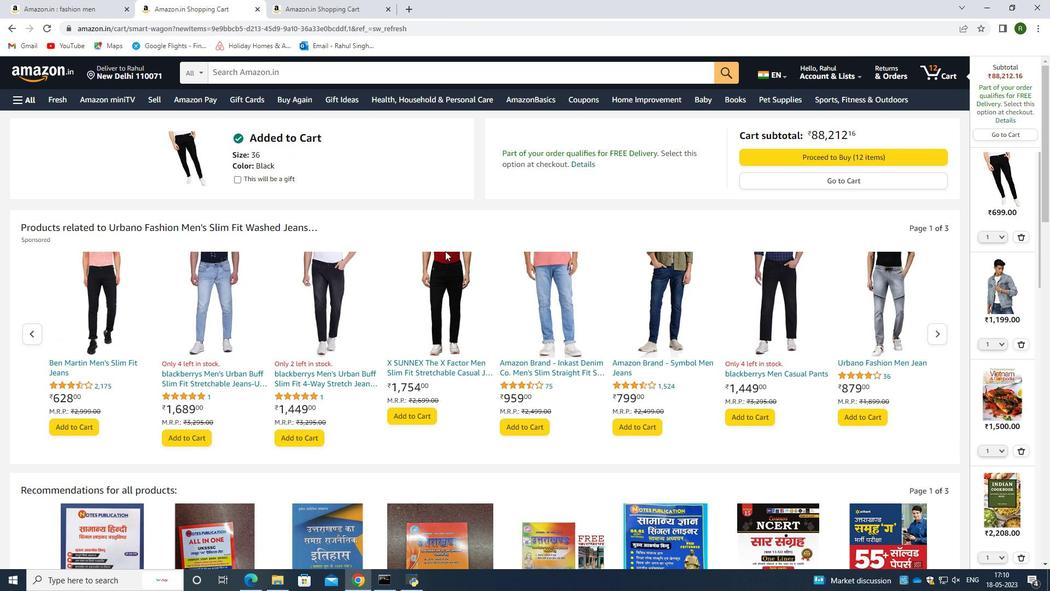 
Action: Mouse scrolled (445, 251) with delta (0, 0)
Screenshot: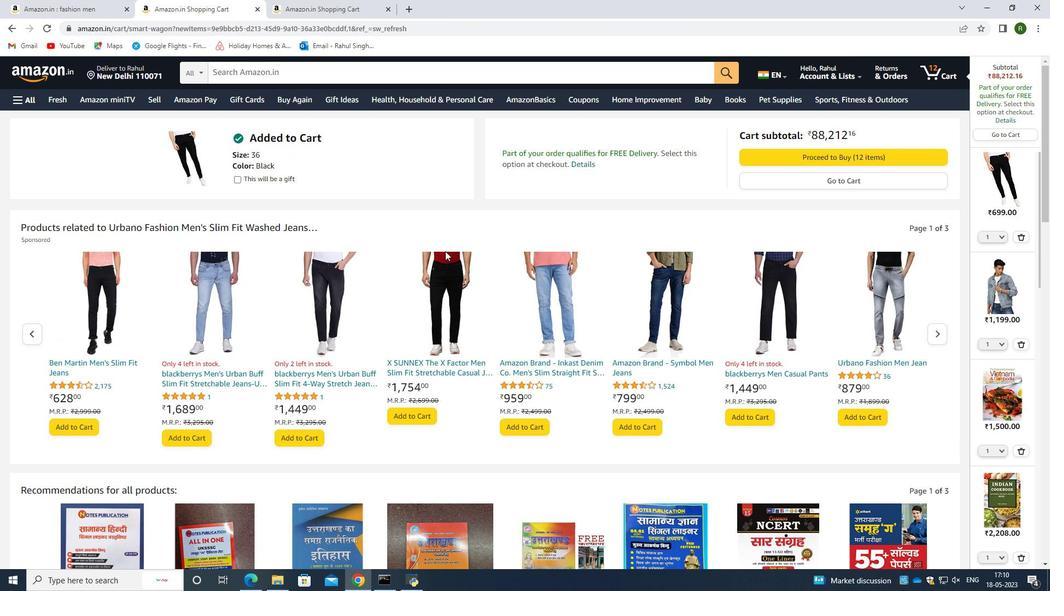 
Action: Mouse moved to (272, 67)
Screenshot: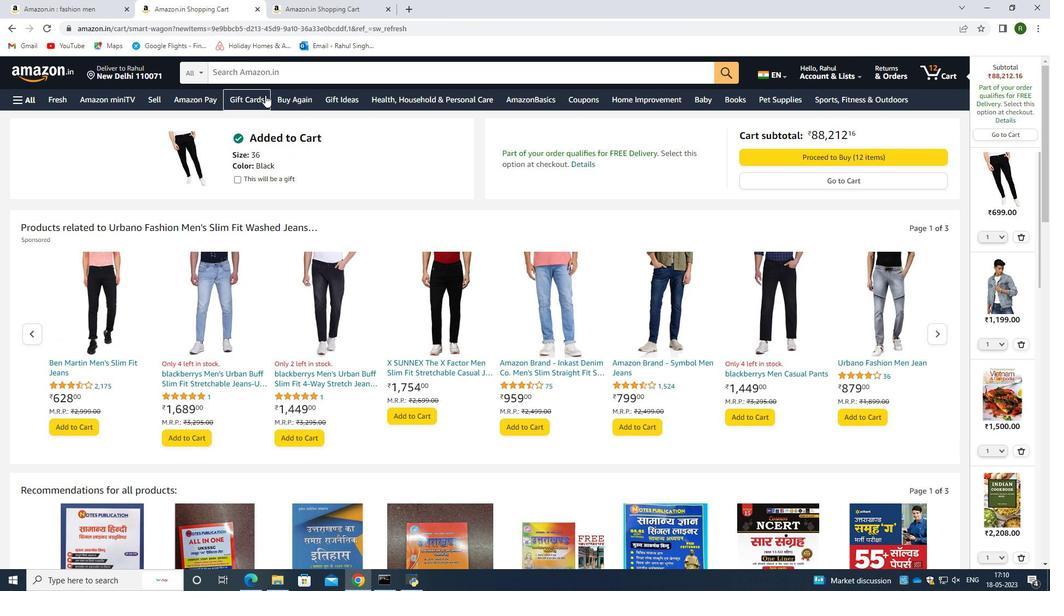 
Action: Mouse pressed left at (272, 67)
Screenshot: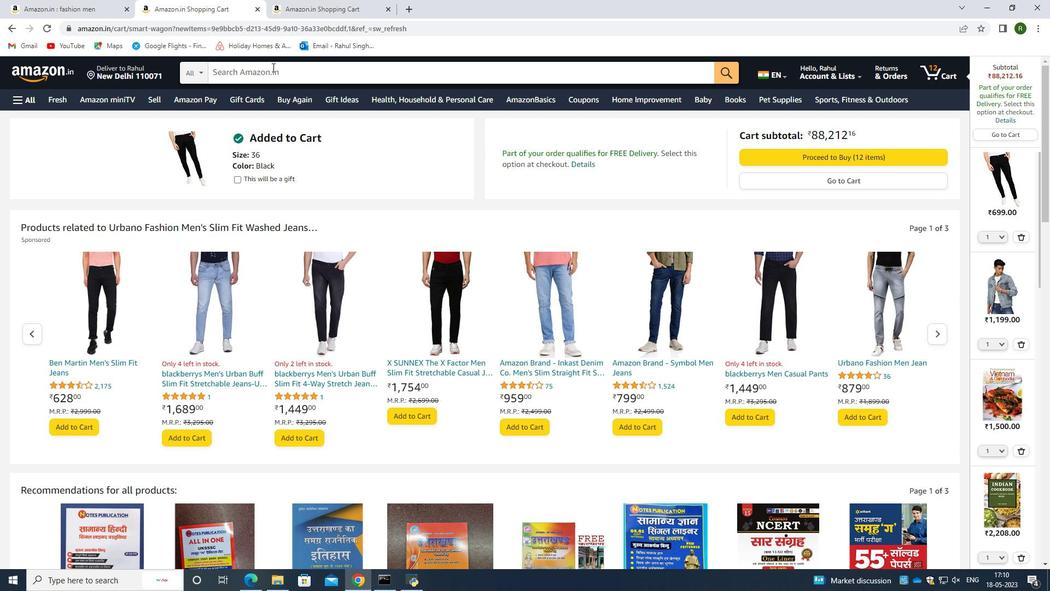 
Action: Key pressed shoes<Key.enter>
Screenshot: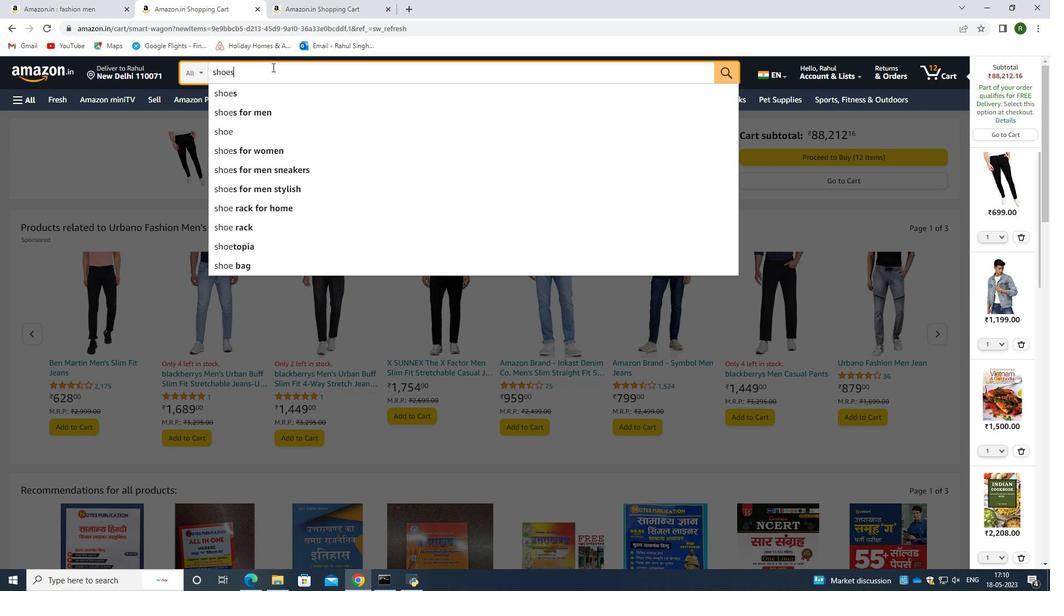 
Action: Mouse moved to (299, 292)
Screenshot: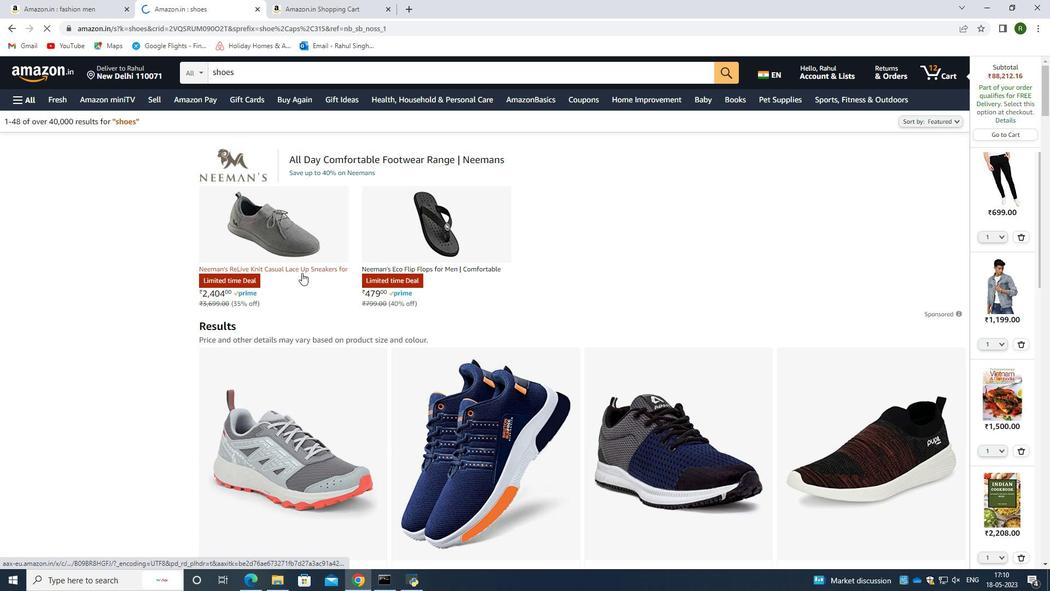 
Action: Mouse scrolled (299, 292) with delta (0, 0)
Screenshot: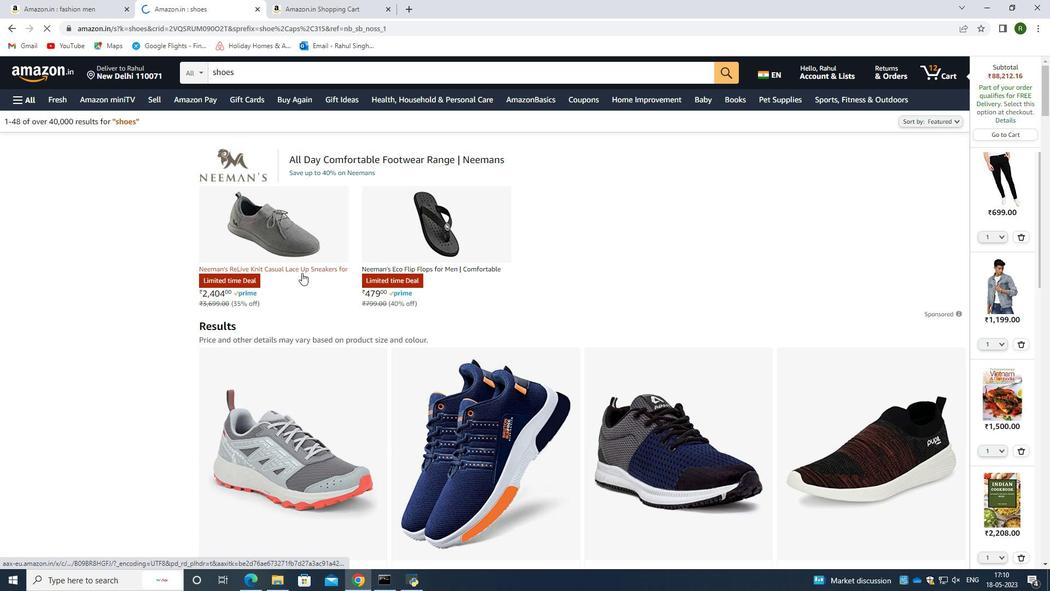 
Action: Mouse moved to (353, 316)
Screenshot: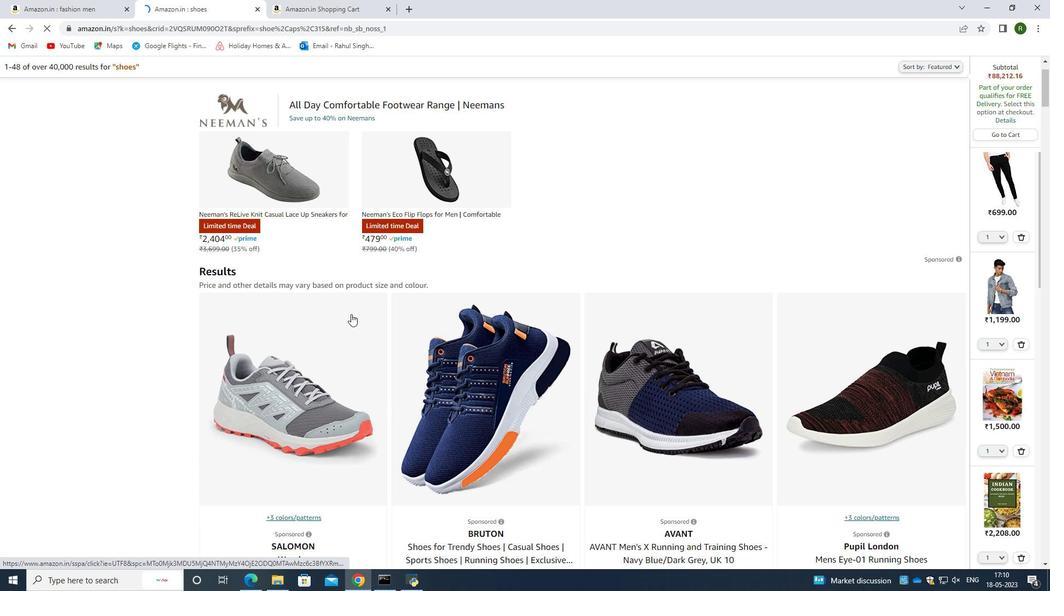 
Action: Mouse scrolled (353, 315) with delta (0, 0)
Screenshot: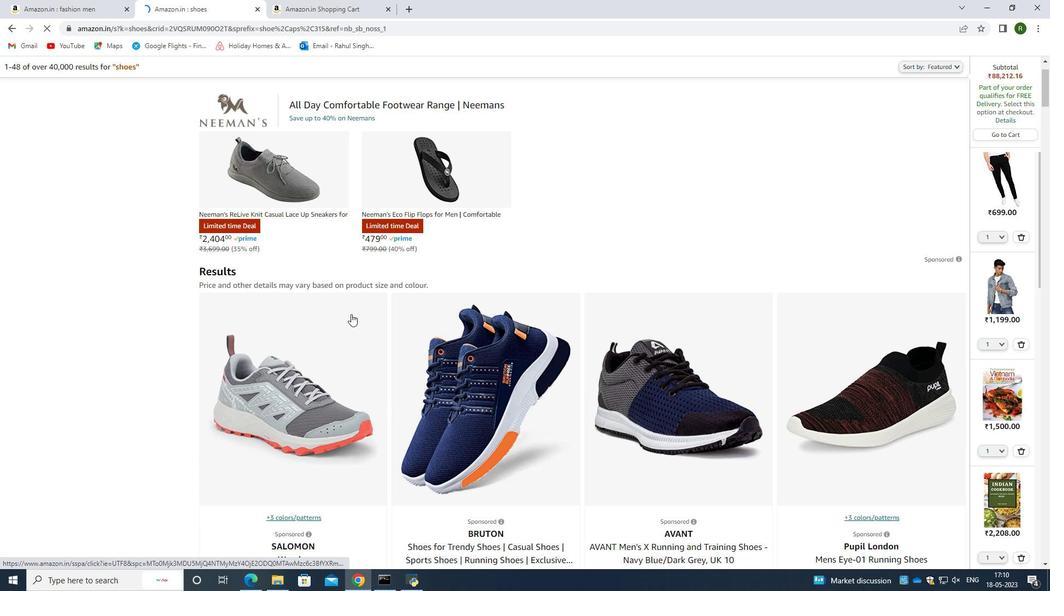 
Action: Mouse moved to (353, 318)
Screenshot: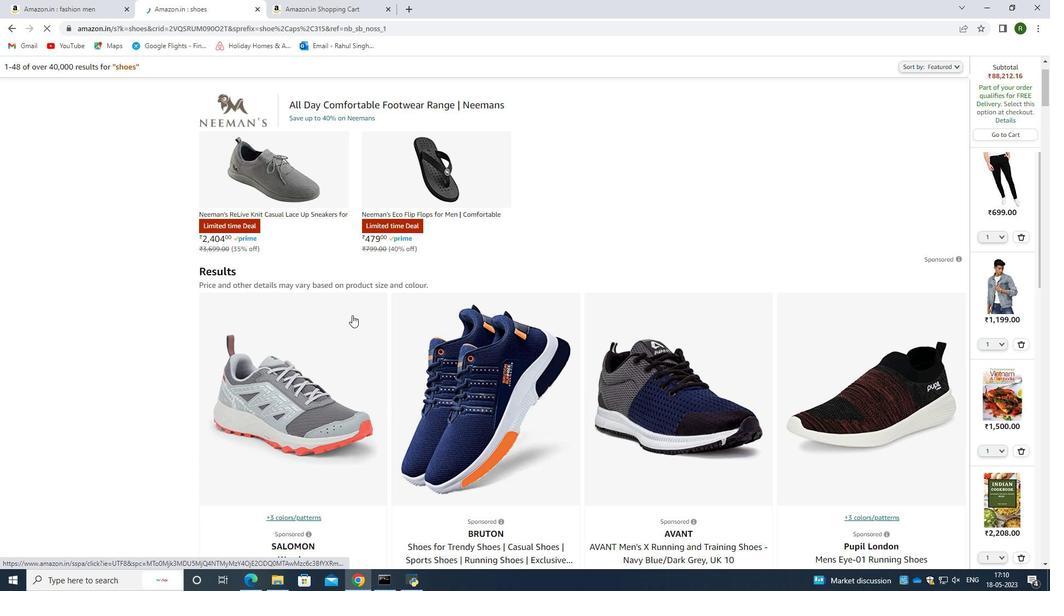 
Action: Mouse scrolled (353, 317) with delta (0, 0)
Screenshot: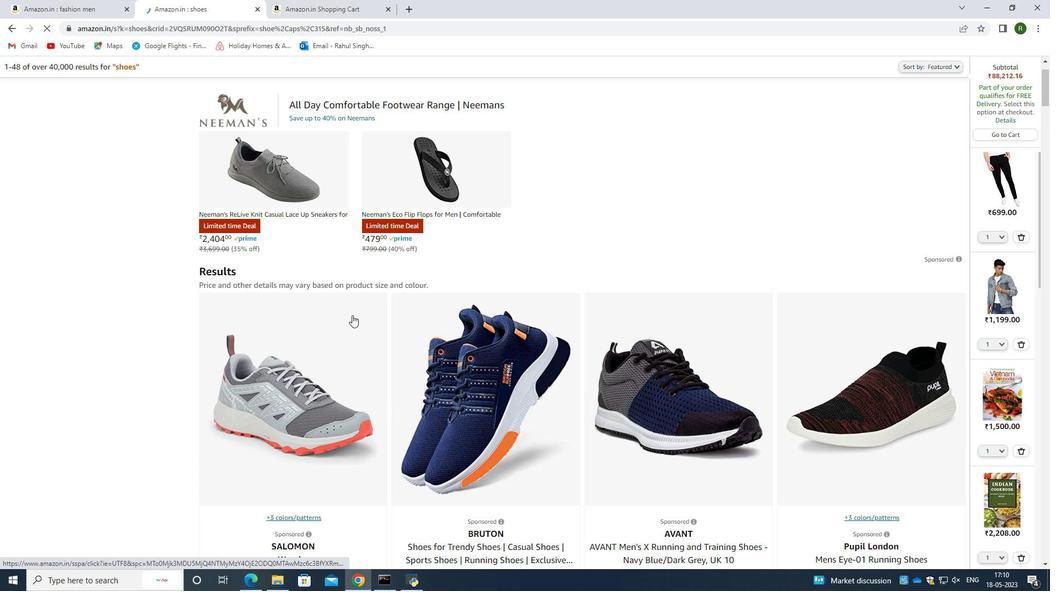 
Action: Mouse moved to (146, 438)
Screenshot: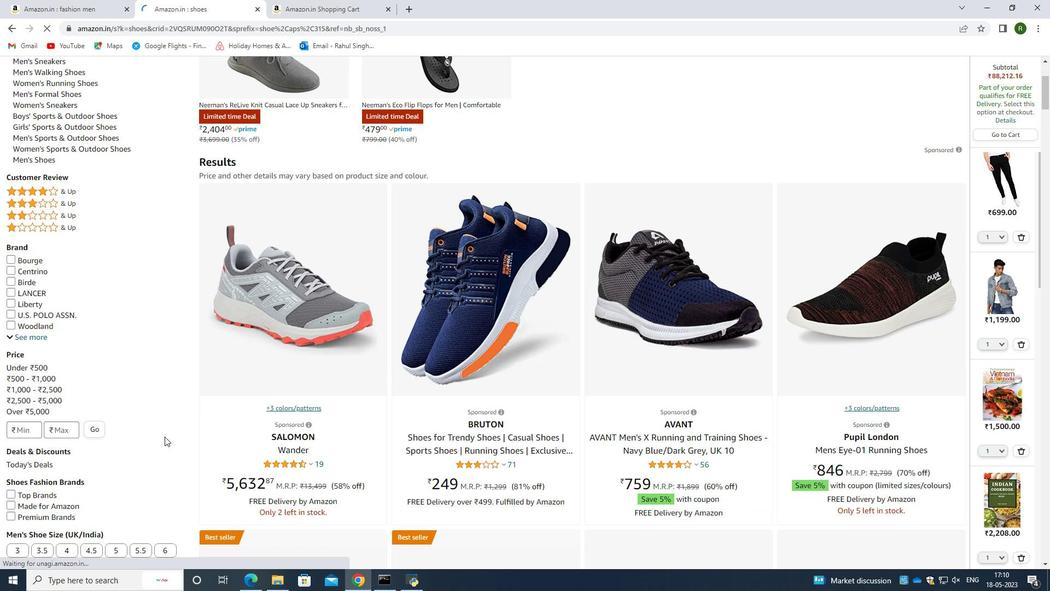 
Action: Mouse scrolled (146, 437) with delta (0, 0)
Screenshot: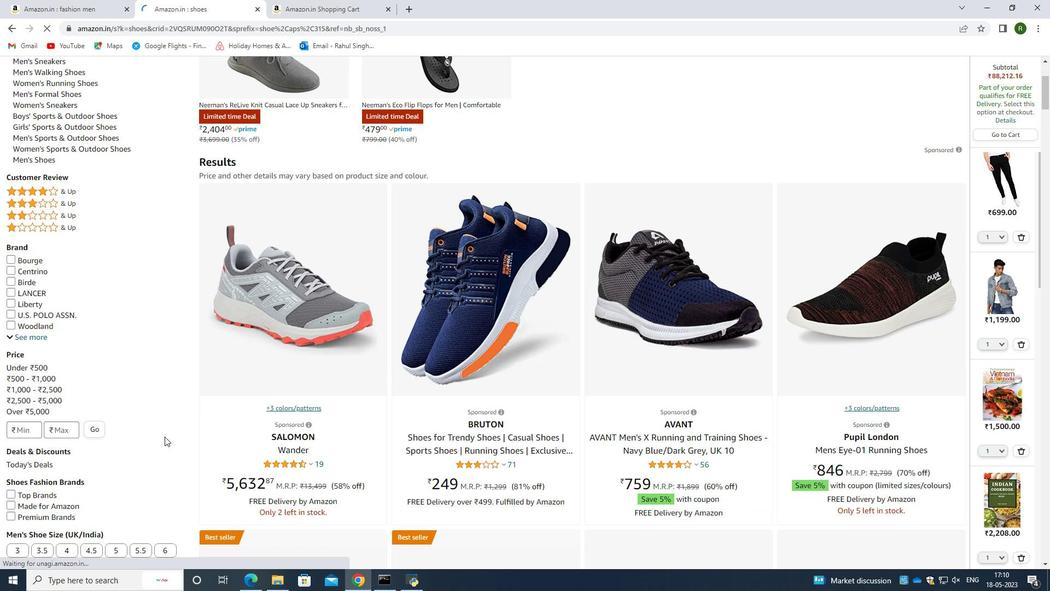 
Action: Mouse moved to (9, 442)
Screenshot: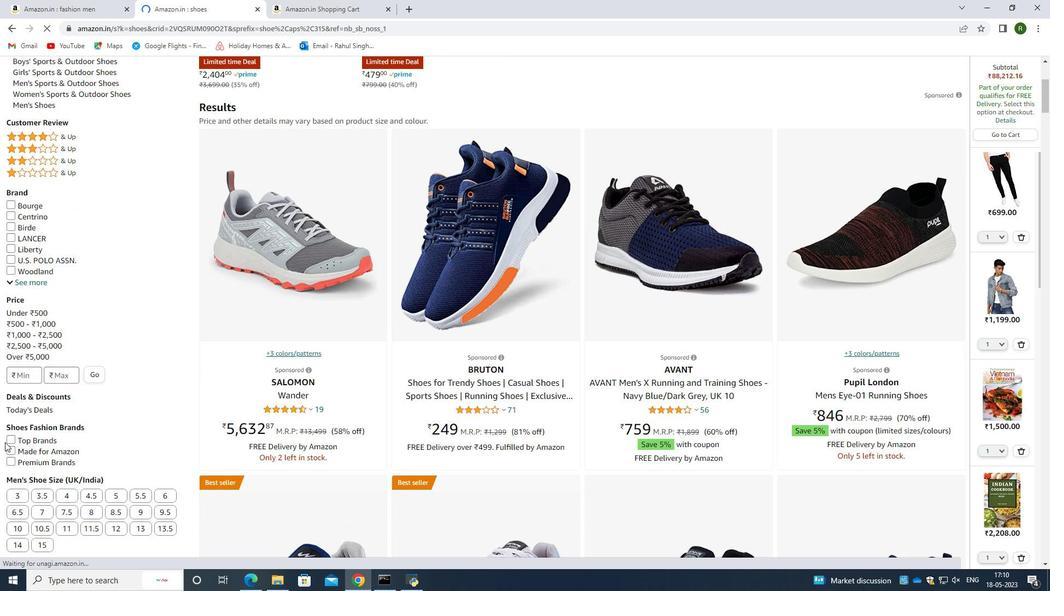 
Action: Mouse pressed left at (9, 442)
Screenshot: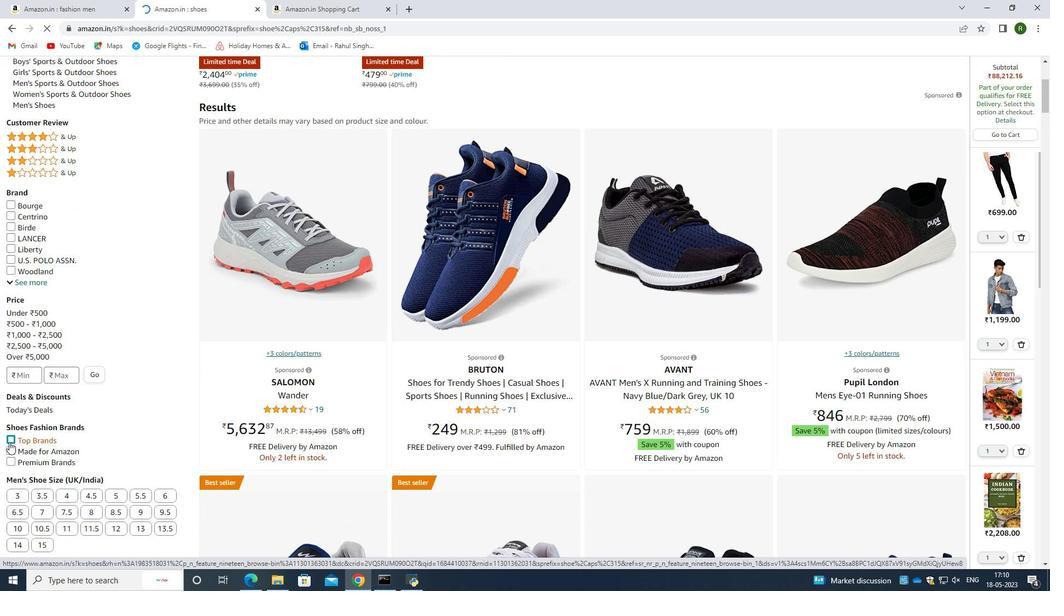 
Action: Mouse moved to (421, 317)
Screenshot: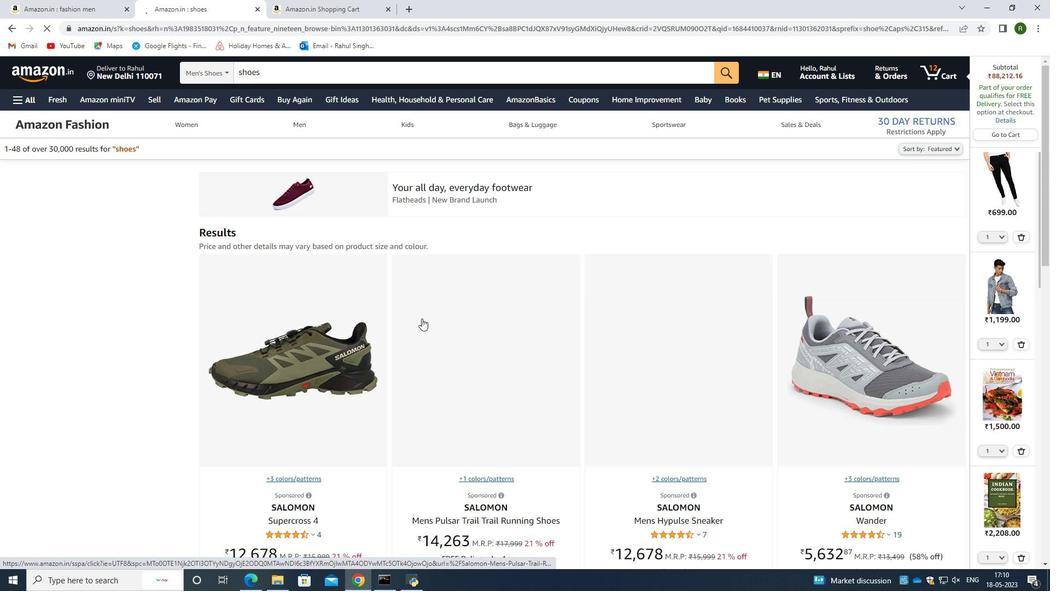 
Action: Mouse scrolled (421, 316) with delta (0, 0)
Screenshot: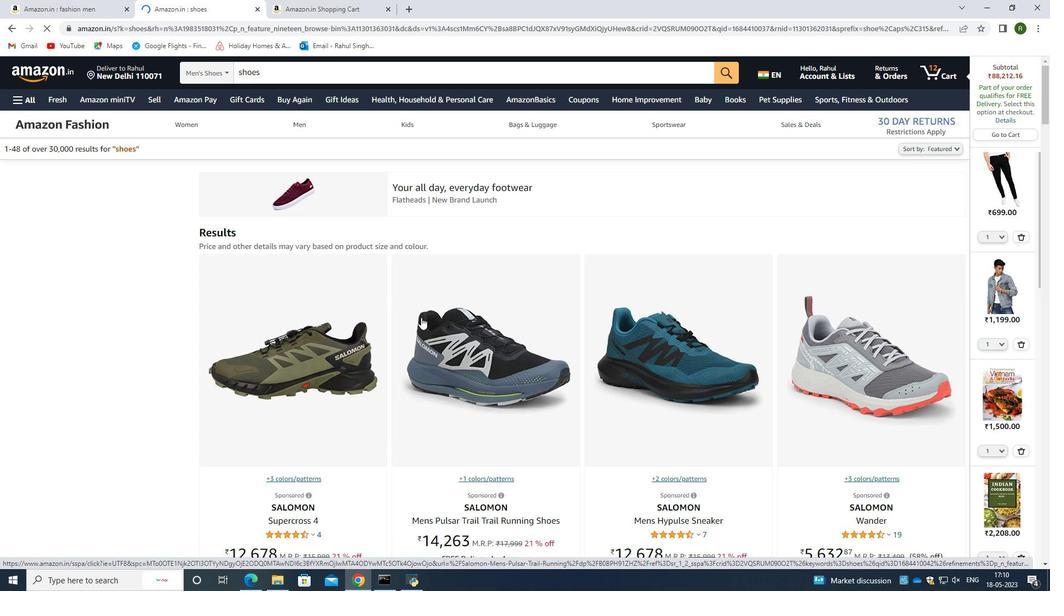 
Action: Mouse scrolled (421, 316) with delta (0, 0)
Screenshot: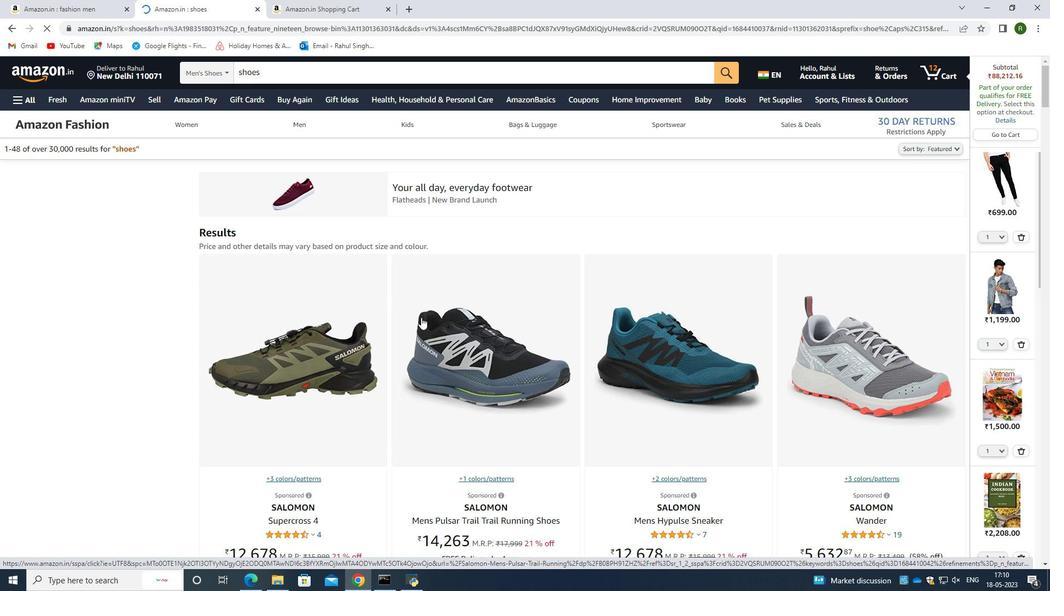 
Action: Mouse moved to (462, 317)
Screenshot: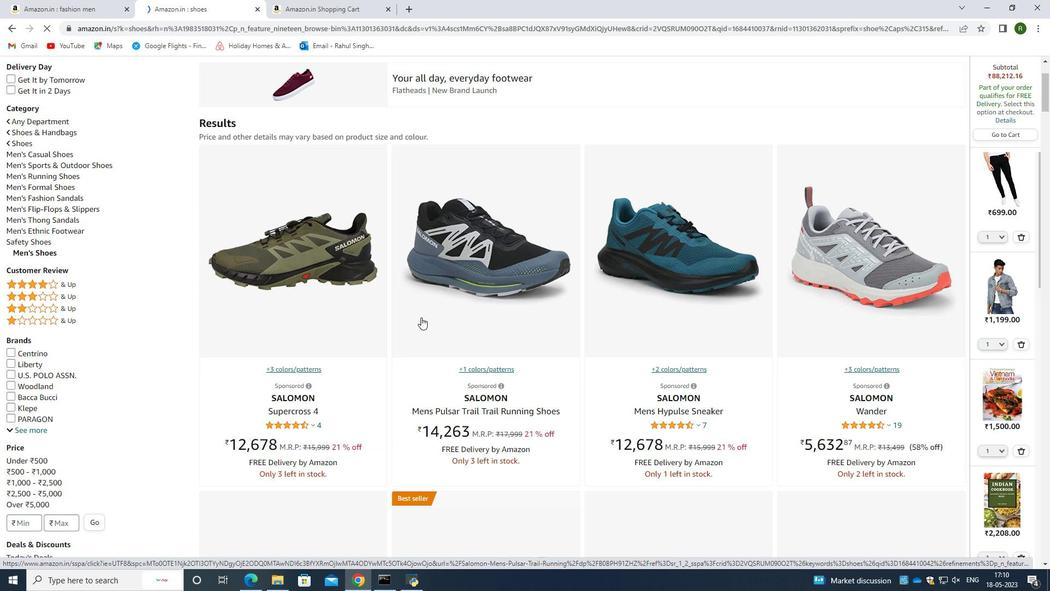 
Action: Mouse scrolled (462, 316) with delta (0, 0)
Screenshot: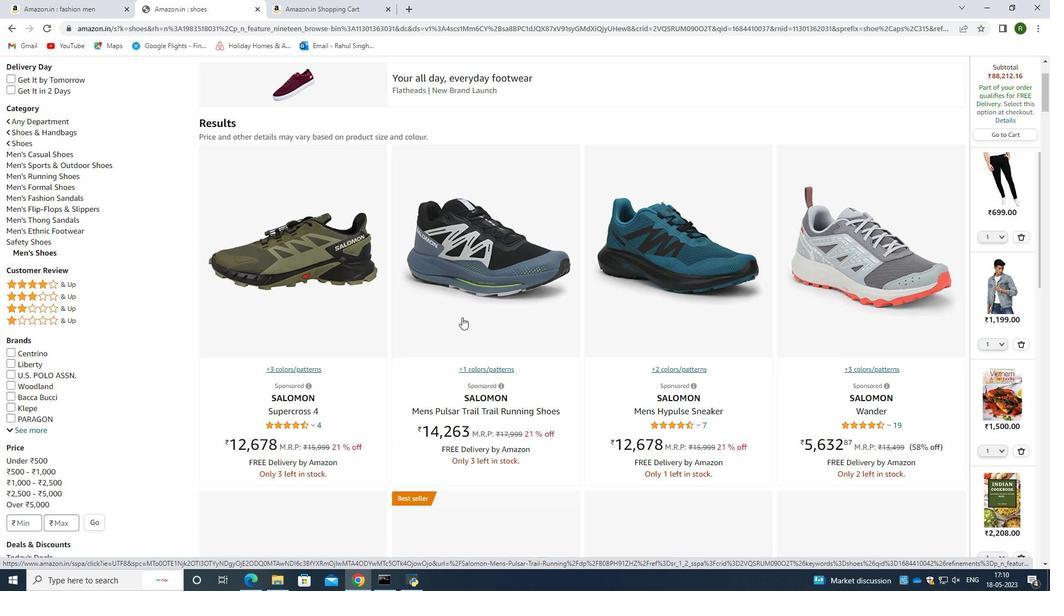 
Action: Mouse moved to (467, 313)
Screenshot: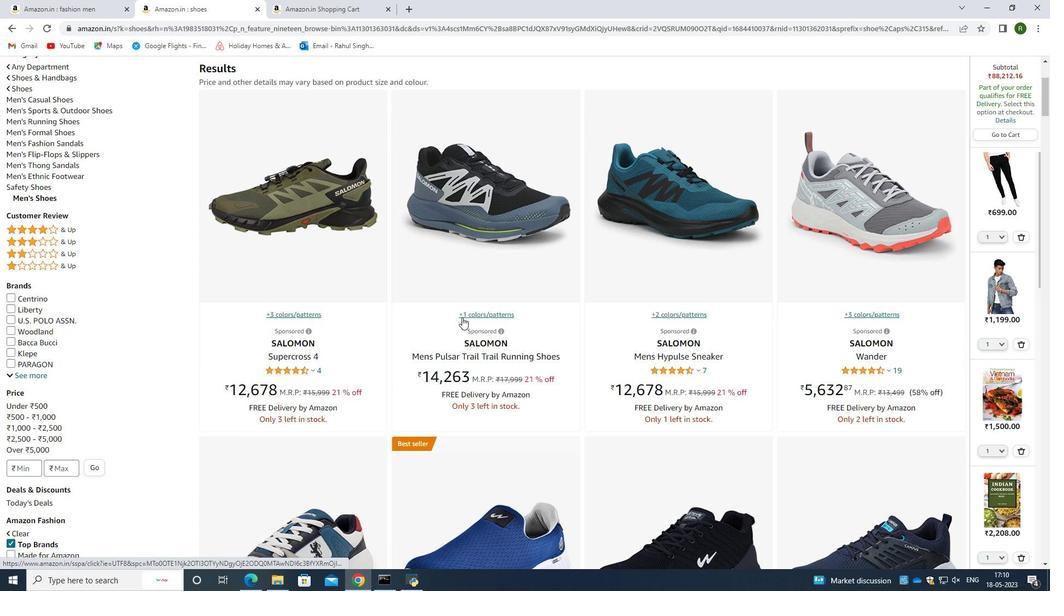 
Action: Mouse scrolled (467, 312) with delta (0, 0)
Screenshot: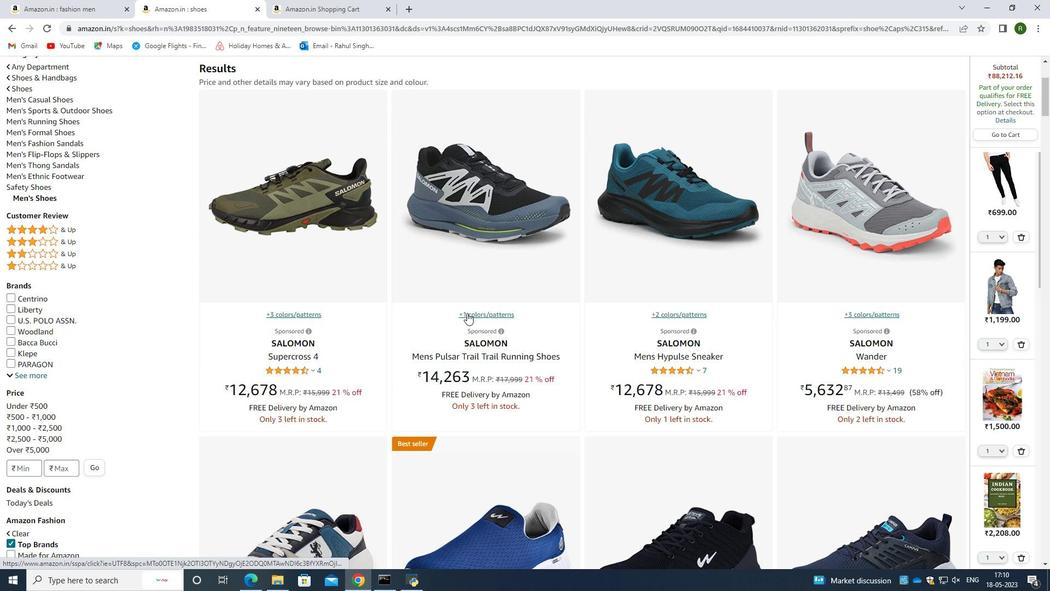 
Action: Mouse moved to (492, 239)
Screenshot: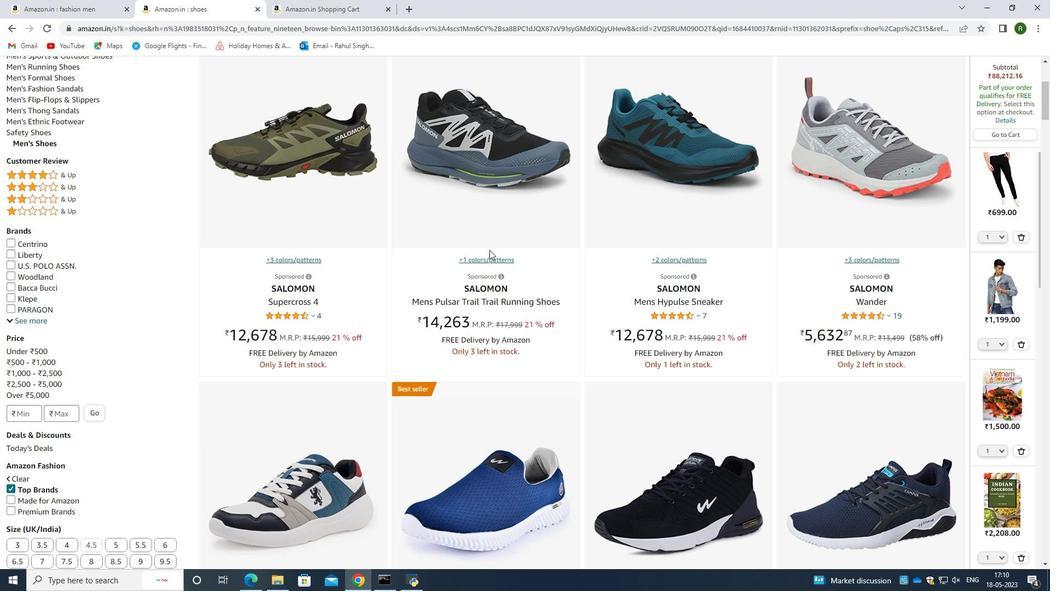 
Action: Mouse scrolled (492, 239) with delta (0, 0)
Screenshot: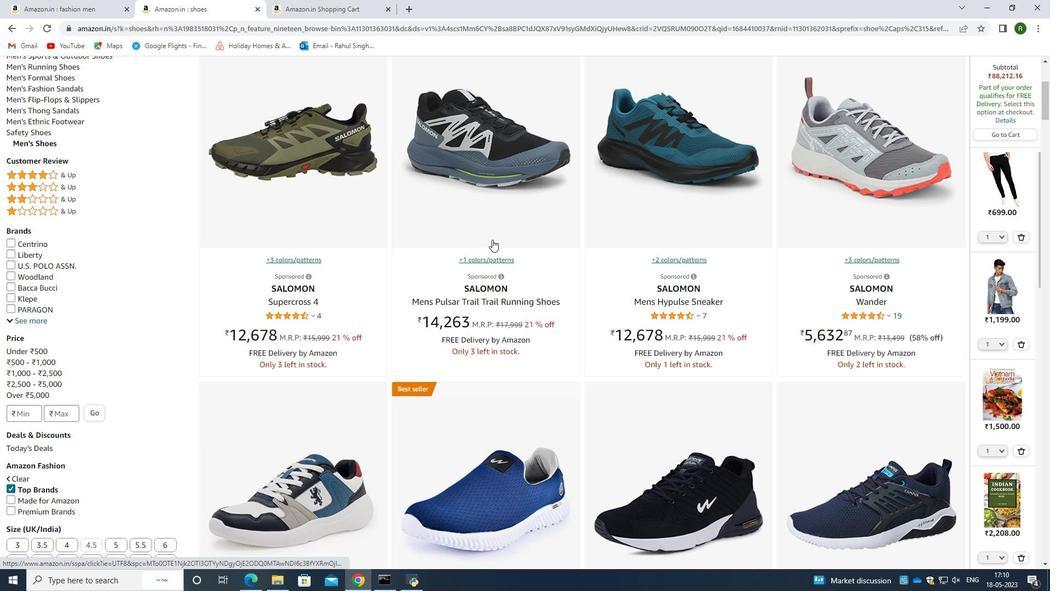 
Action: Mouse moved to (495, 276)
Screenshot: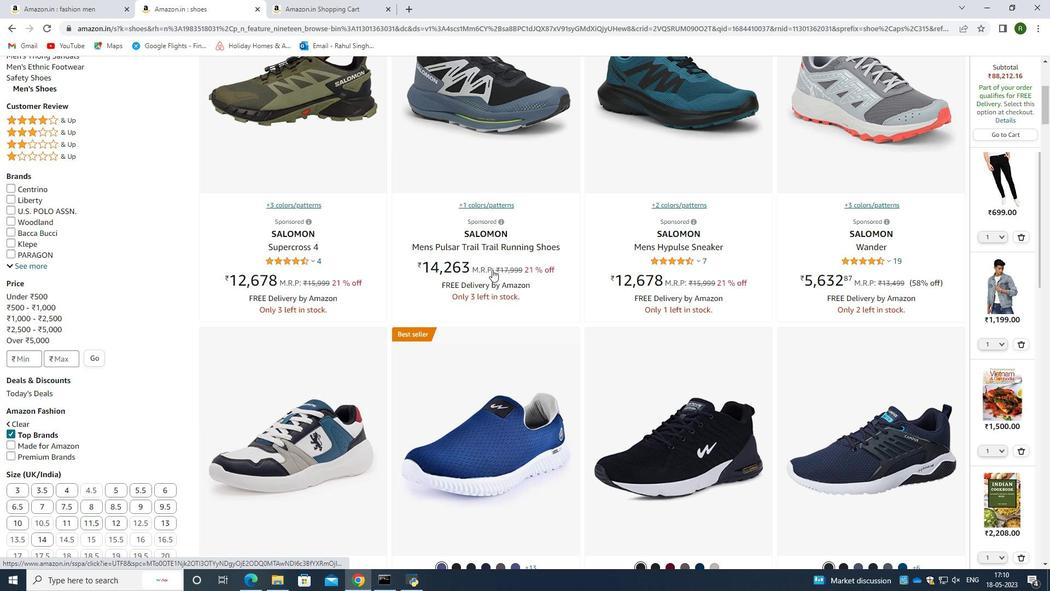 
Action: Mouse scrolled (495, 275) with delta (0, 0)
Screenshot: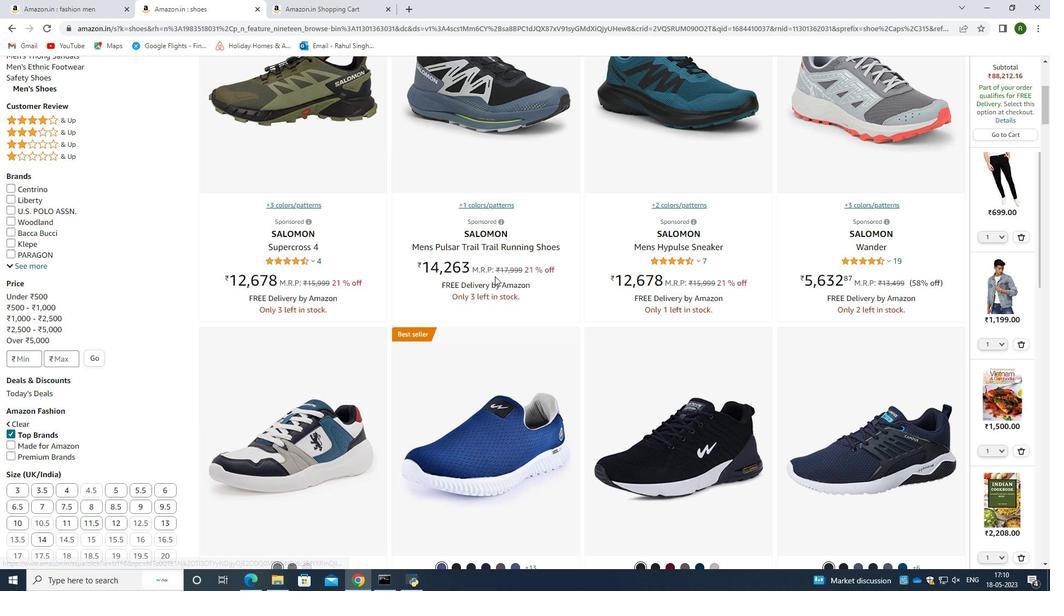 
Action: Mouse moved to (512, 206)
Screenshot: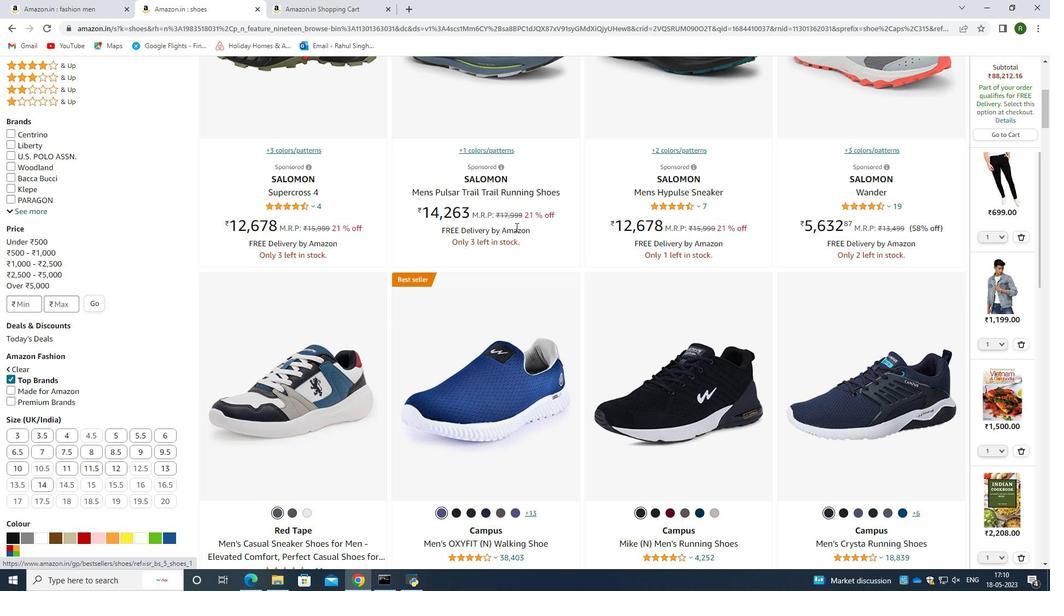 
Action: Mouse scrolled (512, 207) with delta (0, 0)
Screenshot: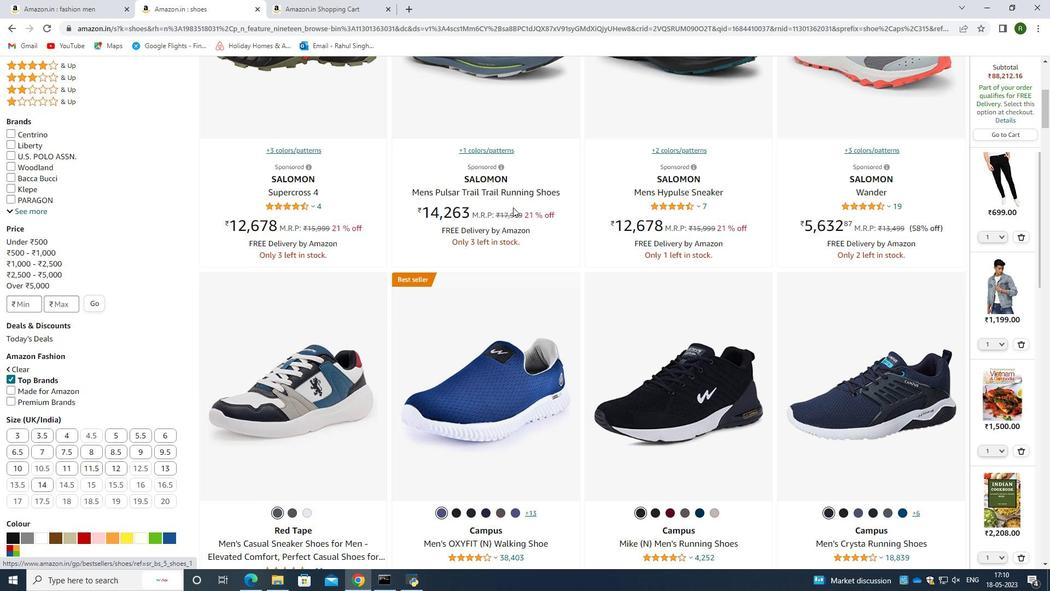 
Action: Mouse scrolled (512, 207) with delta (0, 0)
Screenshot: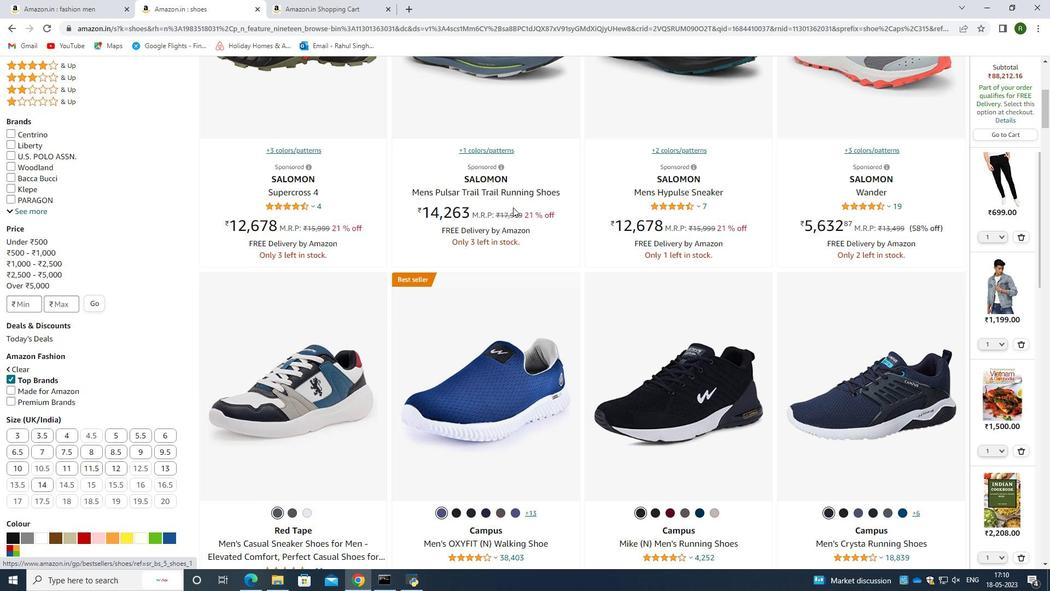 
Action: Mouse moved to (524, 279)
Screenshot: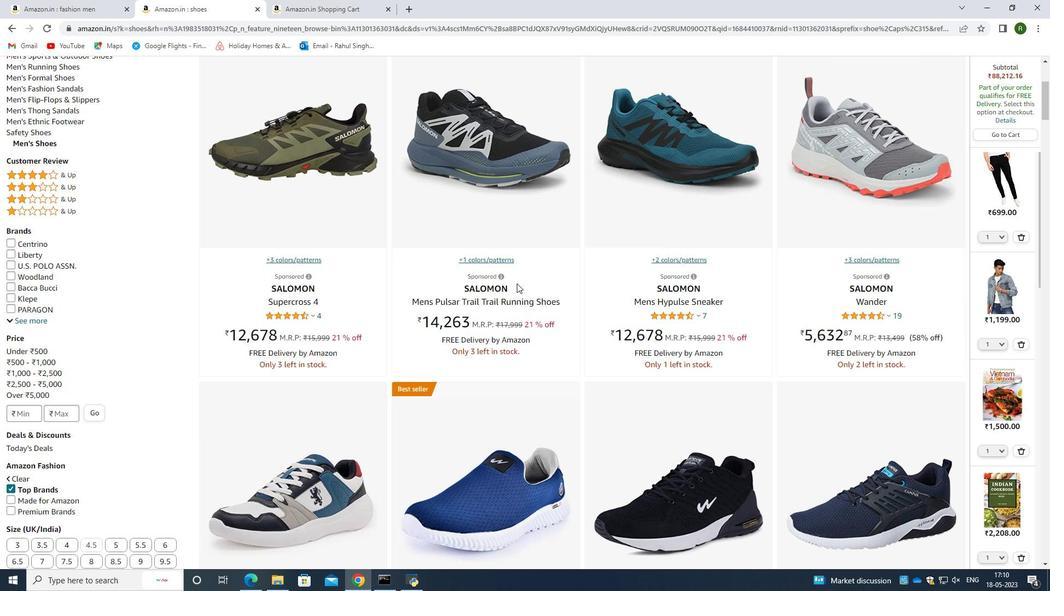 
Action: Mouse scrolled (524, 278) with delta (0, 0)
Screenshot: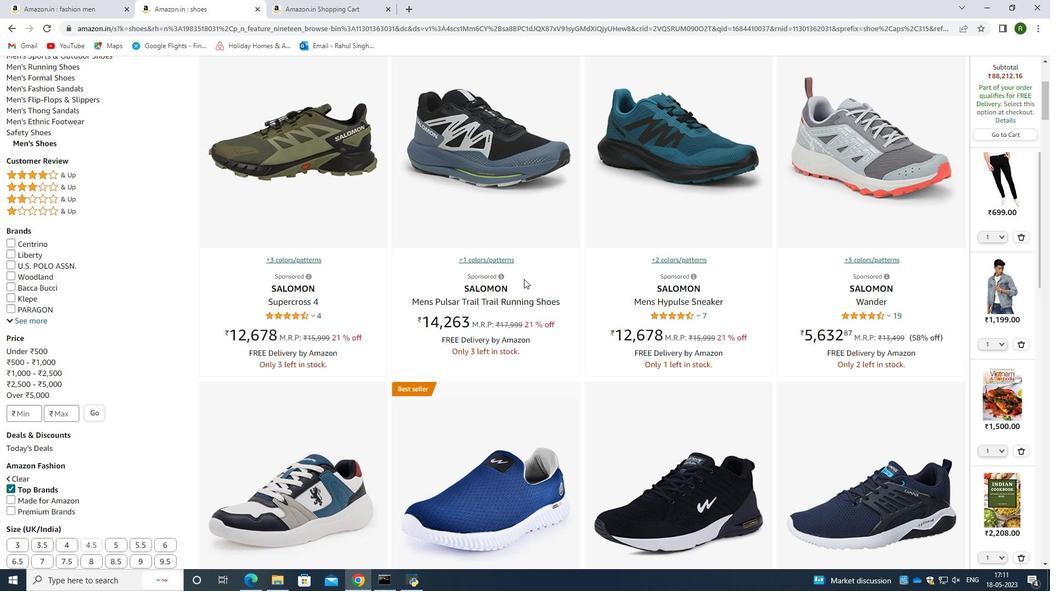 
Action: Mouse scrolled (524, 278) with delta (0, 0)
Screenshot: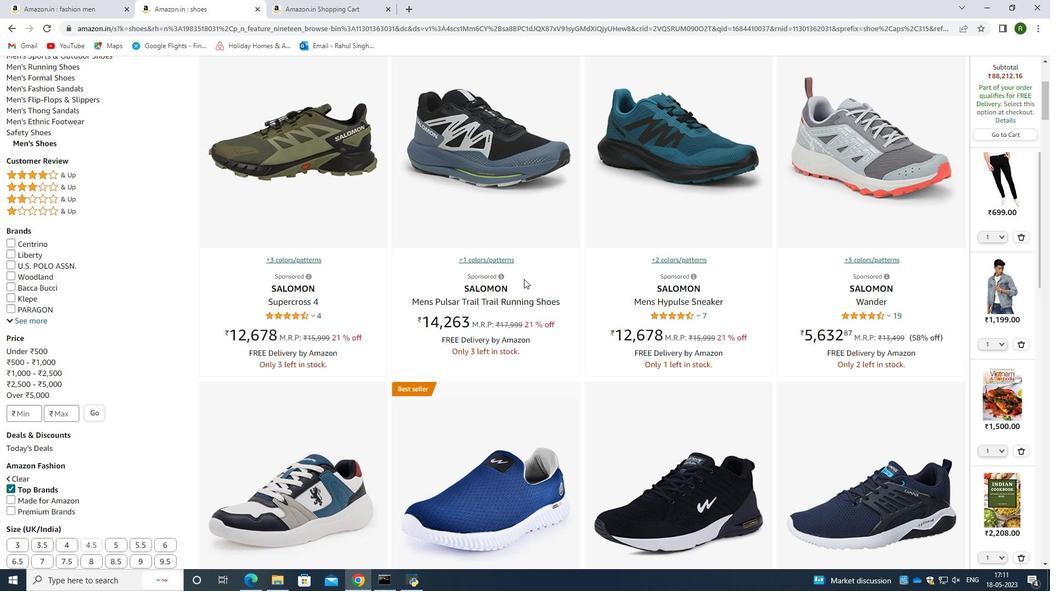 
Action: Mouse moved to (522, 278)
Screenshot: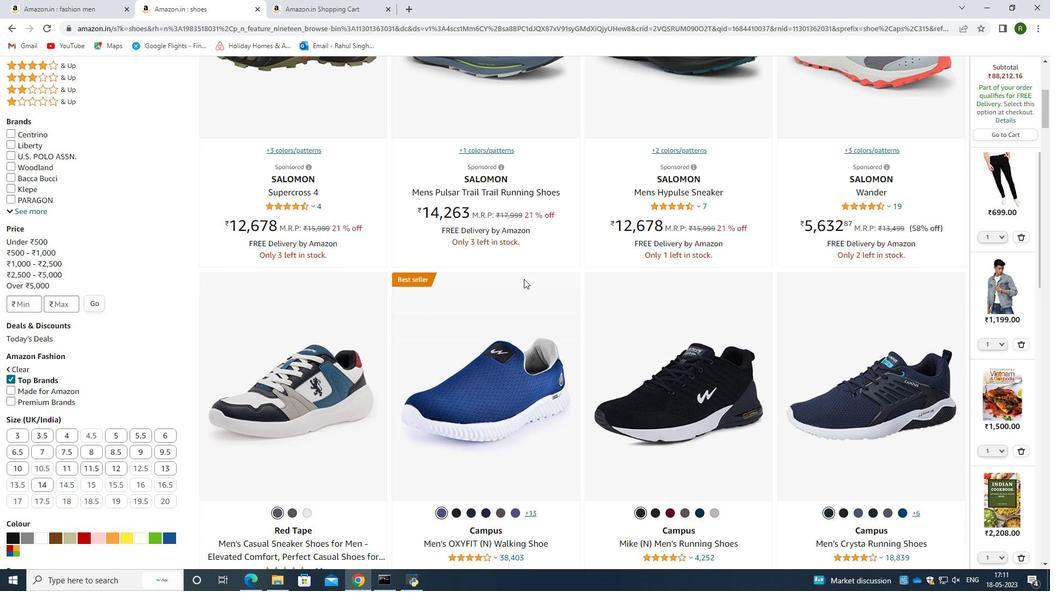 
Action: Mouse scrolled (522, 277) with delta (0, 0)
Screenshot: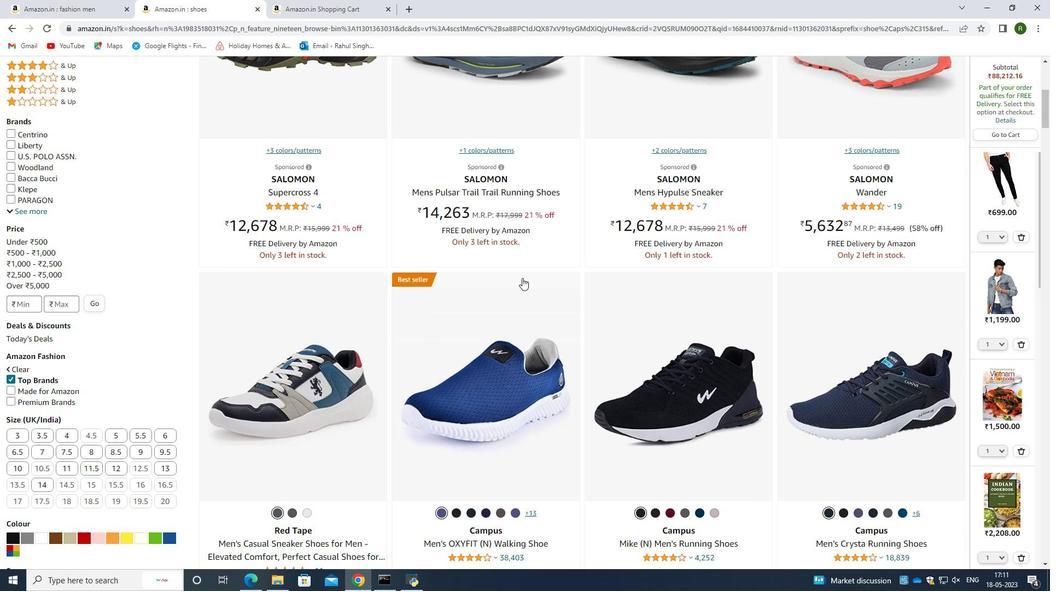 
Action: Mouse scrolled (522, 277) with delta (0, 0)
Screenshot: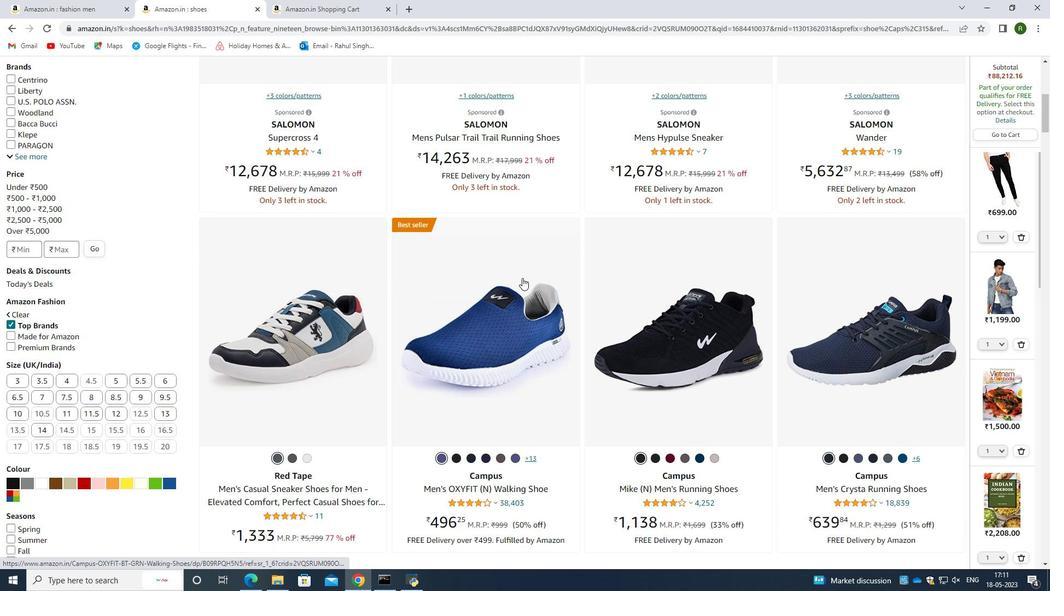 
Action: Mouse scrolled (522, 277) with delta (0, 0)
Screenshot: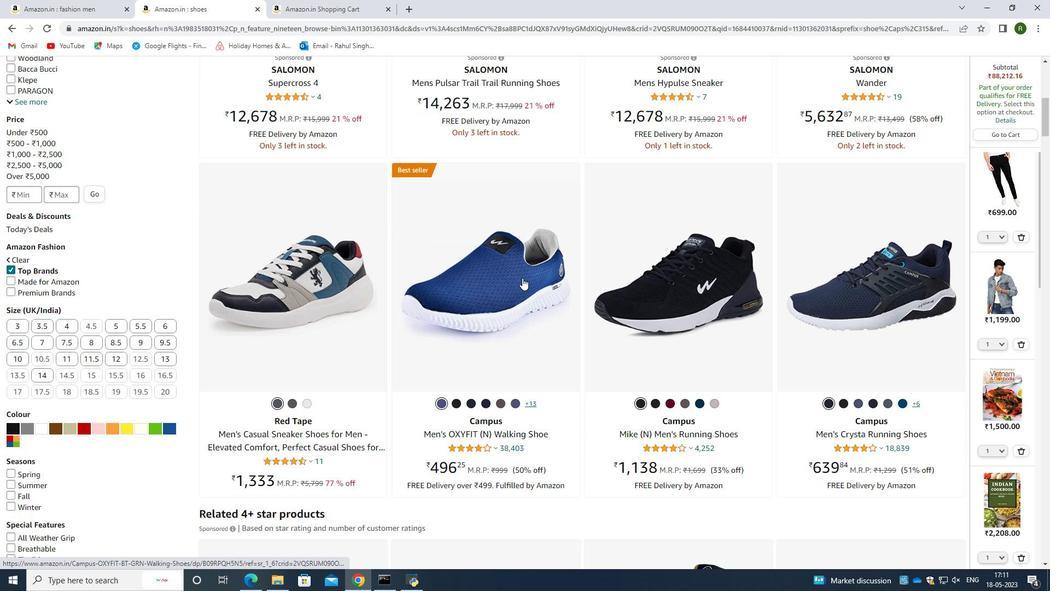 
Action: Mouse scrolled (522, 277) with delta (0, 0)
Screenshot: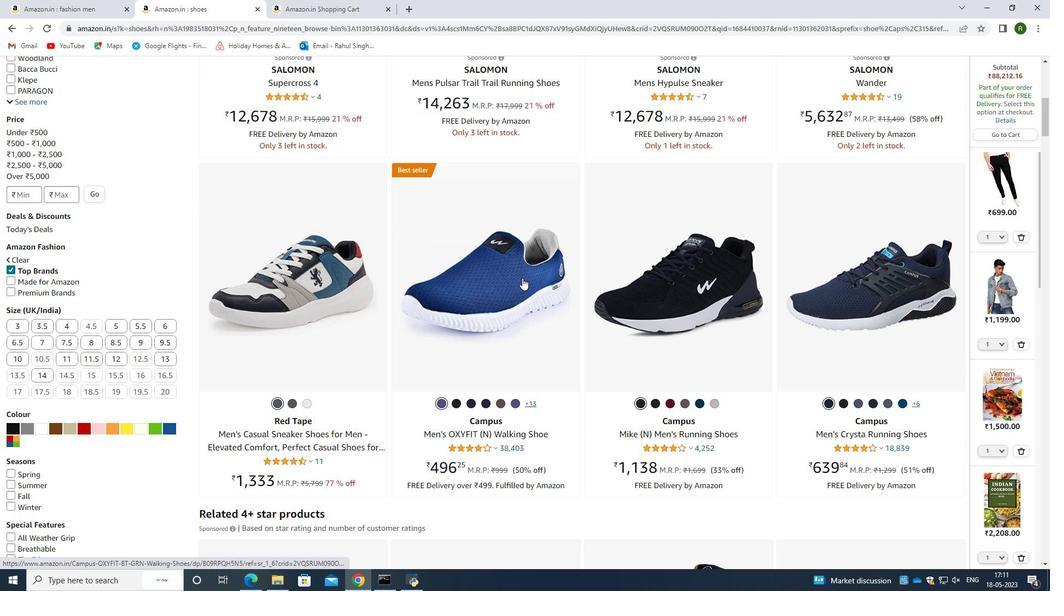 
Action: Mouse scrolled (522, 277) with delta (0, 0)
Screenshot: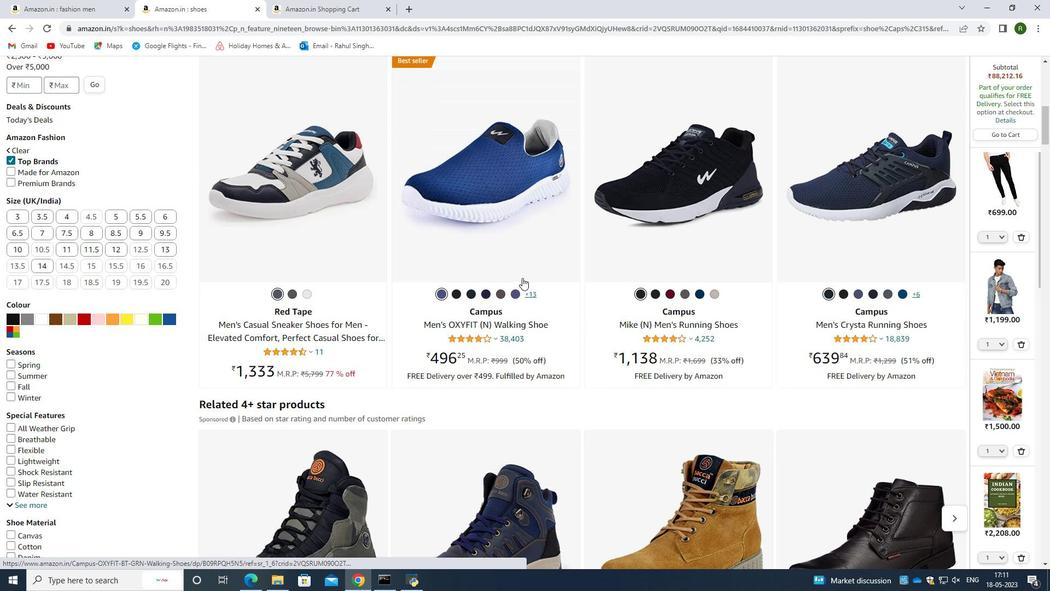 
Action: Mouse scrolled (522, 277) with delta (0, 0)
Screenshot: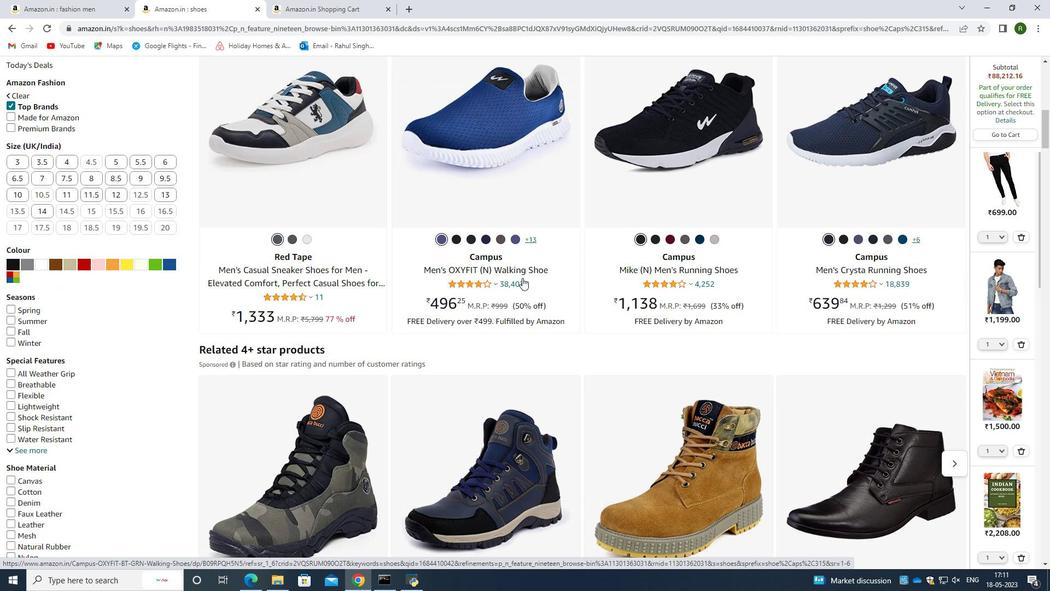 
Action: Mouse scrolled (522, 277) with delta (0, 0)
Screenshot: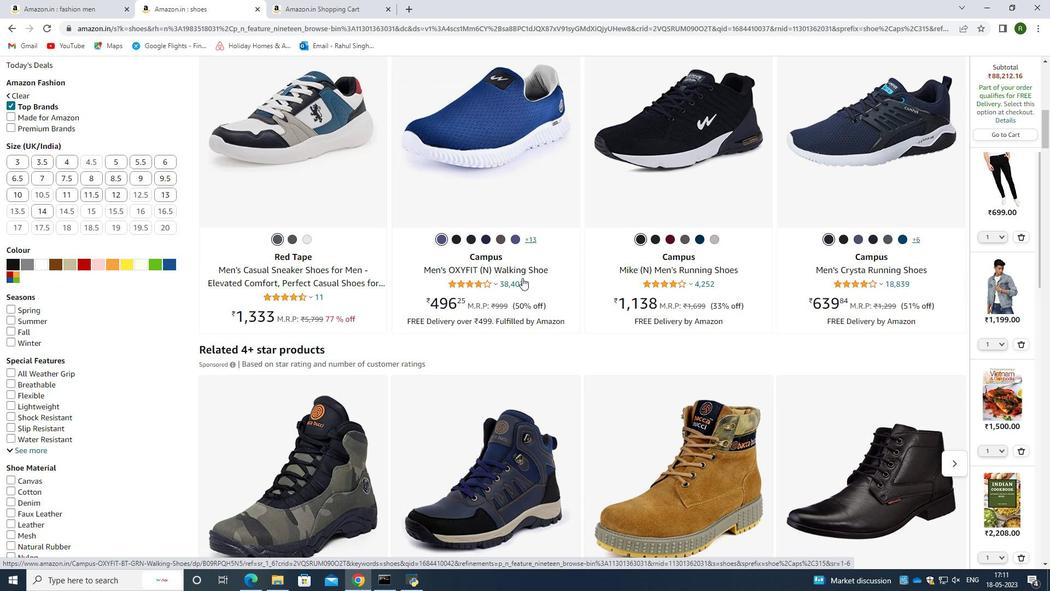 
Action: Mouse scrolled (522, 277) with delta (0, 0)
Screenshot: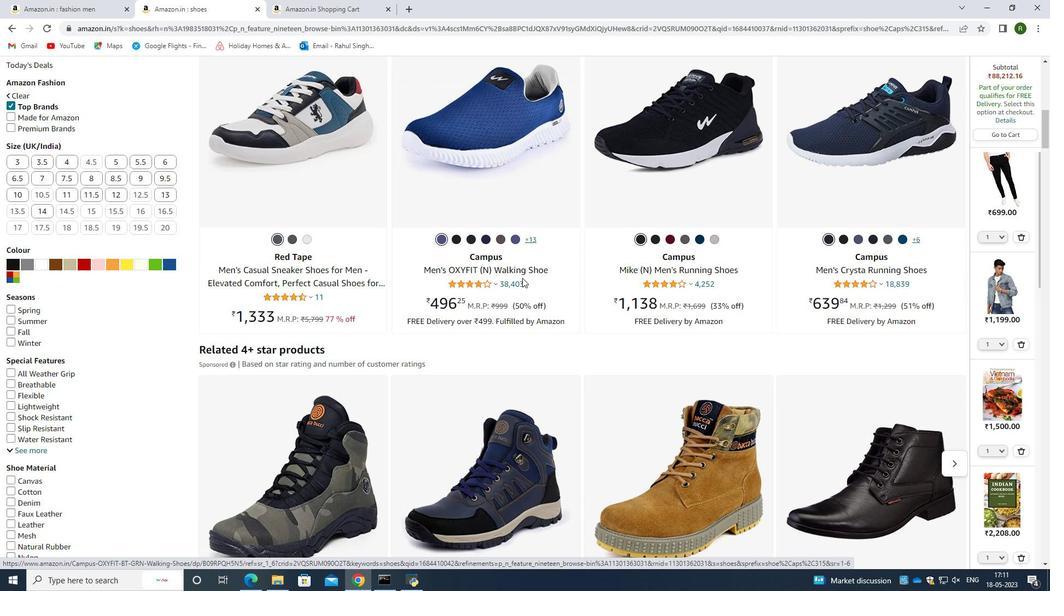 
Action: Mouse scrolled (522, 277) with delta (0, 0)
Screenshot: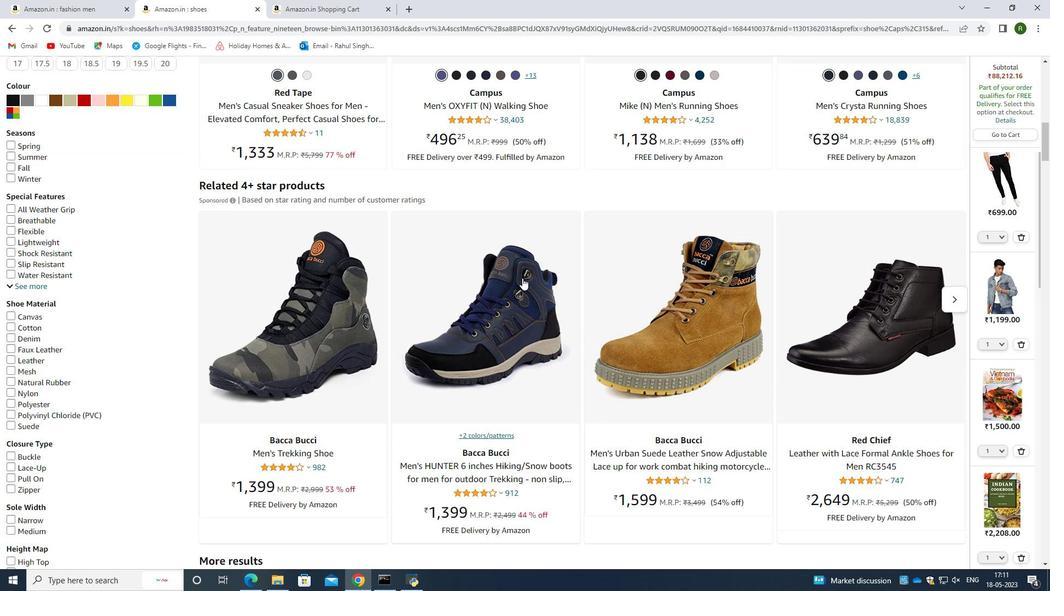 
Action: Mouse scrolled (522, 277) with delta (0, 0)
Screenshot: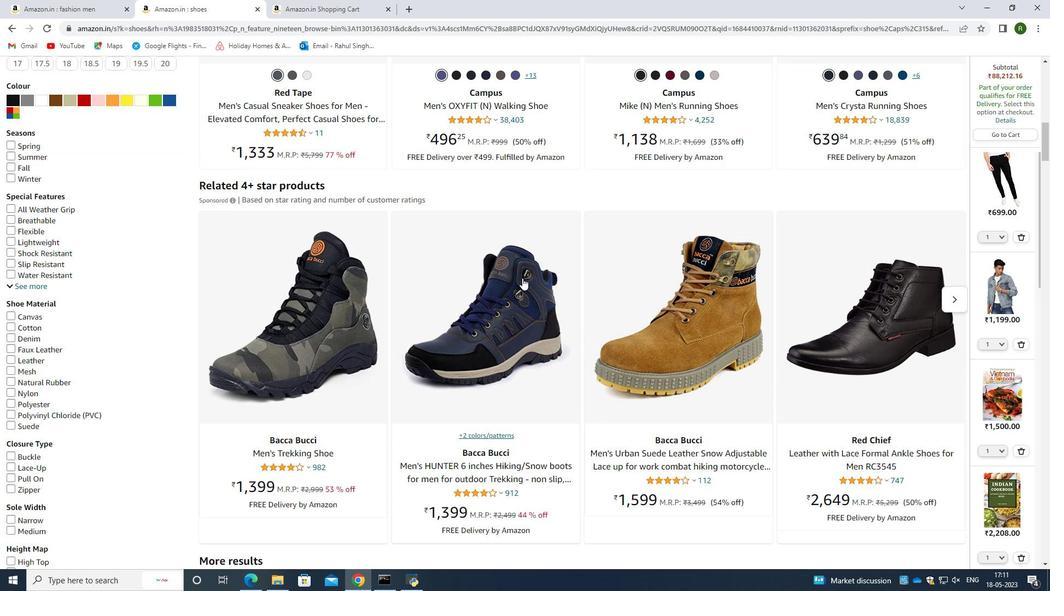 
Action: Mouse scrolled (522, 277) with delta (0, 0)
